 Task: Add a signature Christina Ramirez containing Best wishes for the new year, Christina Ramirez to email address softage.4@softage.net and add a label Employee files
Action: Mouse moved to (1141, 91)
Screenshot: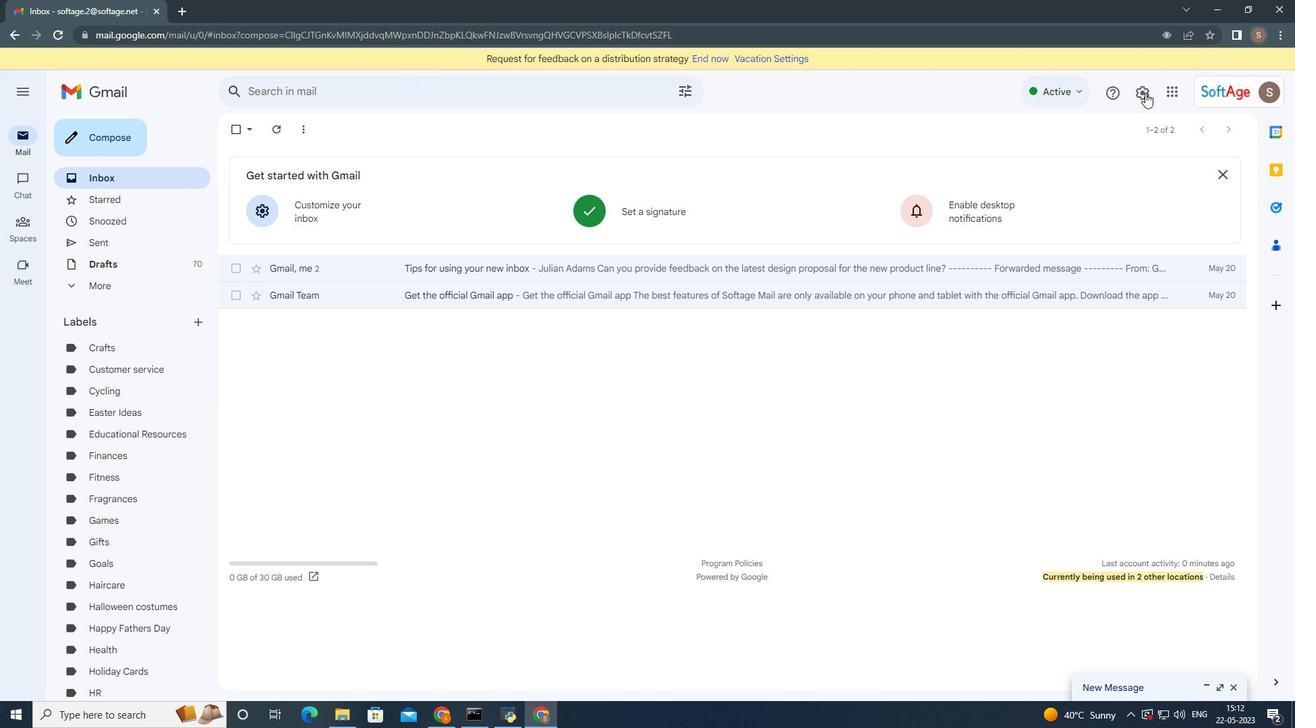 
Action: Mouse pressed left at (1141, 91)
Screenshot: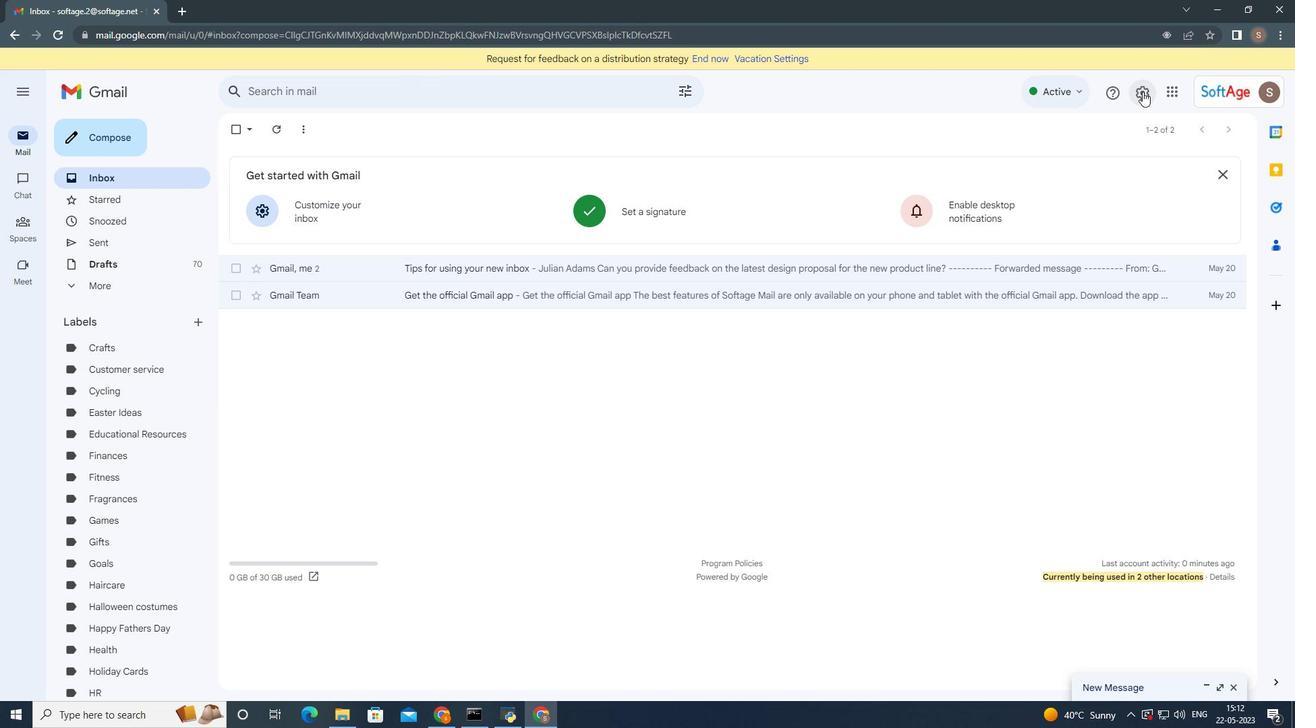 
Action: Mouse moved to (1162, 164)
Screenshot: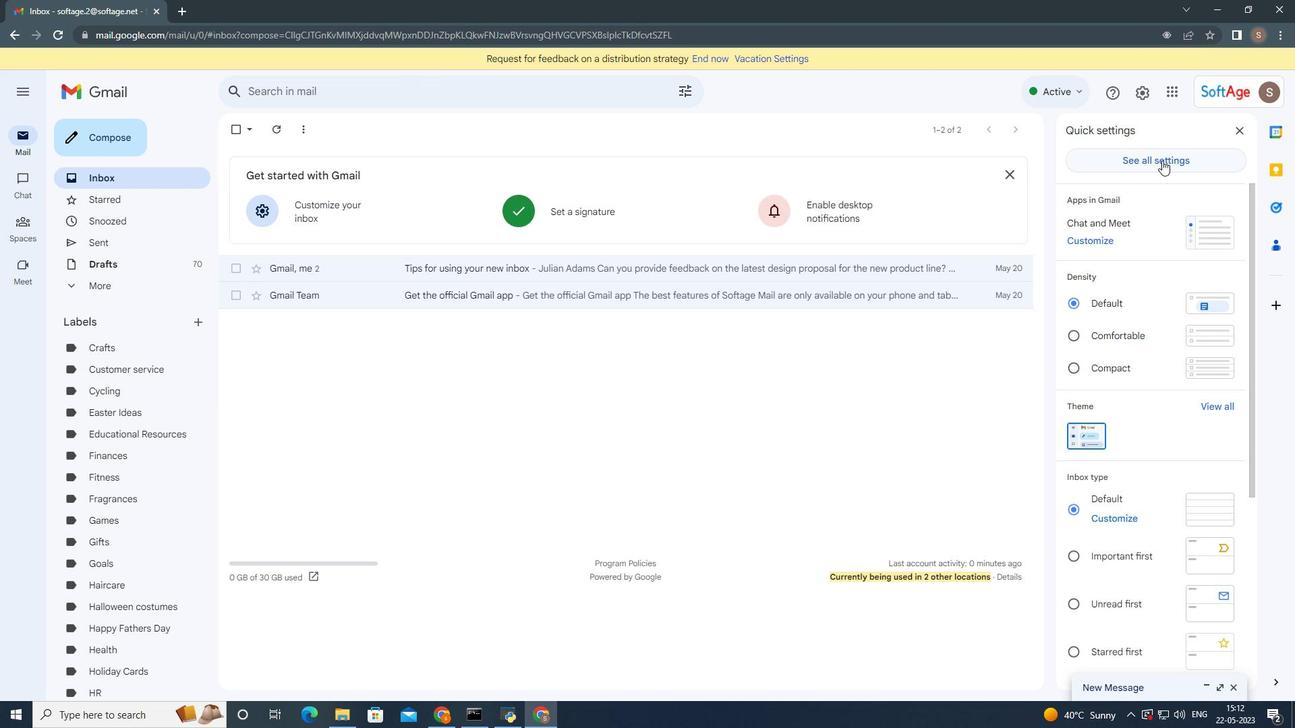 
Action: Mouse pressed left at (1162, 164)
Screenshot: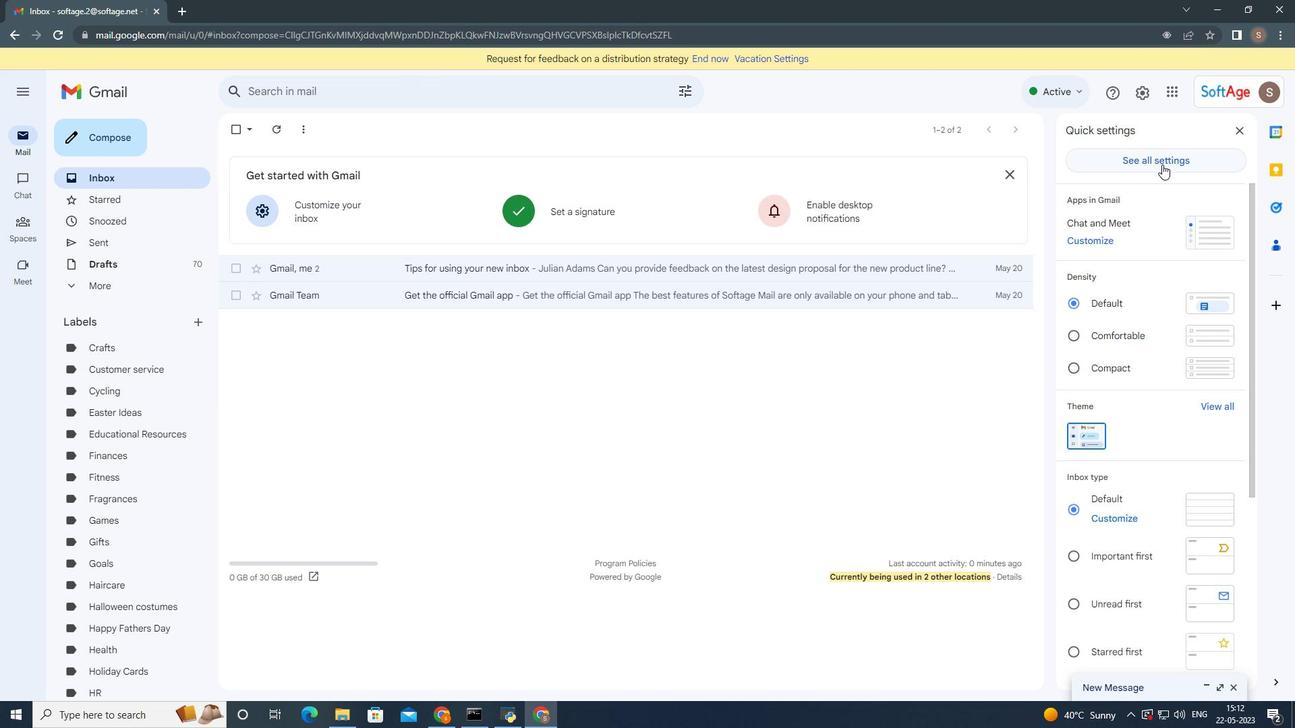 
Action: Mouse moved to (501, 471)
Screenshot: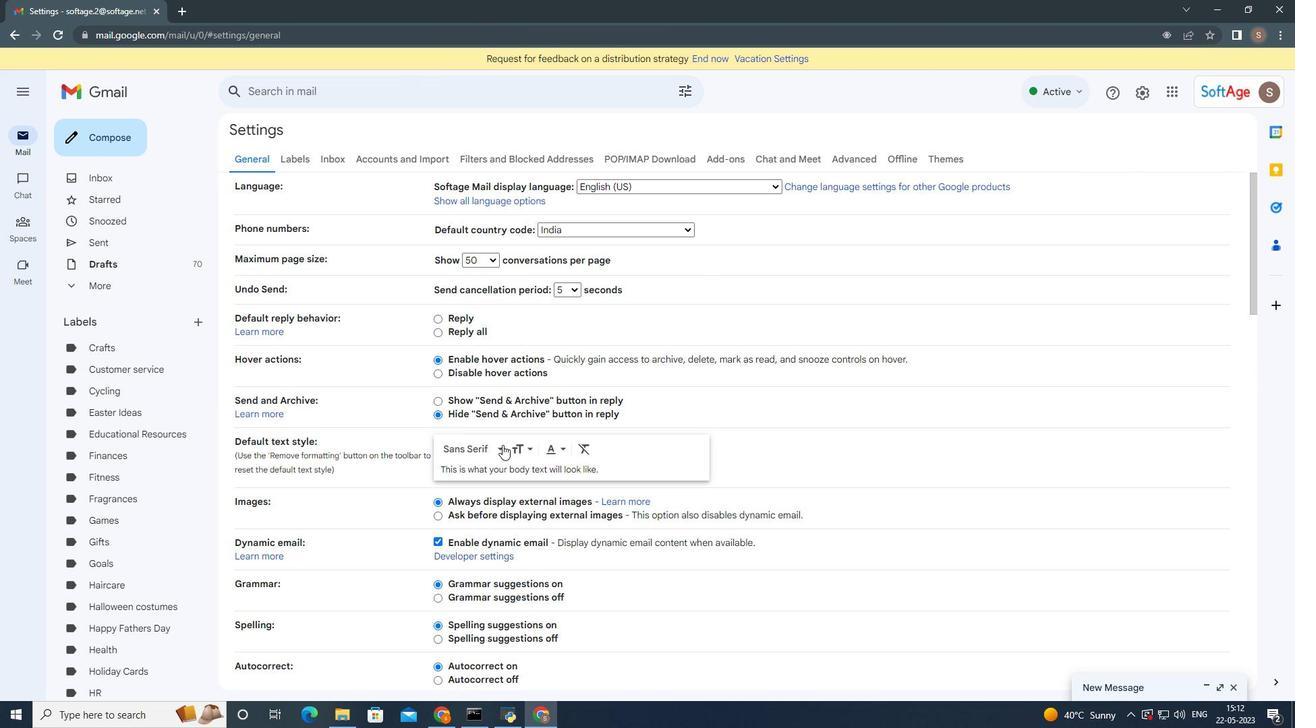 
Action: Mouse scrolled (501, 470) with delta (0, 0)
Screenshot: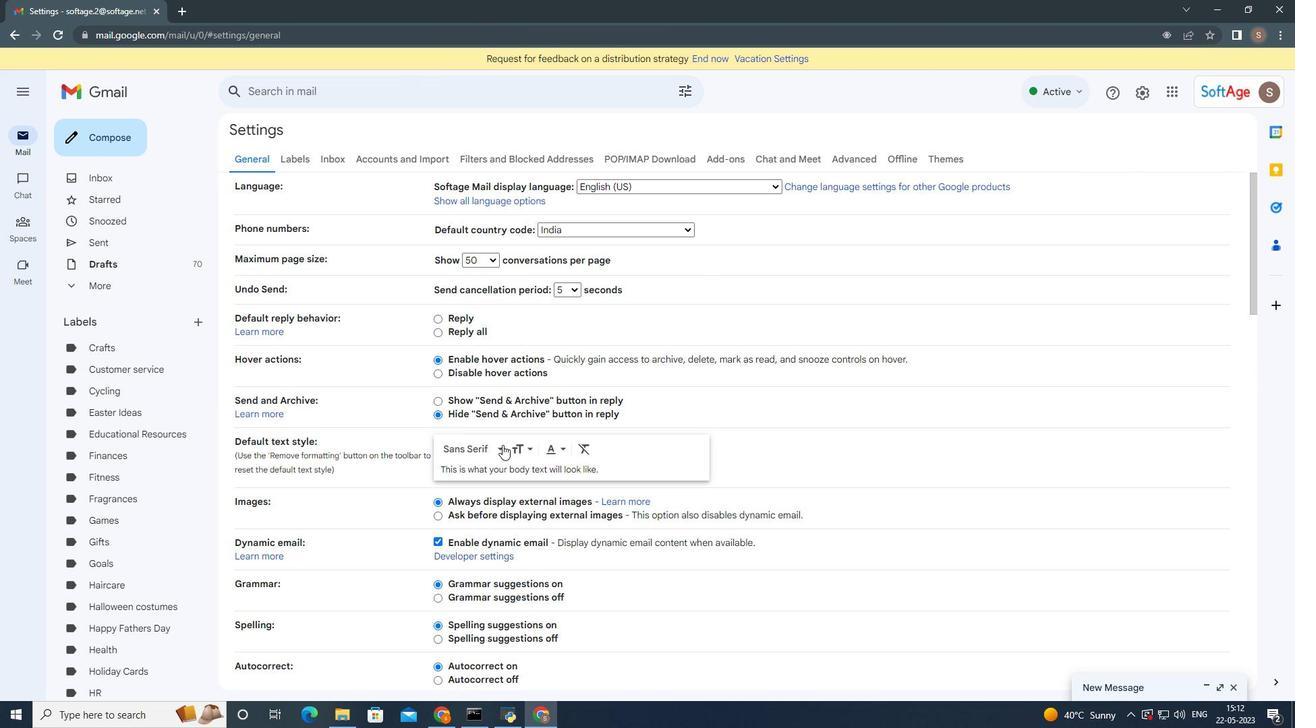 
Action: Mouse moved to (501, 483)
Screenshot: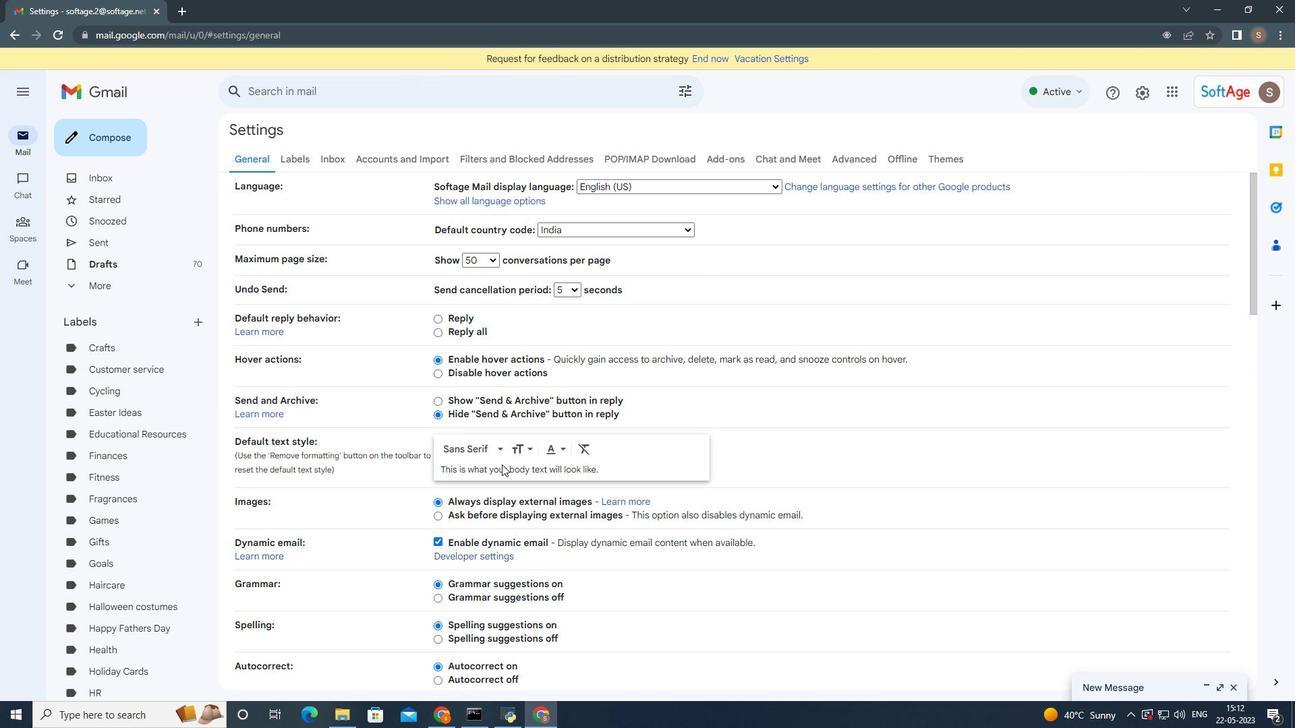 
Action: Mouse scrolled (501, 483) with delta (0, 0)
Screenshot: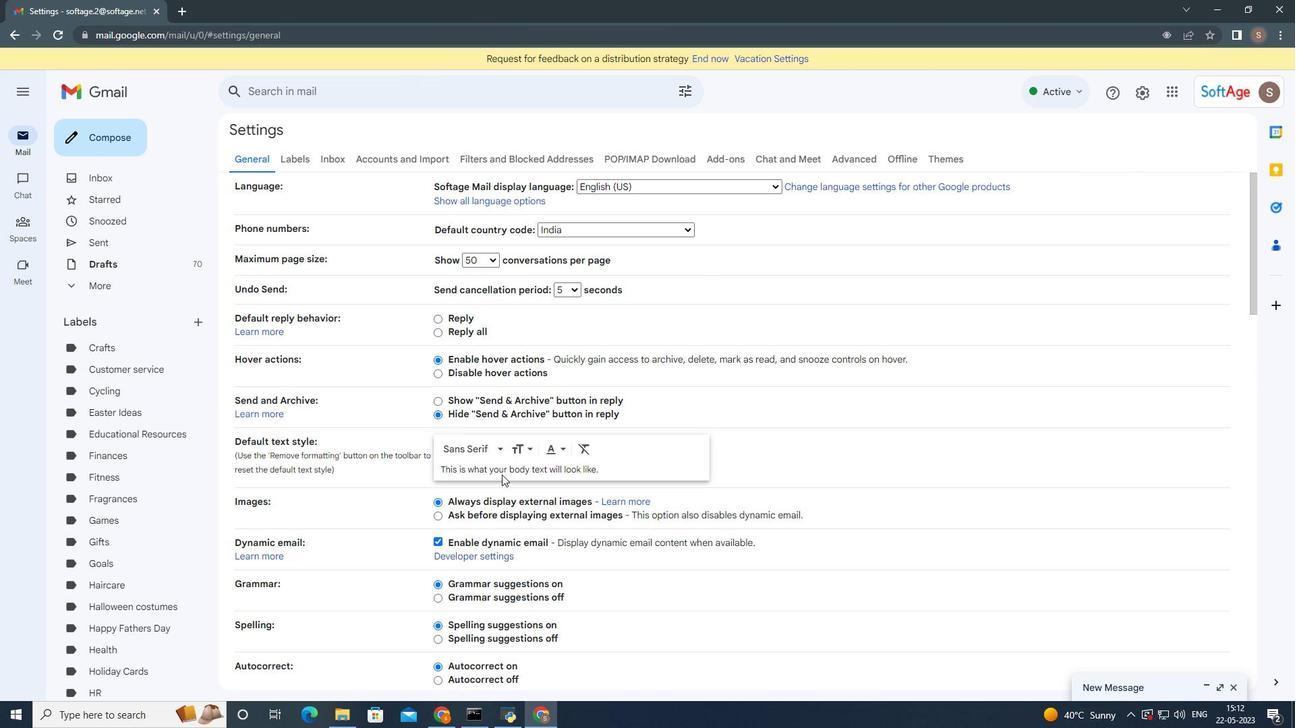 
Action: Mouse moved to (502, 489)
Screenshot: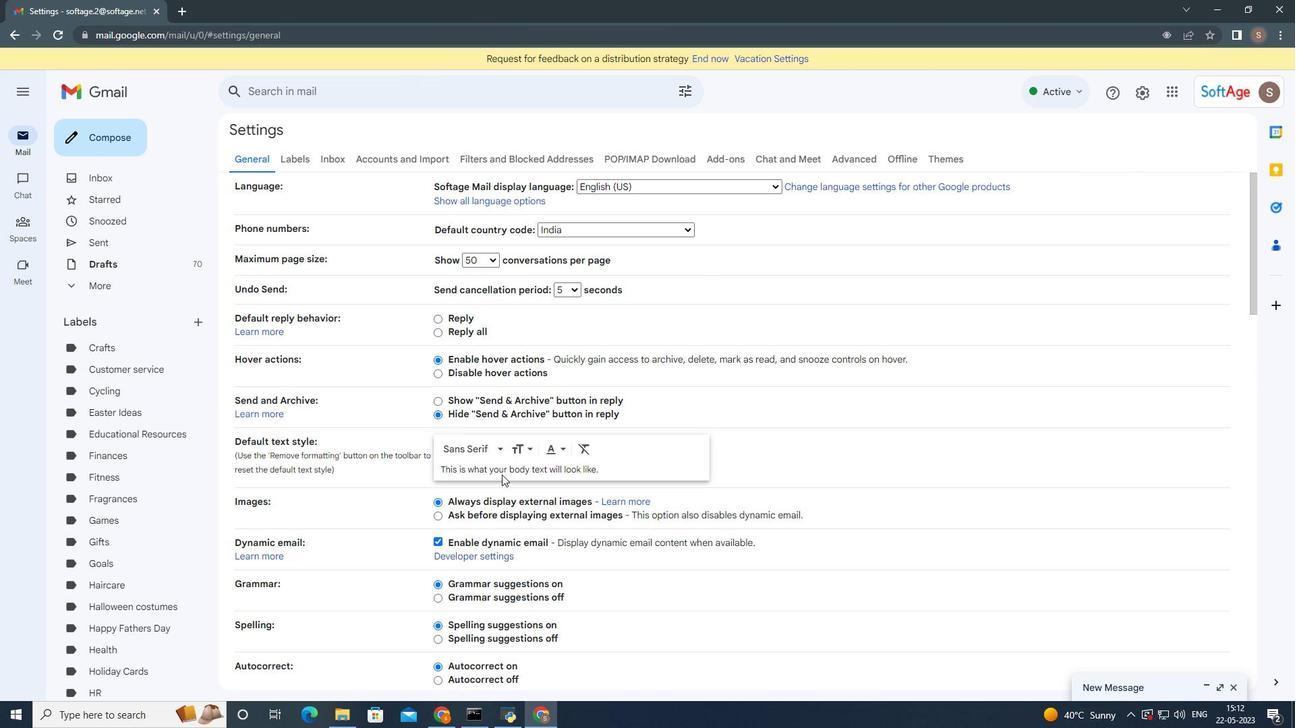 
Action: Mouse scrolled (502, 489) with delta (0, 0)
Screenshot: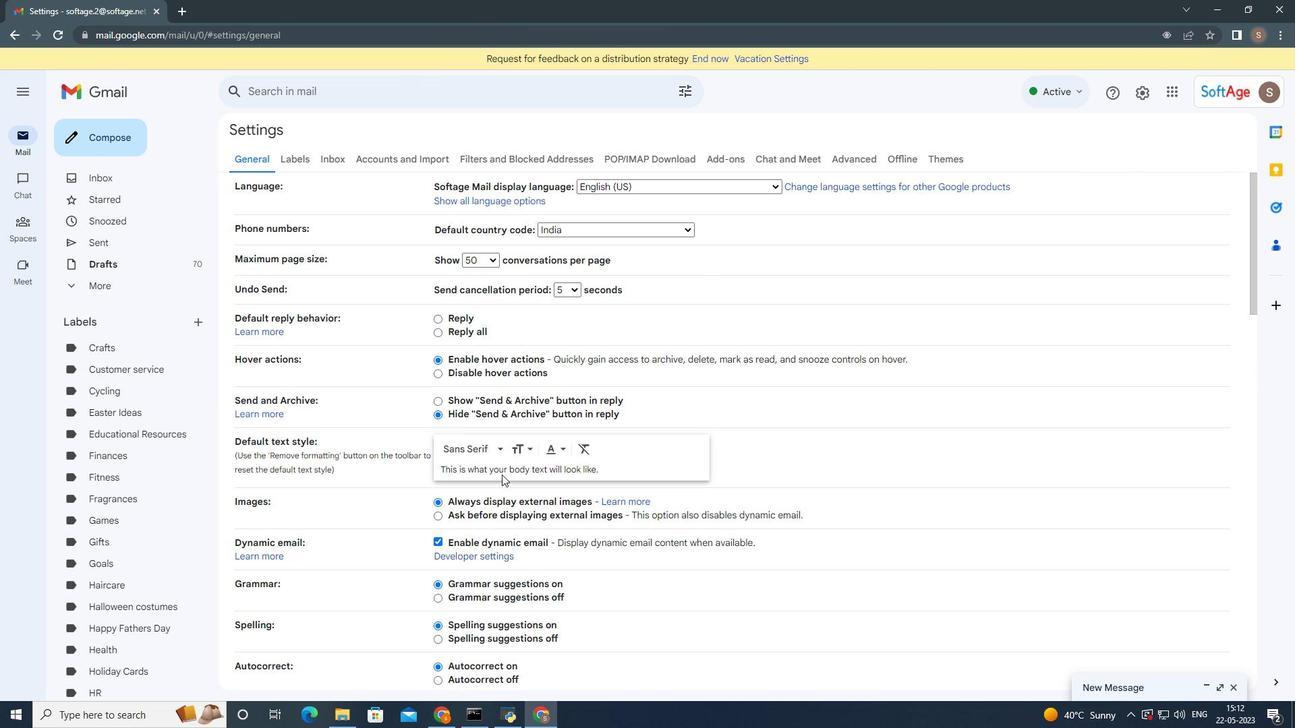 
Action: Mouse moved to (503, 492)
Screenshot: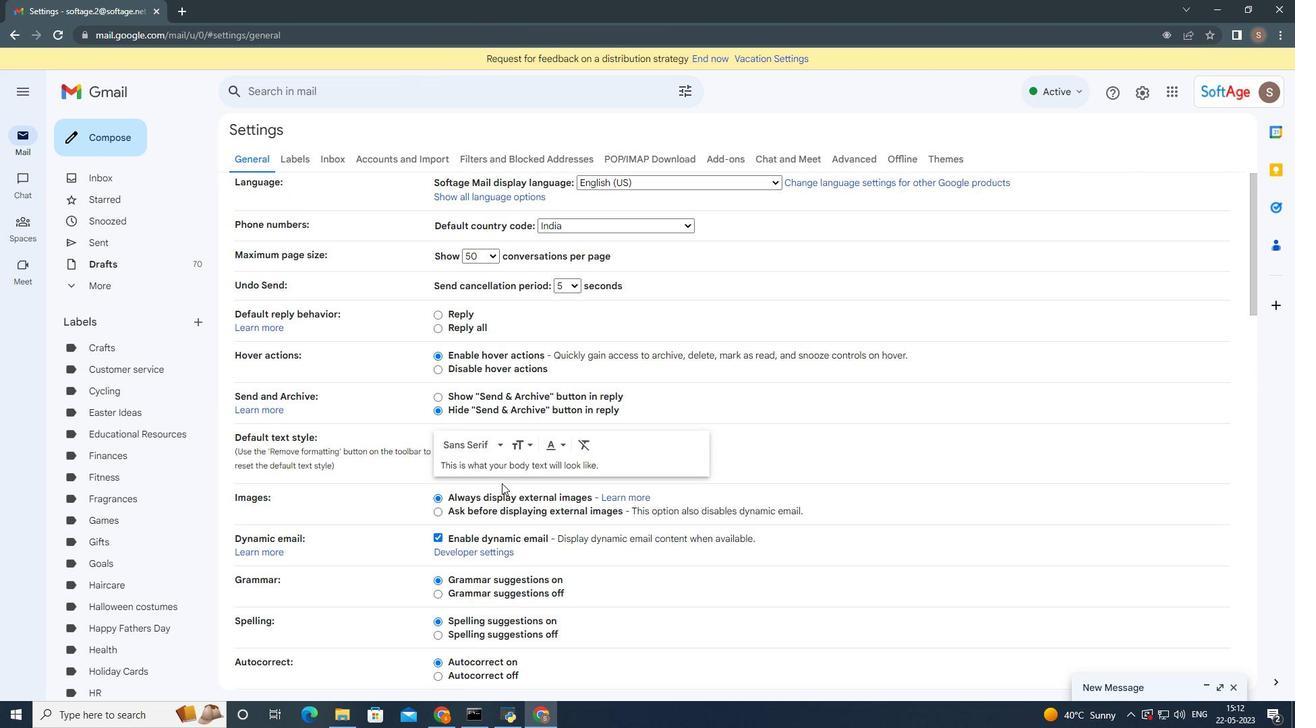 
Action: Mouse scrolled (503, 491) with delta (0, 0)
Screenshot: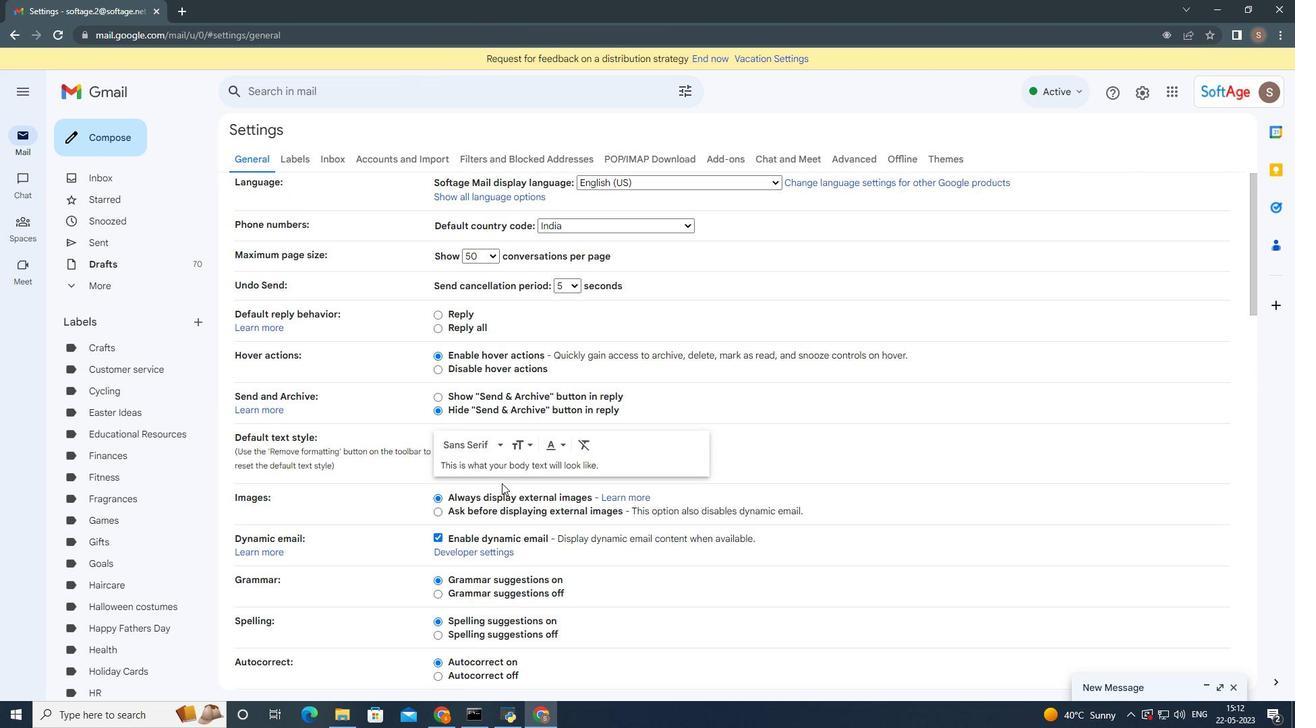 
Action: Mouse moved to (504, 494)
Screenshot: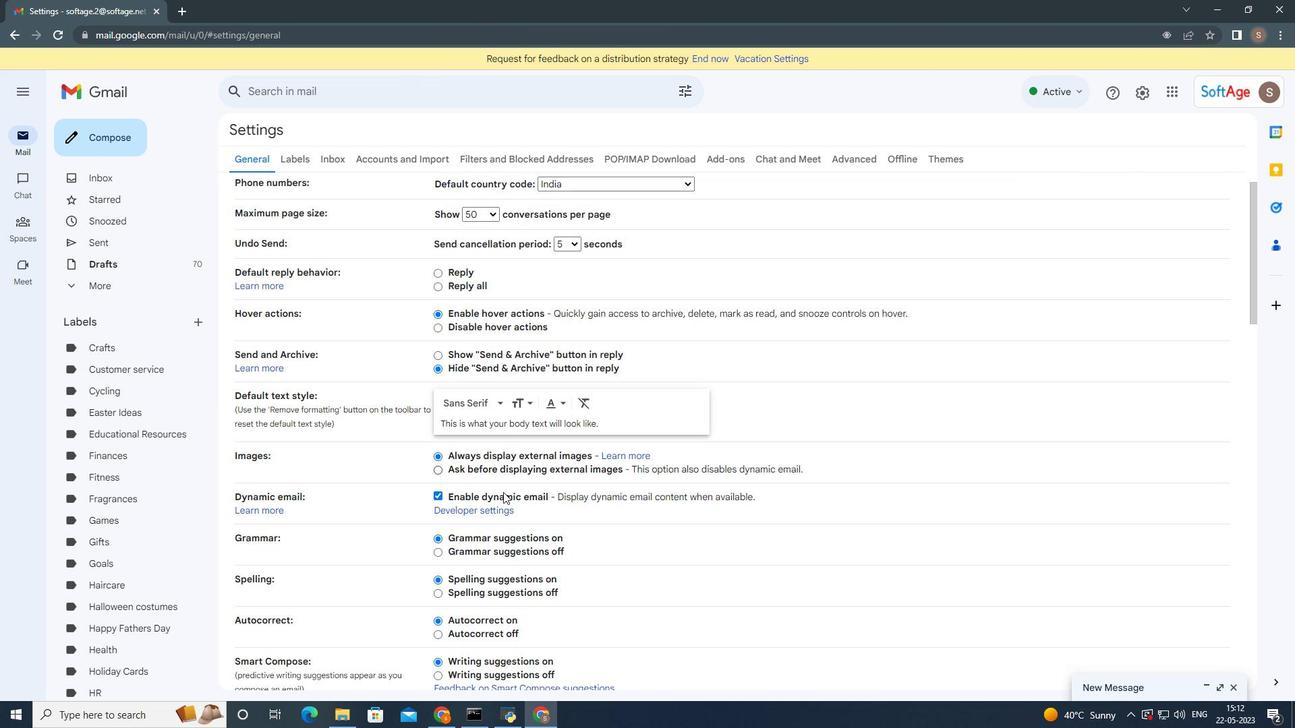 
Action: Mouse scrolled (504, 493) with delta (0, 0)
Screenshot: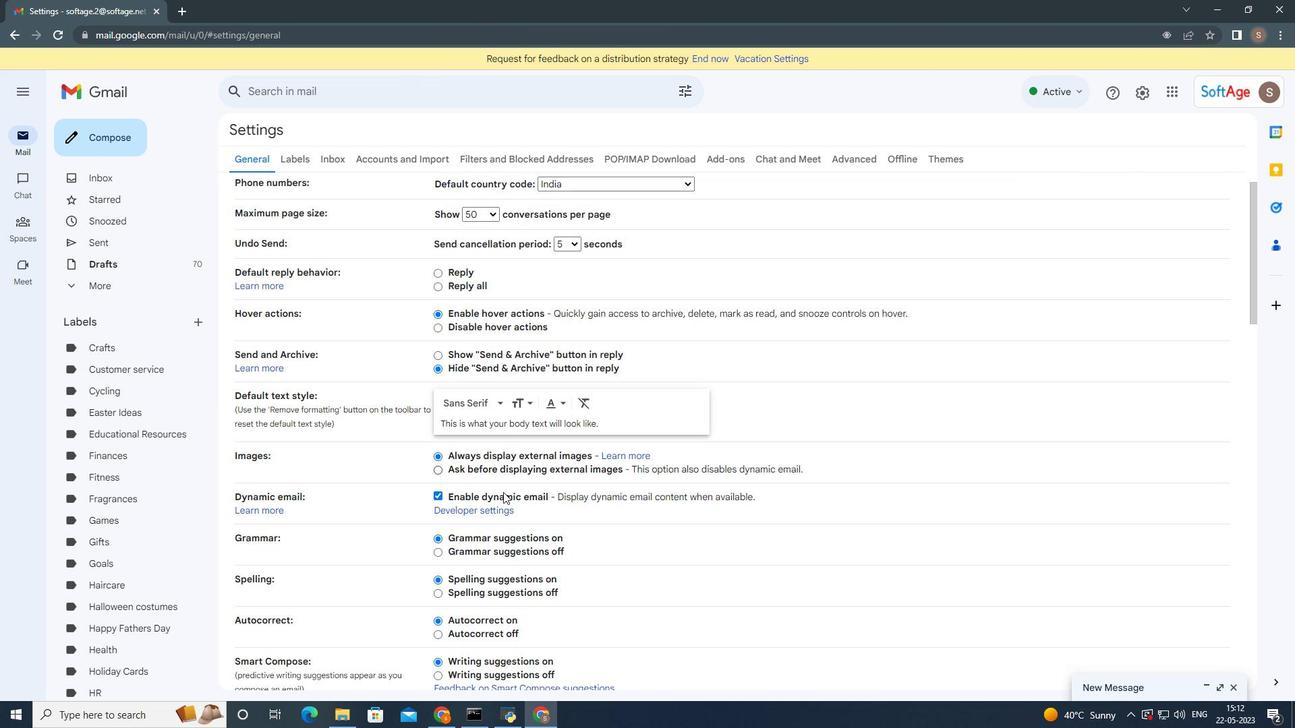 
Action: Mouse moved to (518, 551)
Screenshot: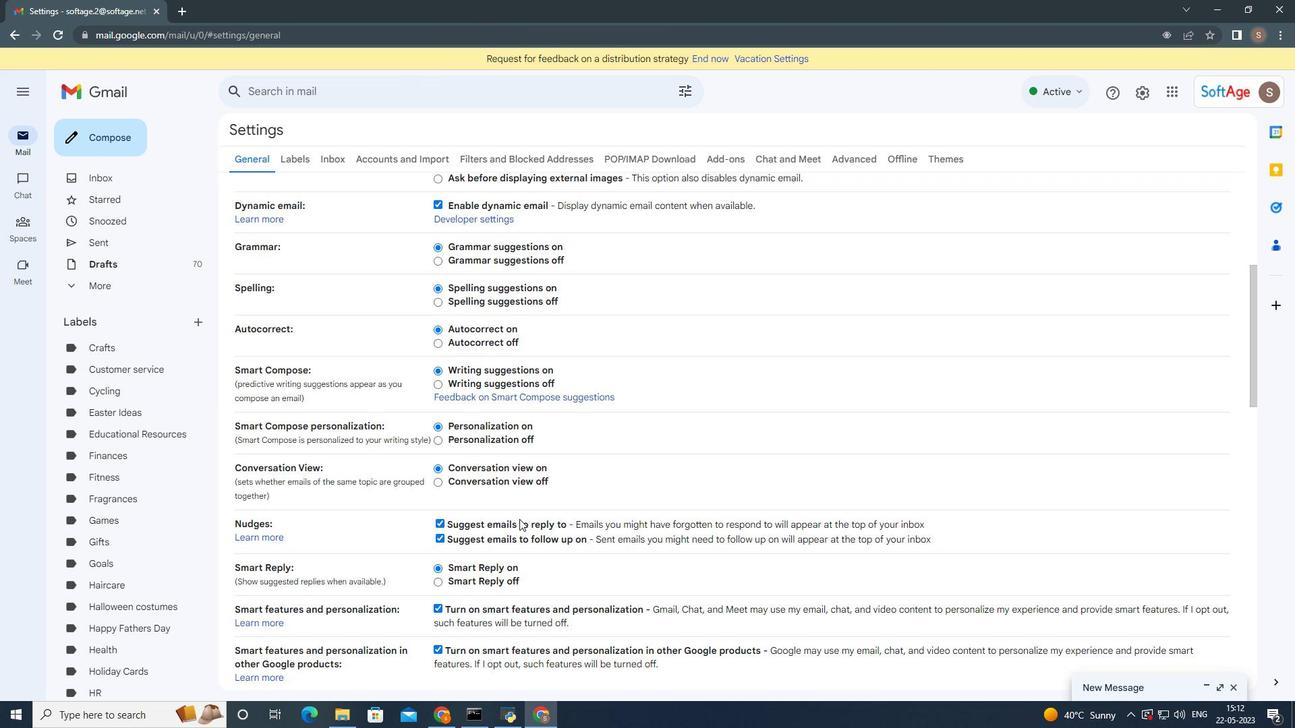 
Action: Mouse scrolled (518, 550) with delta (0, 0)
Screenshot: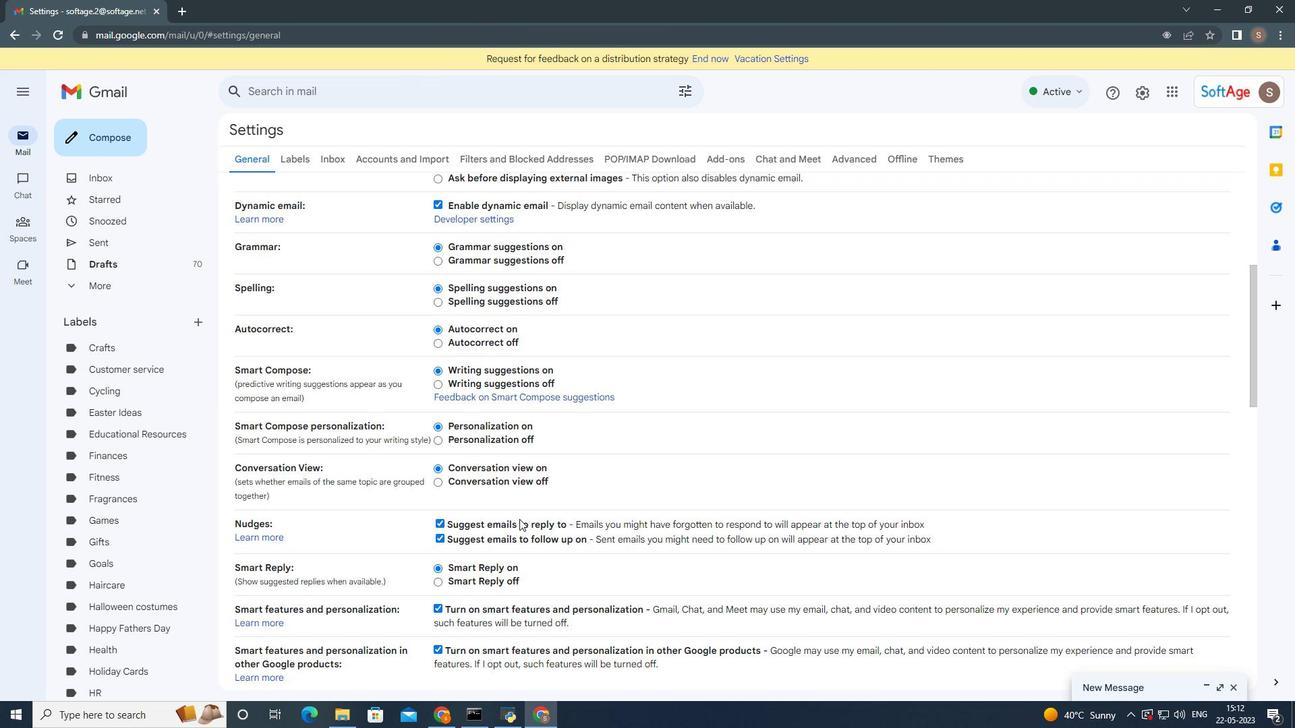 
Action: Mouse moved to (518, 555)
Screenshot: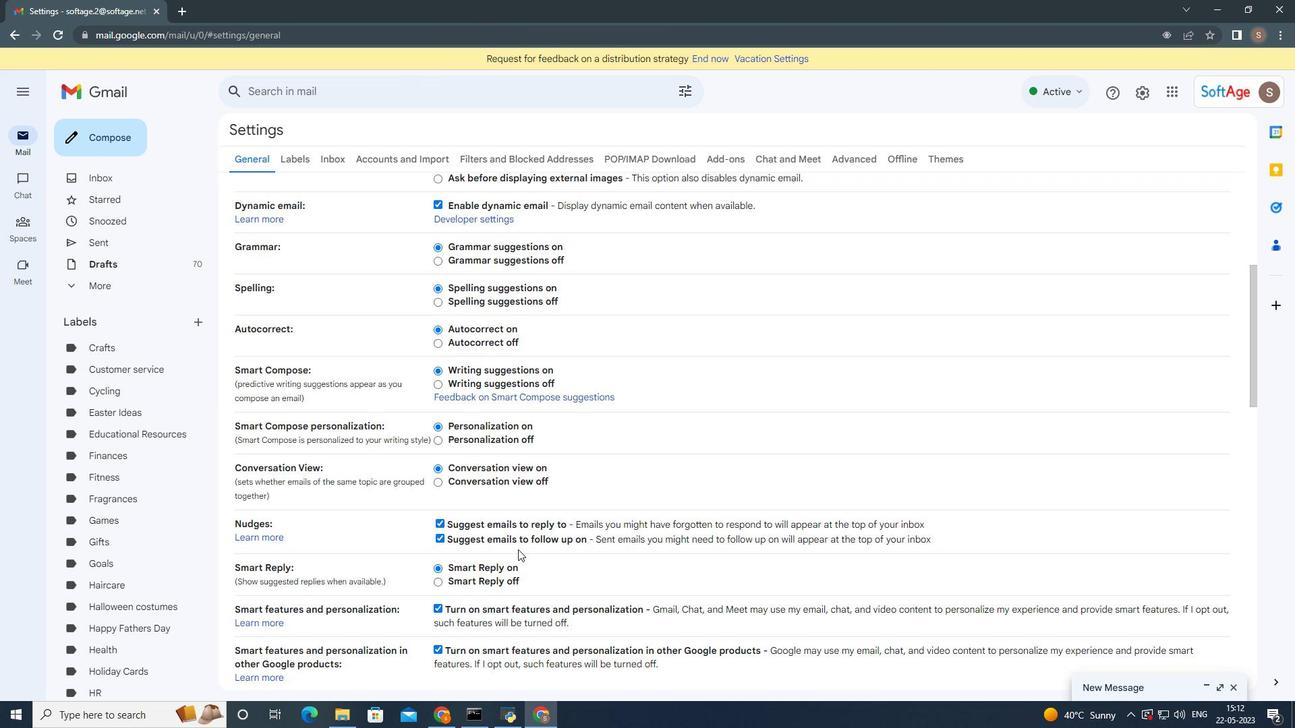 
Action: Mouse scrolled (518, 554) with delta (0, 0)
Screenshot: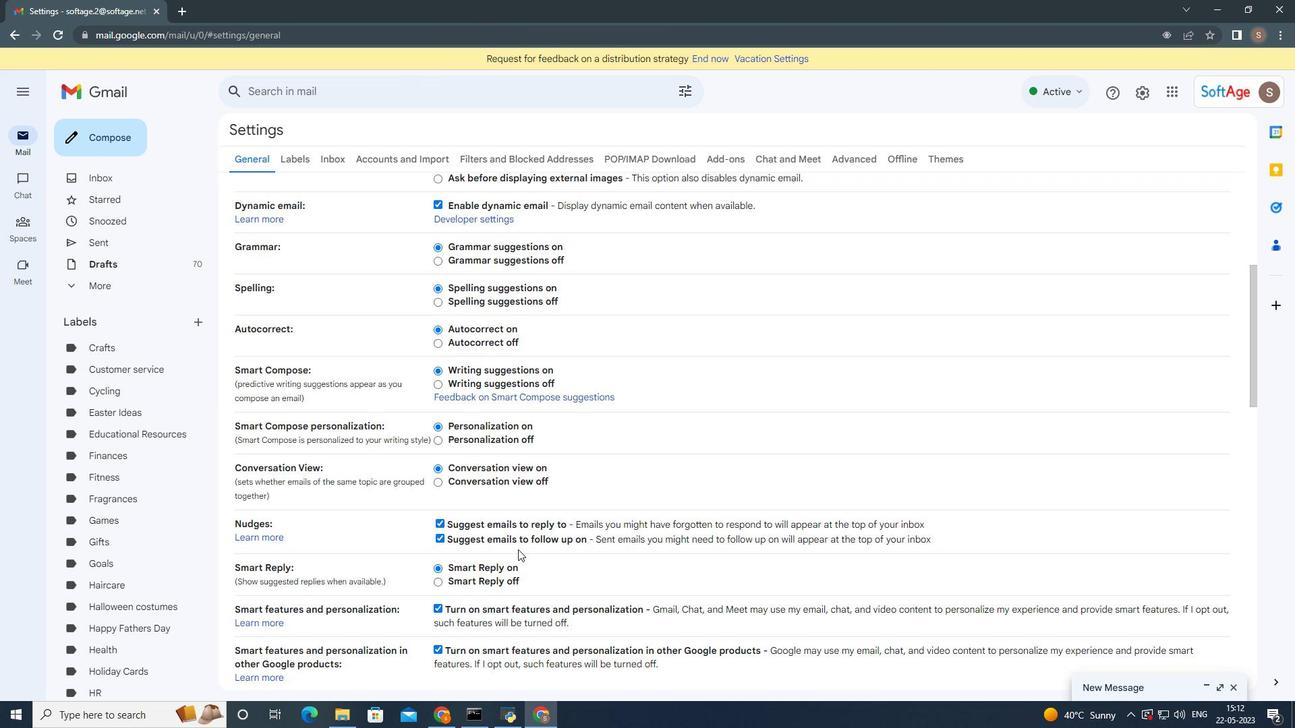 
Action: Mouse moved to (519, 555)
Screenshot: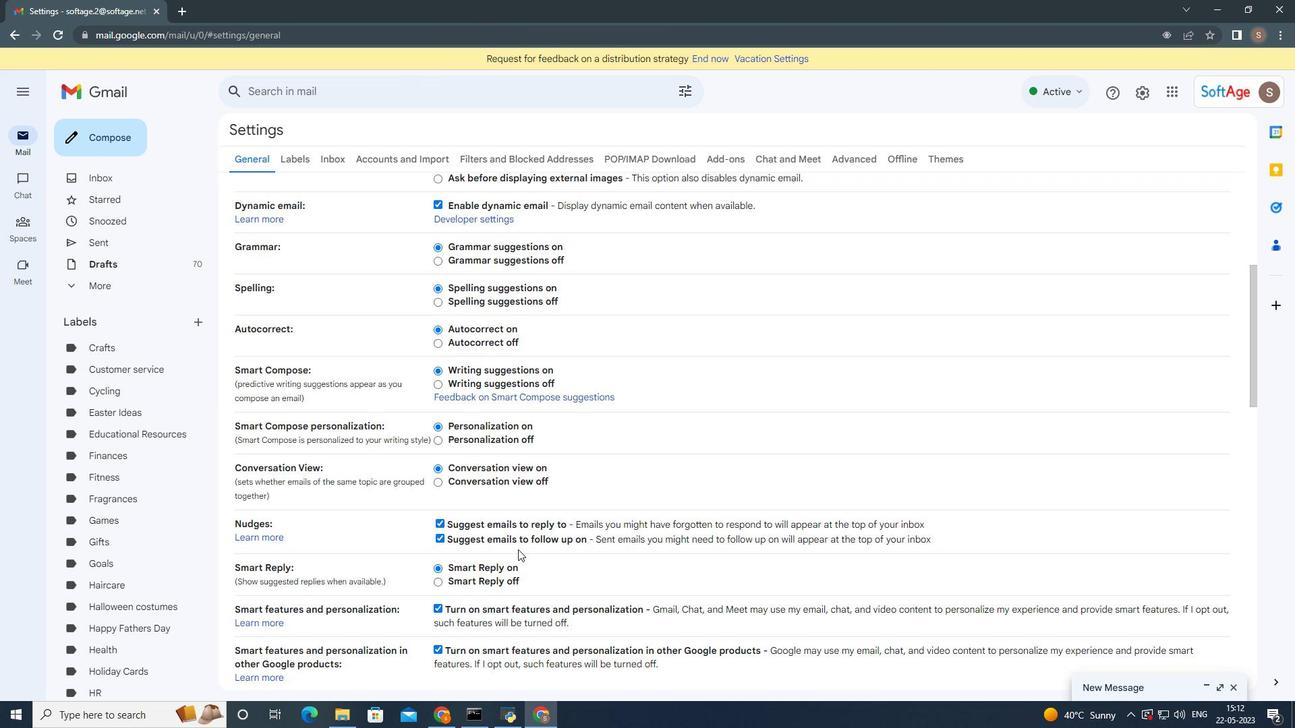 
Action: Mouse scrolled (519, 555) with delta (0, 0)
Screenshot: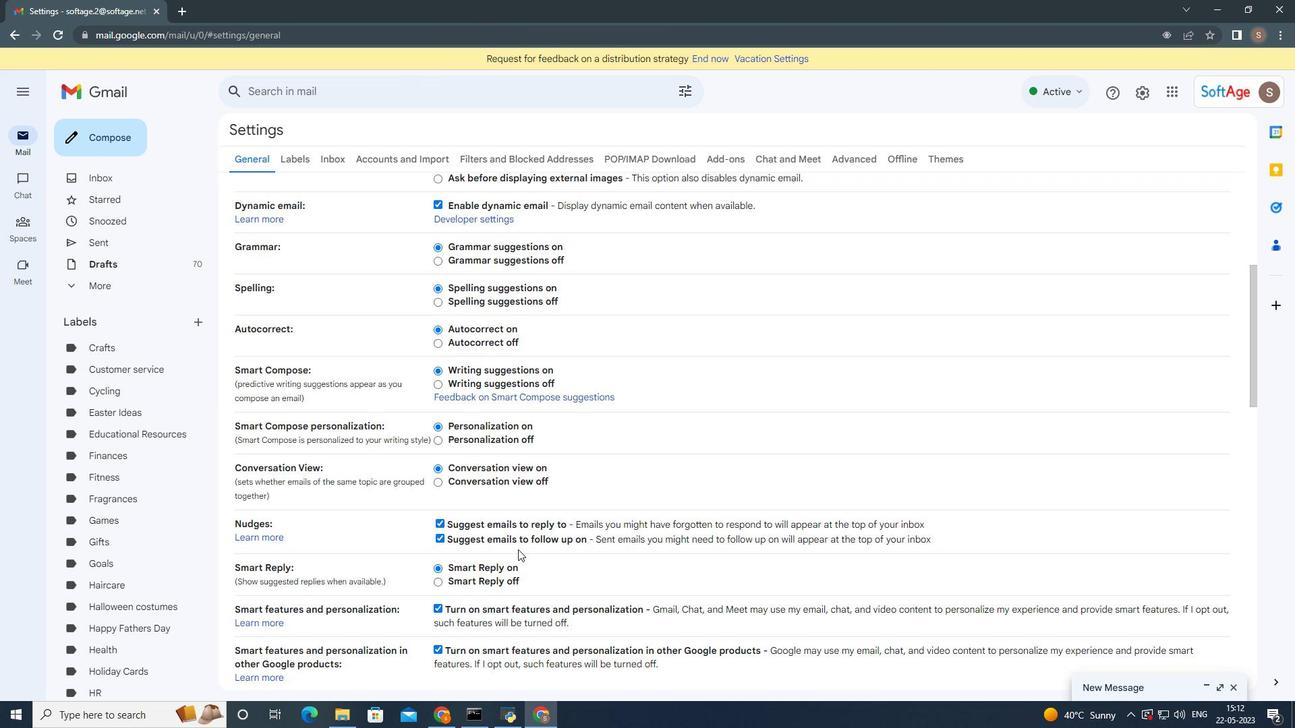
Action: Mouse moved to (519, 557)
Screenshot: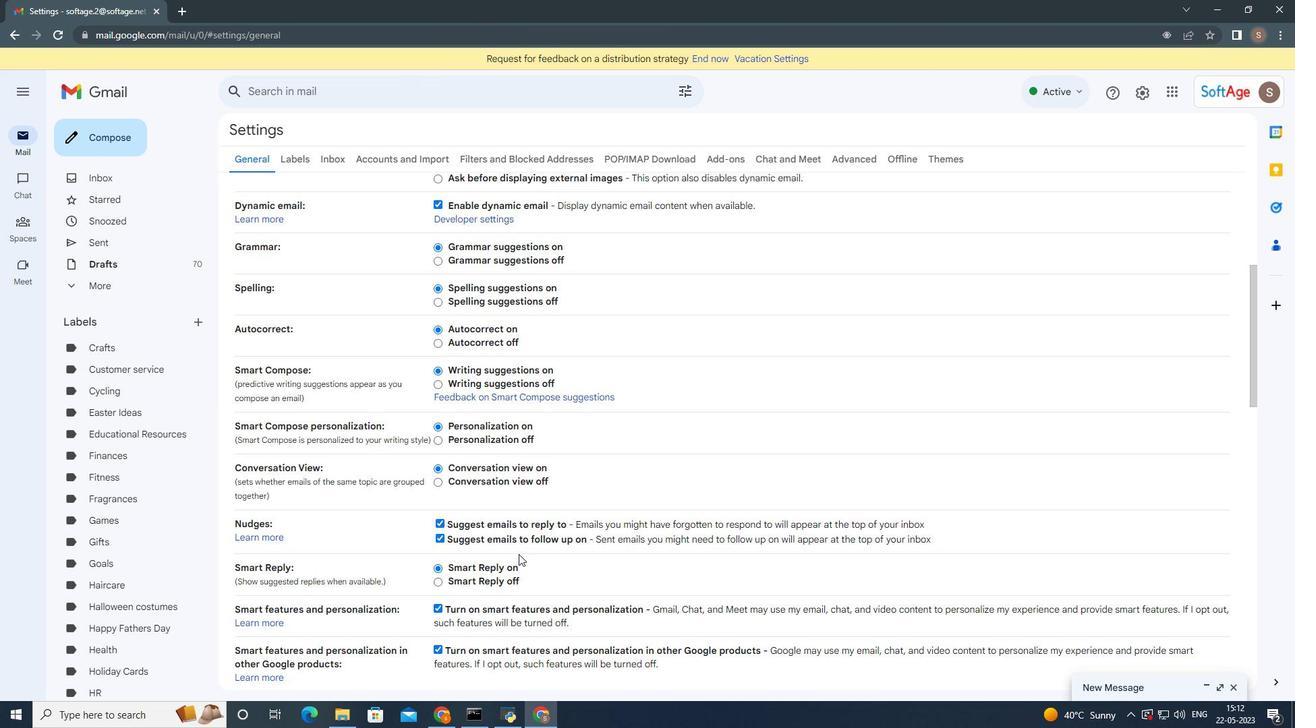 
Action: Mouse scrolled (519, 556) with delta (0, 0)
Screenshot: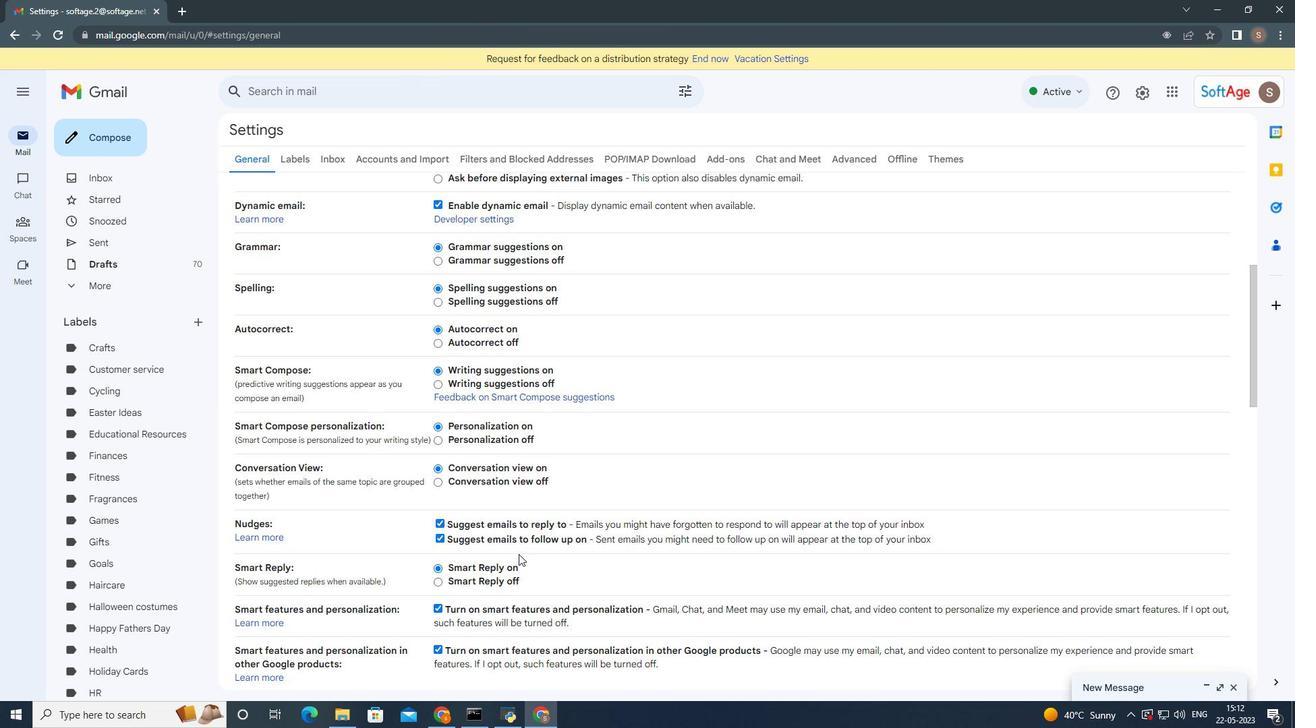 
Action: Mouse moved to (519, 552)
Screenshot: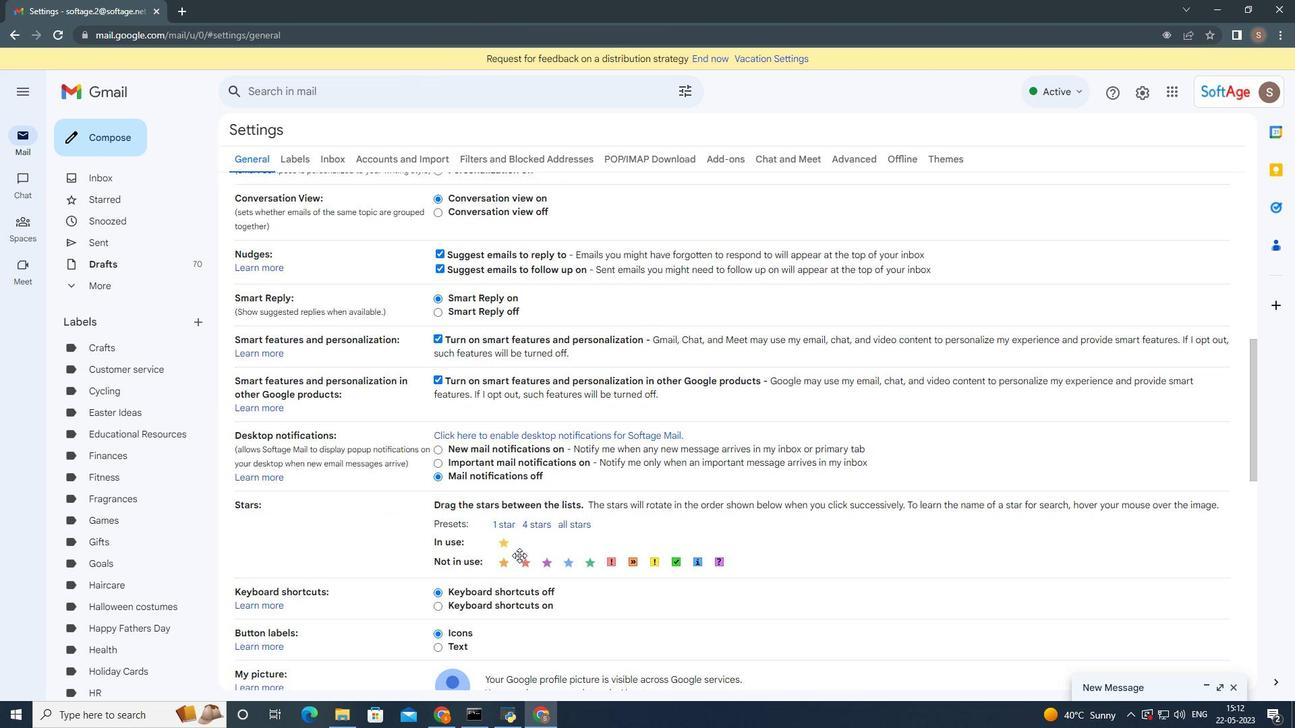 
Action: Mouse scrolled (519, 551) with delta (0, 0)
Screenshot: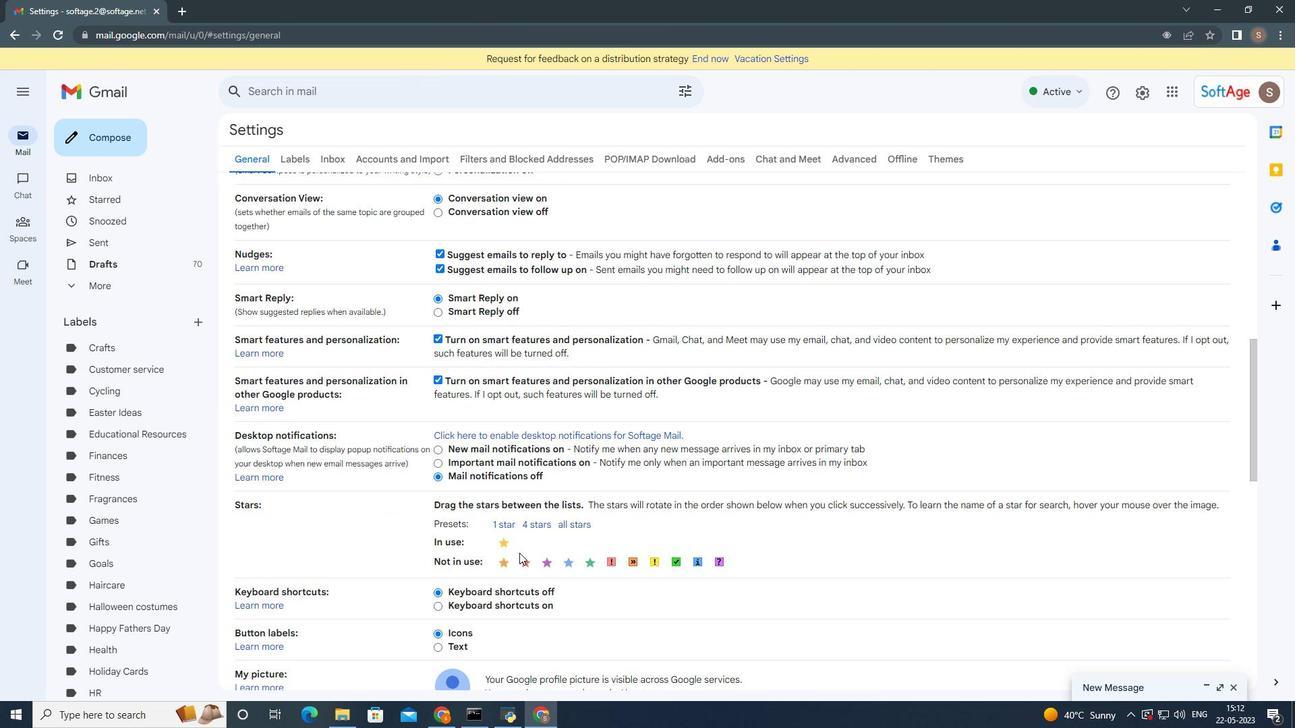 
Action: Mouse moved to (519, 552)
Screenshot: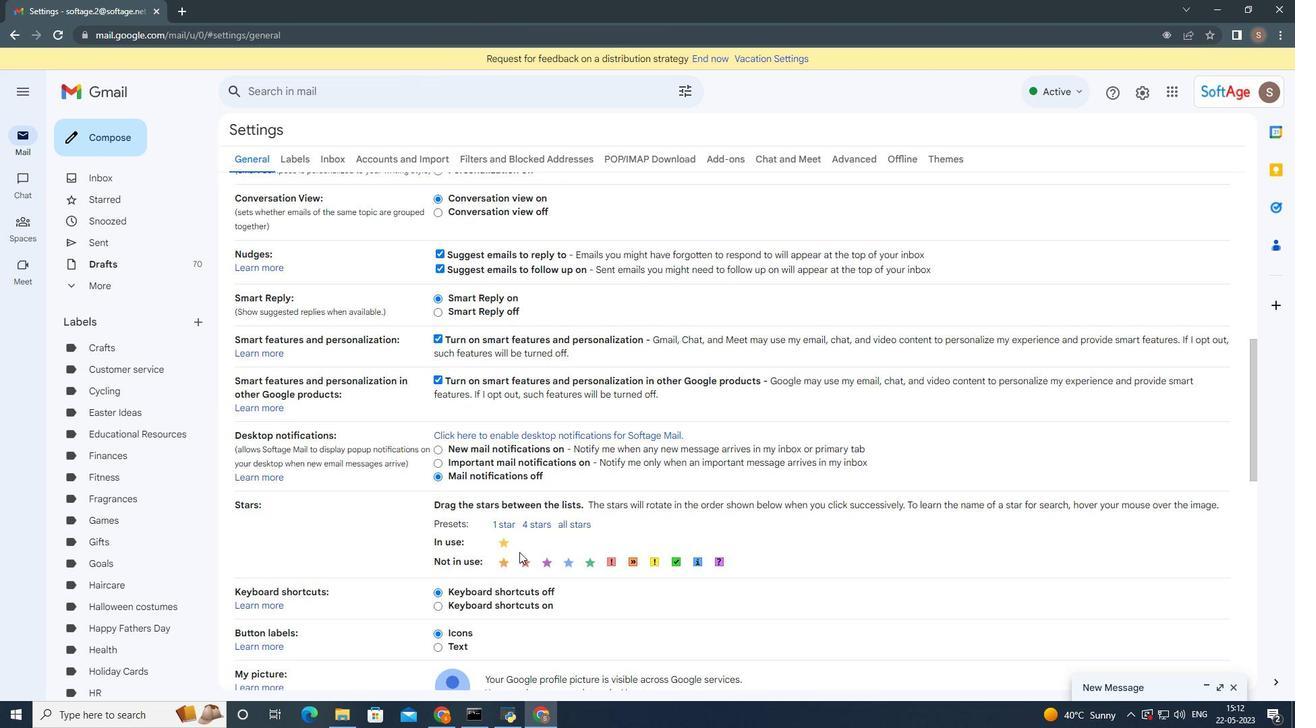 
Action: Mouse scrolled (519, 551) with delta (0, 0)
Screenshot: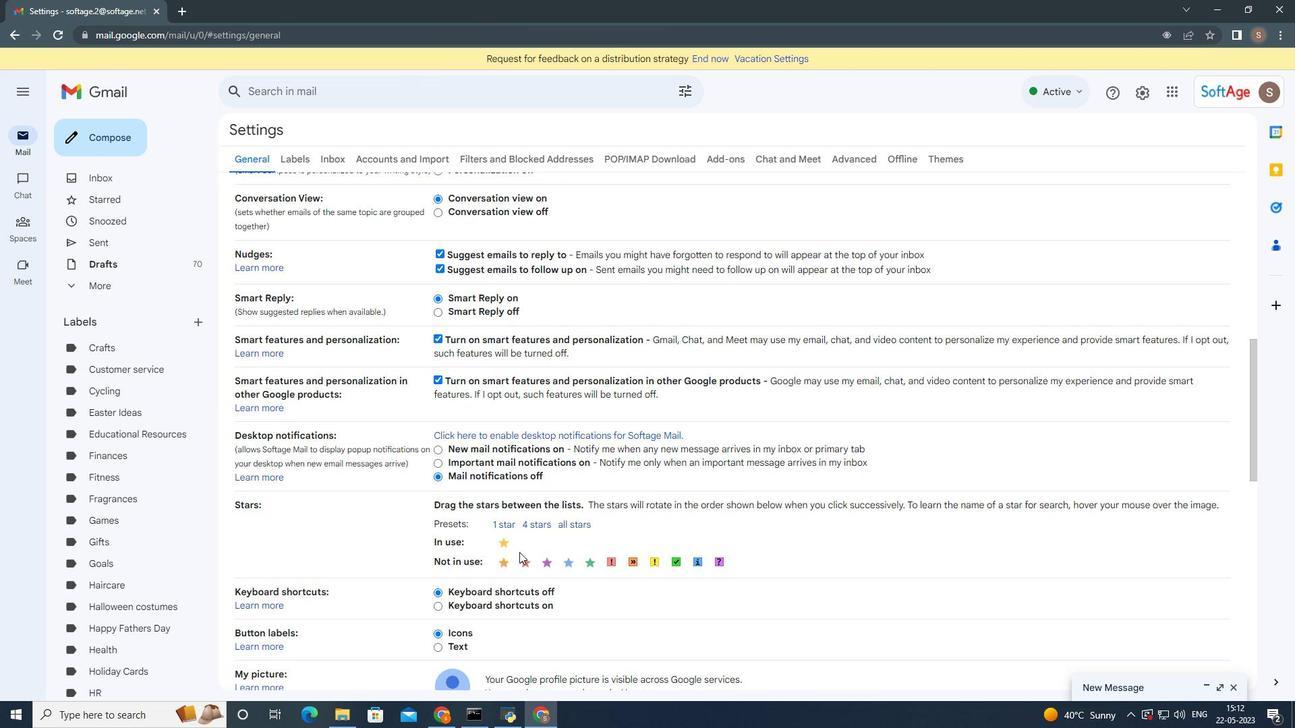 
Action: Mouse moved to (501, 573)
Screenshot: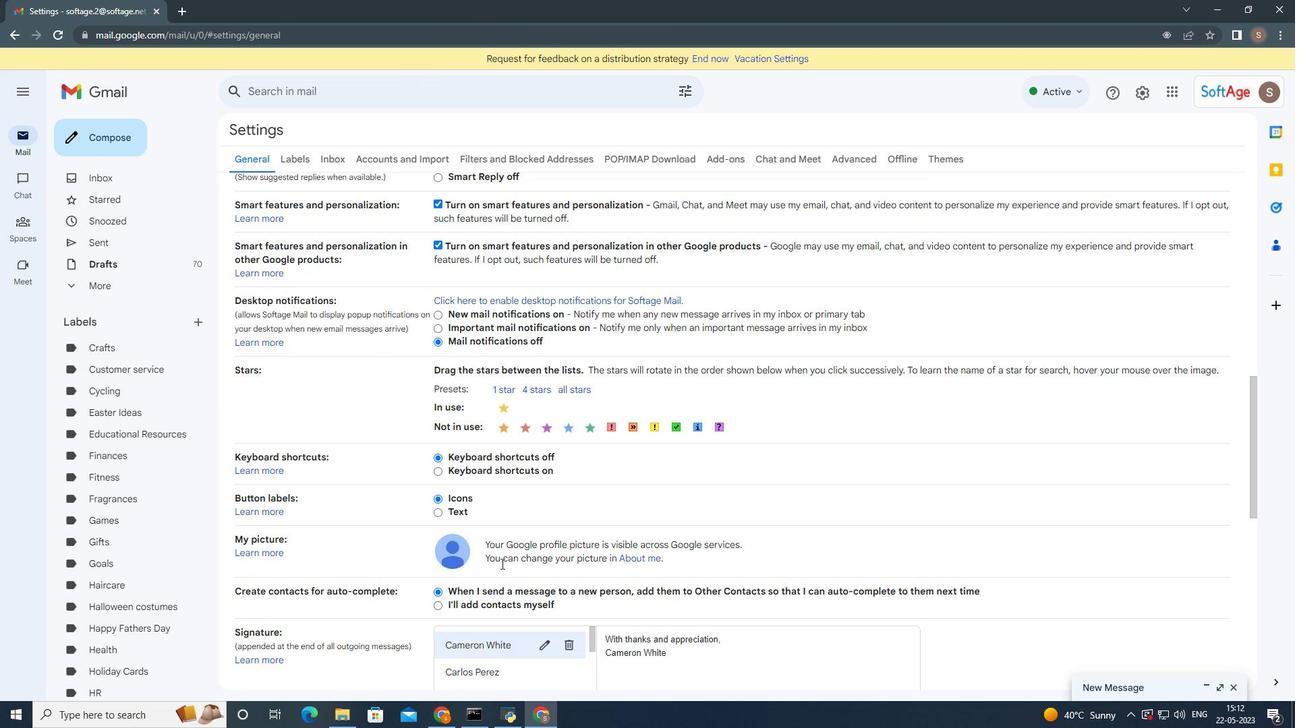 
Action: Mouse scrolled (501, 572) with delta (0, 0)
Screenshot: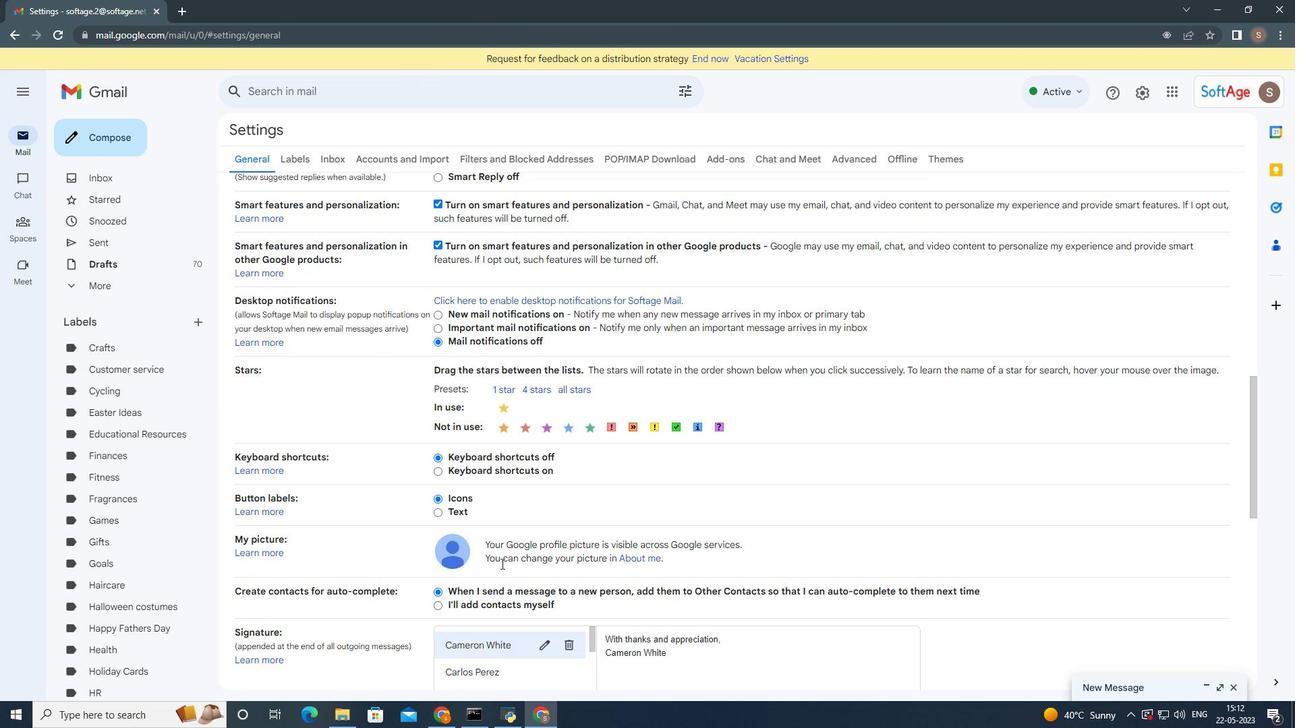 
Action: Mouse moved to (501, 574)
Screenshot: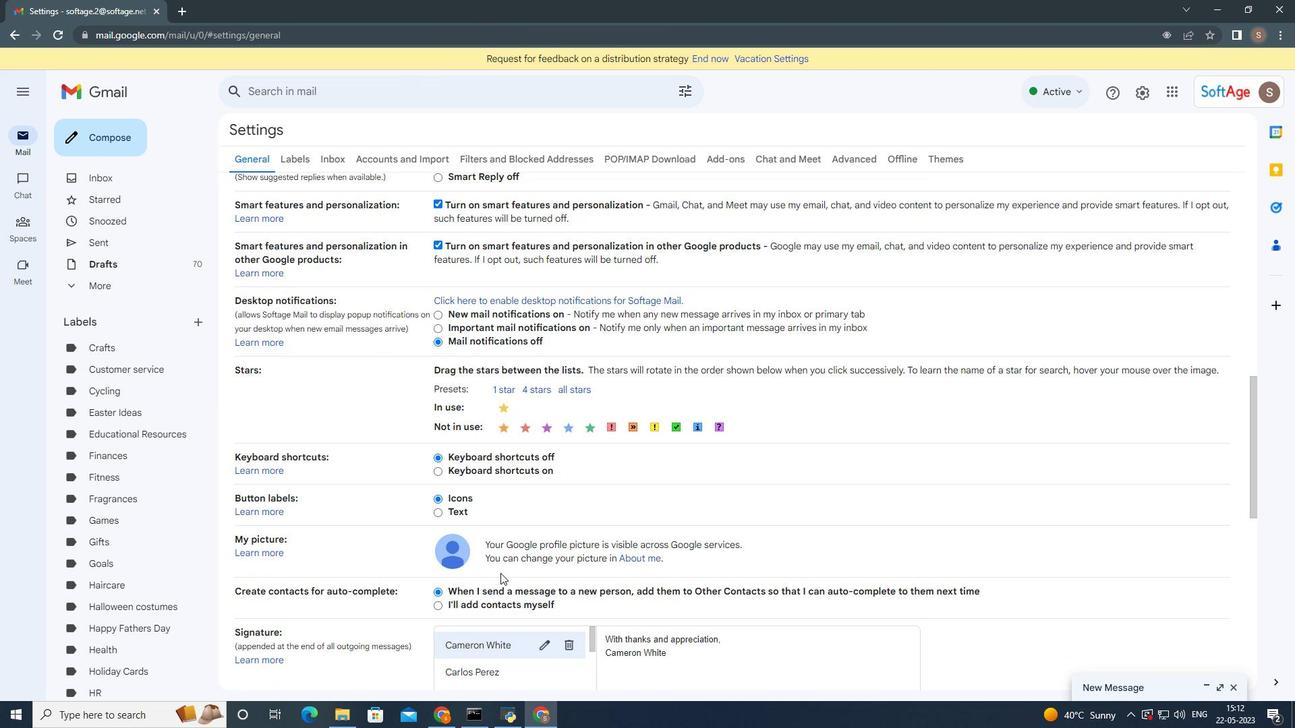 
Action: Mouse scrolled (501, 573) with delta (0, 0)
Screenshot: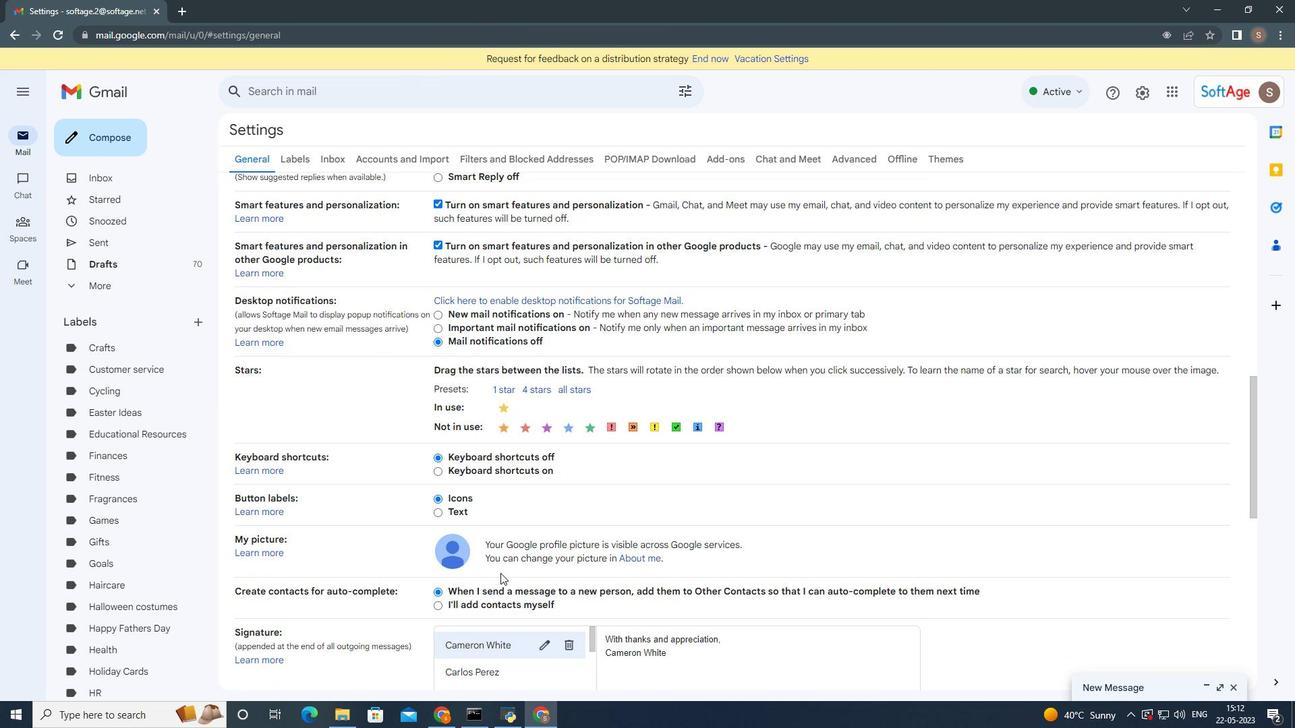 
Action: Mouse moved to (499, 622)
Screenshot: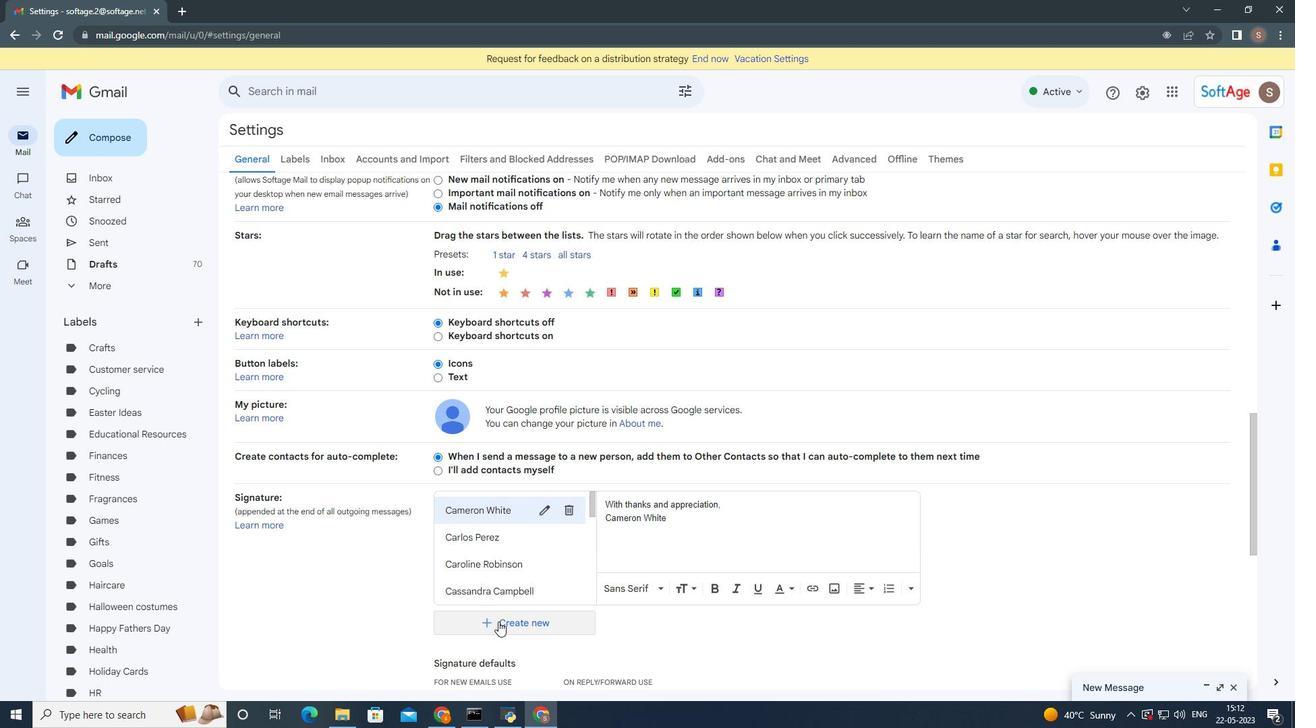 
Action: Mouse pressed left at (499, 622)
Screenshot: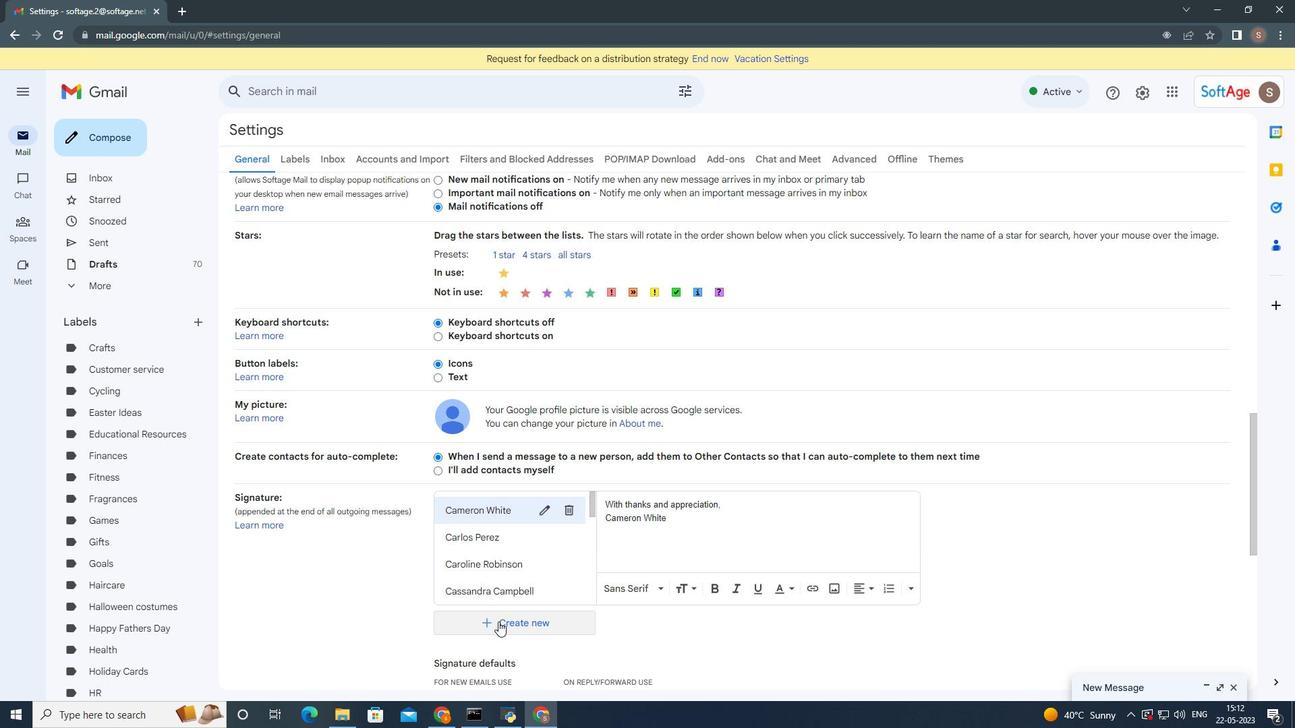 
Action: Mouse moved to (618, 368)
Screenshot: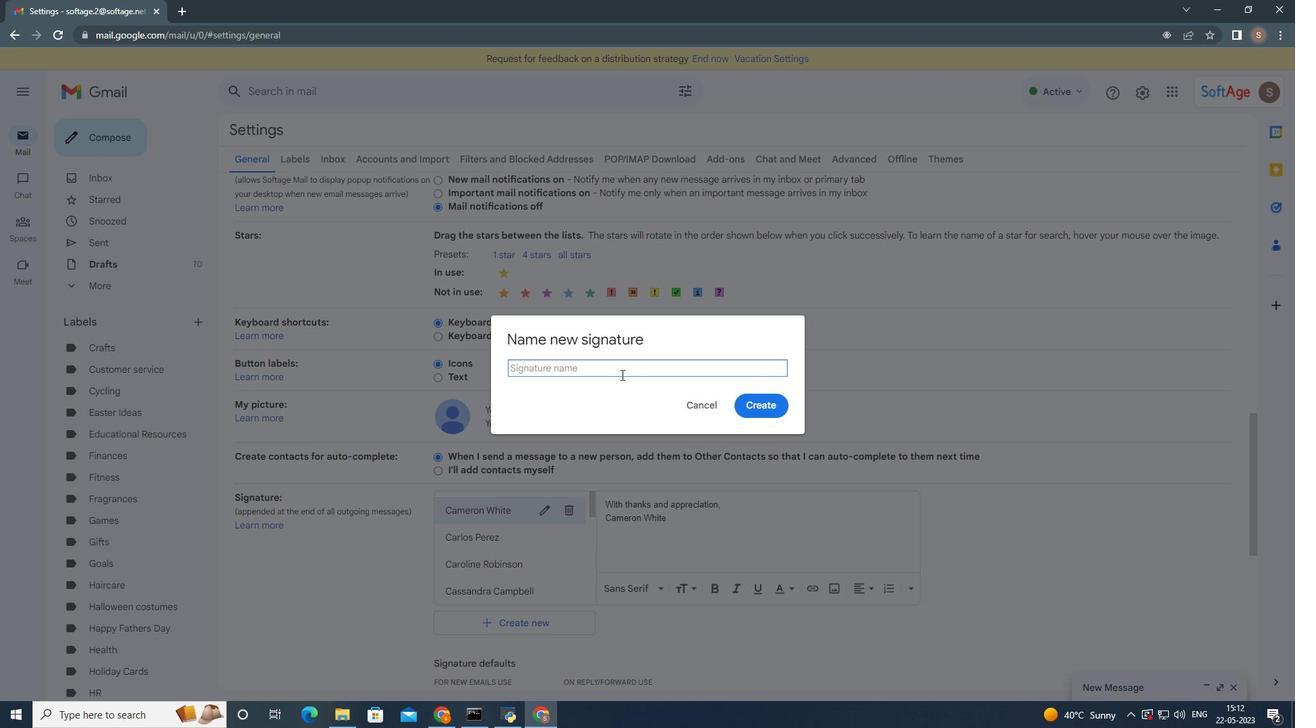 
Action: Mouse pressed left at (618, 368)
Screenshot: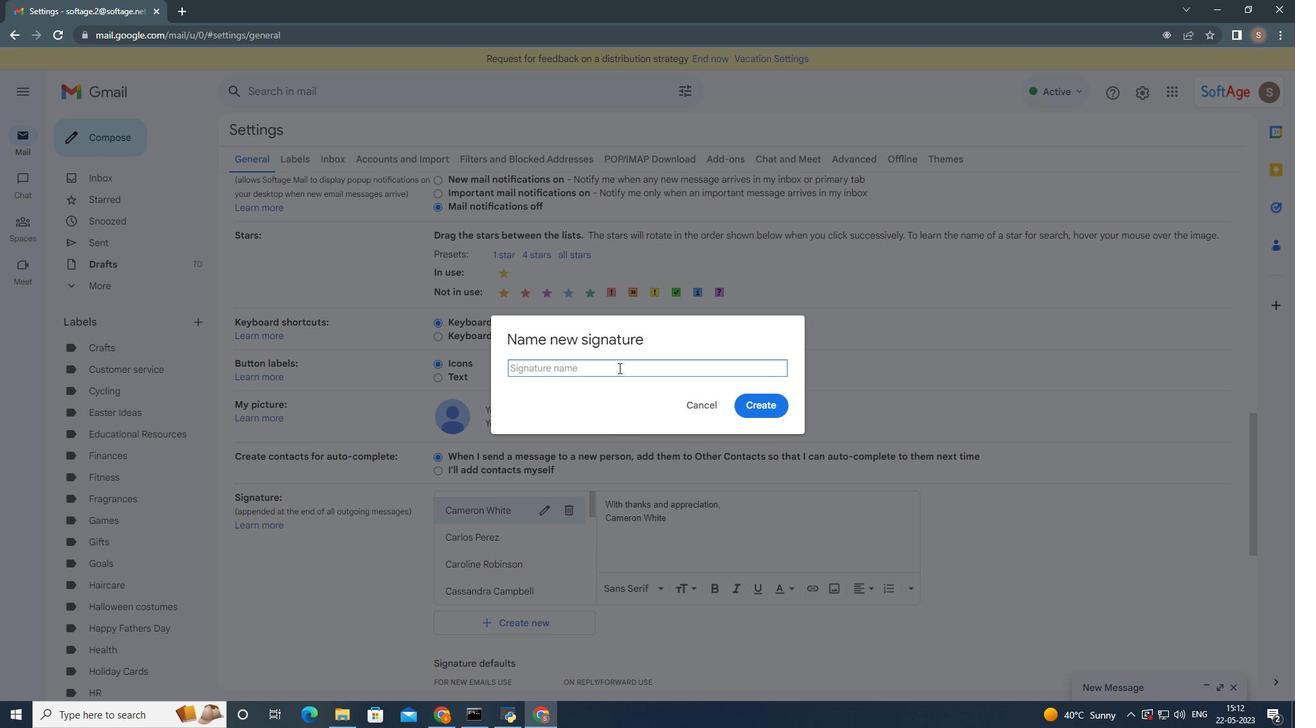 
Action: Mouse moved to (618, 367)
Screenshot: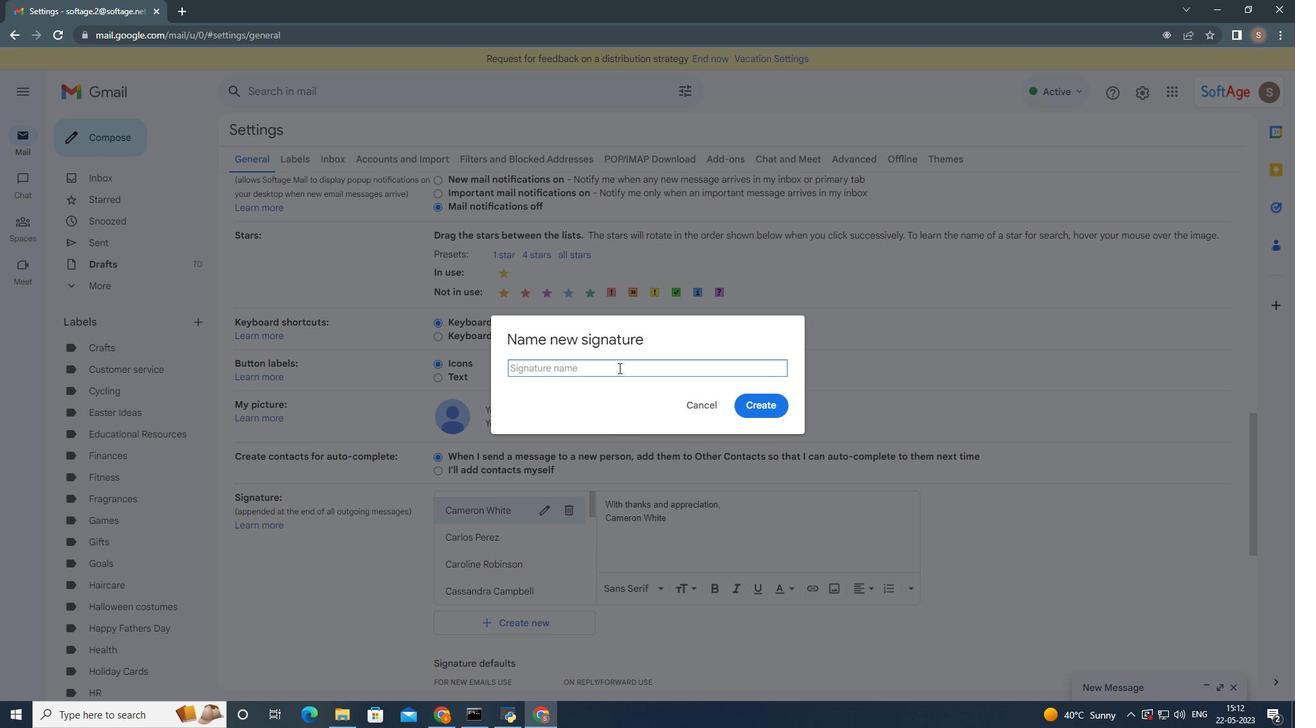 
Action: Key pressed <Key.shift><Key.shift><Key.shift>Christina<Key.space><Key.shift><Key.shift><Key.shift>Ramirez
Screenshot: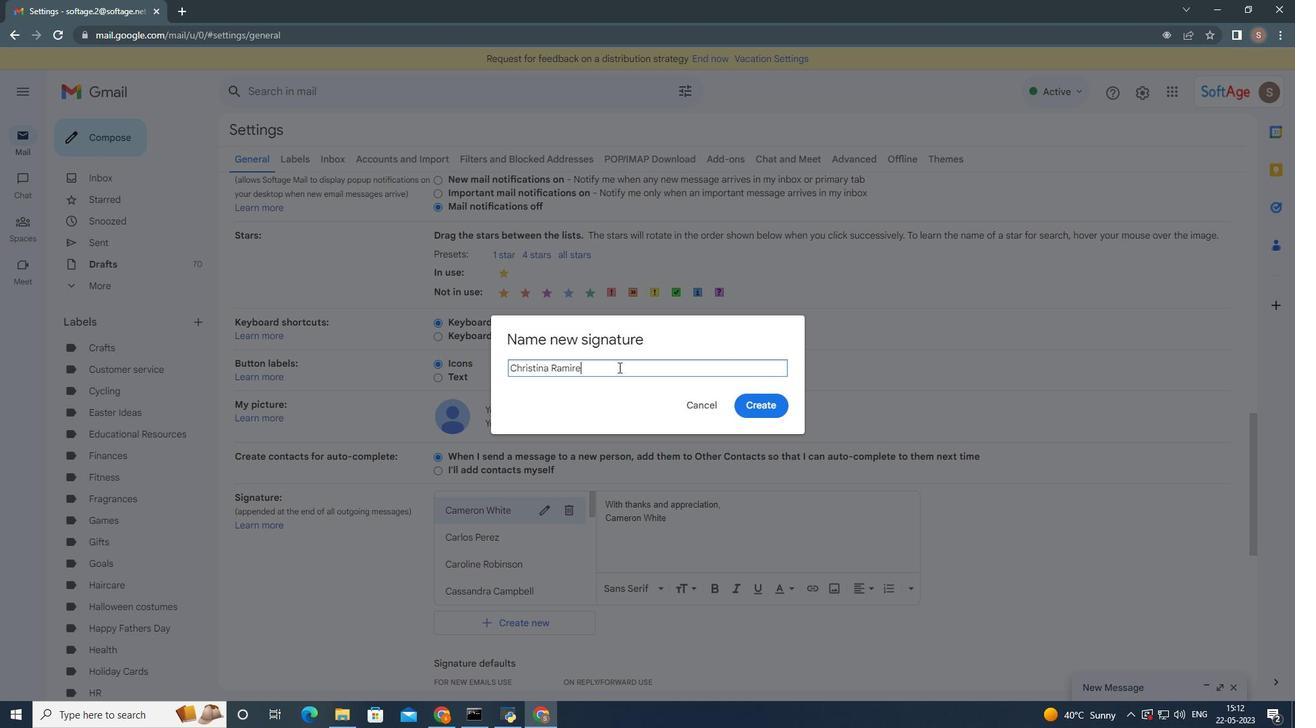 
Action: Mouse moved to (767, 412)
Screenshot: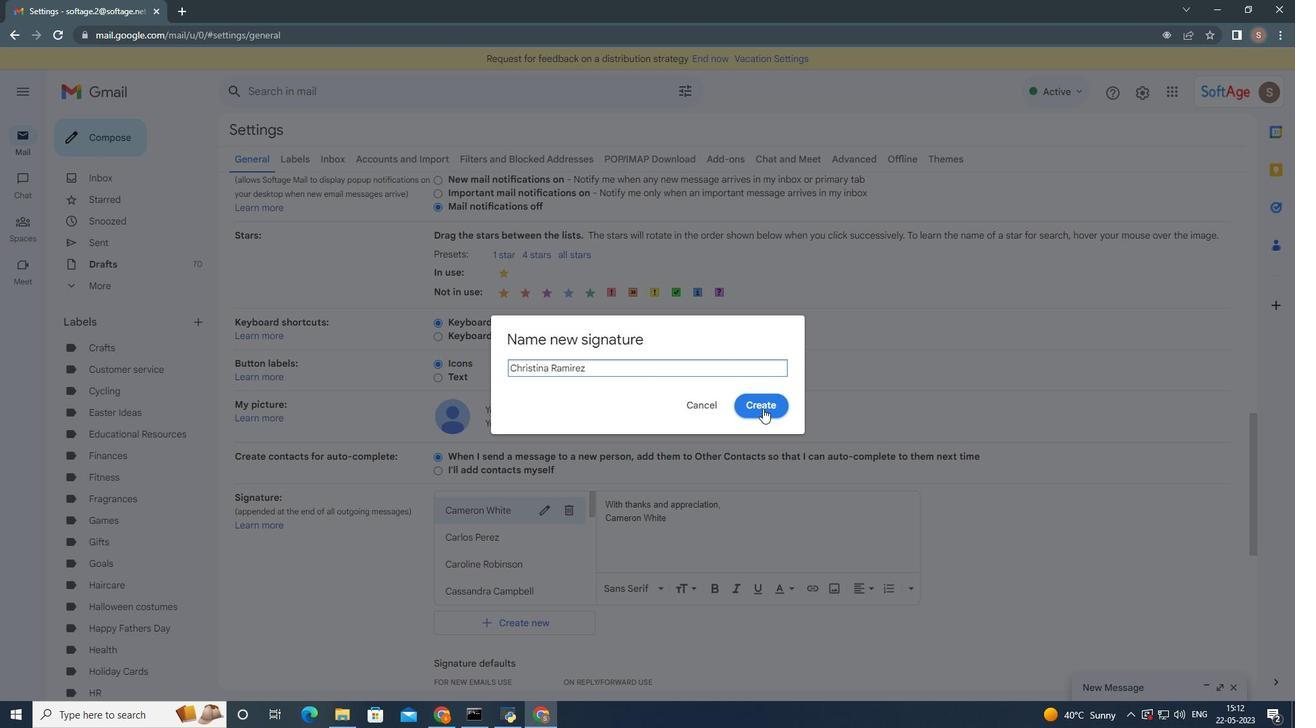 
Action: Mouse pressed left at (767, 412)
Screenshot: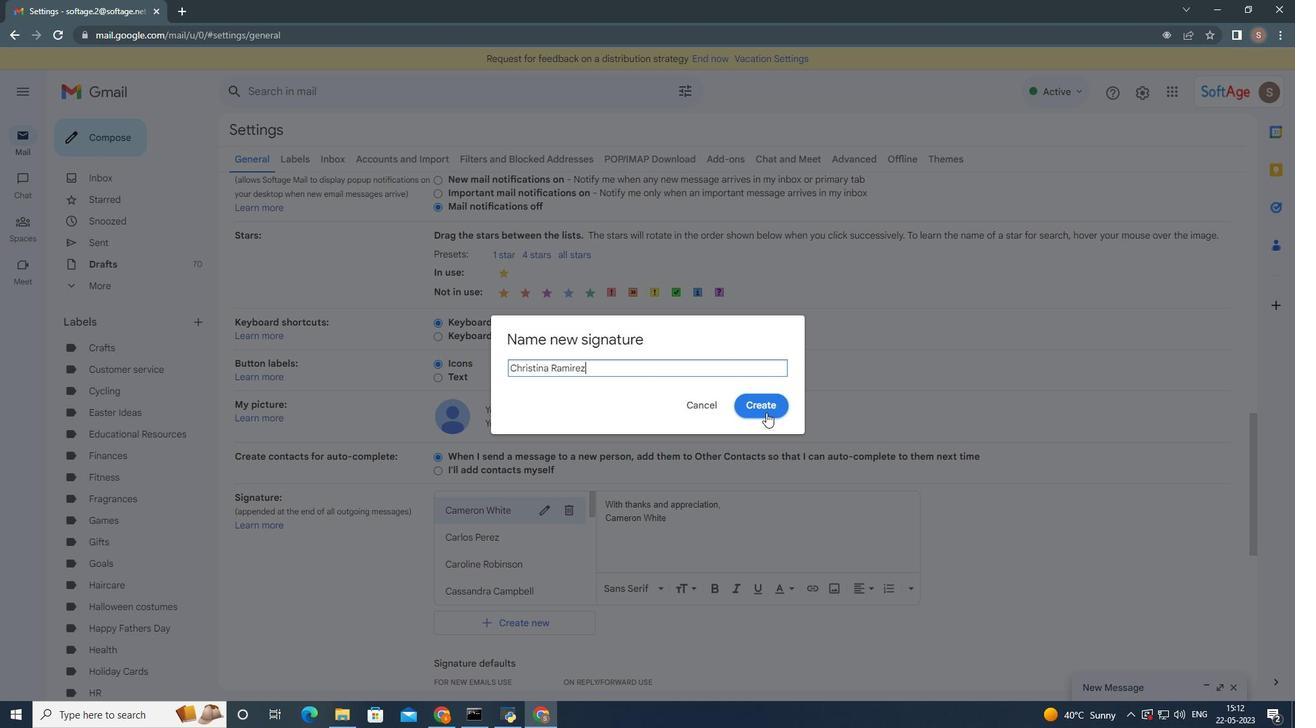 
Action: Mouse moved to (649, 382)
Screenshot: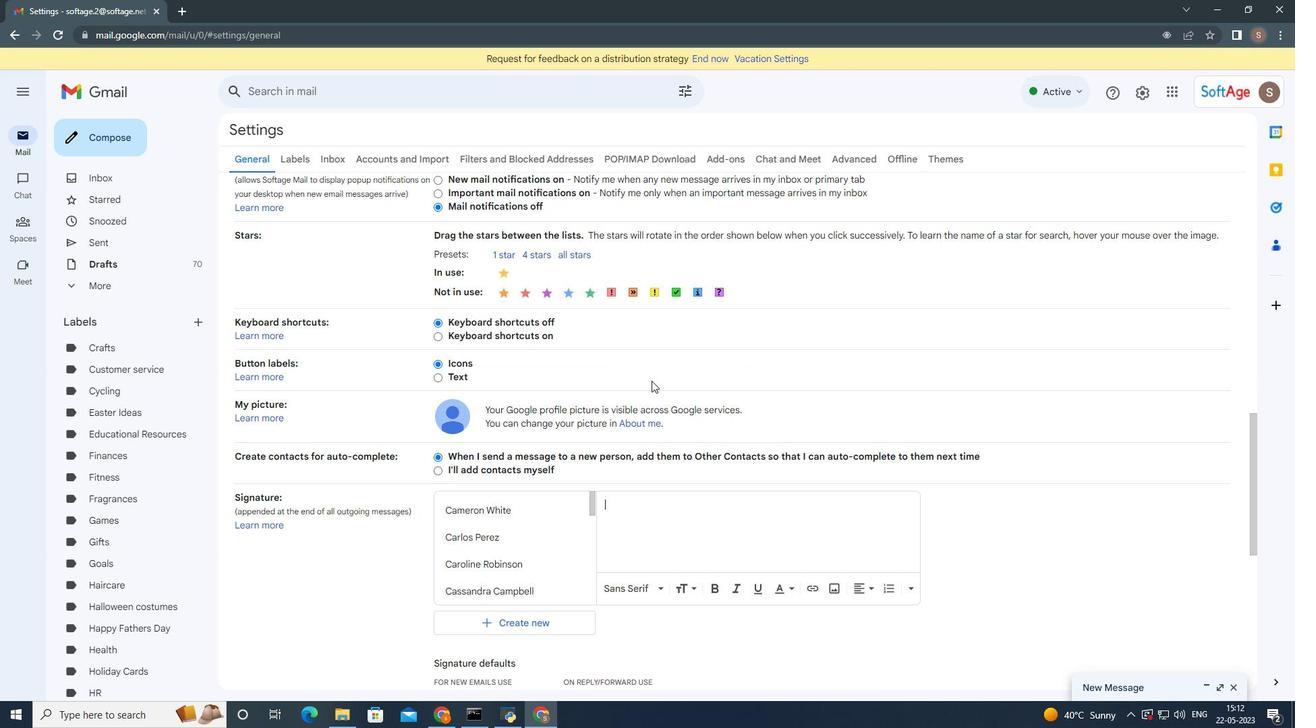 
Action: Mouse scrolled (649, 381) with delta (0, 0)
Screenshot: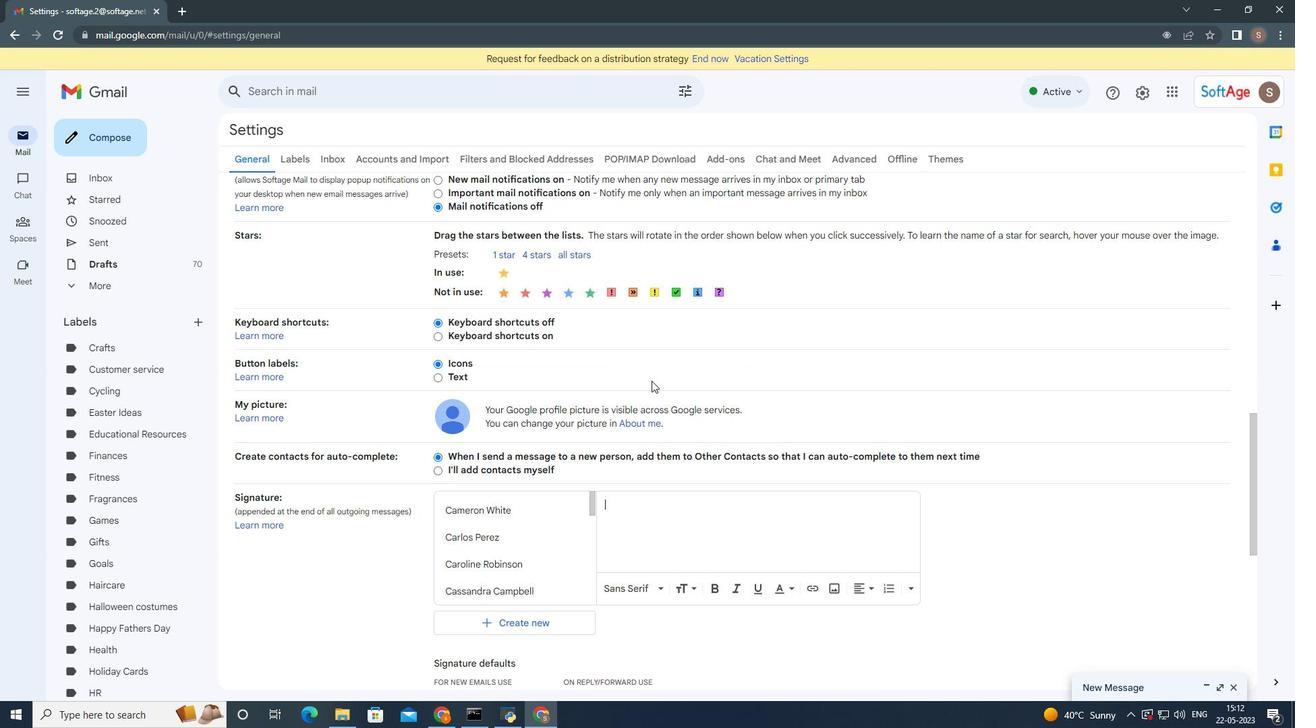 
Action: Mouse moved to (649, 383)
Screenshot: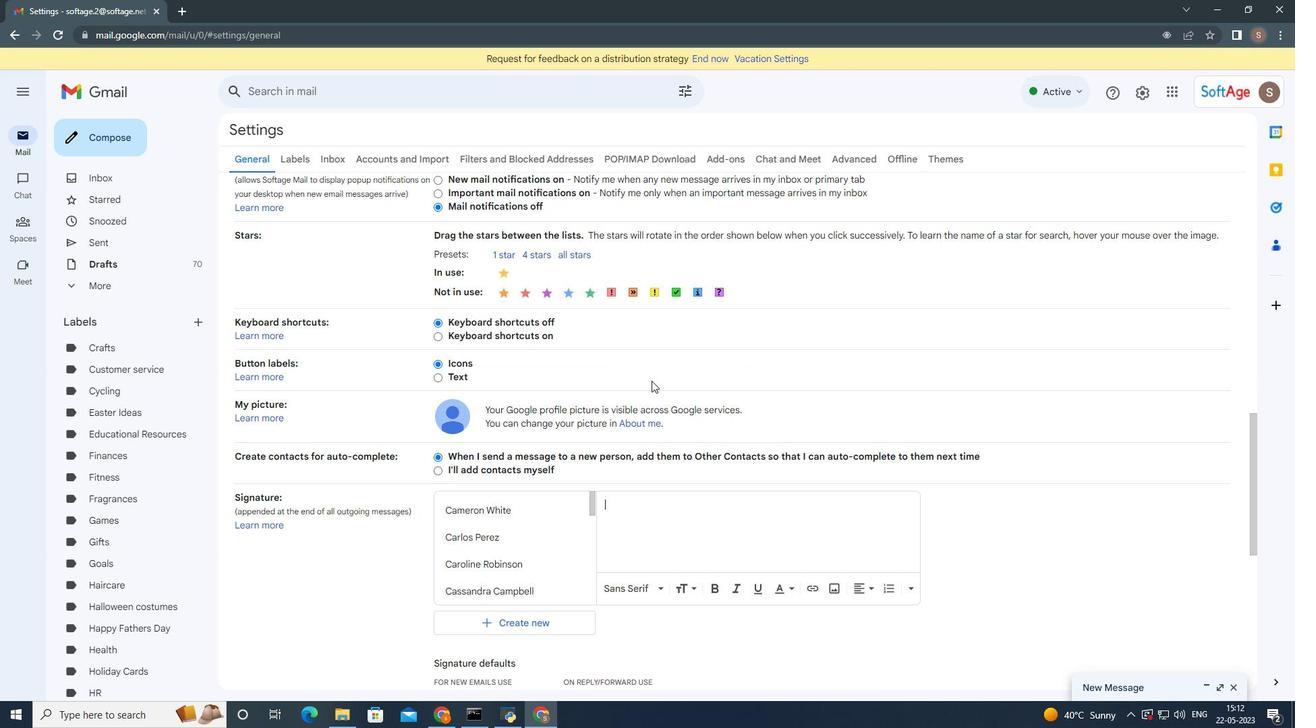 
Action: Mouse scrolled (649, 382) with delta (0, 0)
Screenshot: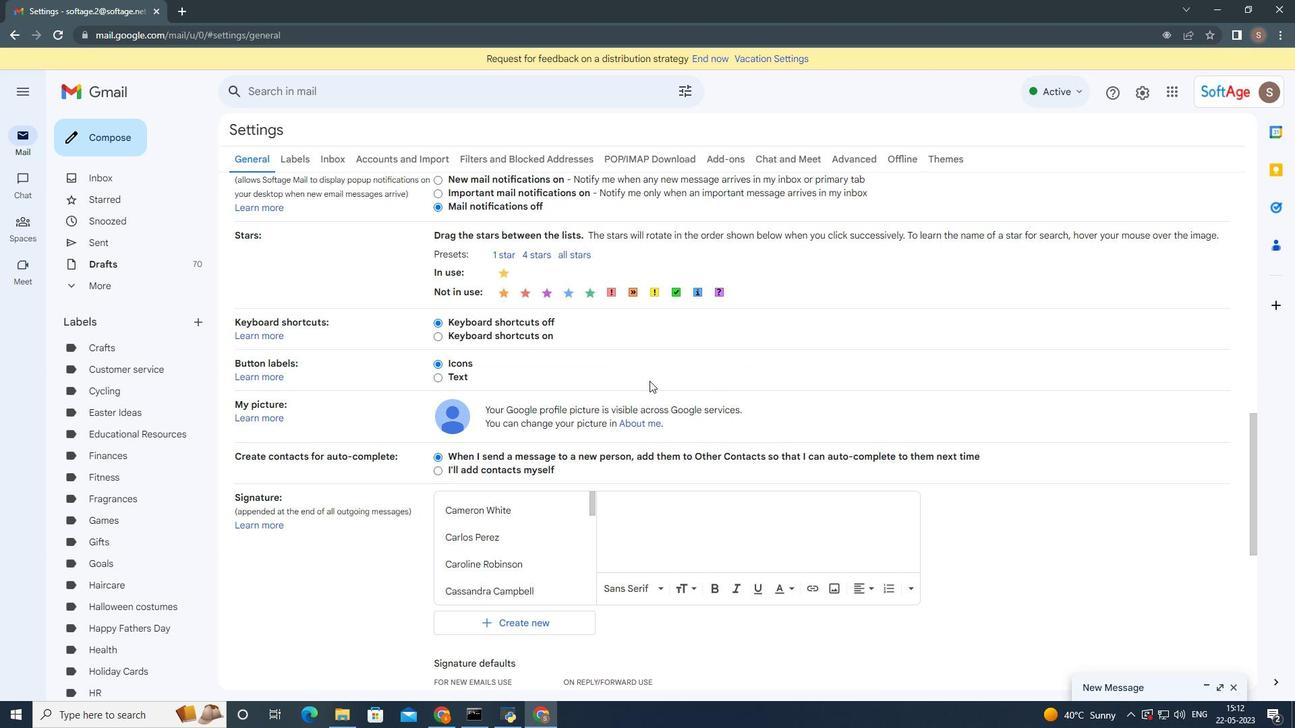 
Action: Mouse scrolled (649, 382) with delta (0, 0)
Screenshot: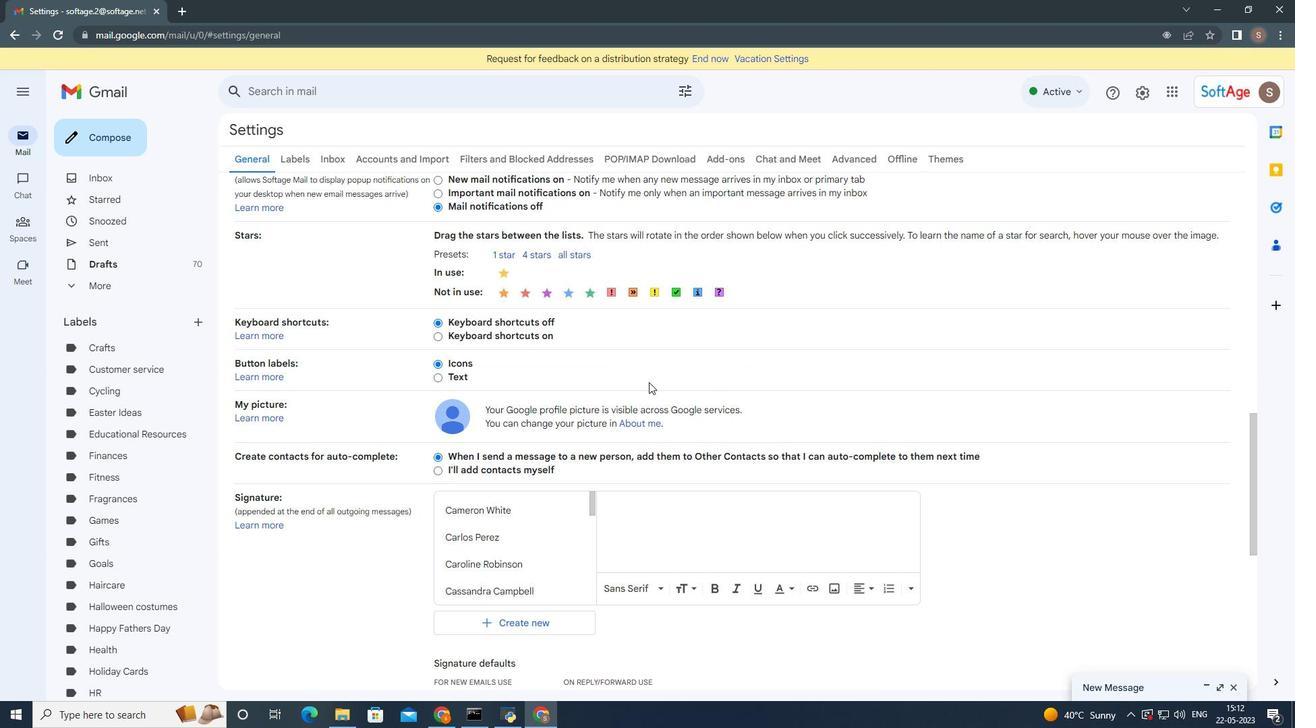 
Action: Mouse scrolled (649, 382) with delta (0, 0)
Screenshot: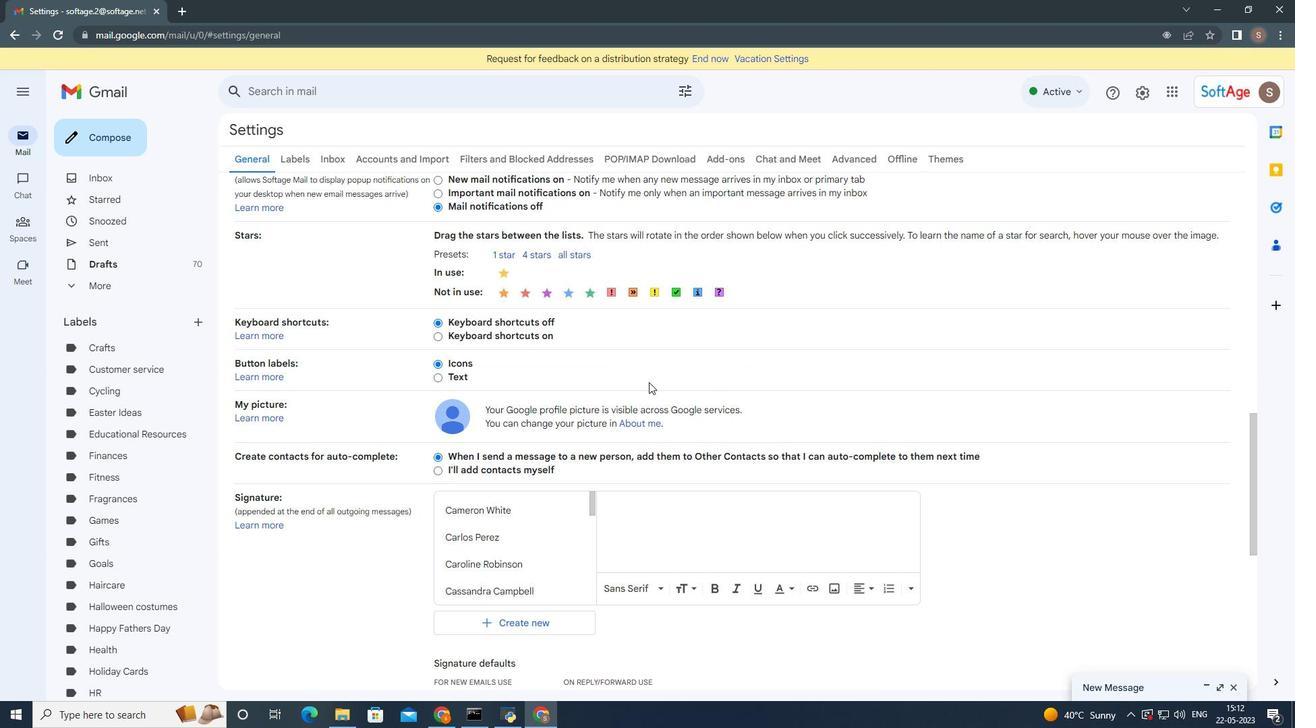 
Action: Mouse moved to (628, 234)
Screenshot: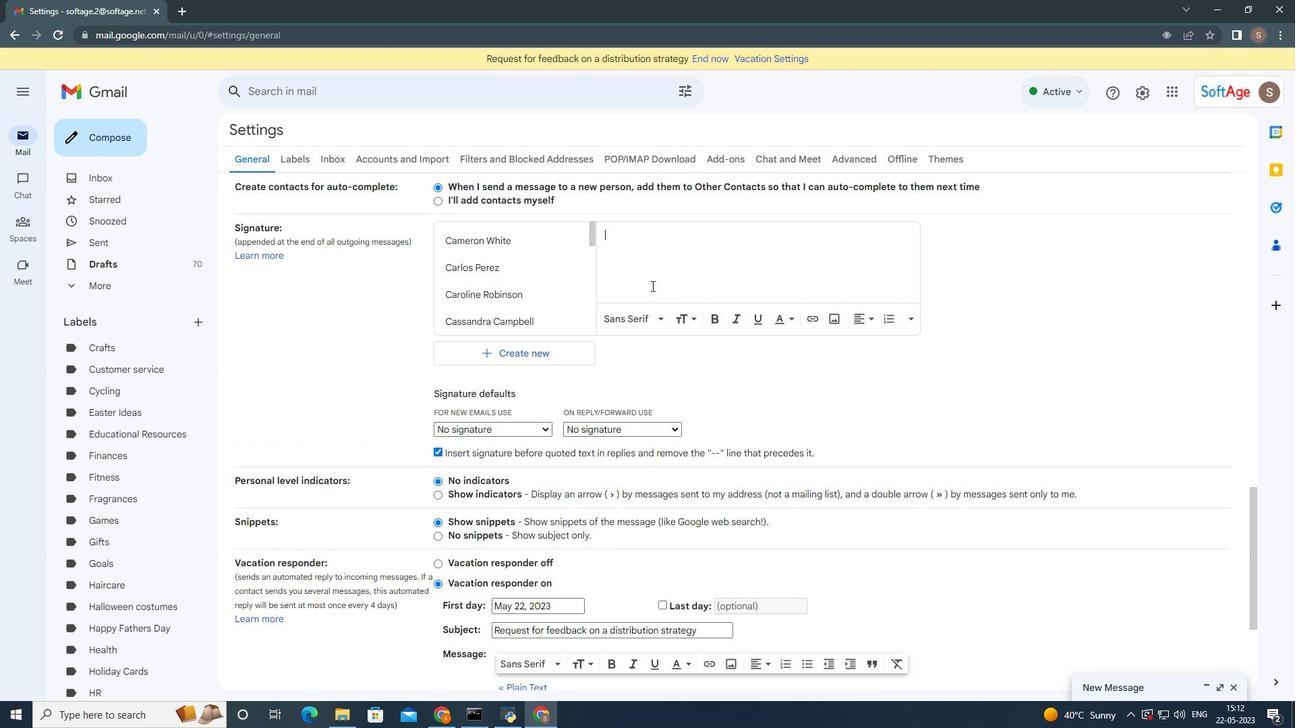 
Action: Key pressed <Key.shift>Best<Key.space>wishes<Key.space>for<Key.space>the<Key.space>new<Key.space>year
Screenshot: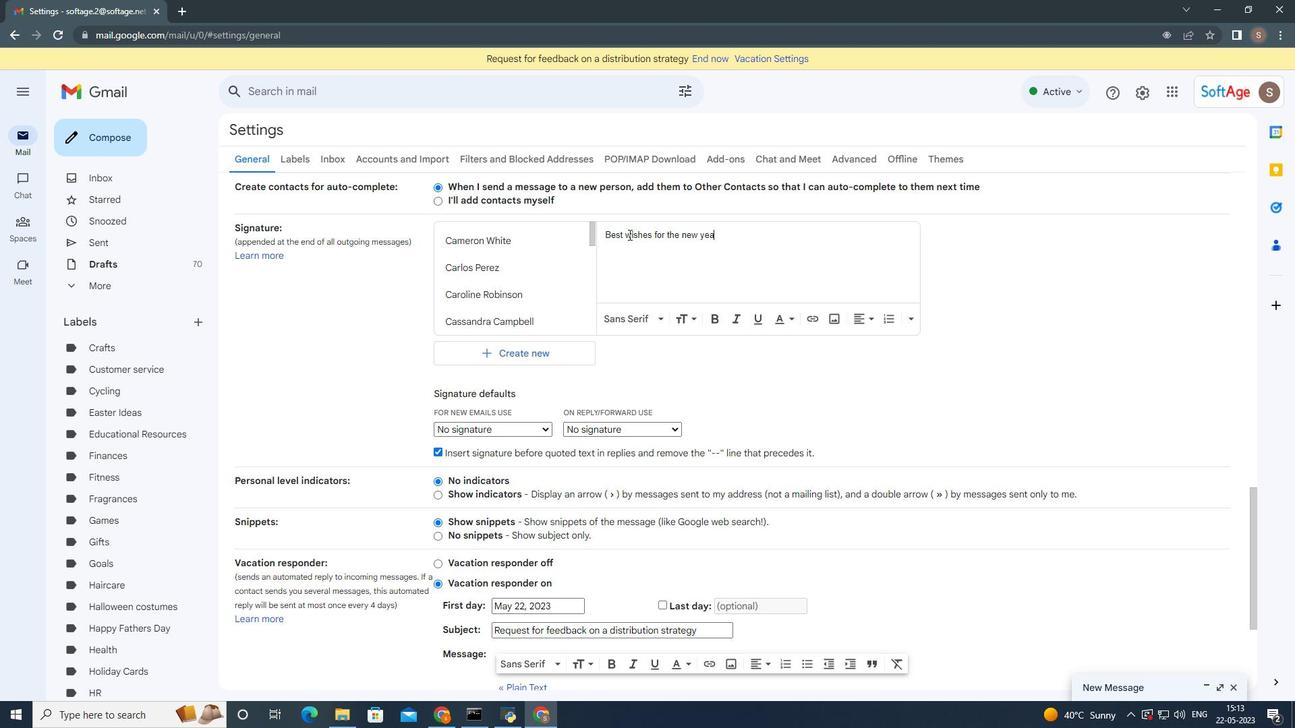
Action: Mouse moved to (628, 234)
Screenshot: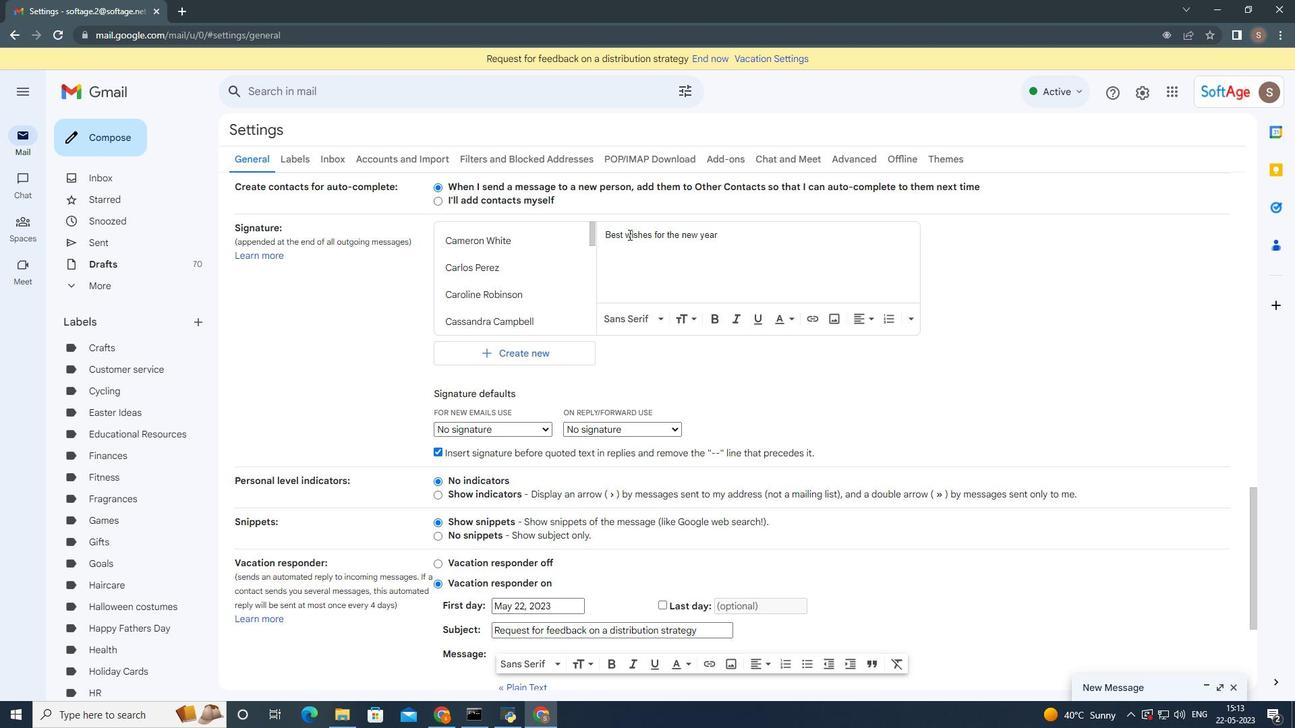 
Action: Key pressed ,
Screenshot: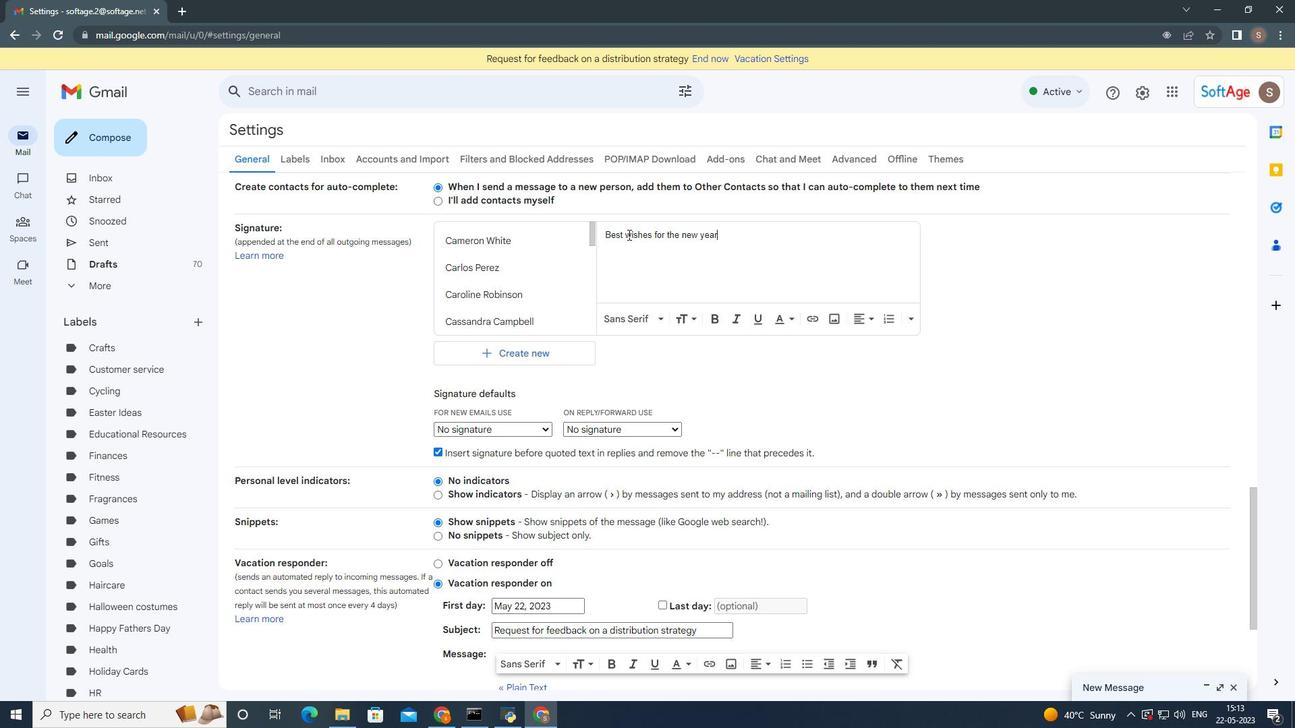
Action: Mouse moved to (640, 240)
Screenshot: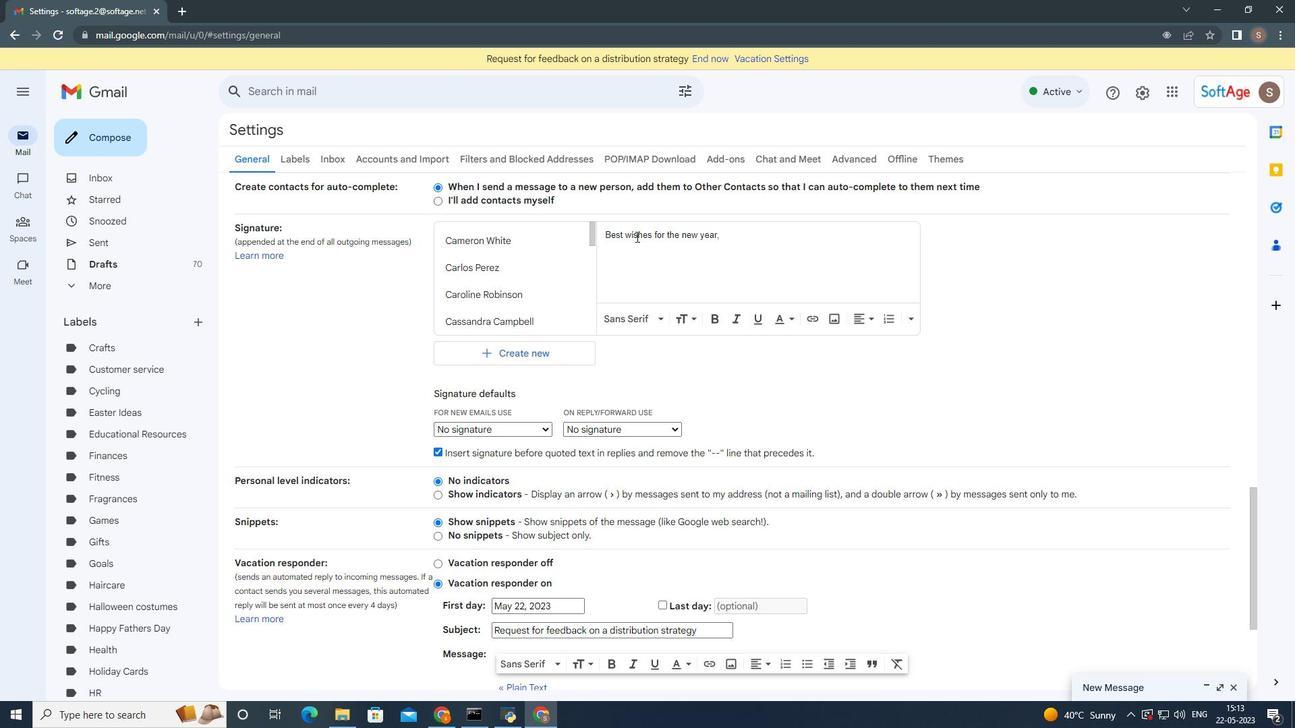
Action: Key pressed <Key.enter><Key.shift>Christins<Key.backspace>a<Key.space><Key.shift><Key.shift>Ramie<Key.backspace>rez
Screenshot: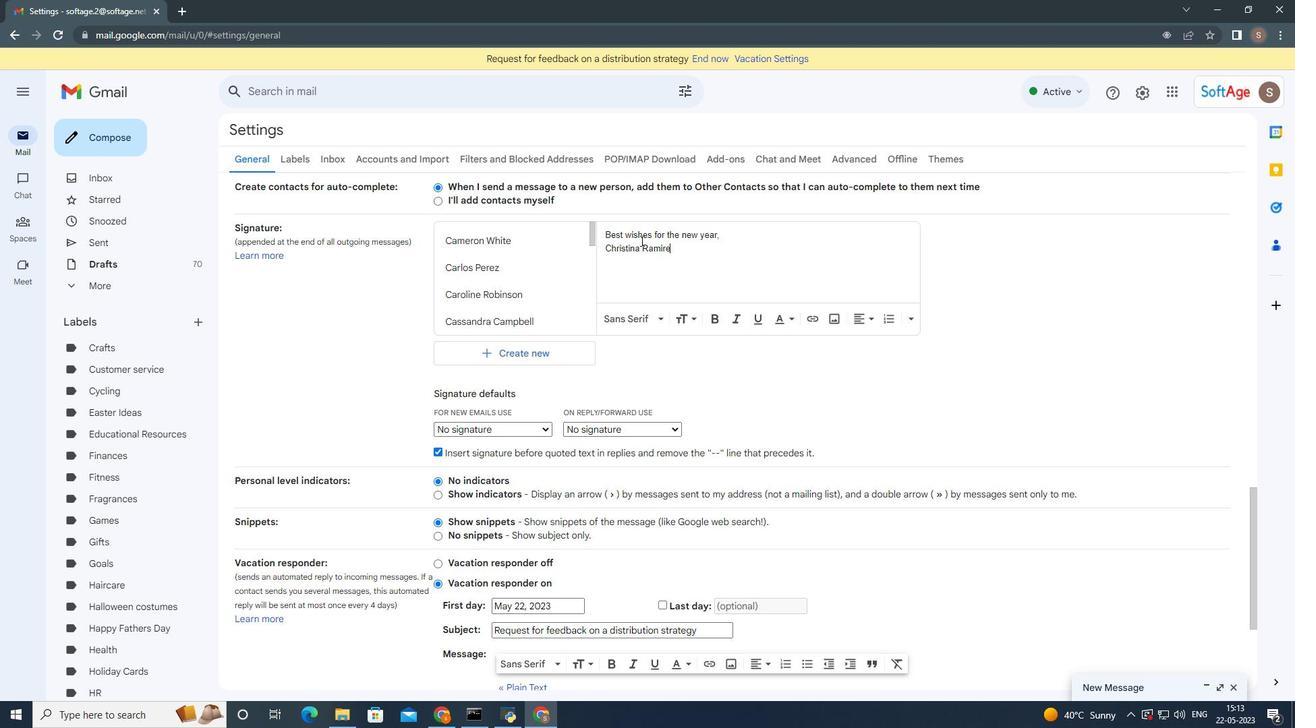 
Action: Mouse moved to (639, 266)
Screenshot: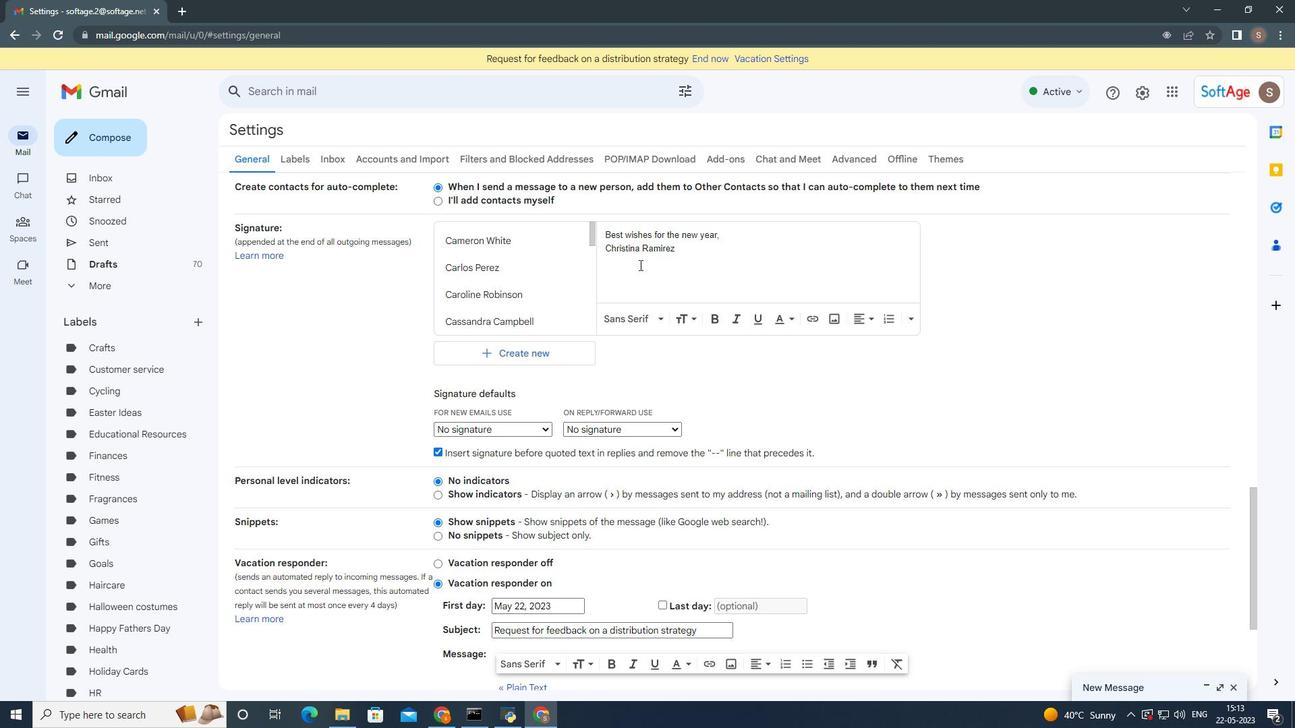 
Action: Mouse scrolled (639, 265) with delta (0, 0)
Screenshot: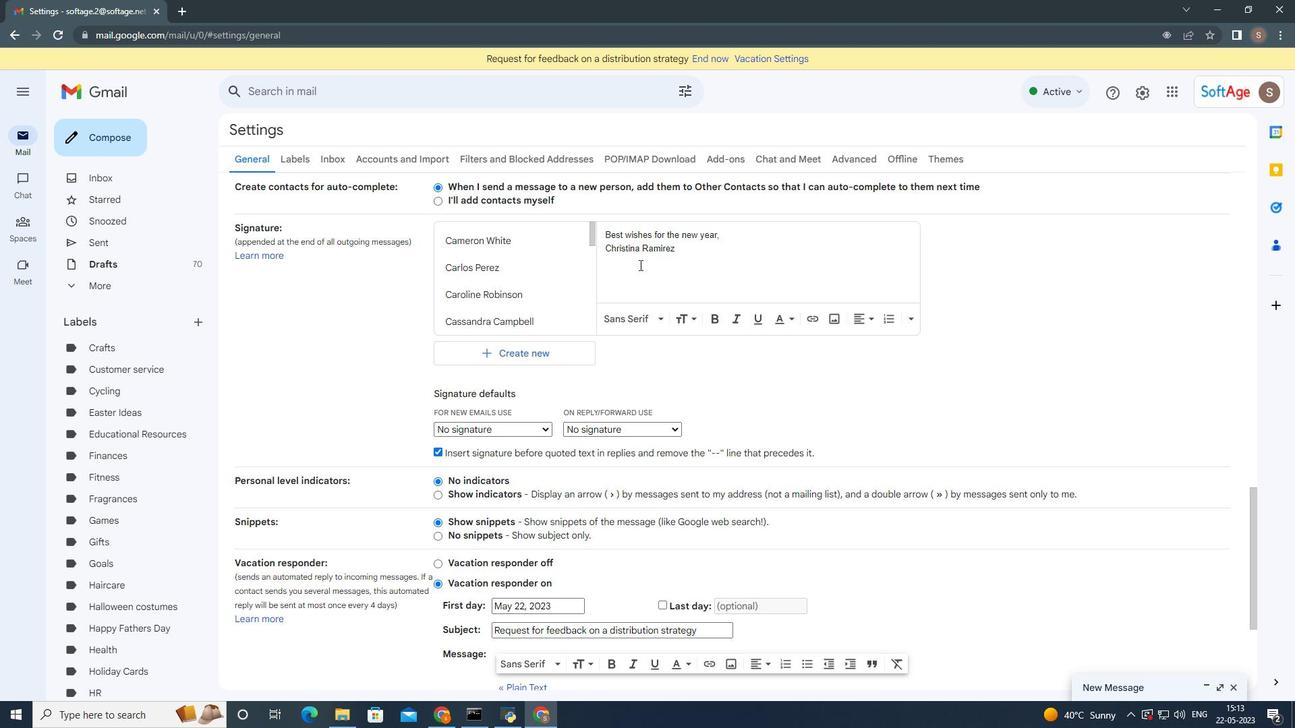 
Action: Mouse moved to (639, 270)
Screenshot: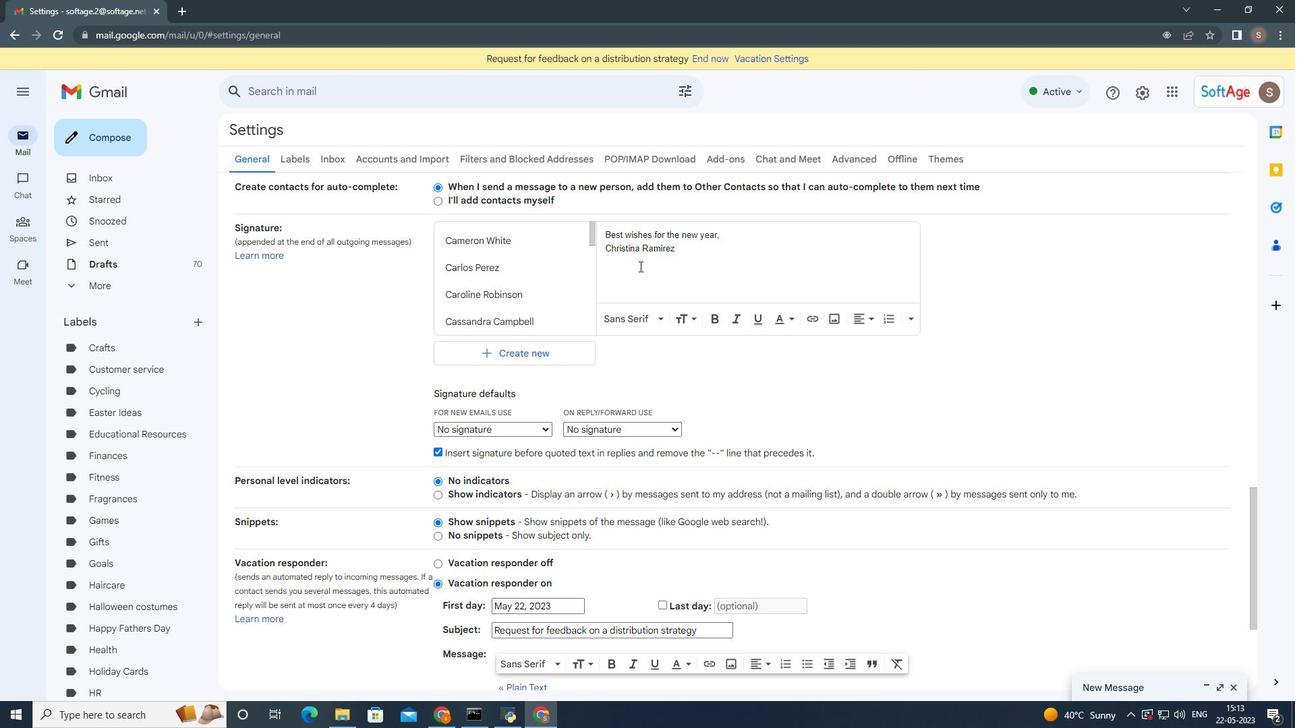
Action: Mouse scrolled (639, 269) with delta (0, 0)
Screenshot: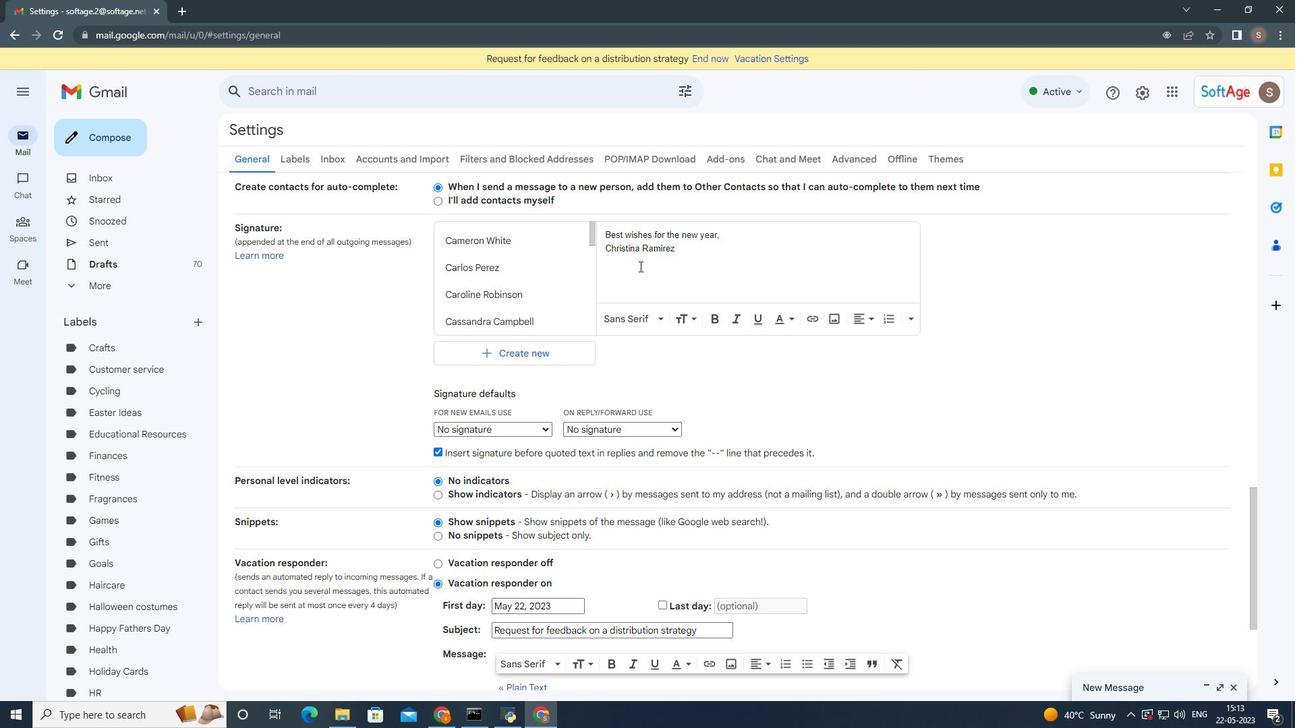 
Action: Mouse moved to (639, 273)
Screenshot: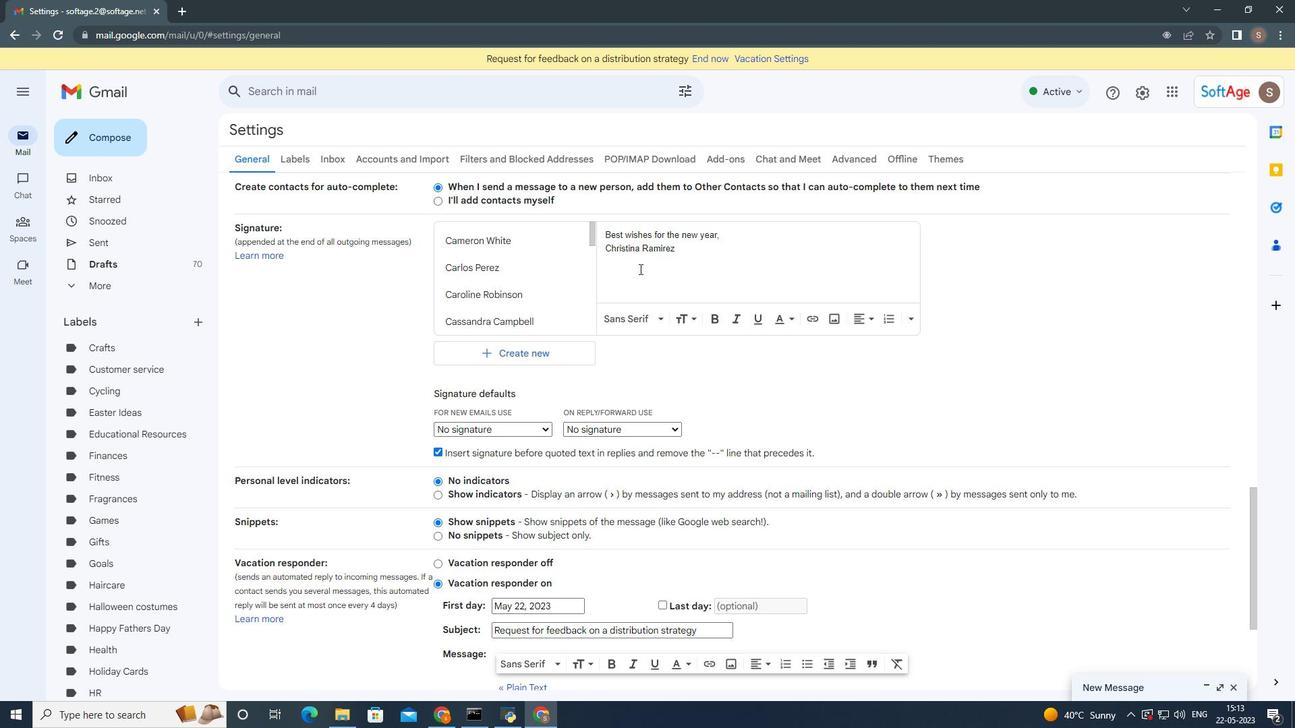 
Action: Mouse scrolled (639, 272) with delta (0, 0)
Screenshot: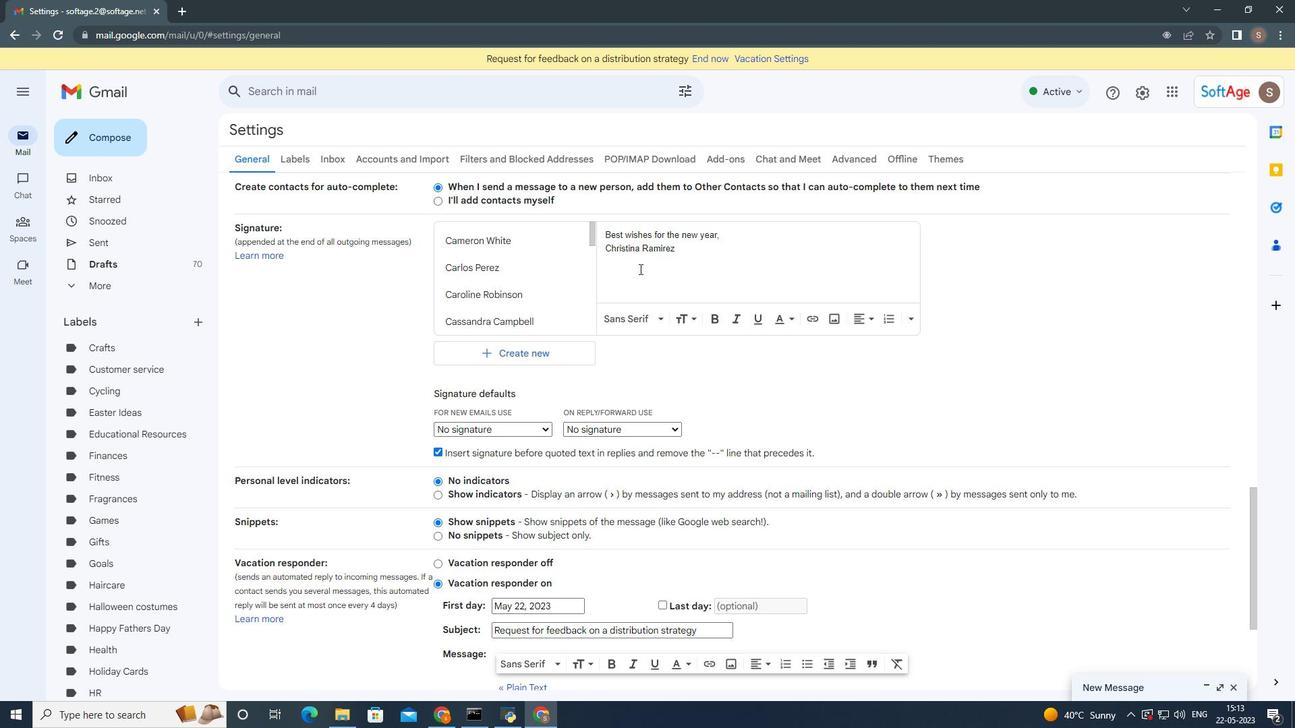 
Action: Mouse moved to (638, 281)
Screenshot: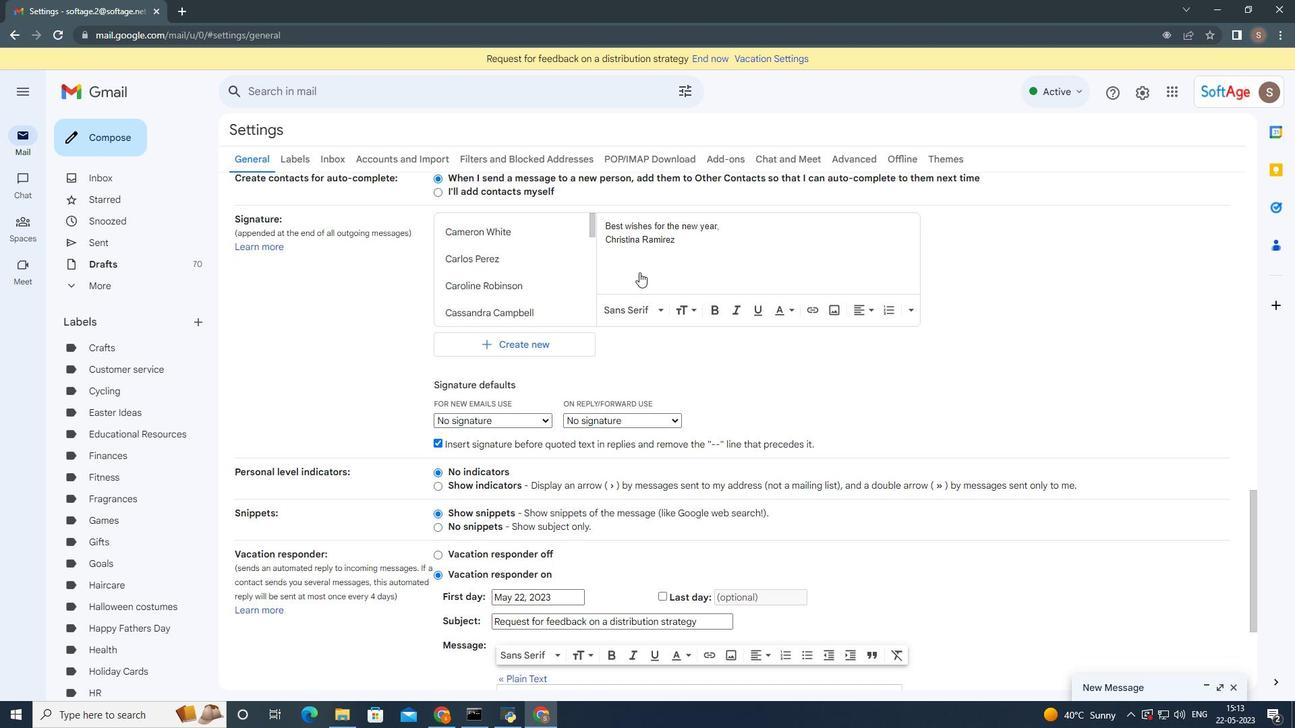 
Action: Mouse scrolled (638, 280) with delta (0, 0)
Screenshot: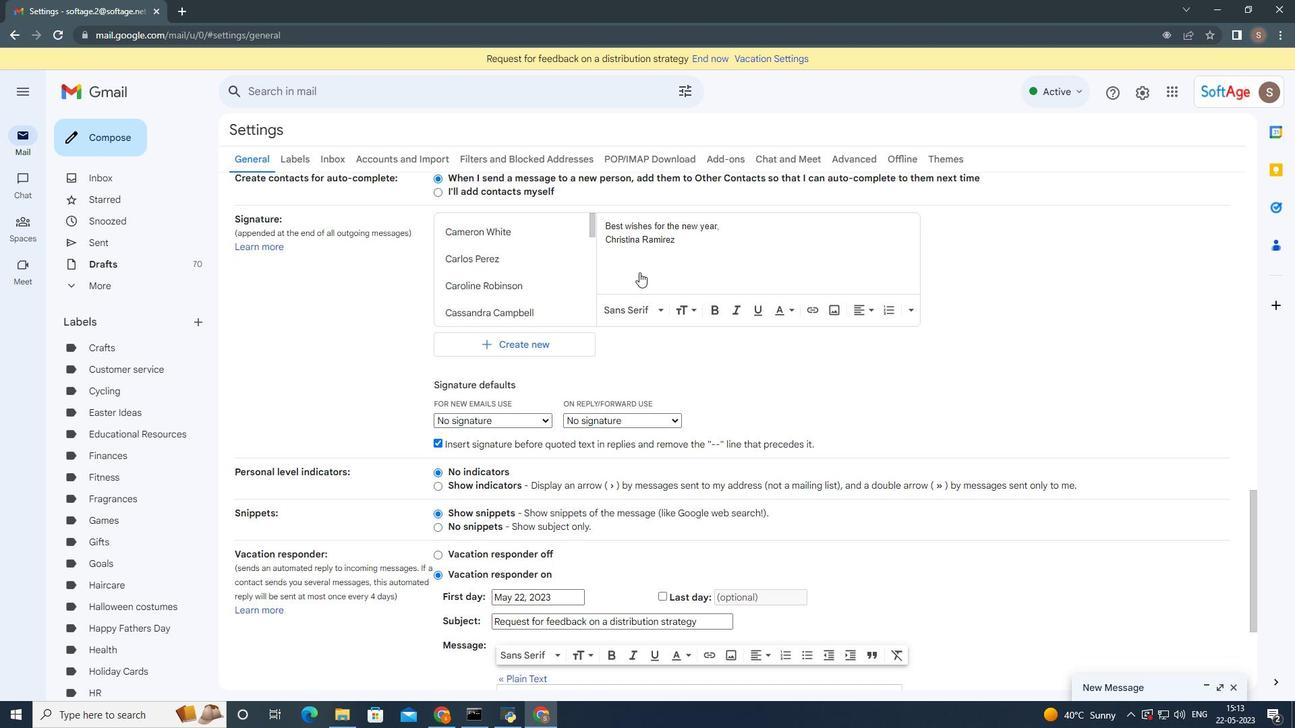 
Action: Mouse moved to (630, 325)
Screenshot: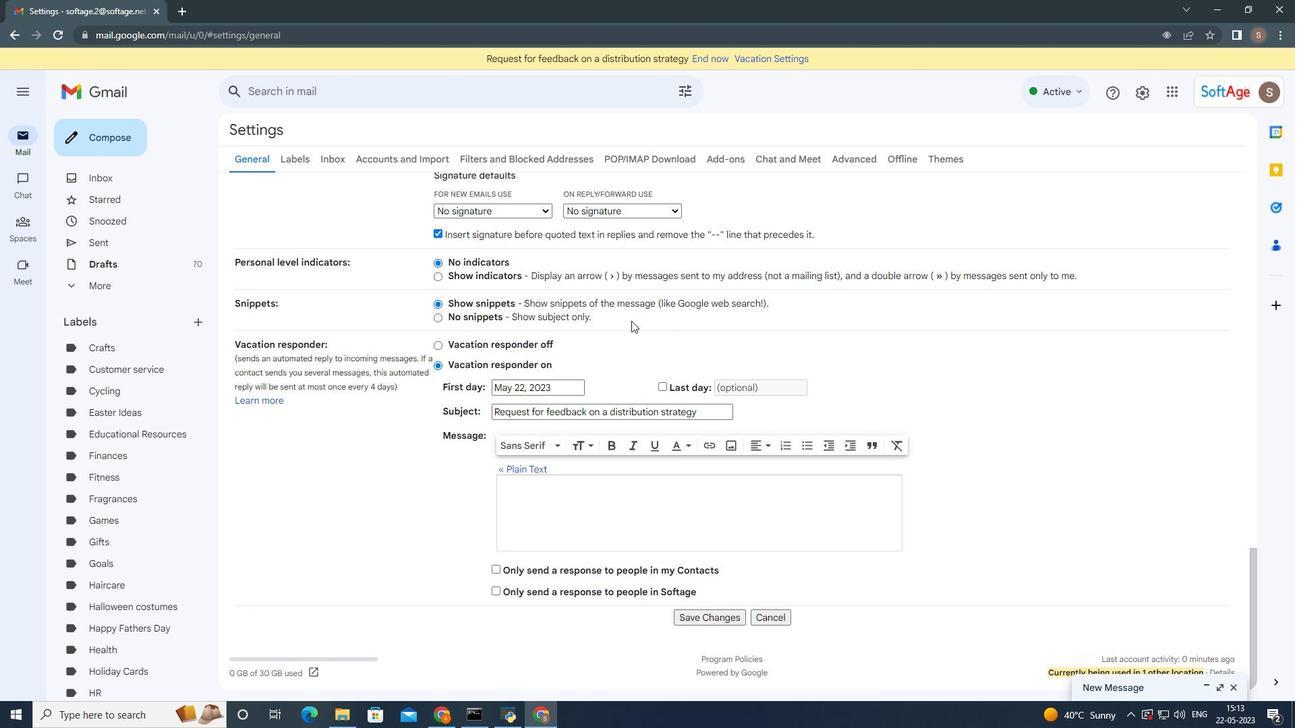 
Action: Mouse scrolled (630, 324) with delta (0, 0)
Screenshot: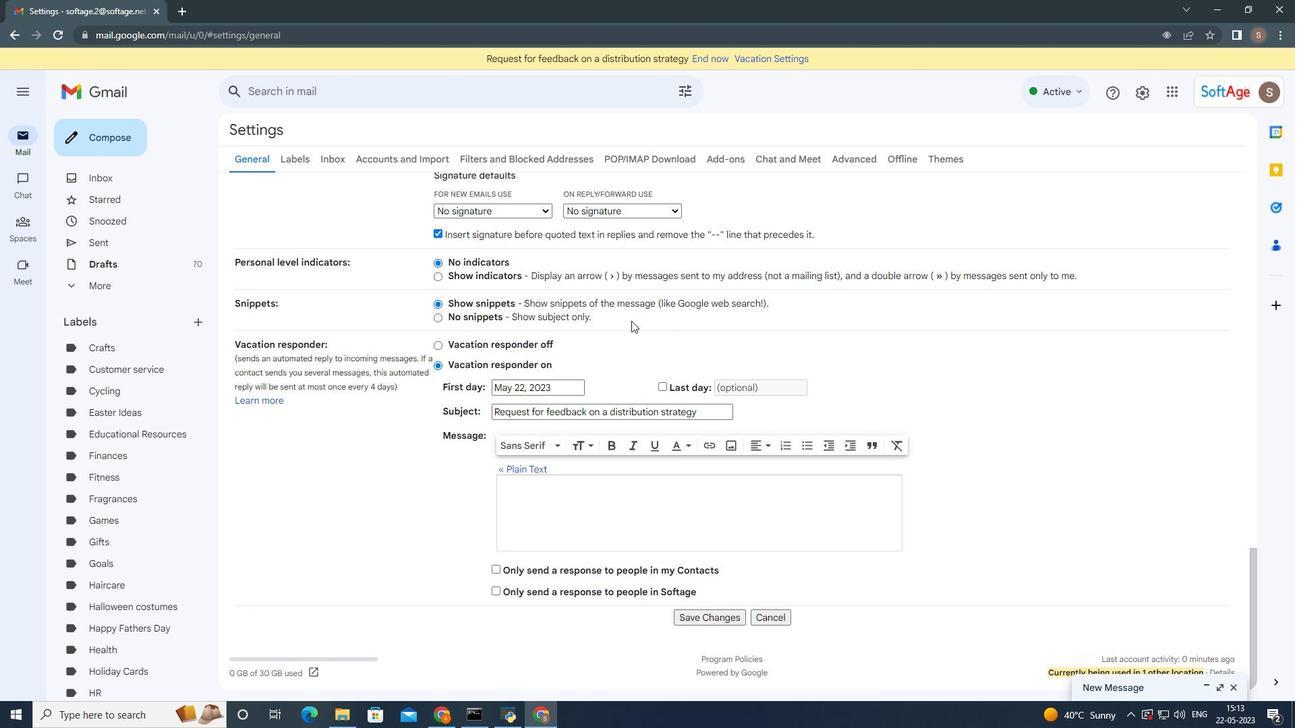 
Action: Mouse moved to (630, 329)
Screenshot: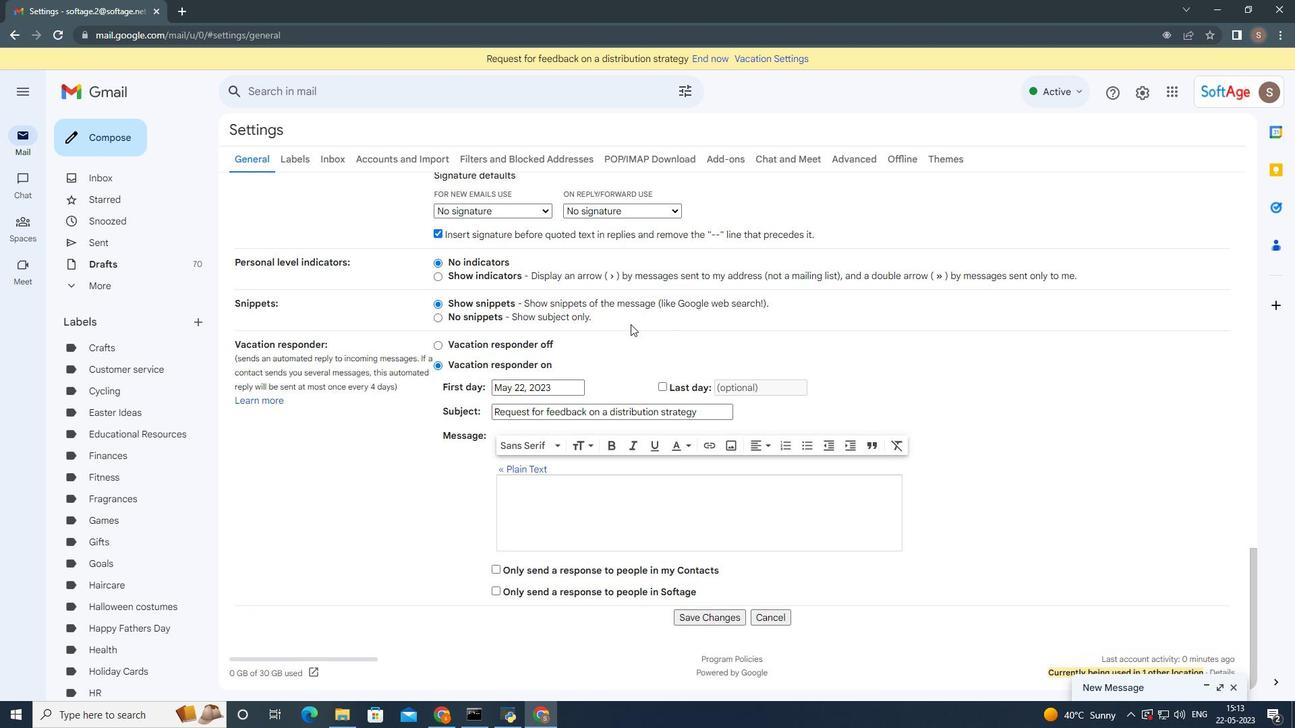 
Action: Mouse scrolled (630, 328) with delta (0, 0)
Screenshot: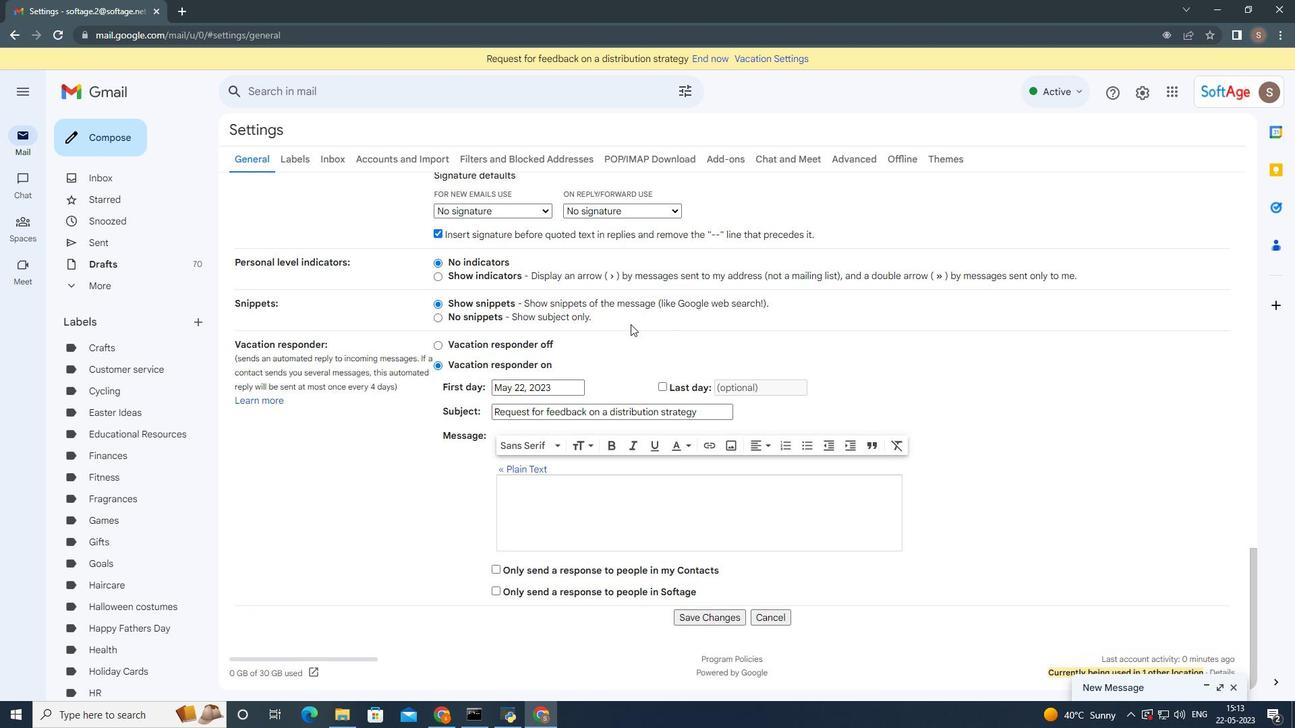 
Action: Mouse moved to (629, 332)
Screenshot: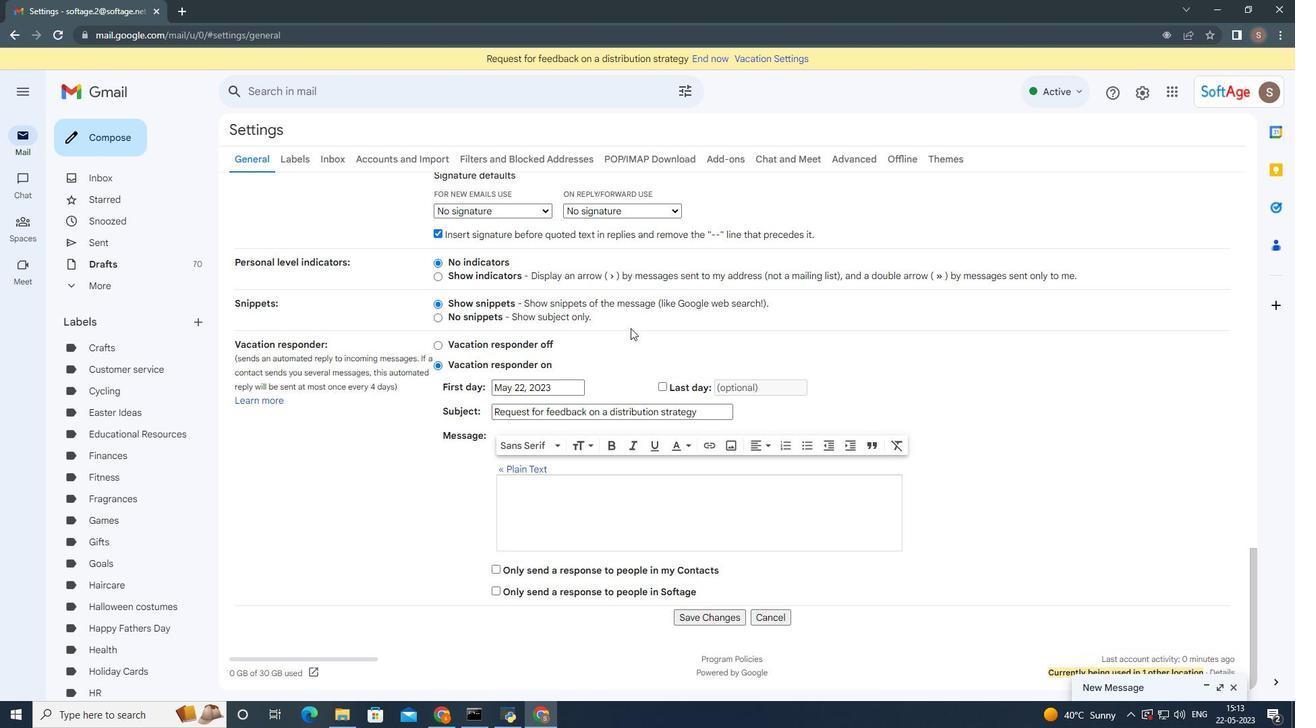 
Action: Mouse scrolled (629, 331) with delta (0, 0)
Screenshot: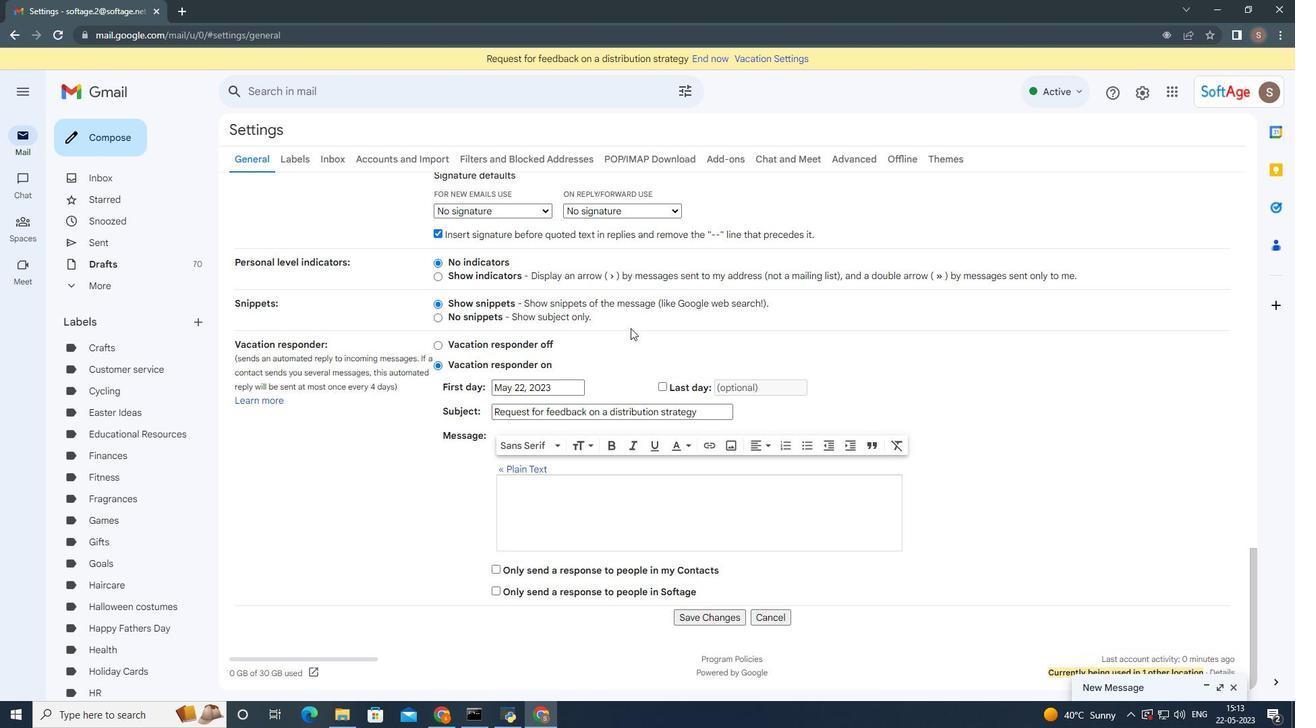 
Action: Mouse moved to (628, 336)
Screenshot: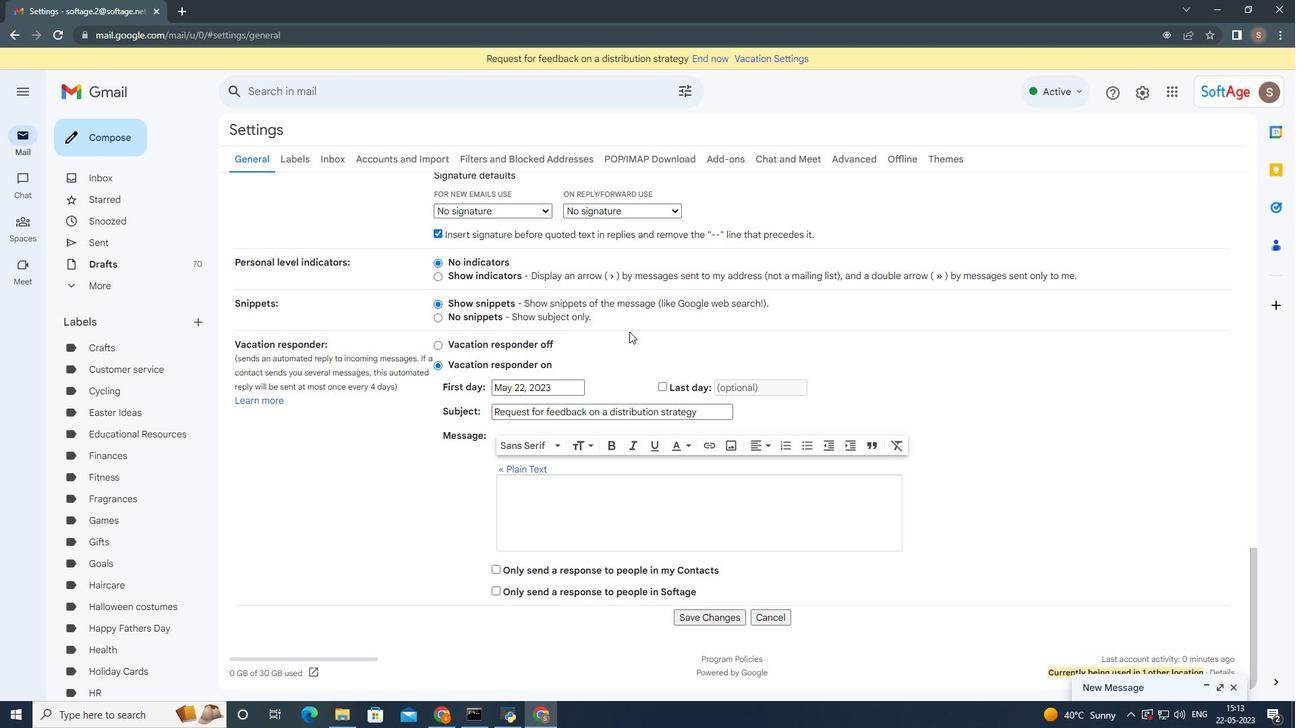 
Action: Mouse scrolled (628, 335) with delta (0, 0)
Screenshot: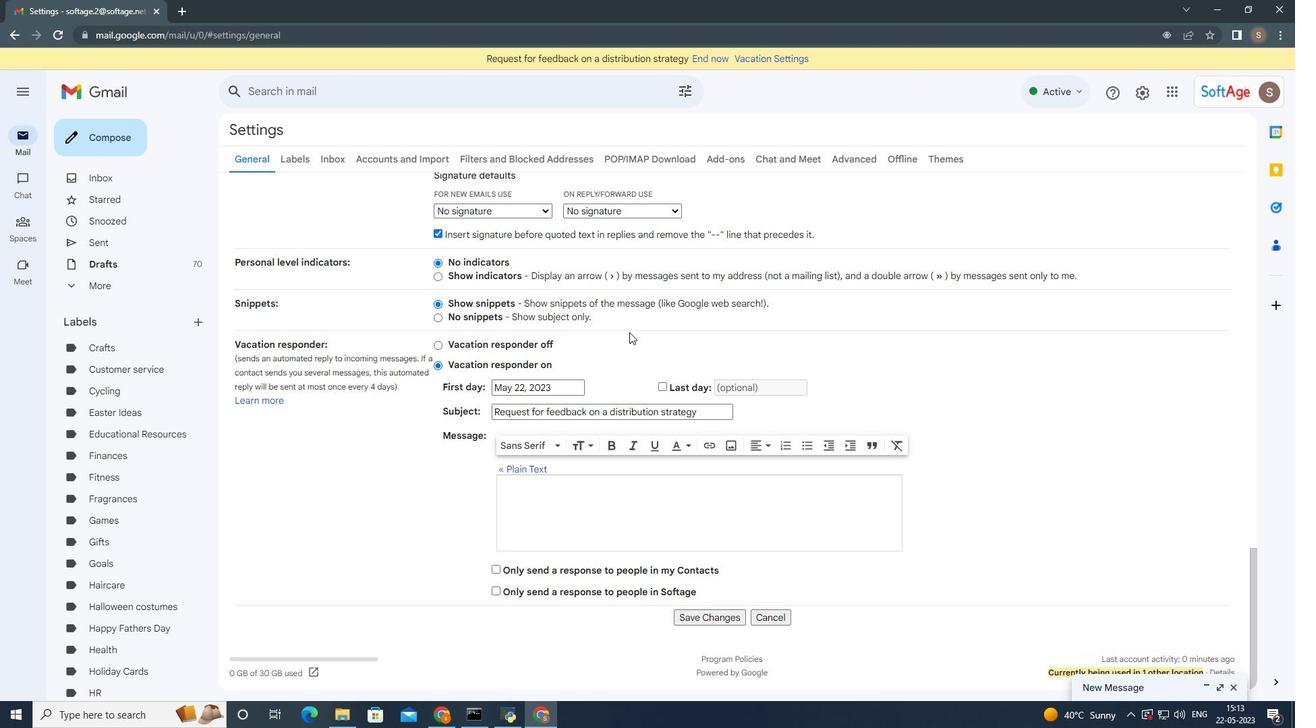 
Action: Mouse moved to (711, 621)
Screenshot: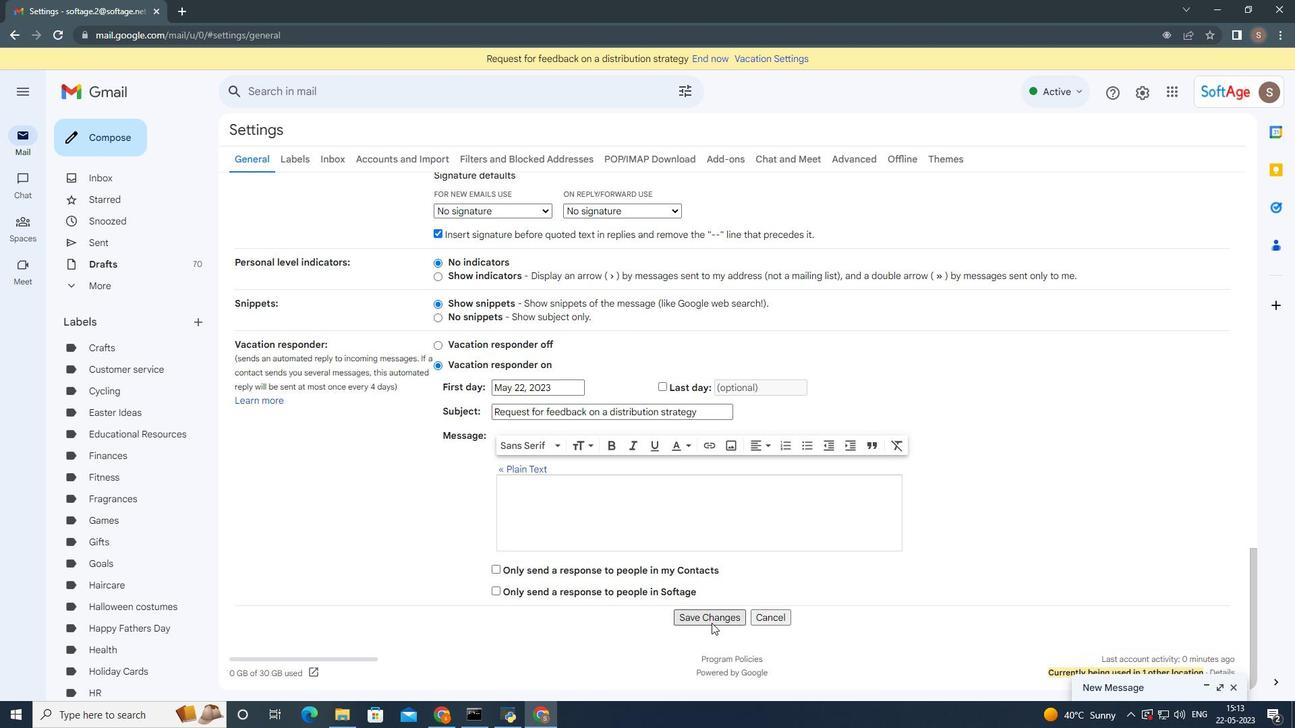 
Action: Mouse pressed left at (711, 621)
Screenshot: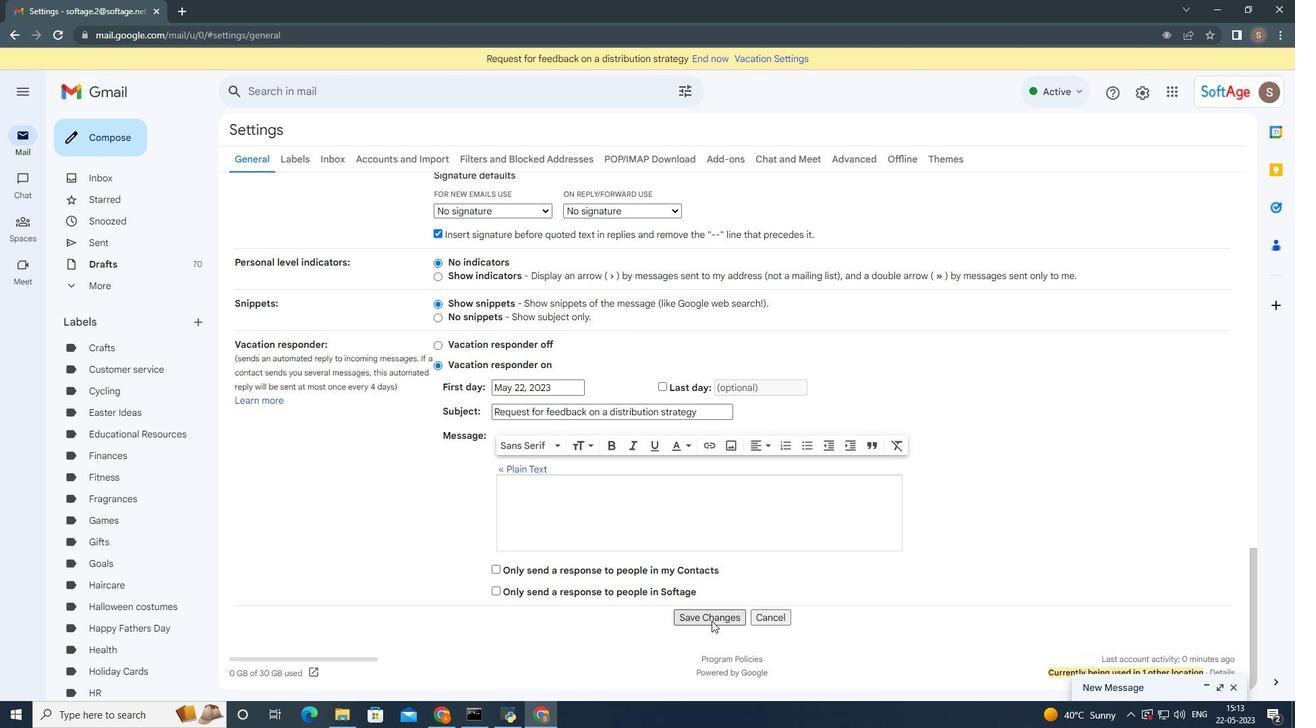 
Action: Mouse moved to (103, 146)
Screenshot: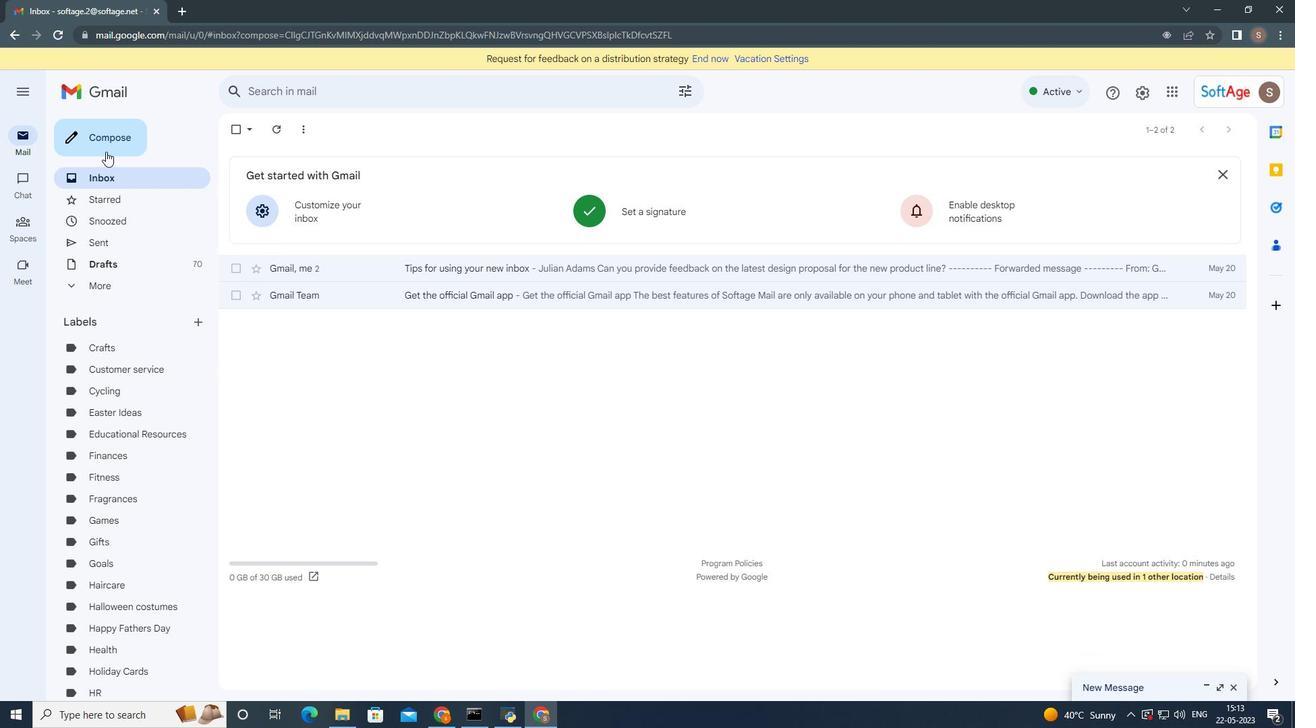 
Action: Mouse pressed left at (103, 146)
Screenshot: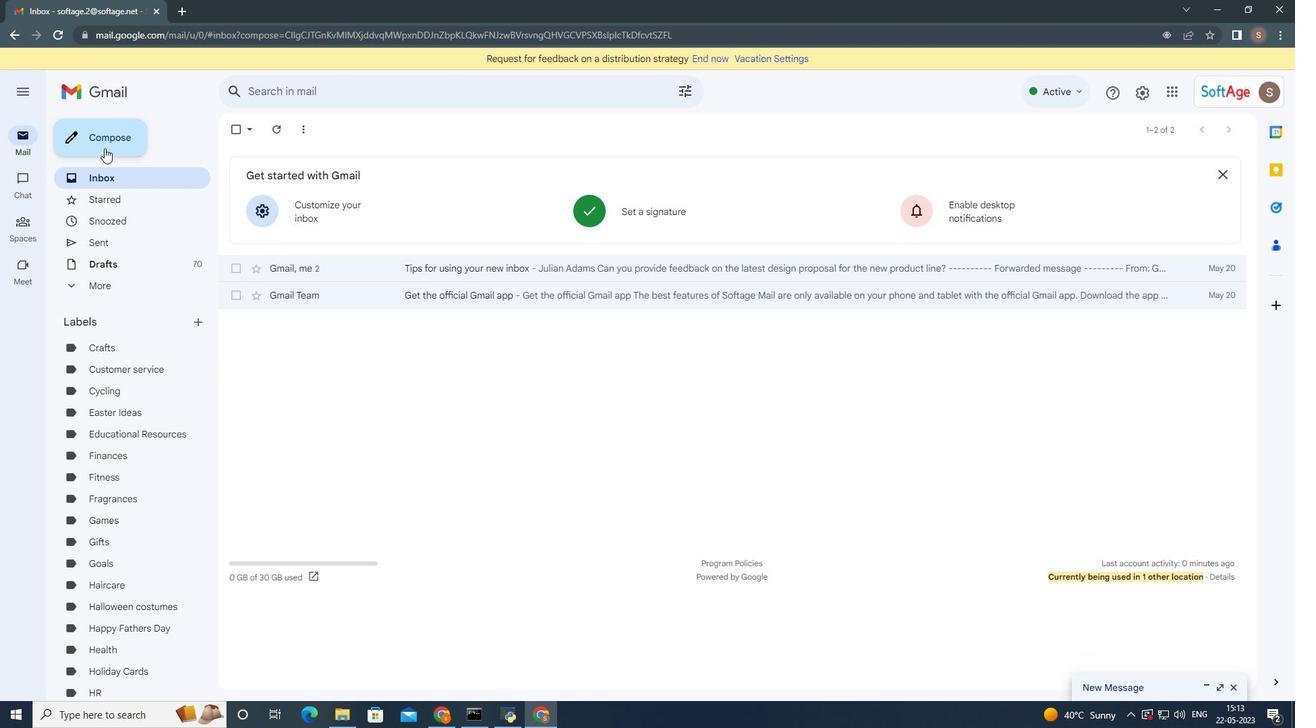 
Action: Mouse moved to (805, 327)
Screenshot: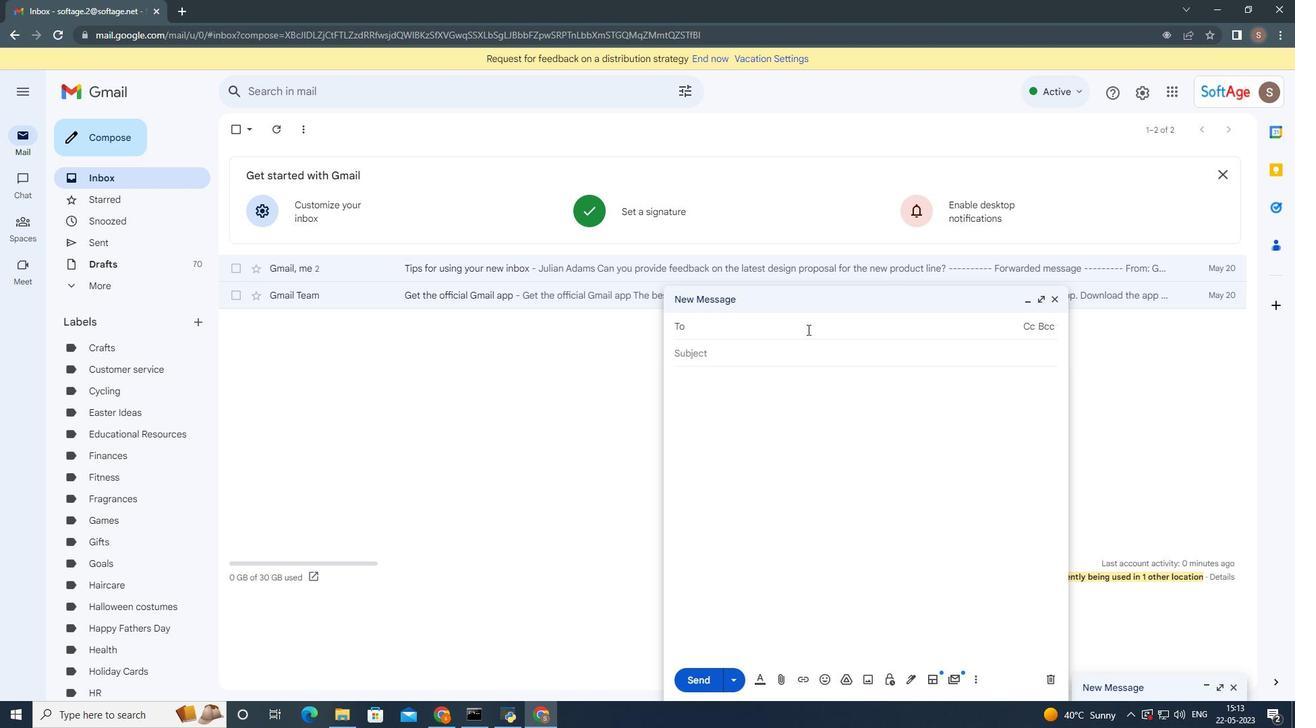 
Action: Key pressed softage<Key.space><Key.backspace>.4<Key.enter>
Screenshot: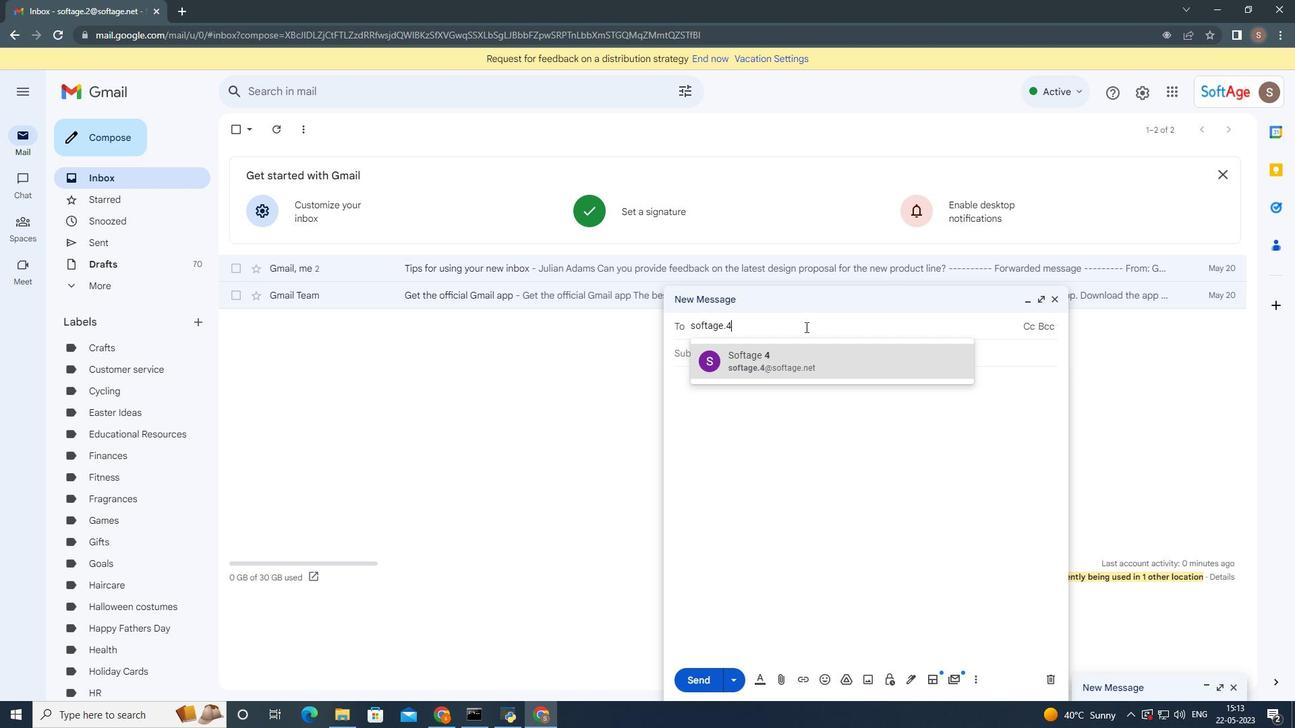 
Action: Mouse moved to (929, 551)
Screenshot: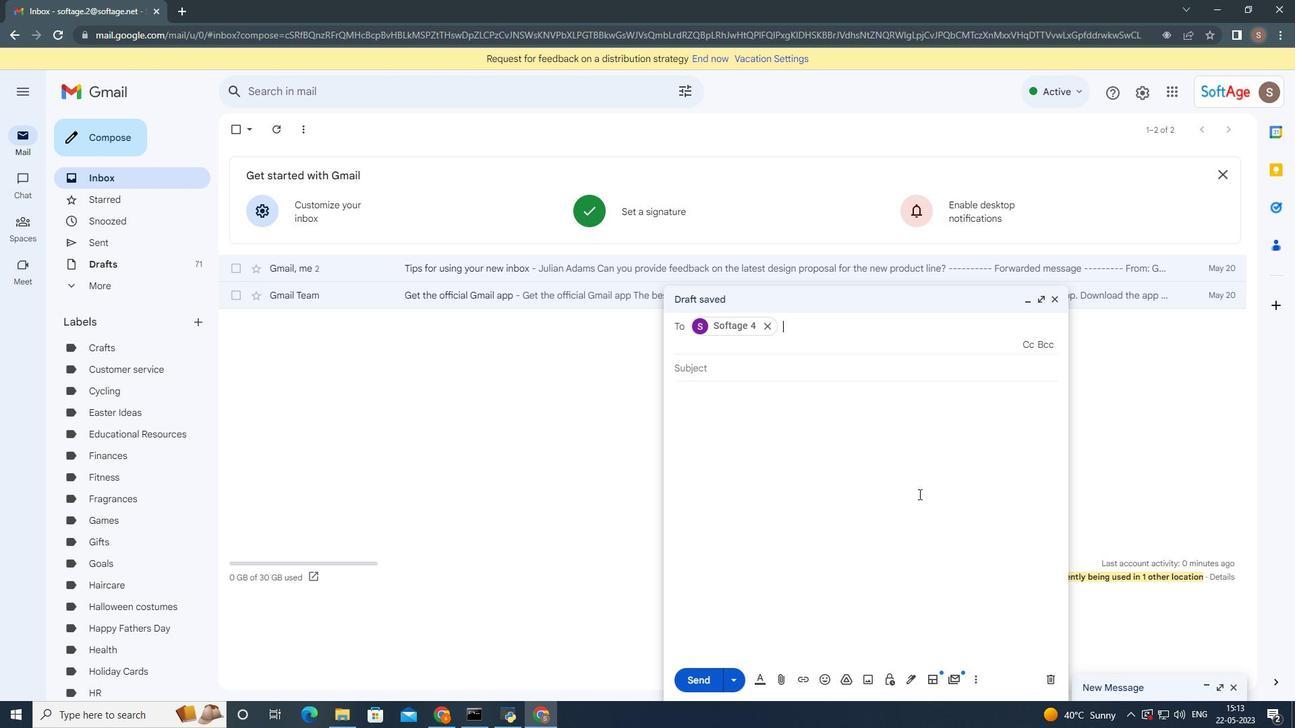 
Action: Mouse scrolled (929, 550) with delta (0, 0)
Screenshot: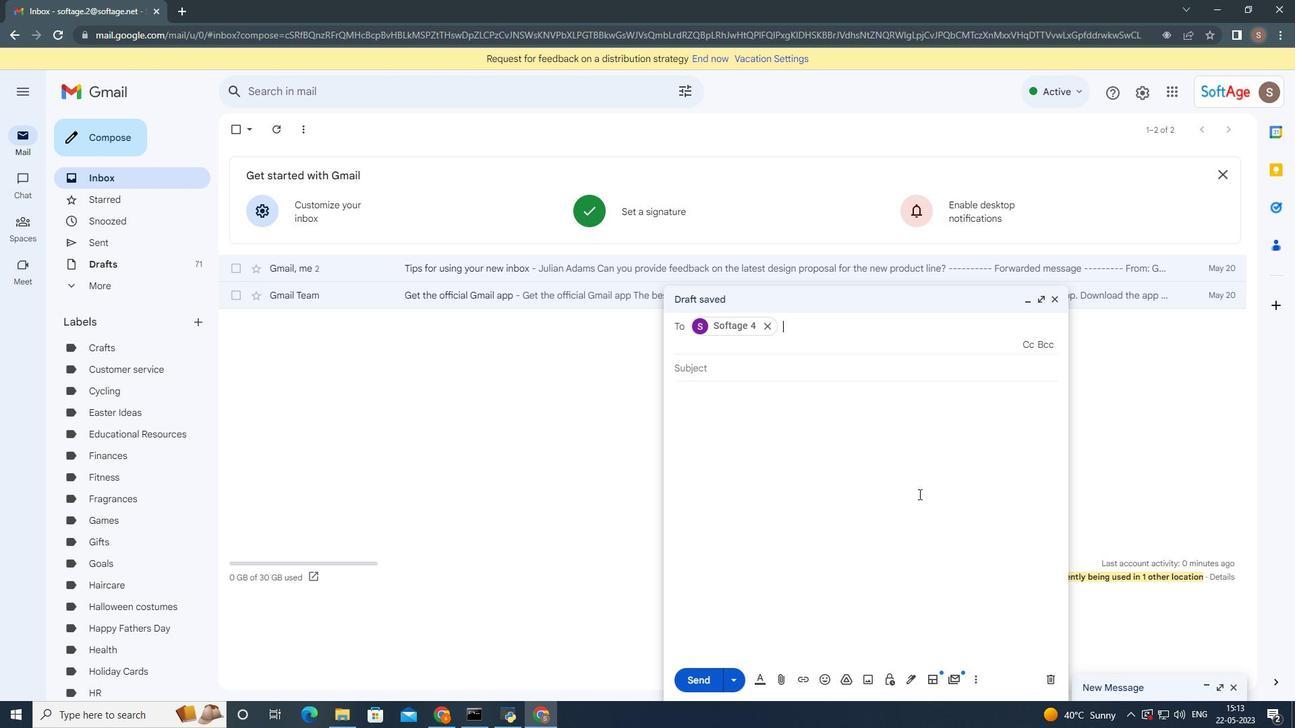 
Action: Mouse moved to (914, 684)
Screenshot: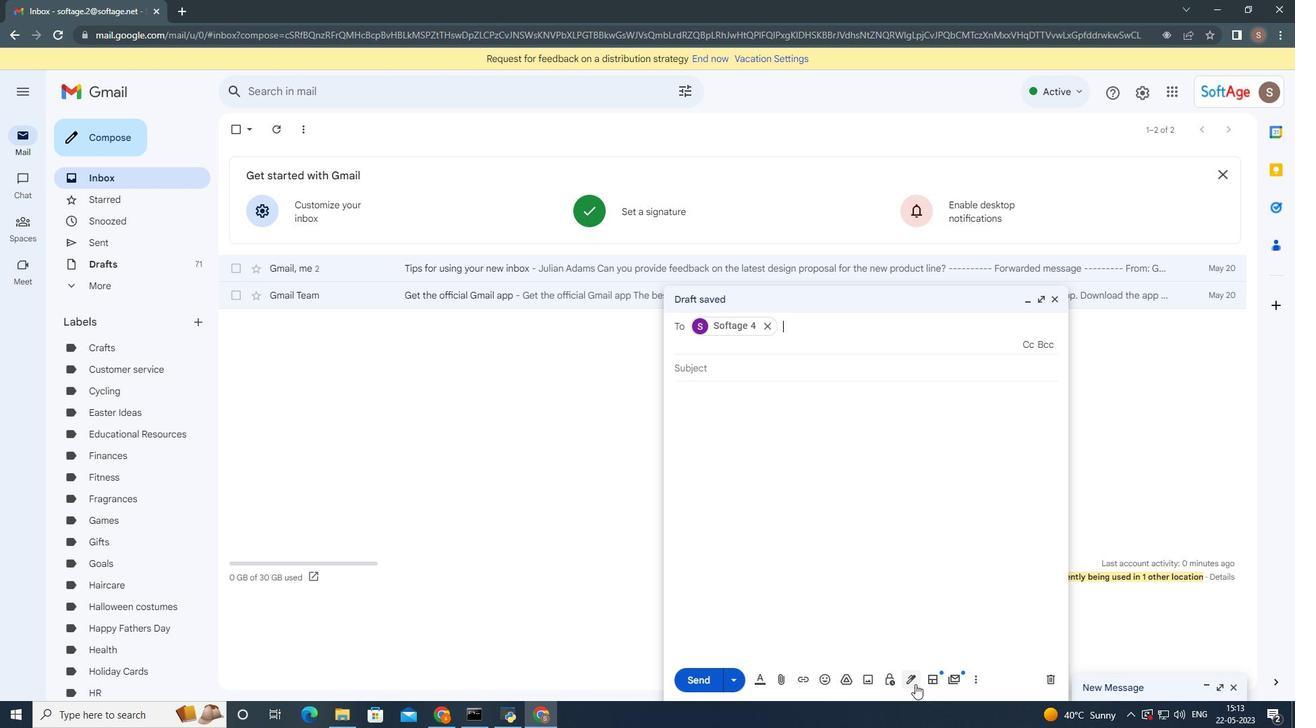 
Action: Mouse pressed left at (914, 684)
Screenshot: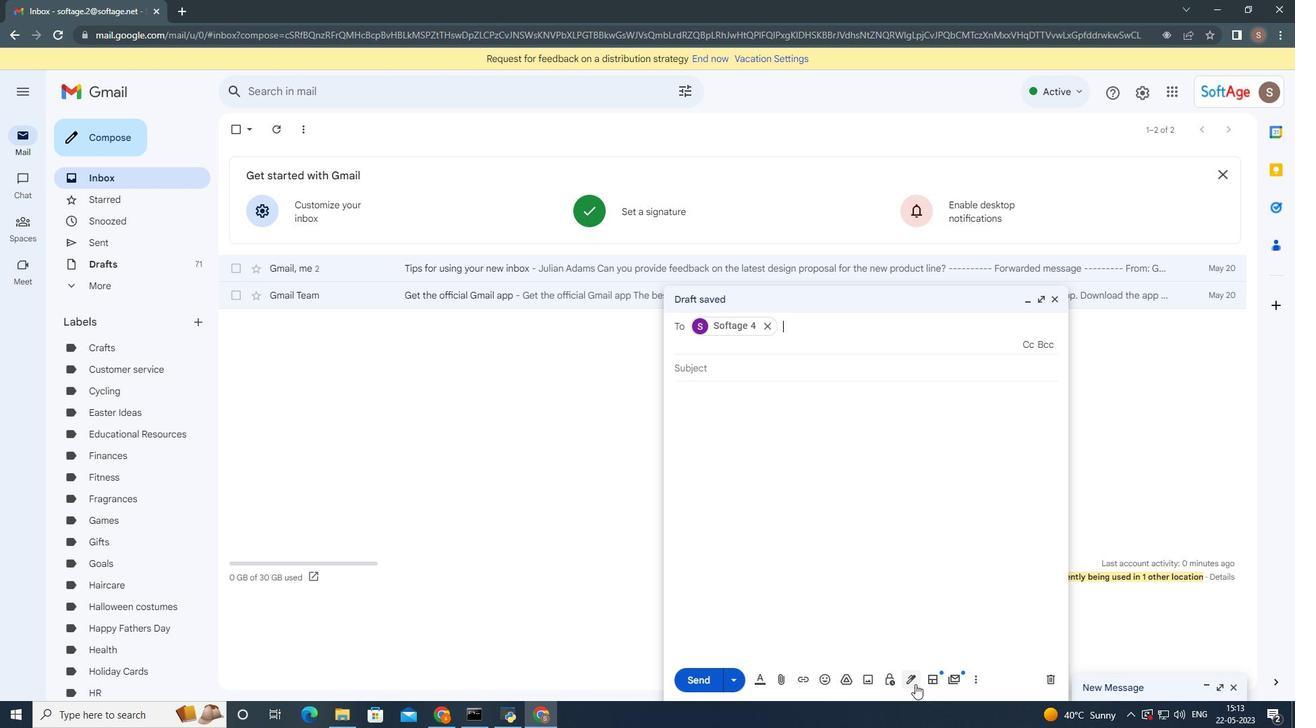 
Action: Mouse moved to (984, 539)
Screenshot: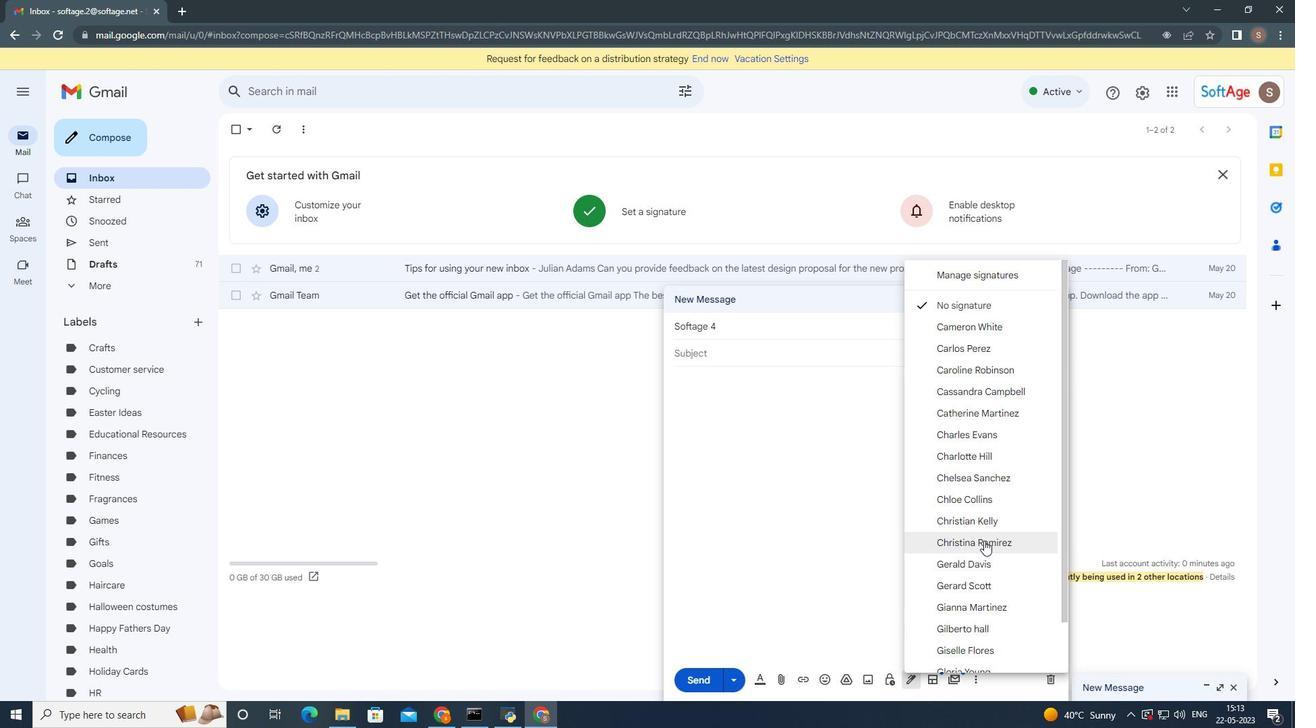 
Action: Mouse pressed left at (984, 539)
Screenshot: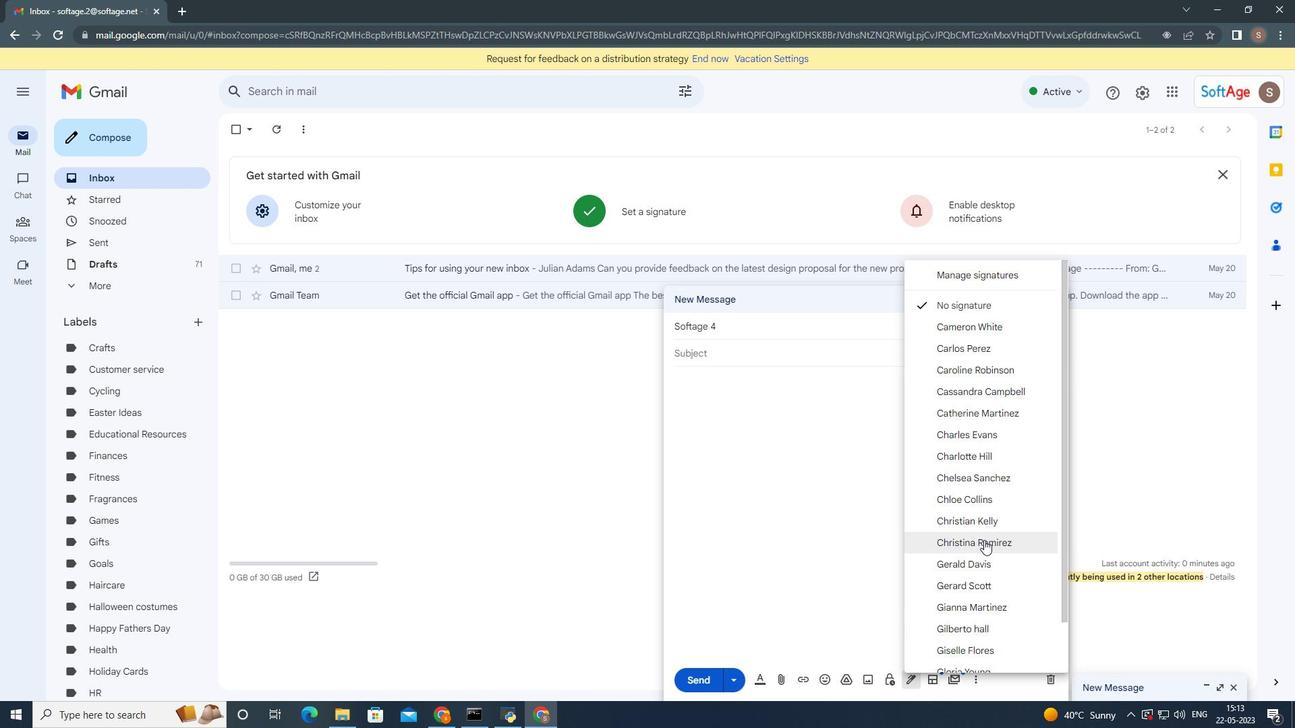 
Action: Mouse moved to (973, 680)
Screenshot: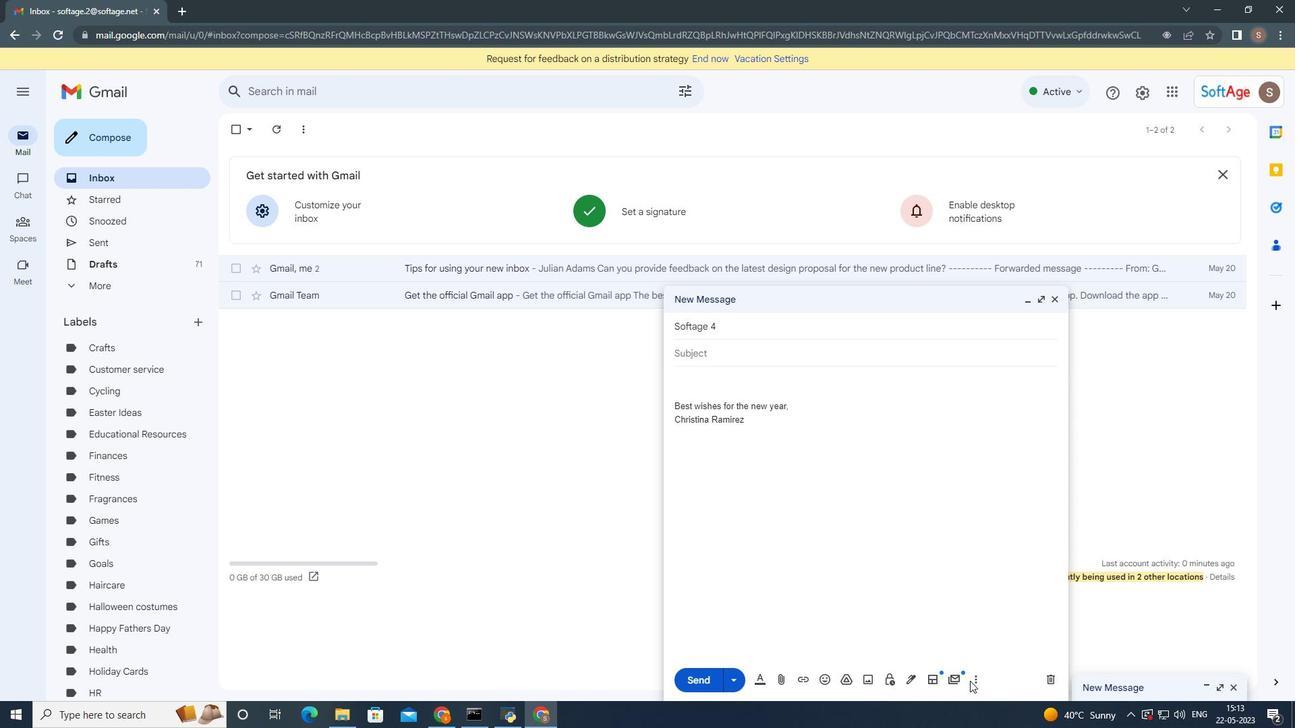 
Action: Mouse pressed left at (973, 680)
Screenshot: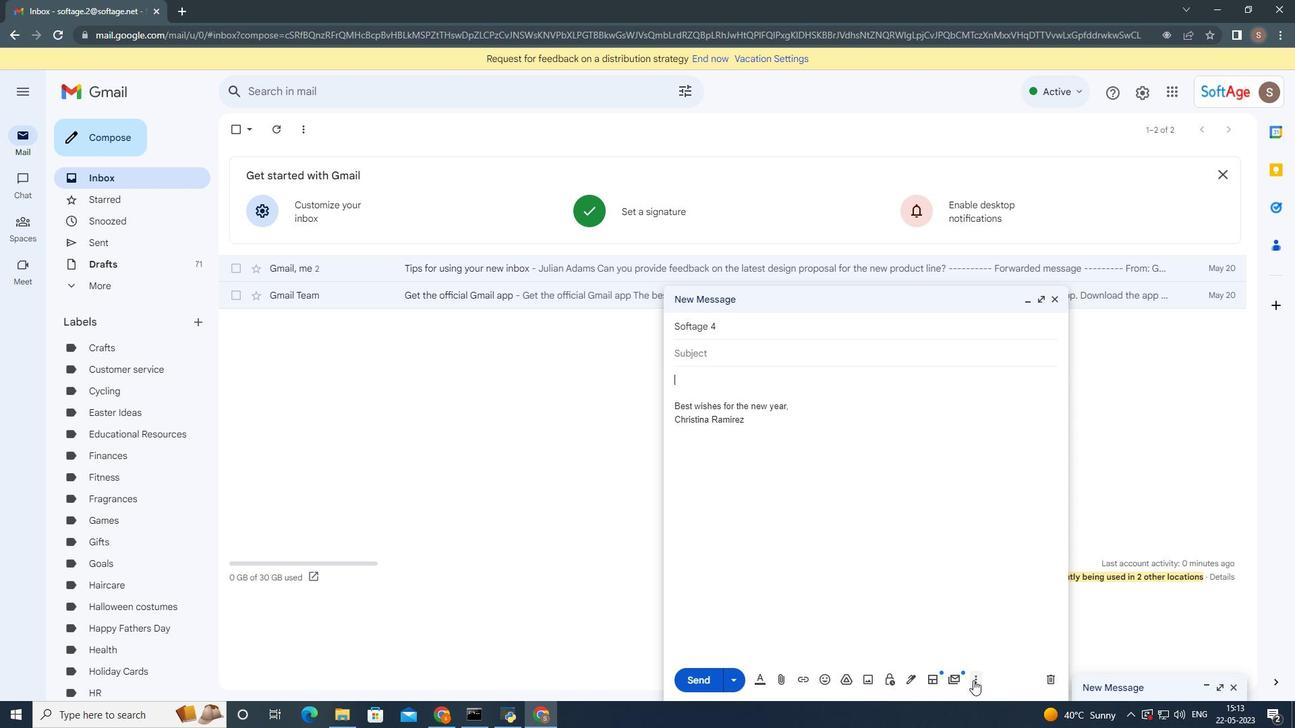 
Action: Mouse moved to (1014, 549)
Screenshot: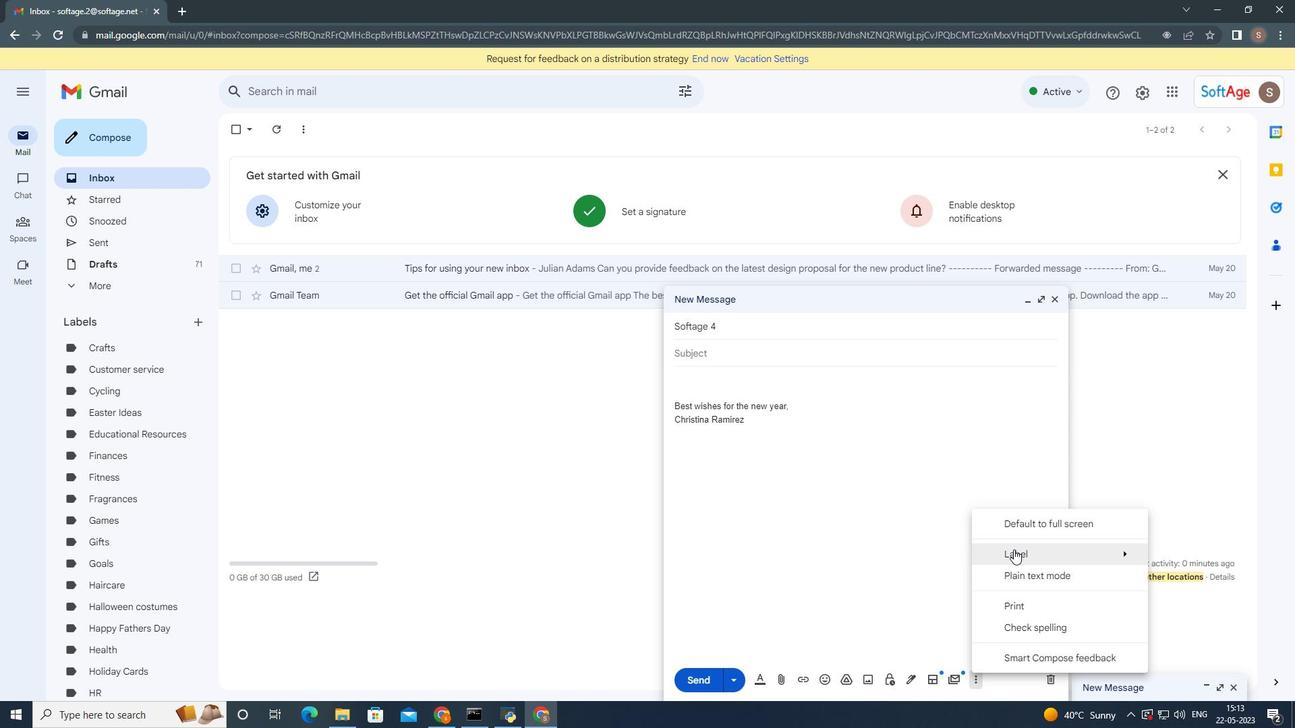 
Action: Mouse pressed left at (1014, 549)
Screenshot: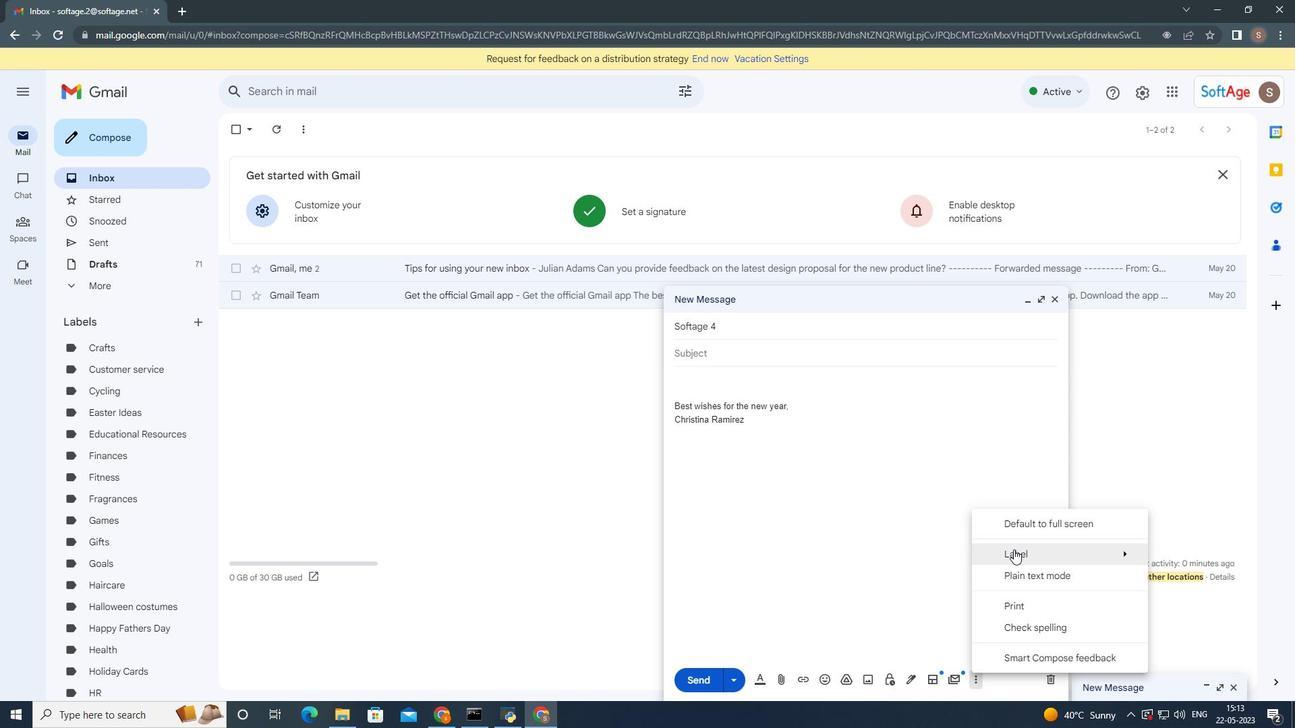 
Action: Mouse moved to (777, 406)
Screenshot: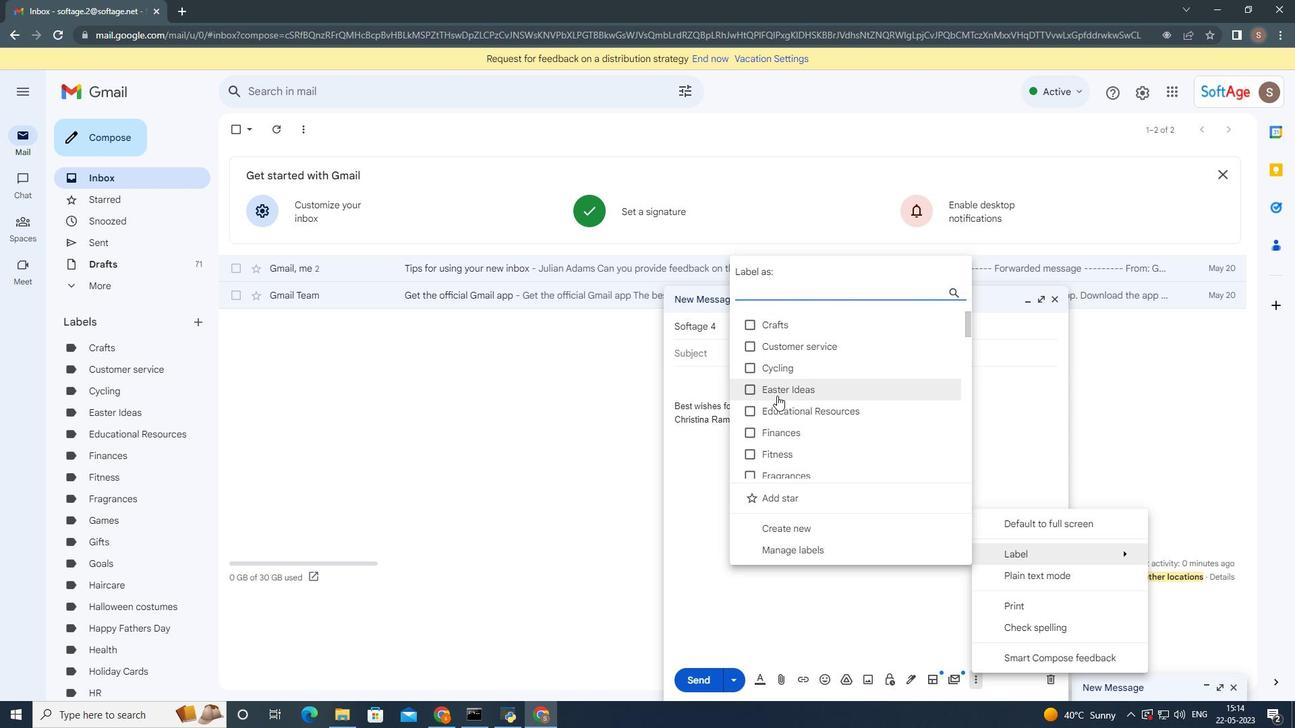 
Action: Mouse scrolled (777, 405) with delta (0, 0)
Screenshot: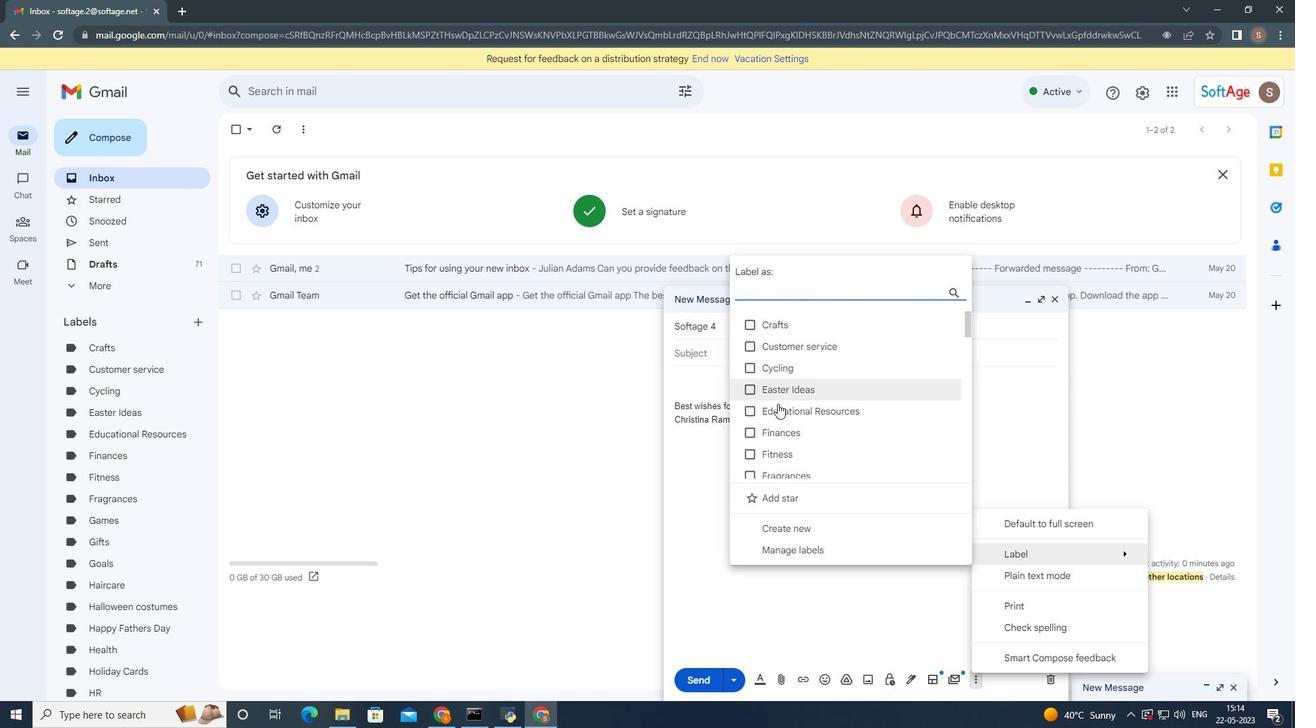 
Action: Mouse moved to (777, 409)
Screenshot: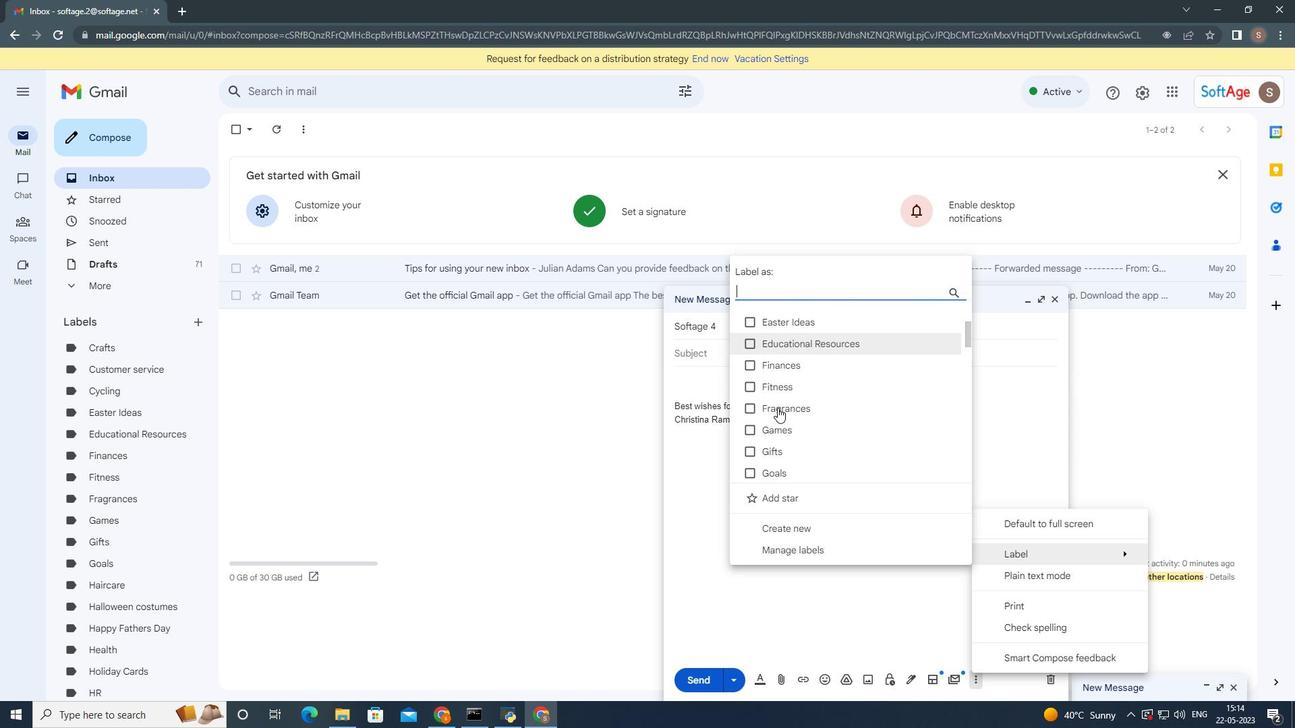 
Action: Mouse scrolled (777, 408) with delta (0, 0)
Screenshot: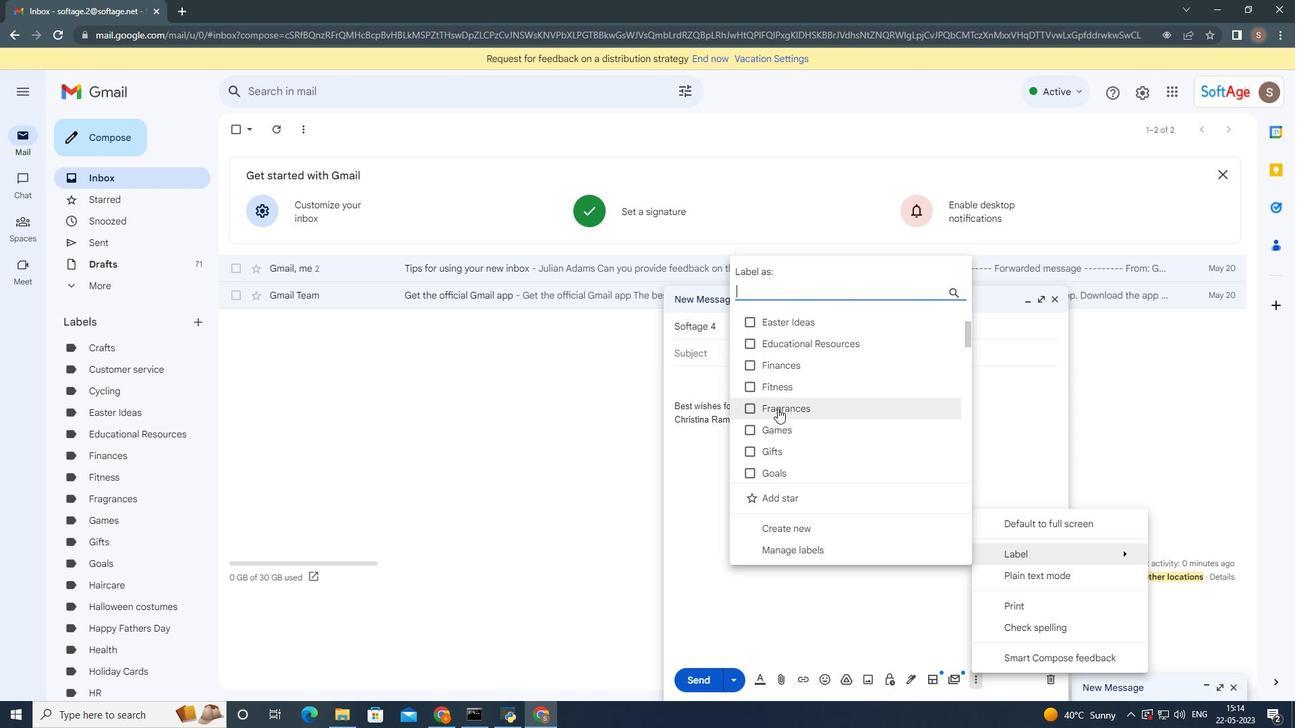 
Action: Mouse moved to (777, 412)
Screenshot: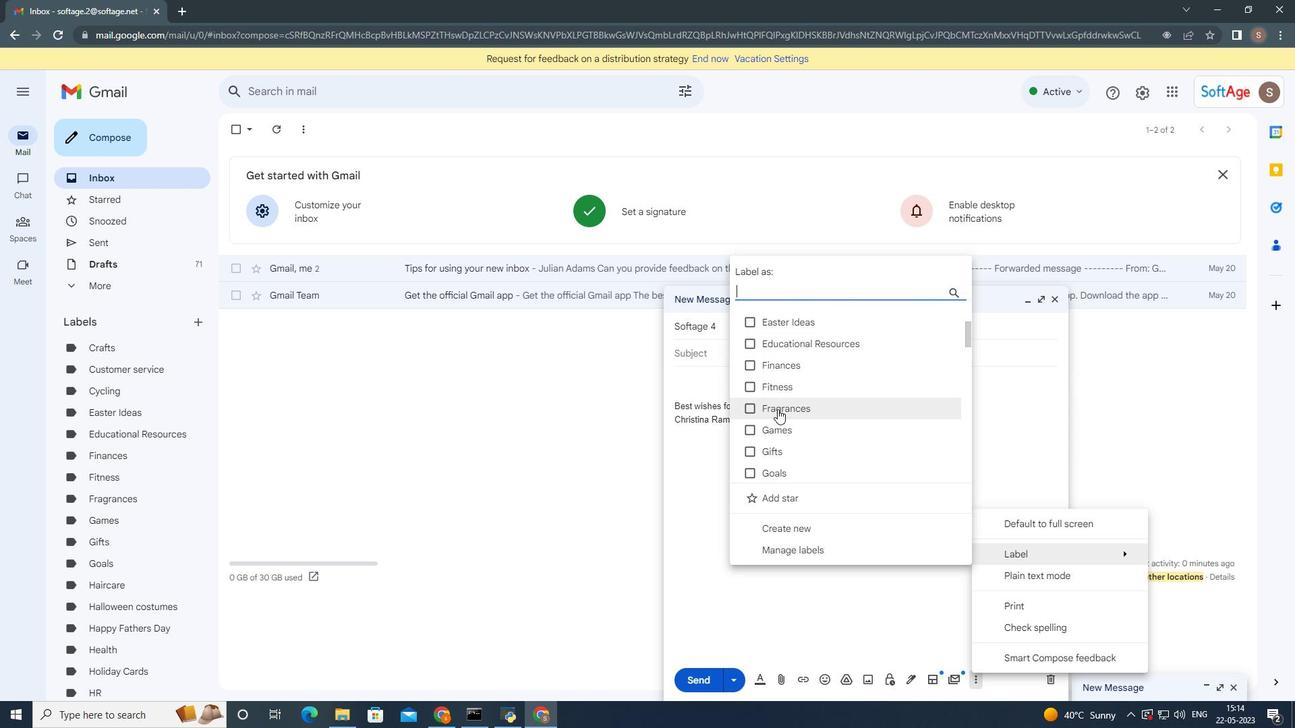 
Action: Mouse scrolled (777, 411) with delta (0, 0)
Screenshot: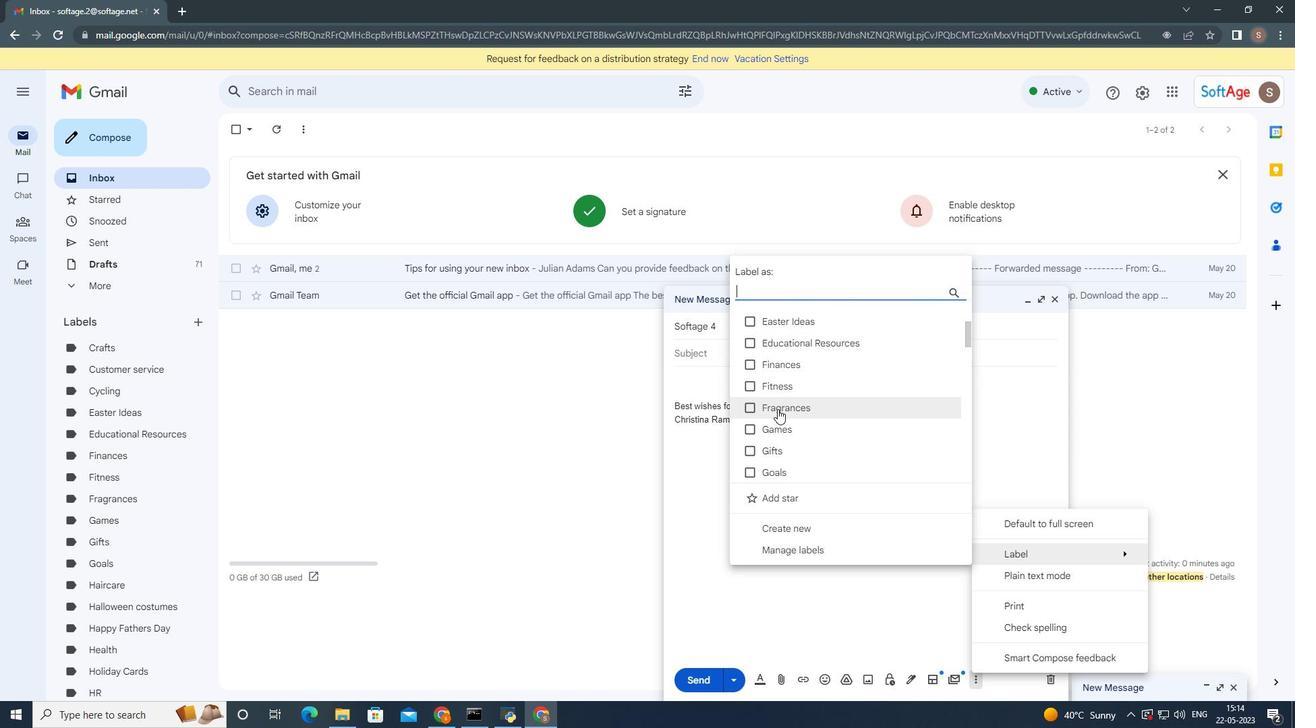 
Action: Mouse moved to (777, 414)
Screenshot: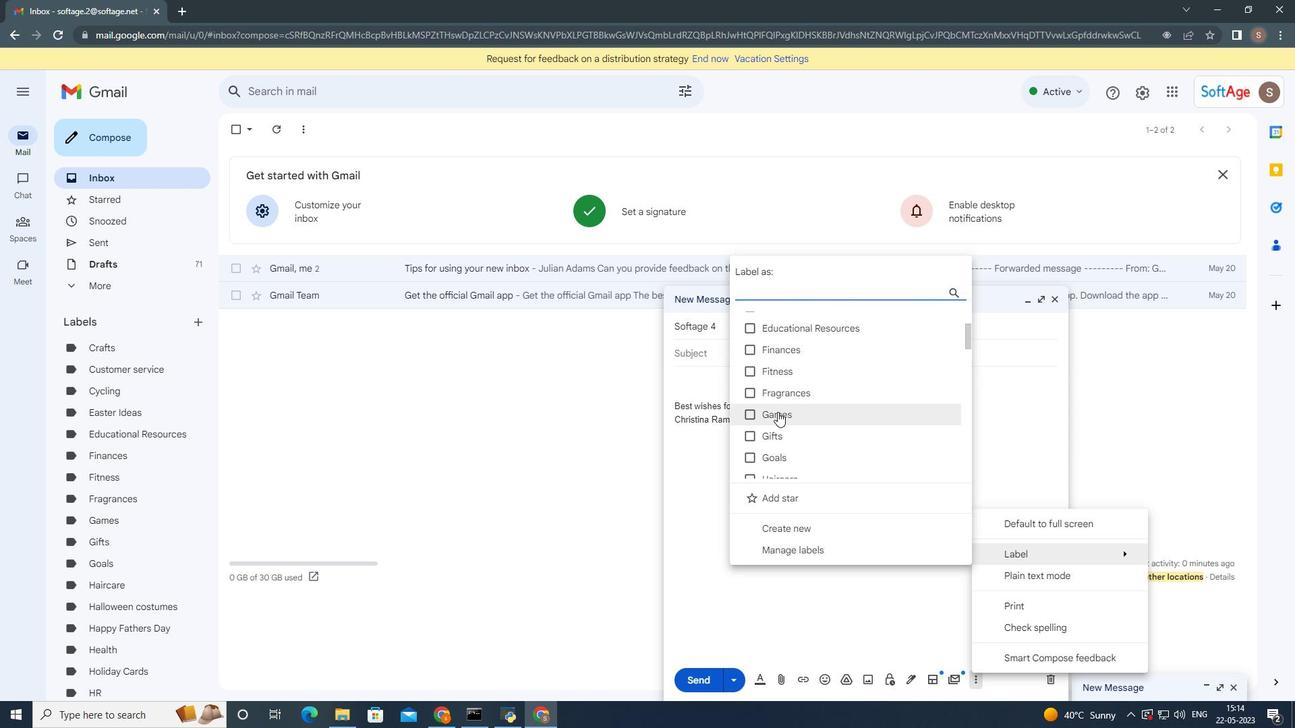
Action: Mouse scrolled (777, 414) with delta (0, 0)
Screenshot: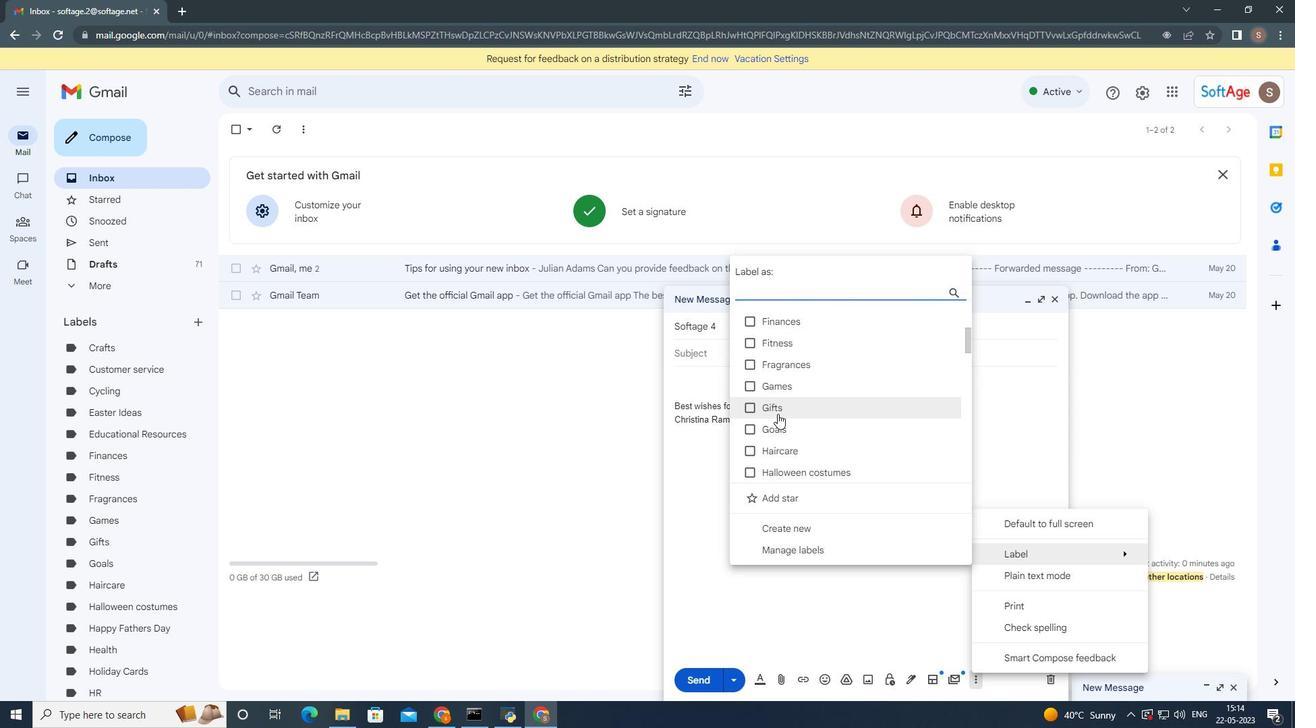 
Action: Mouse moved to (777, 416)
Screenshot: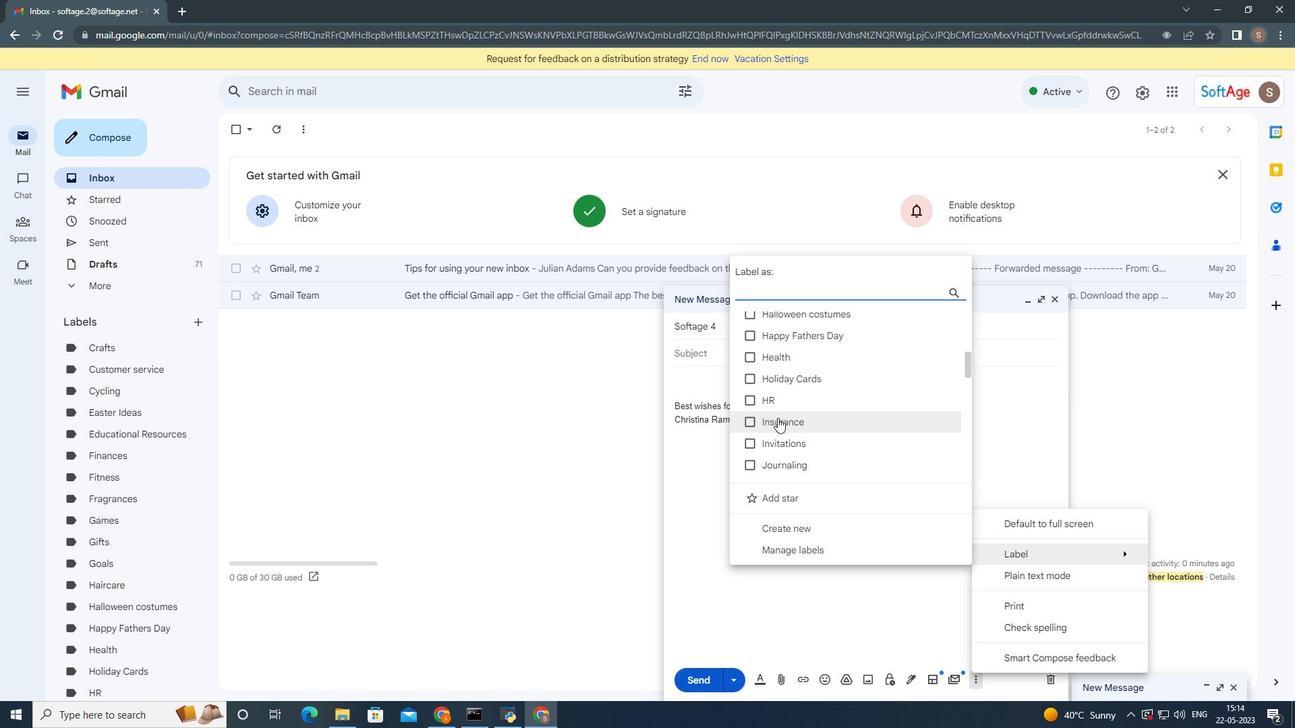 
Action: Mouse scrolled (777, 415) with delta (0, 0)
Screenshot: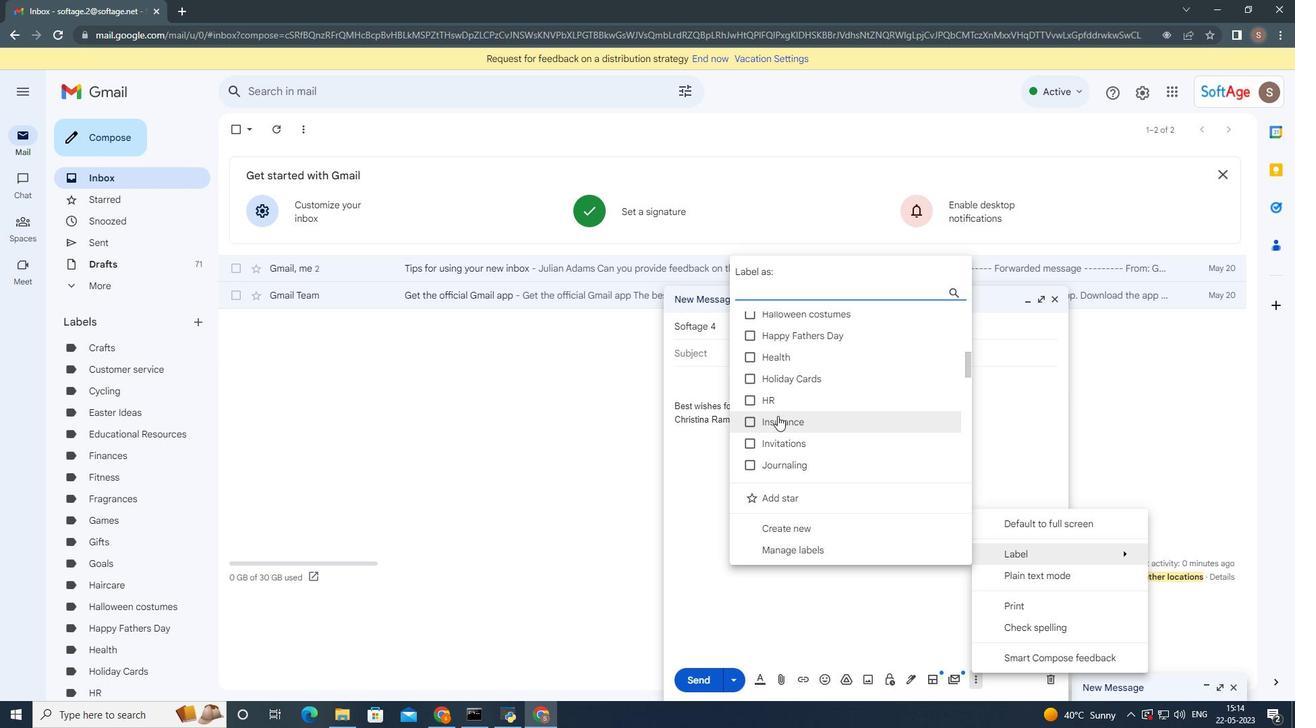 
Action: Mouse scrolled (777, 415) with delta (0, 0)
Screenshot: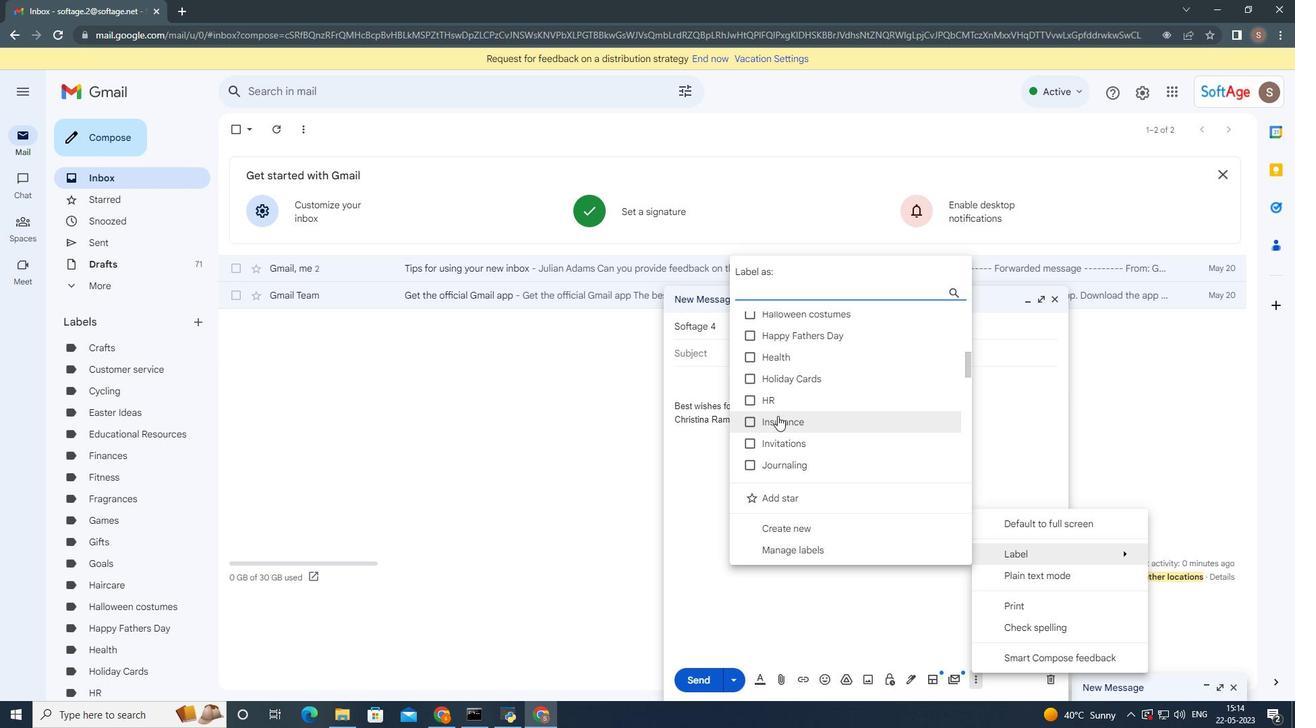 
Action: Mouse scrolled (777, 415) with delta (0, 0)
Screenshot: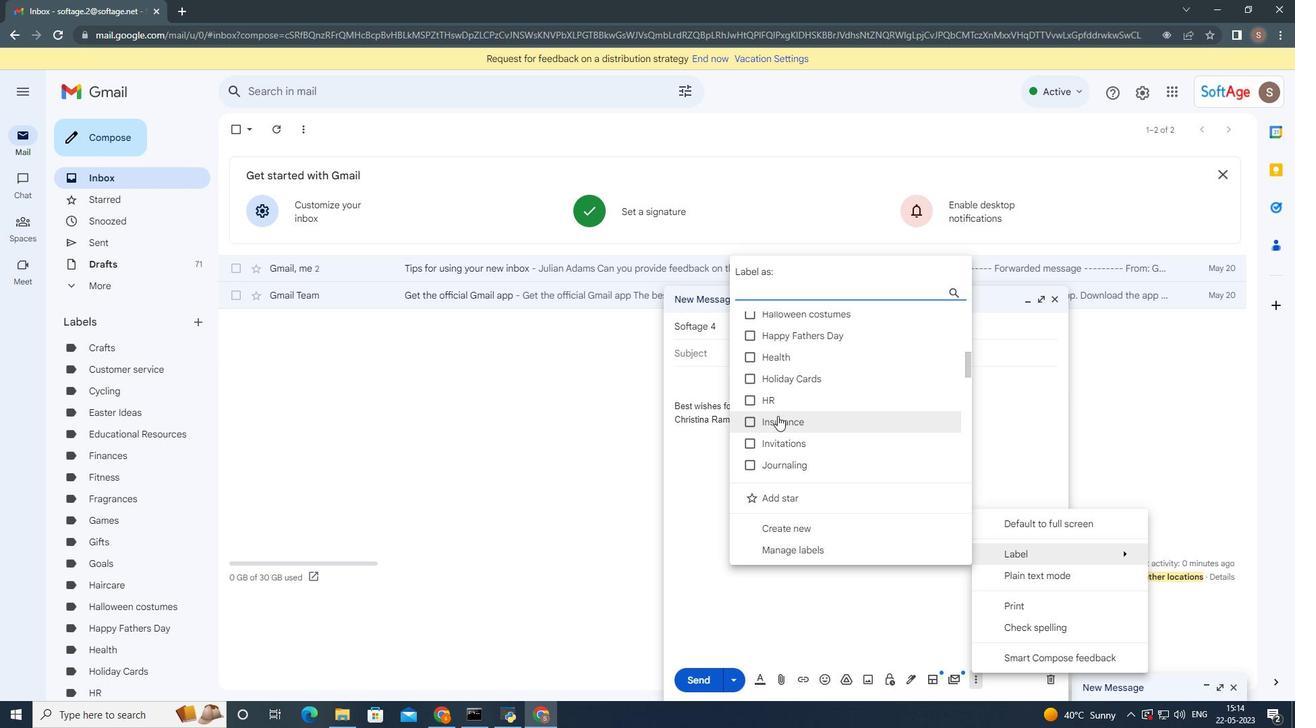 
Action: Mouse moved to (778, 421)
Screenshot: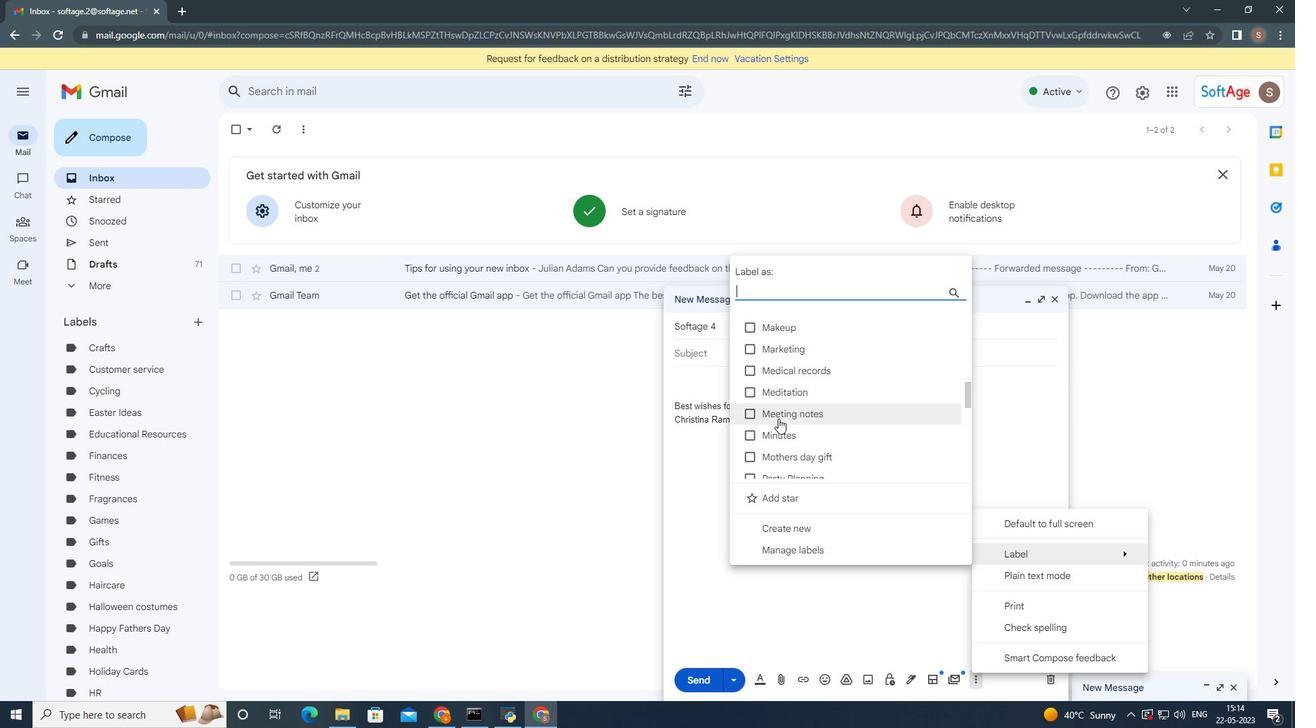 
Action: Mouse scrolled (778, 422) with delta (0, 0)
Screenshot: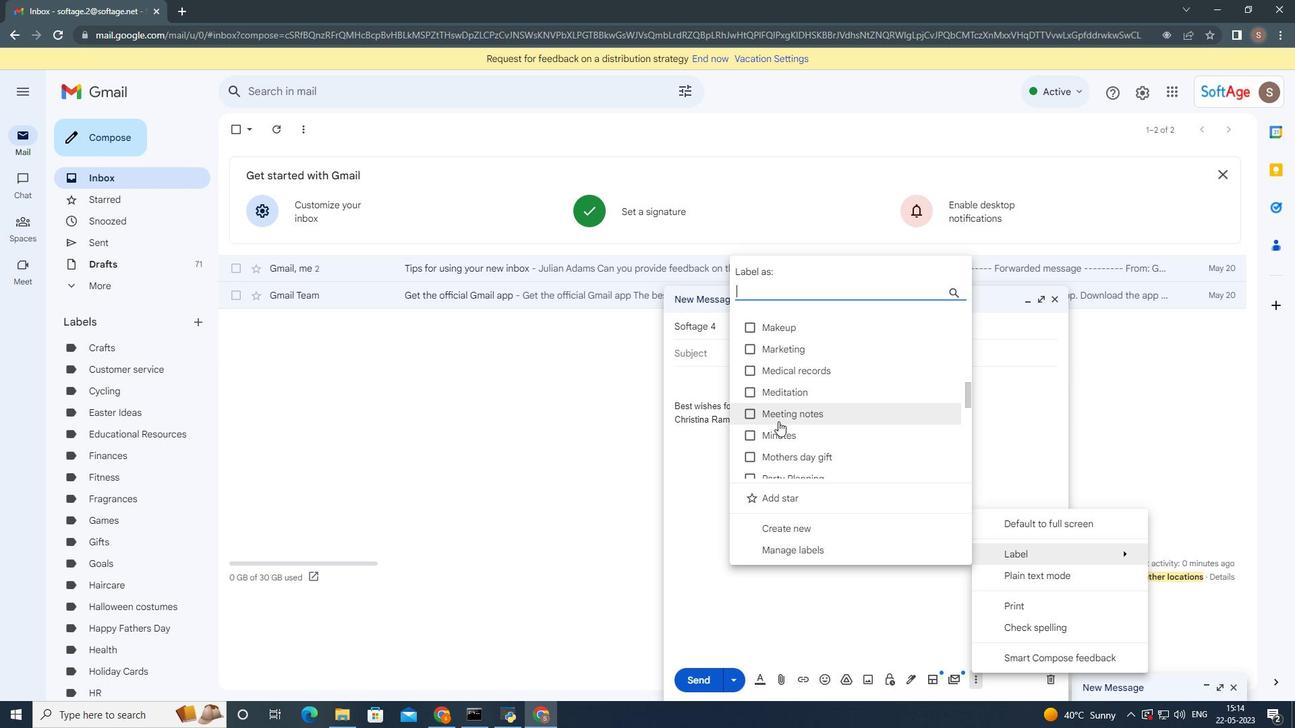 
Action: Mouse scrolled (778, 422) with delta (0, 0)
Screenshot: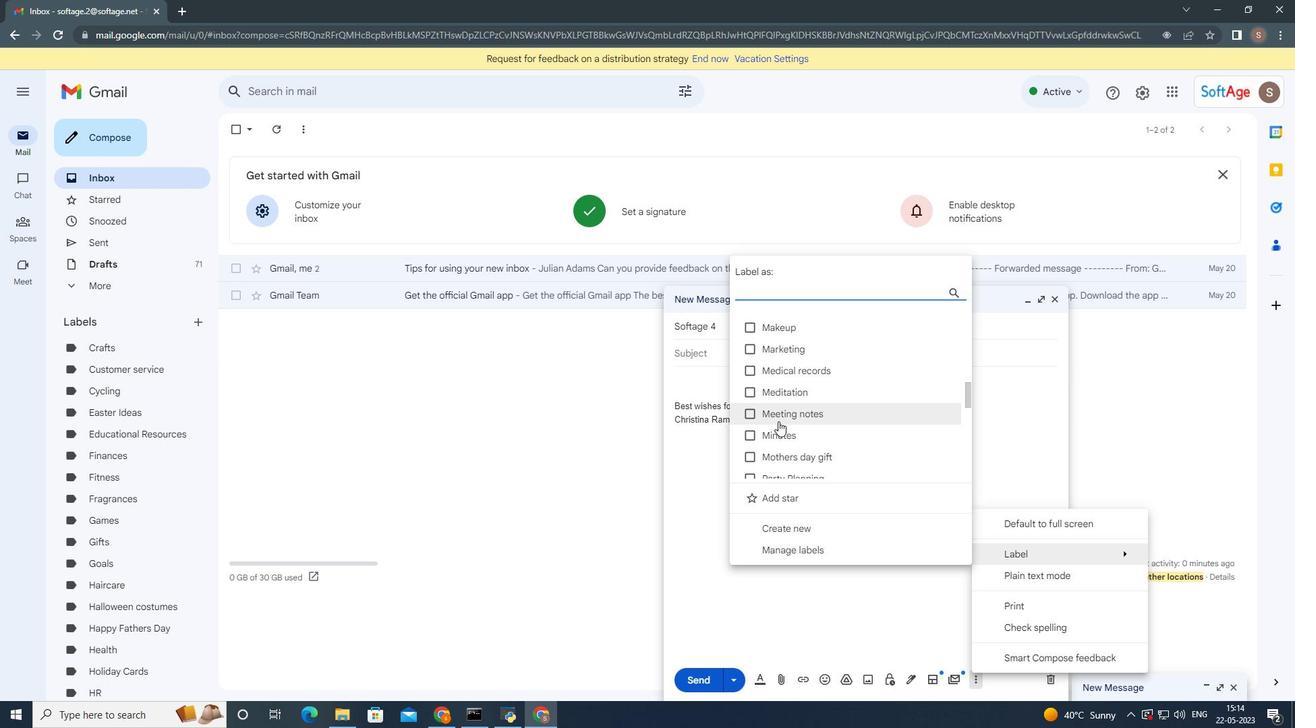 
Action: Mouse scrolled (778, 422) with delta (0, 0)
Screenshot: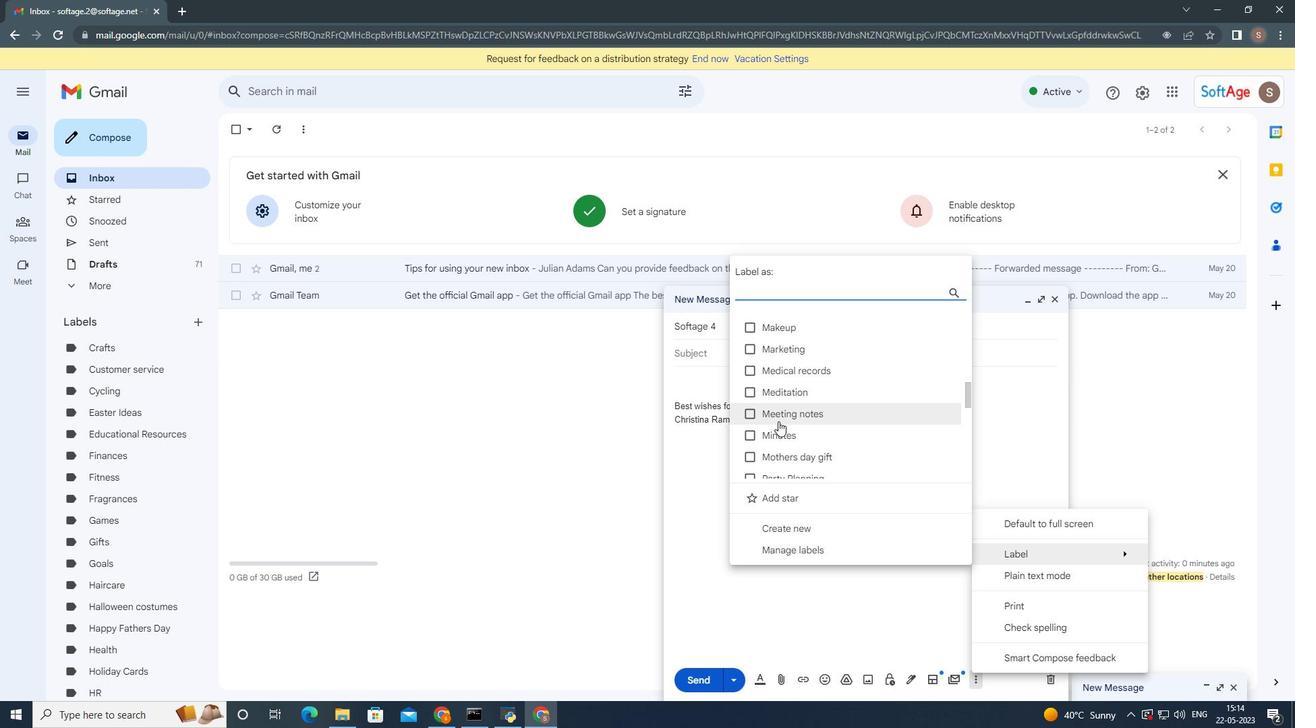 
Action: Mouse moved to (778, 421)
Screenshot: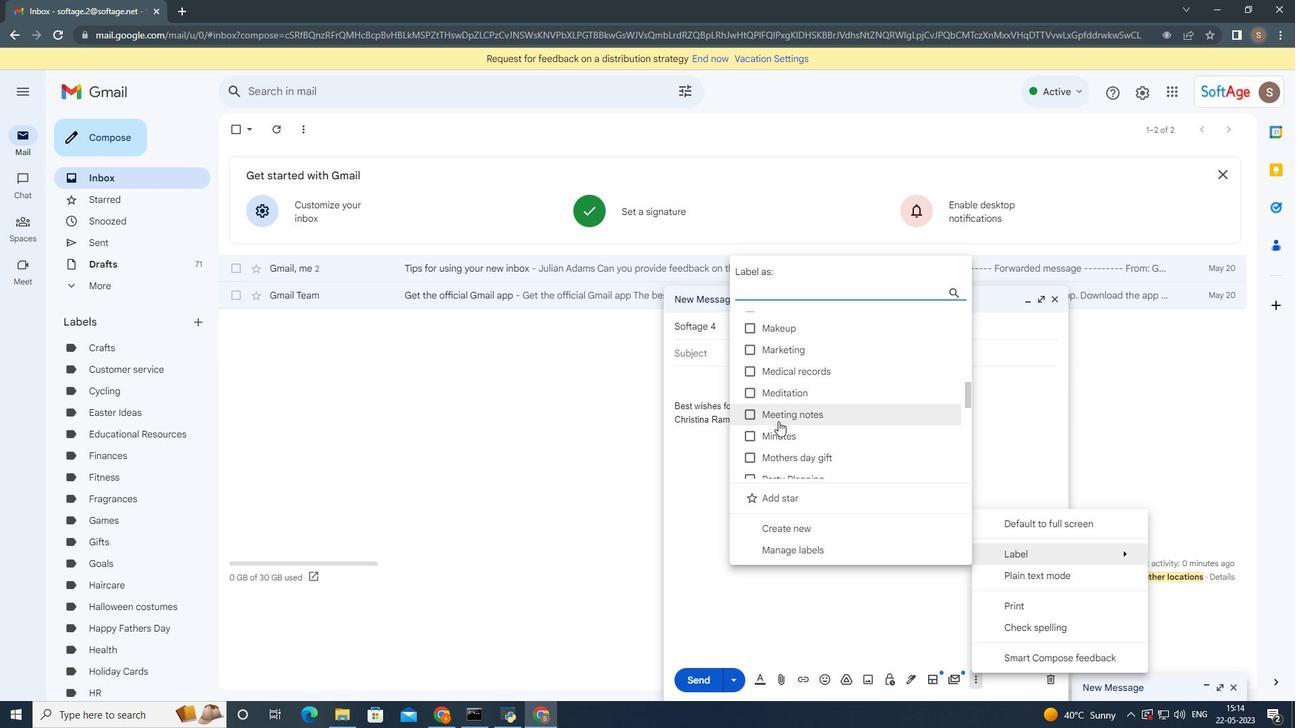 
Action: Mouse scrolled (778, 421) with delta (0, 0)
Screenshot: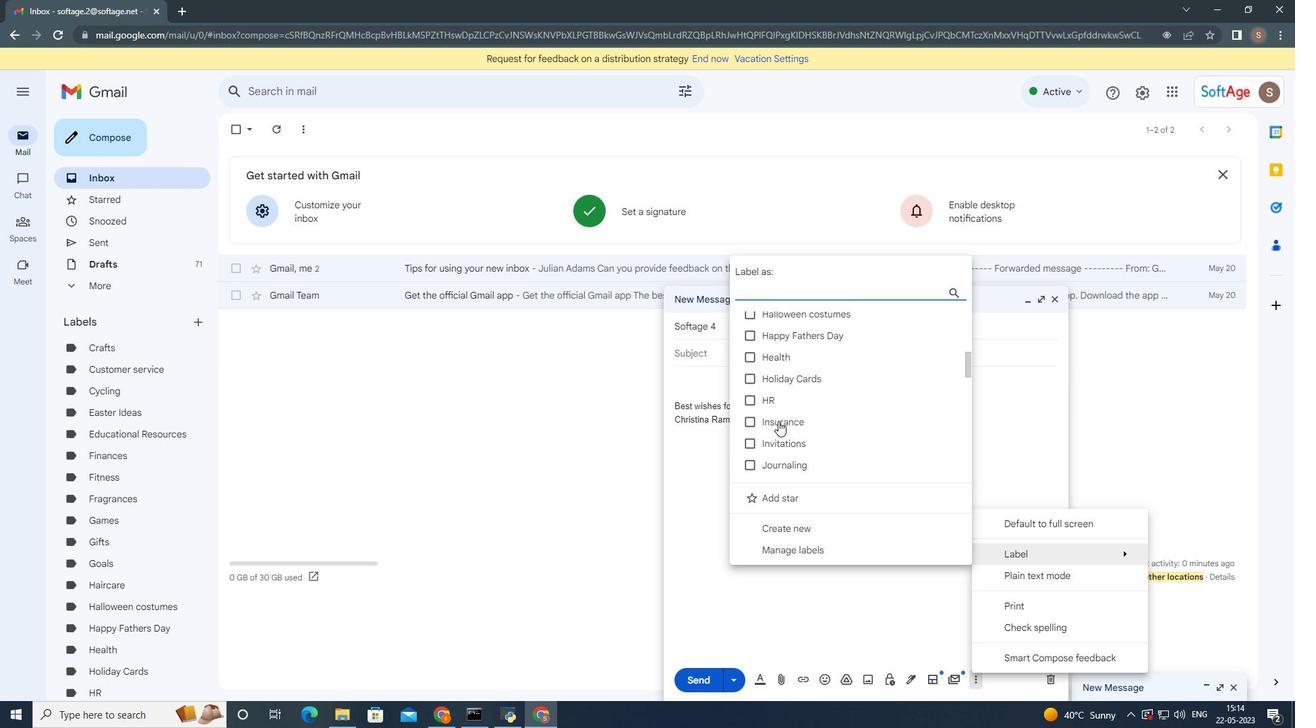 
Action: Mouse scrolled (778, 421) with delta (0, 0)
Screenshot: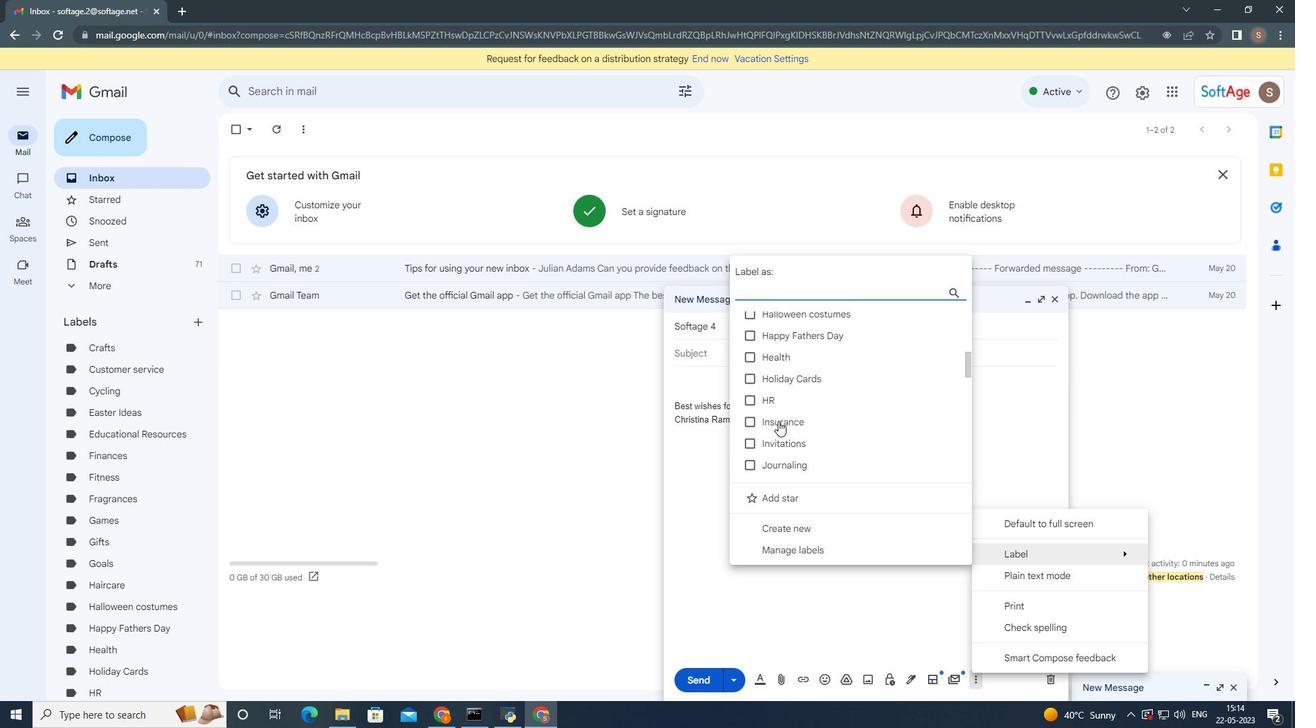 
Action: Mouse scrolled (778, 421) with delta (0, 0)
Screenshot: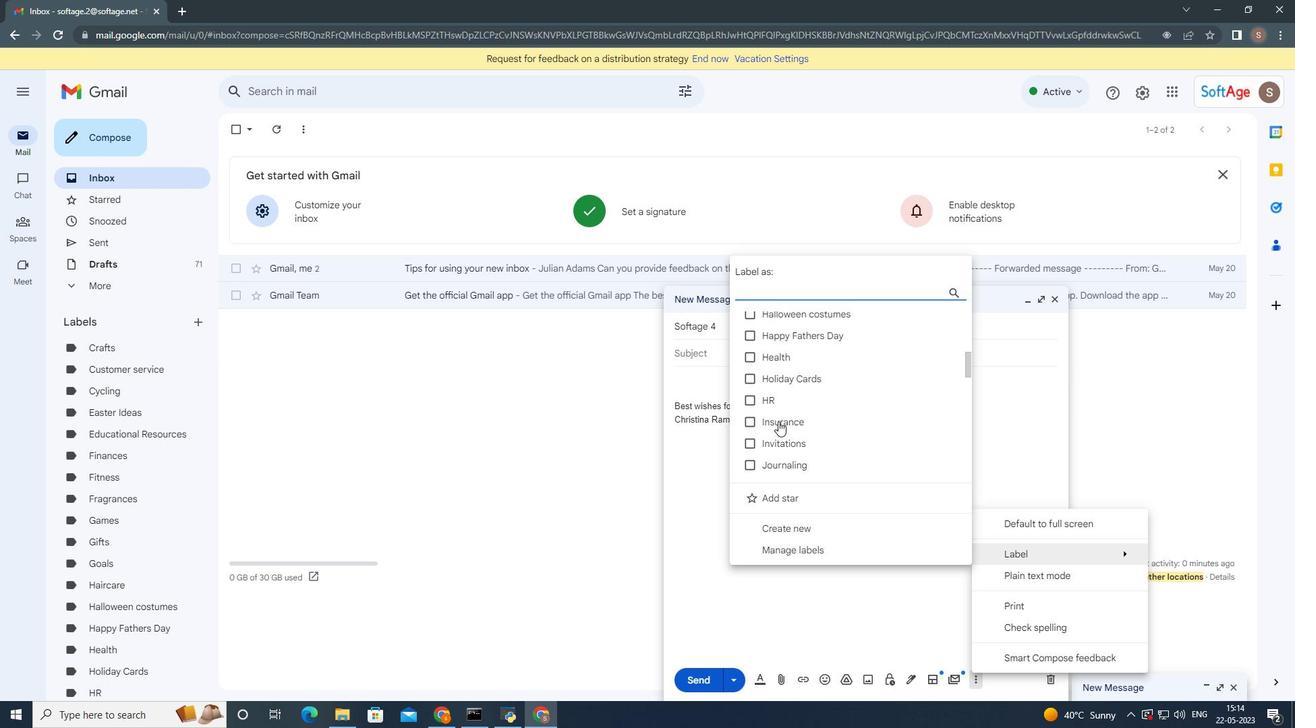 
Action: Mouse scrolled (778, 421) with delta (0, 0)
Screenshot: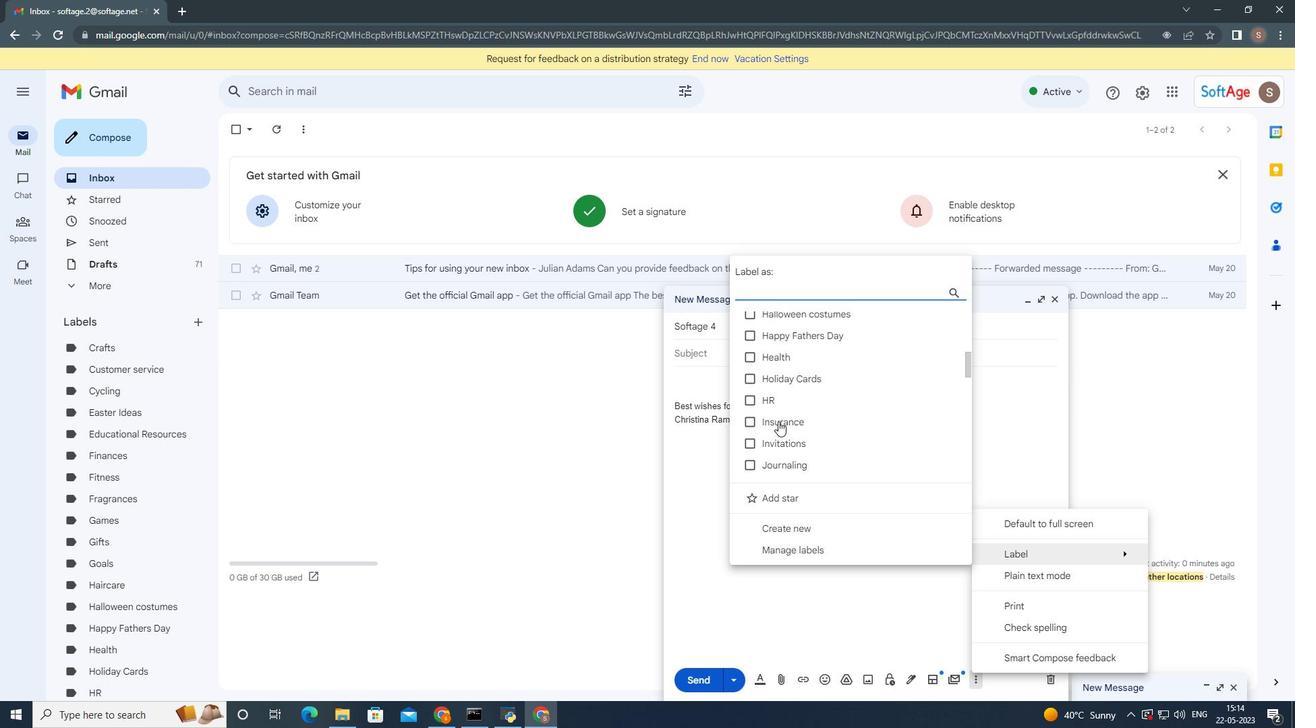 
Action: Mouse moved to (780, 421)
Screenshot: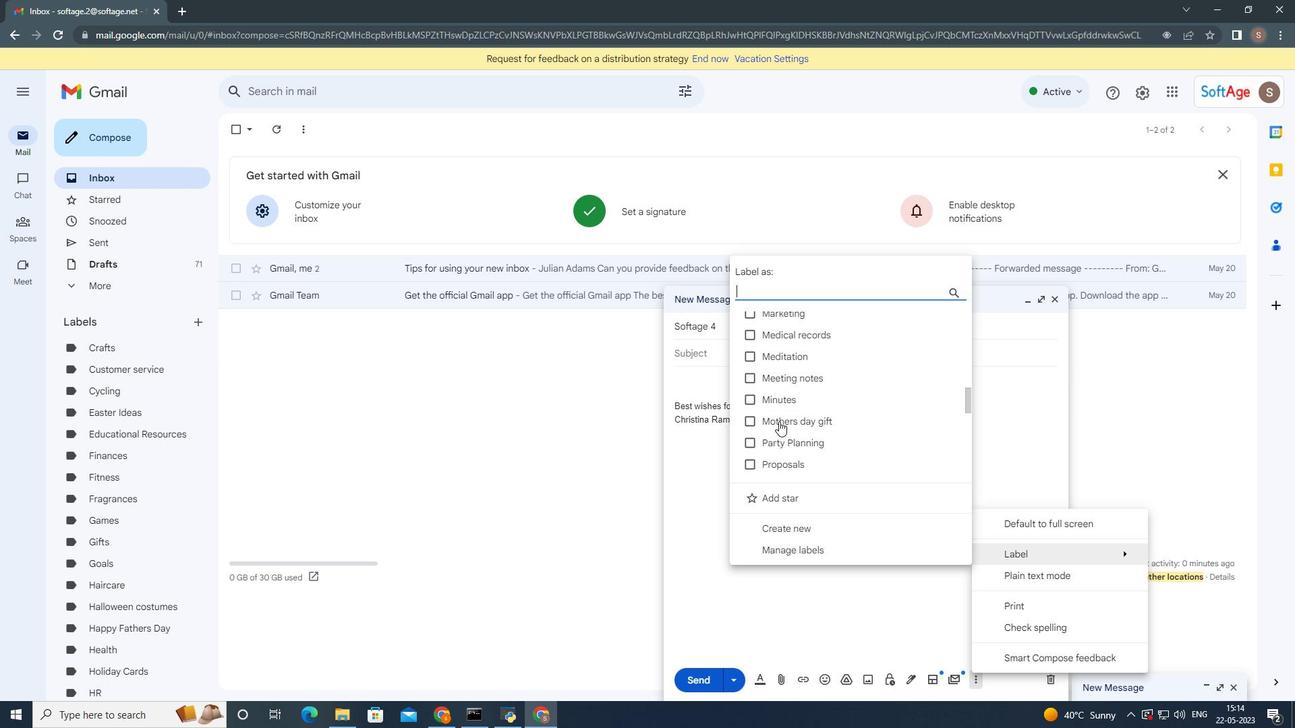 
Action: Mouse scrolled (780, 420) with delta (0, 0)
Screenshot: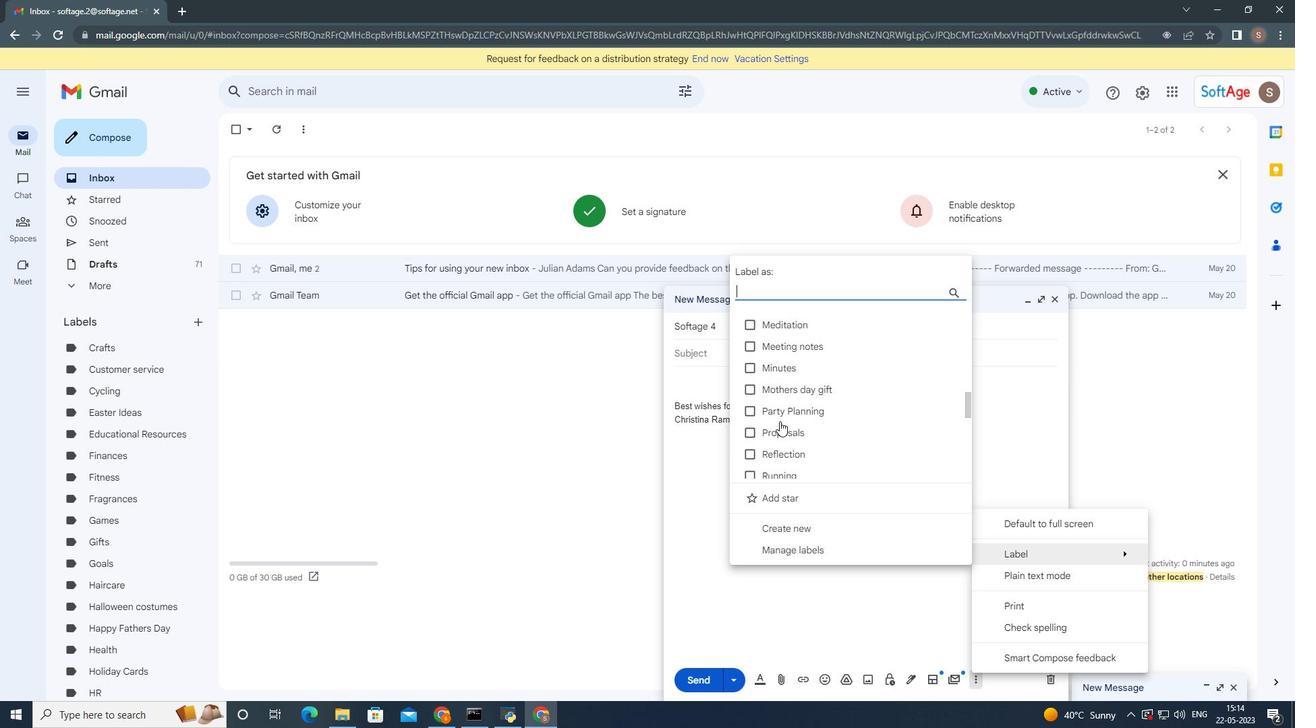 
Action: Mouse scrolled (780, 420) with delta (0, 0)
Screenshot: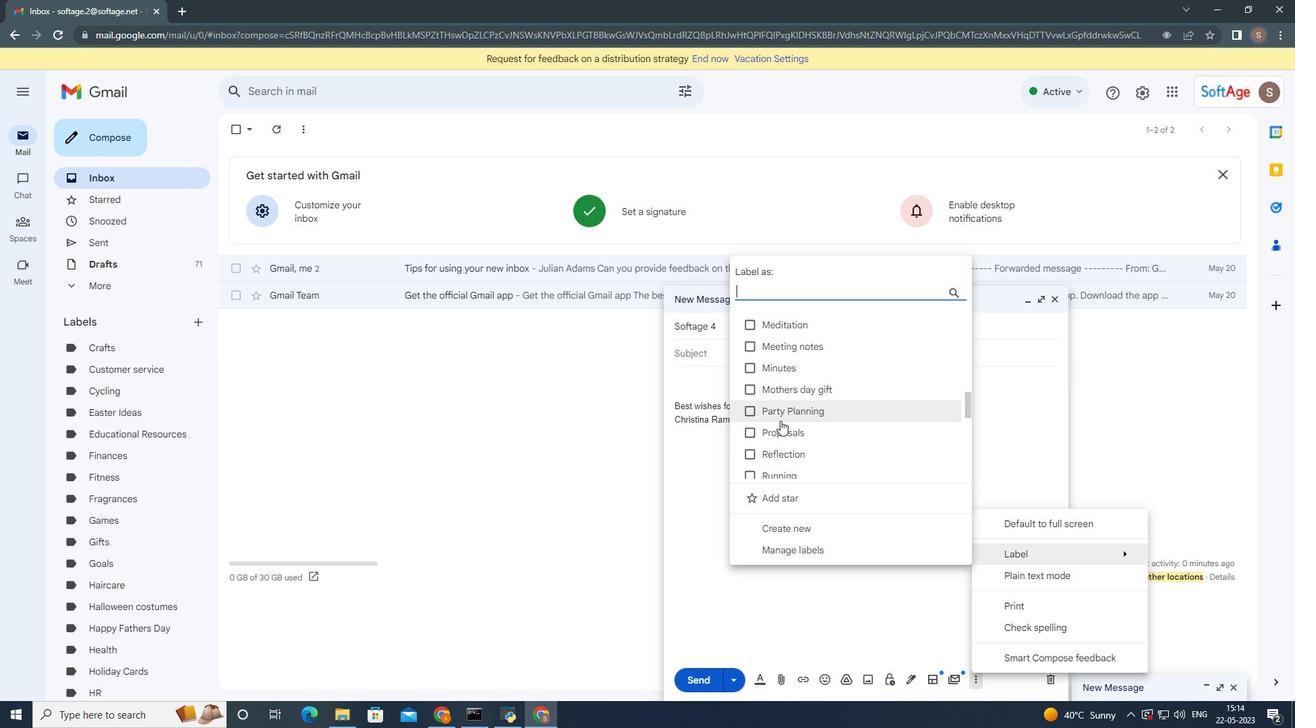 
Action: Mouse scrolled (780, 420) with delta (0, 0)
Screenshot: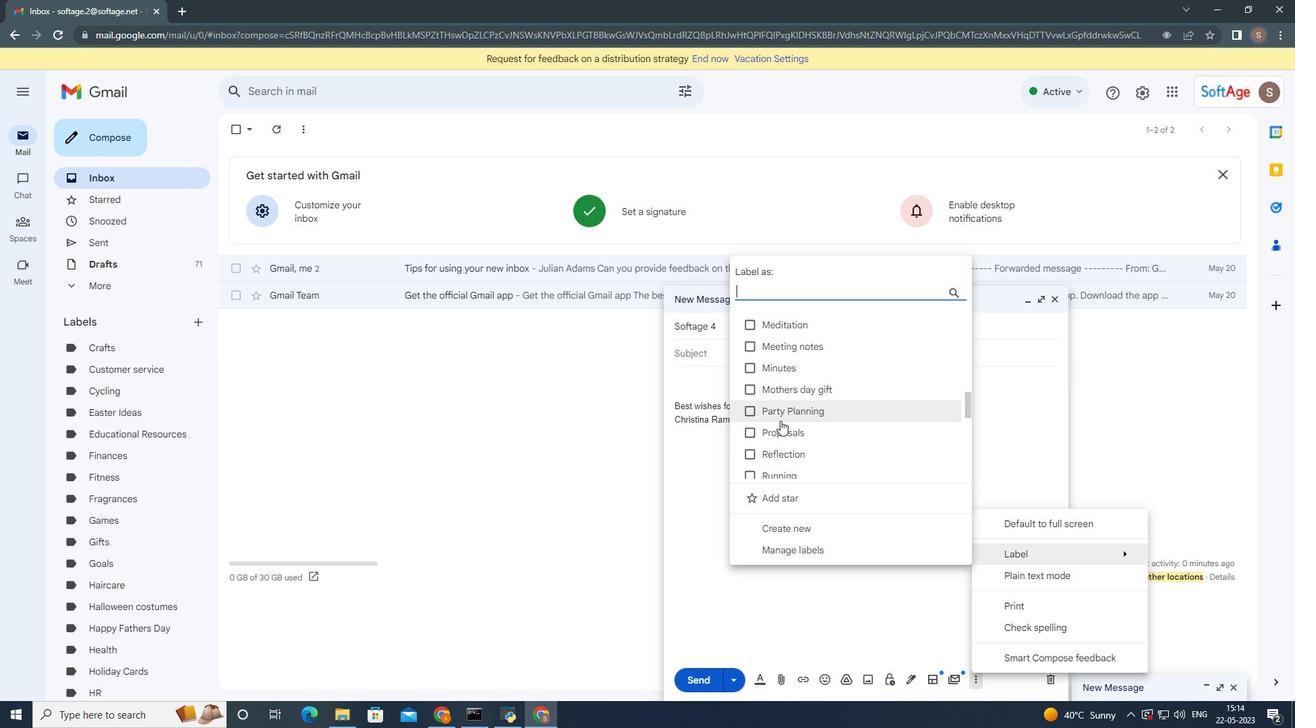 
Action: Mouse scrolled (780, 420) with delta (0, 0)
Screenshot: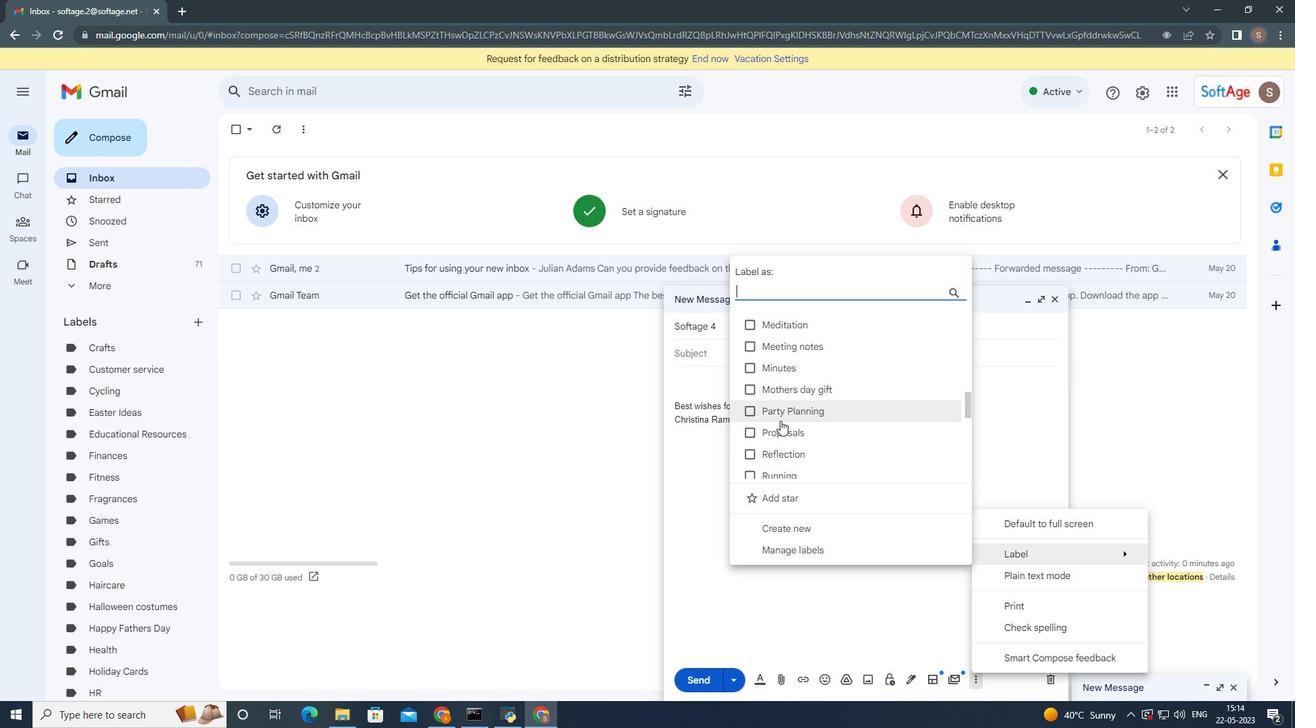 
Action: Mouse moved to (788, 431)
Screenshot: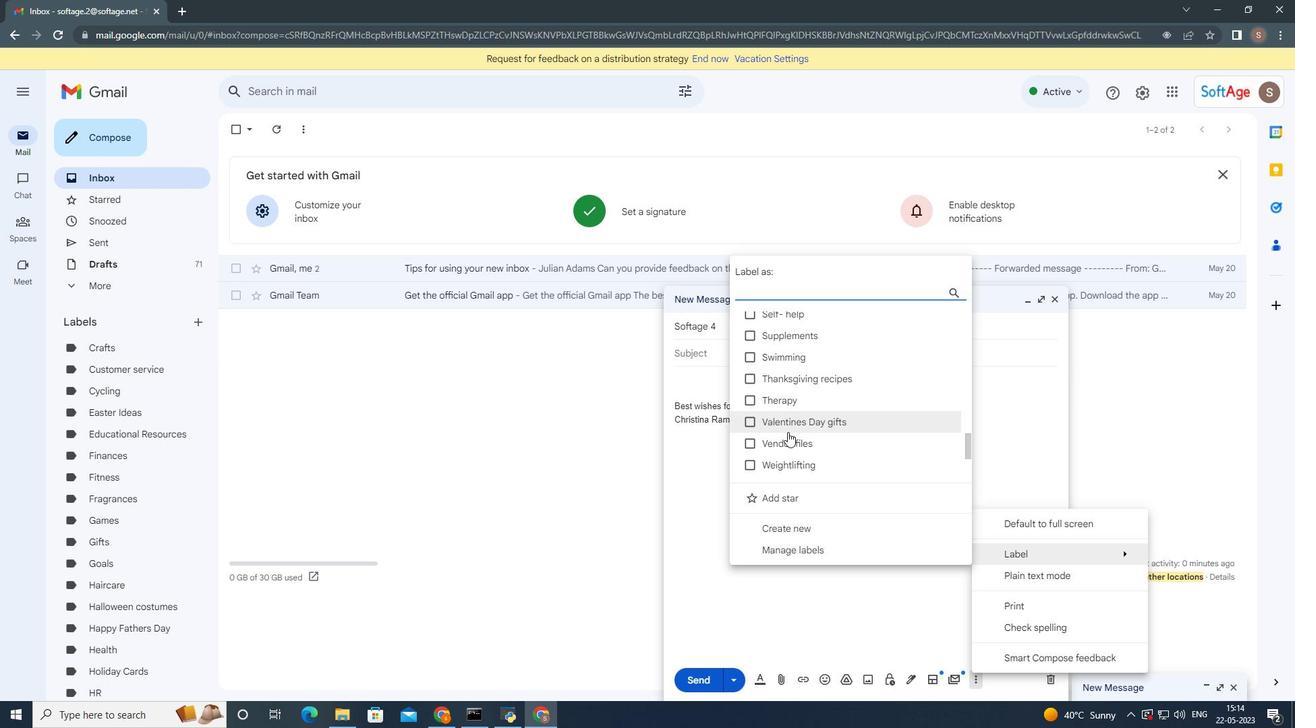 
Action: Mouse scrolled (788, 431) with delta (0, 0)
Screenshot: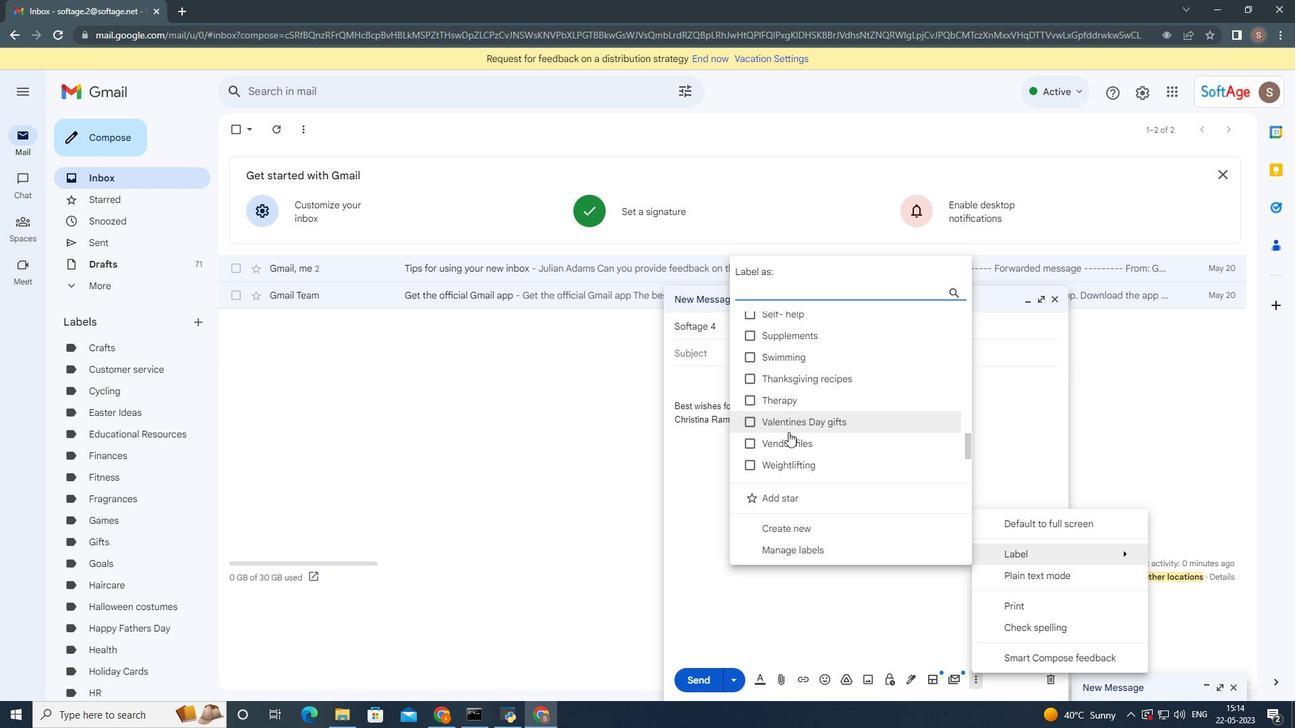 
Action: Mouse scrolled (788, 431) with delta (0, 0)
Screenshot: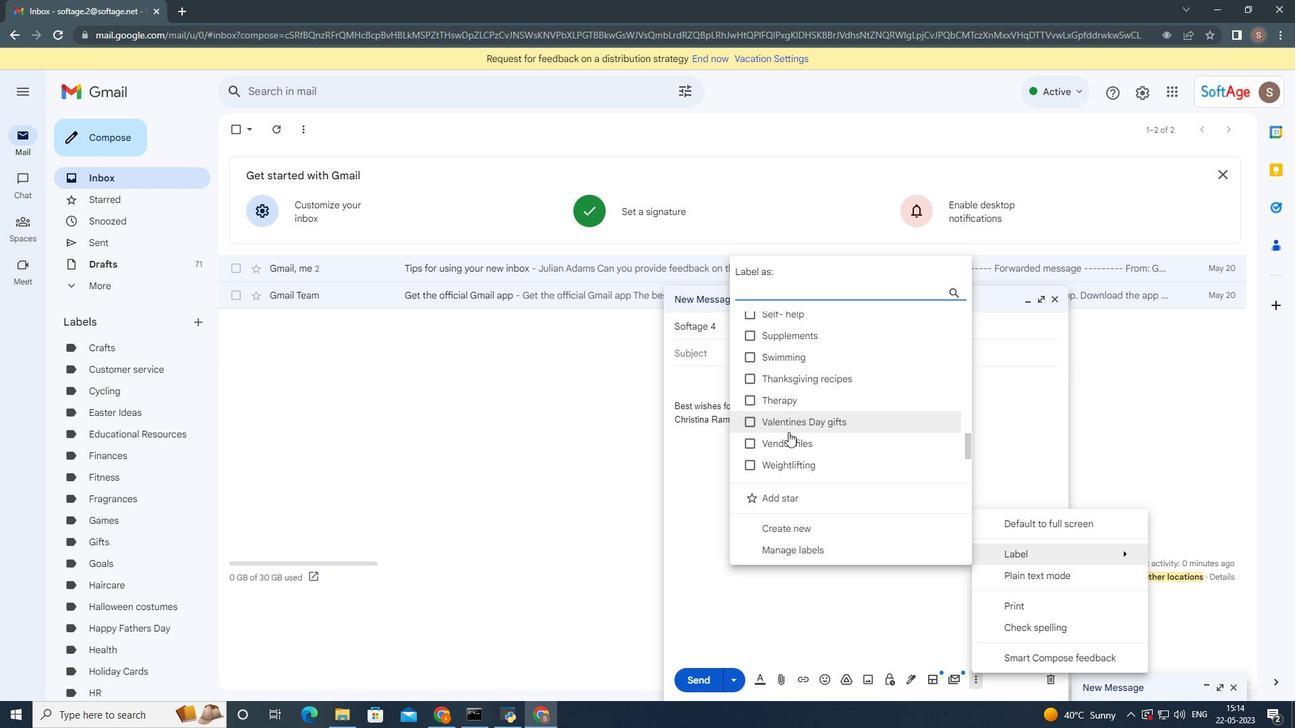 
Action: Mouse moved to (788, 431)
Screenshot: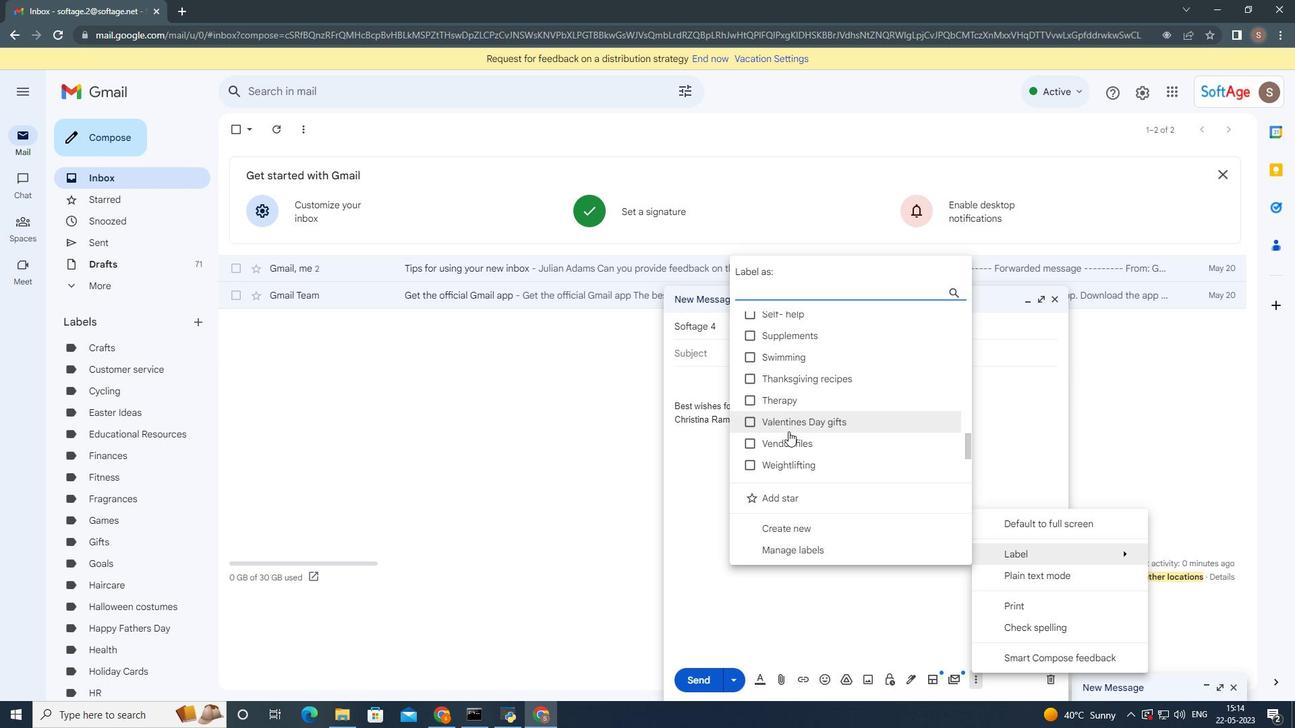
Action: Mouse scrolled (788, 431) with delta (0, 0)
Screenshot: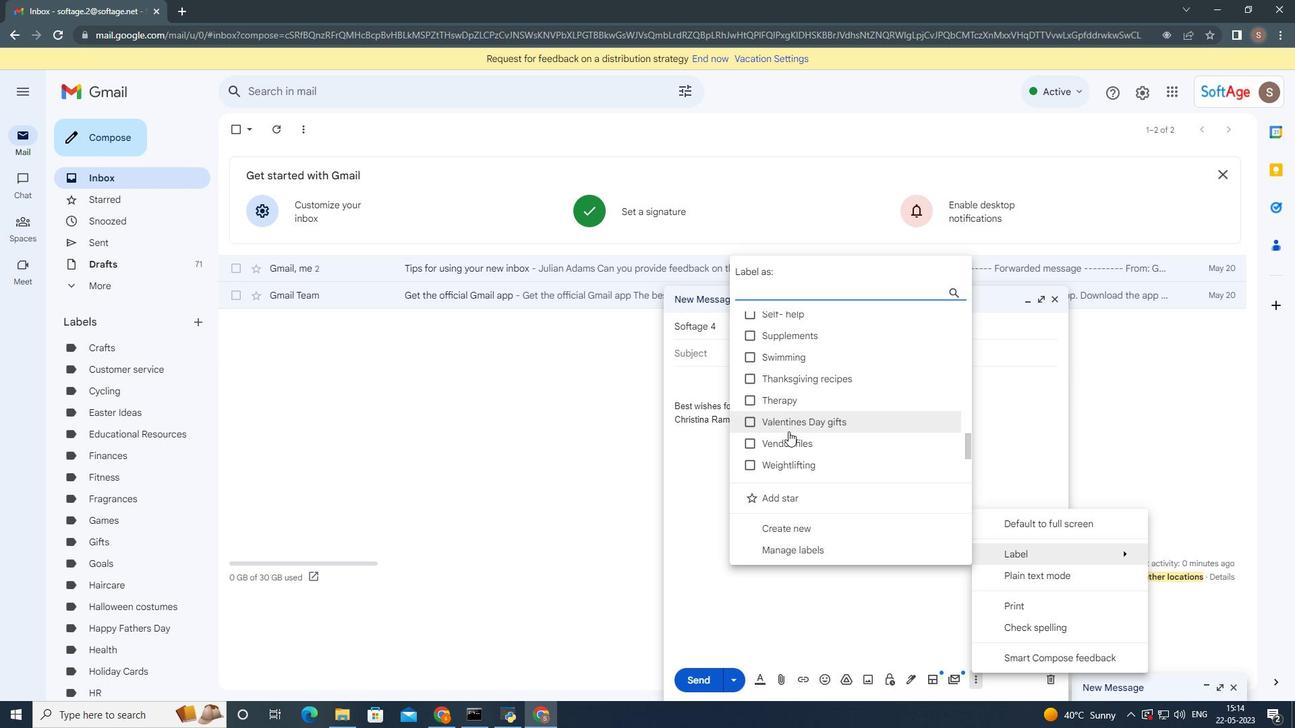 
Action: Mouse scrolled (788, 431) with delta (0, 0)
Screenshot: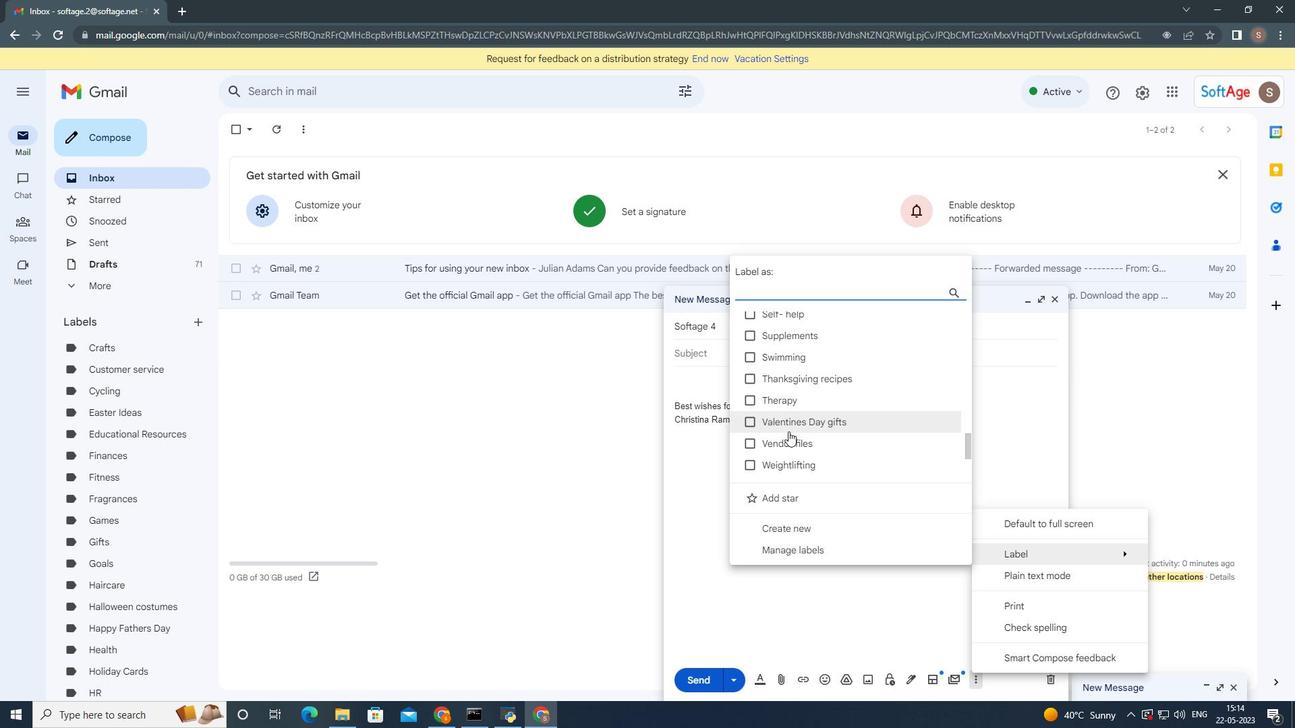 
Action: Mouse moved to (788, 428)
Screenshot: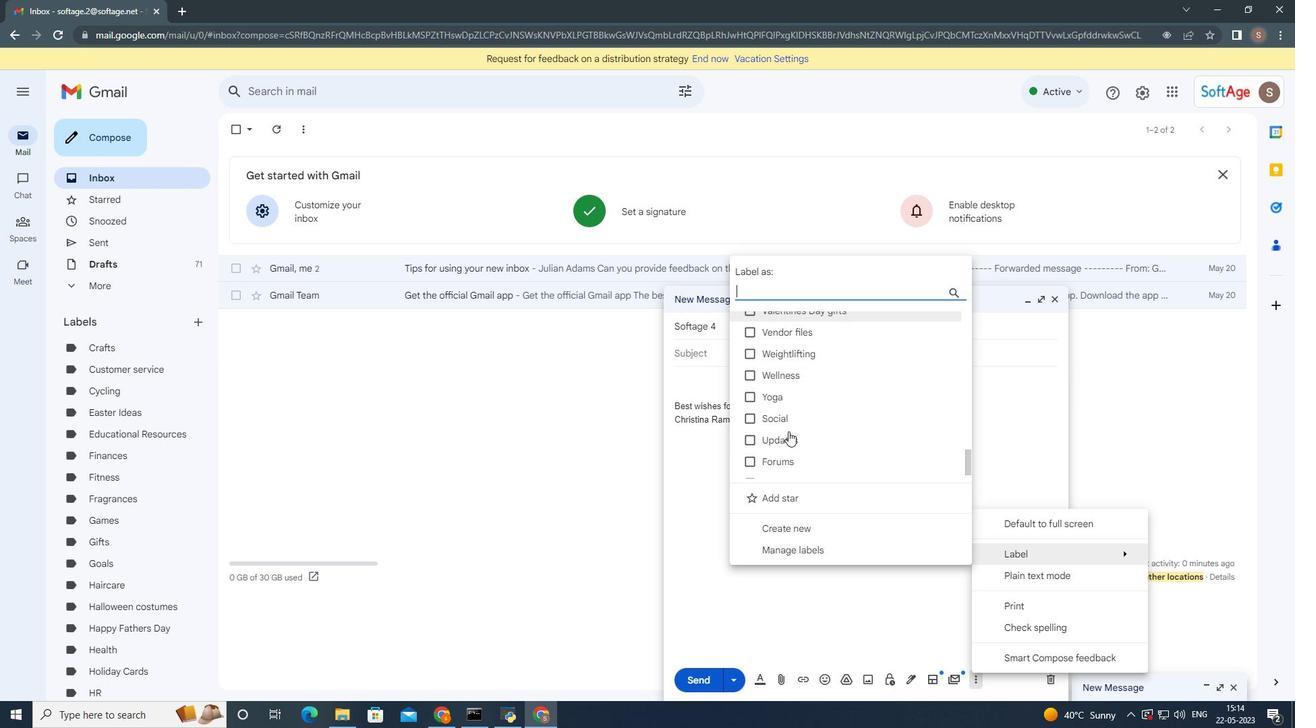 
Action: Mouse scrolled (788, 429) with delta (0, 0)
Screenshot: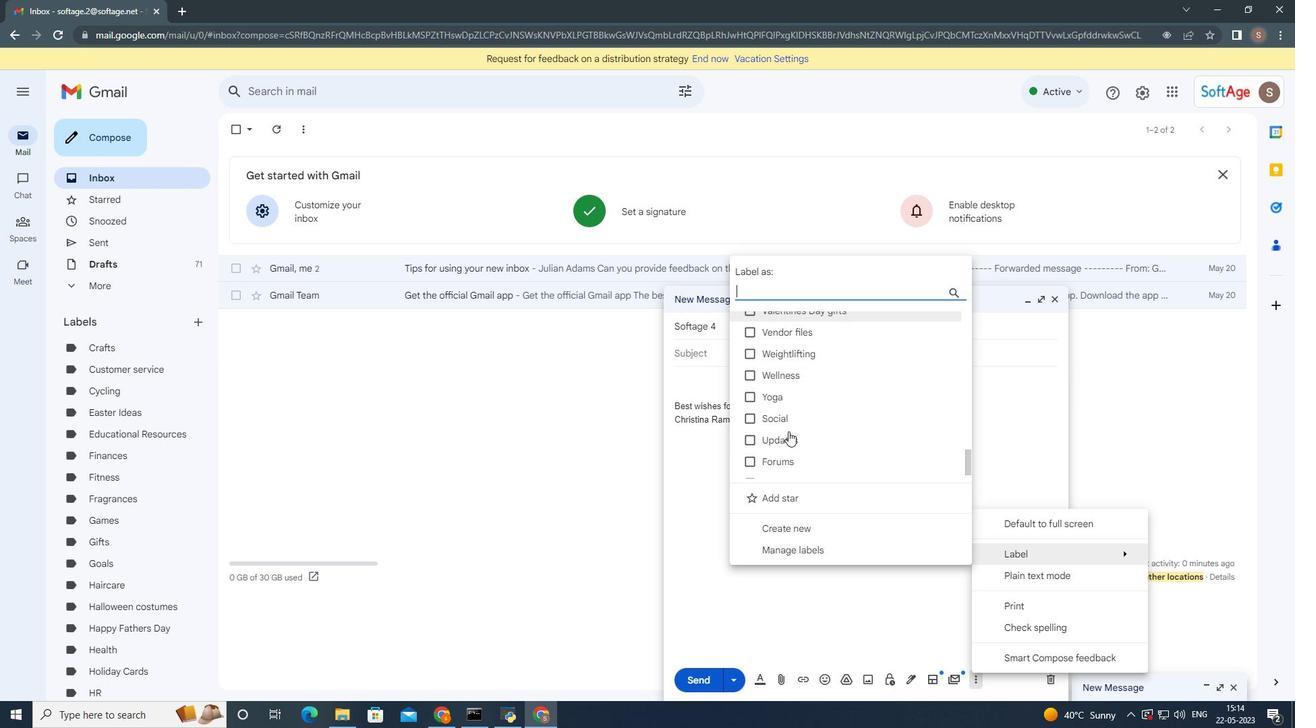 
Action: Mouse scrolled (788, 429) with delta (0, 0)
Screenshot: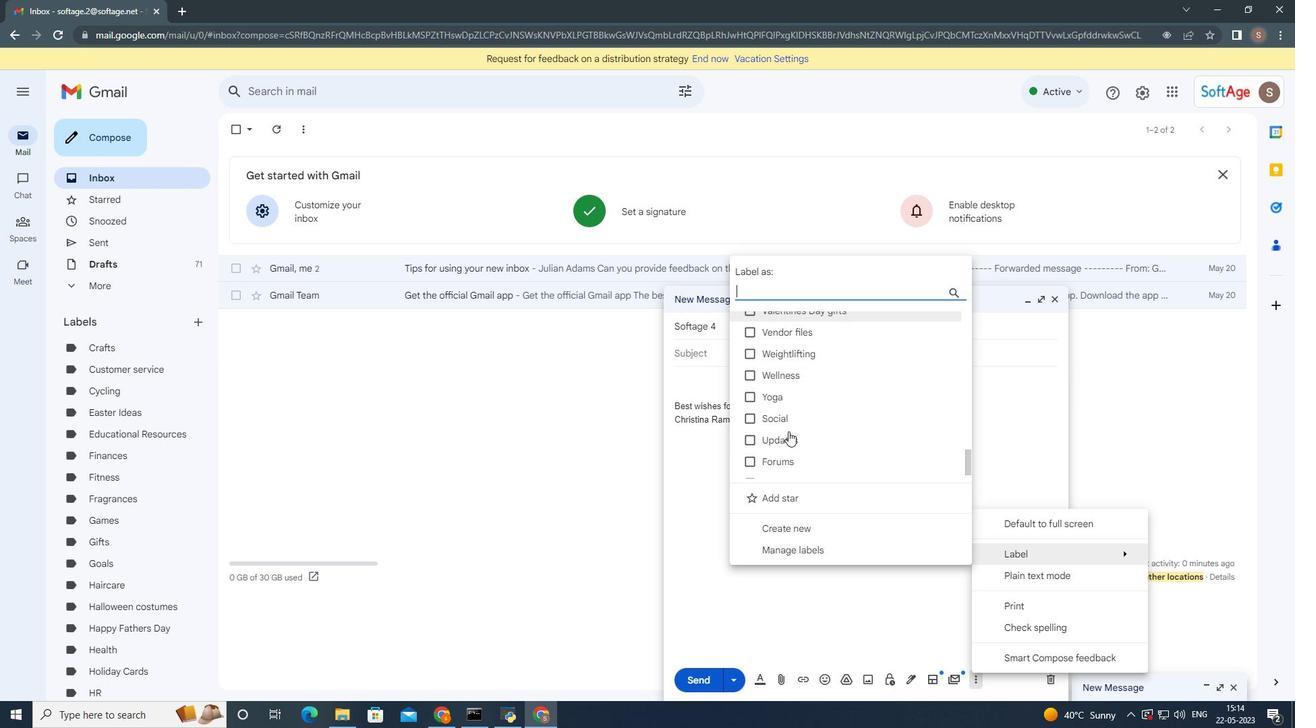 
Action: Mouse scrolled (788, 429) with delta (0, 0)
Screenshot: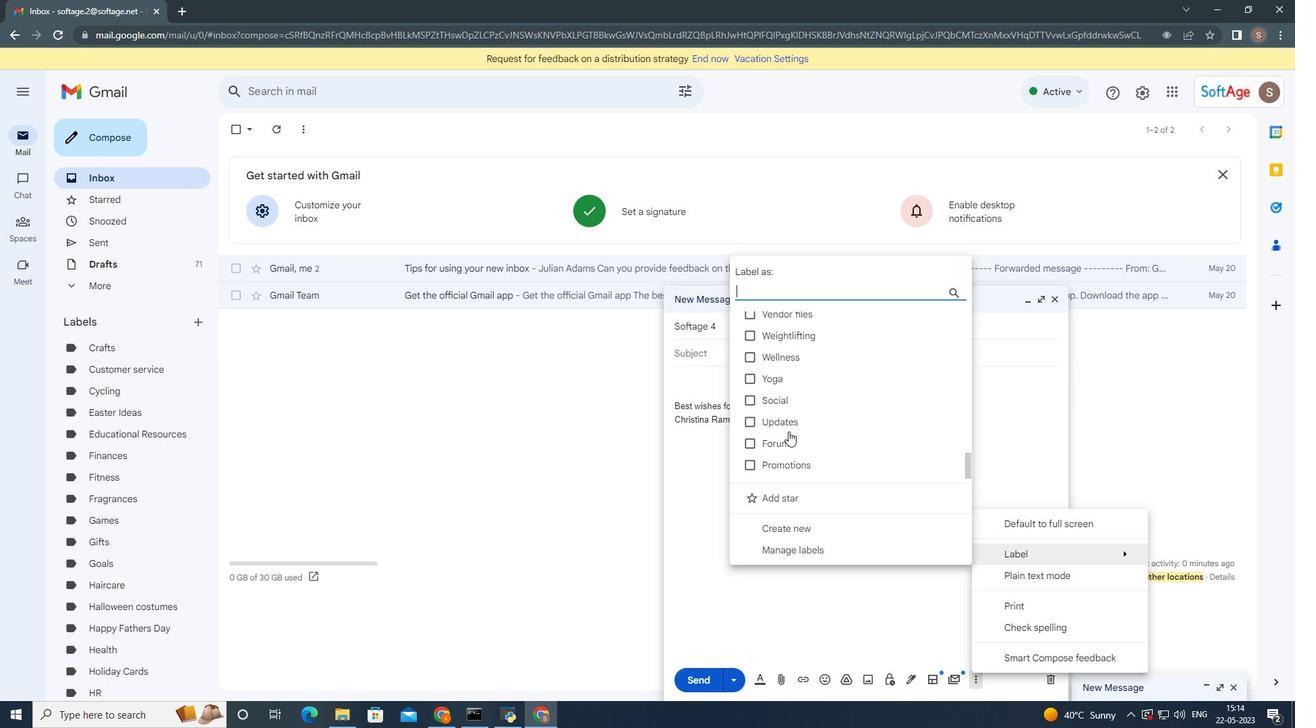 
Action: Mouse moved to (788, 427)
Screenshot: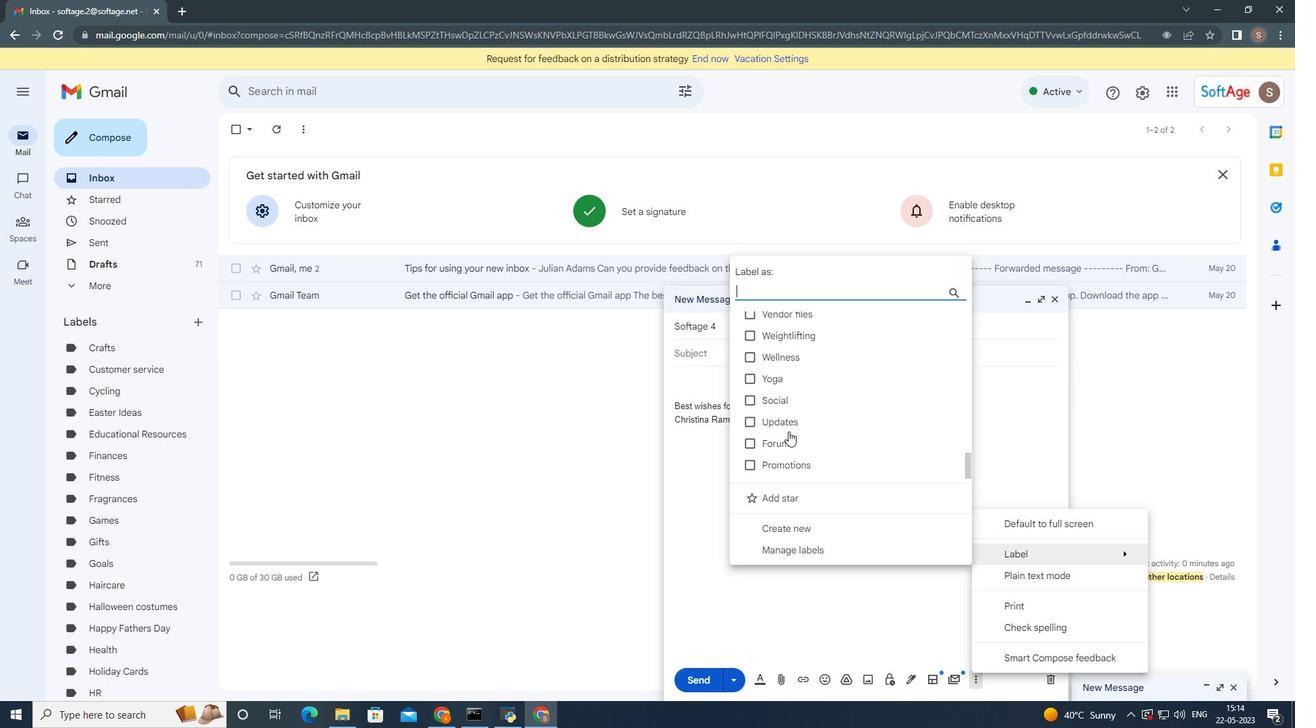 
Action: Mouse scrolled (788, 428) with delta (0, 0)
Screenshot: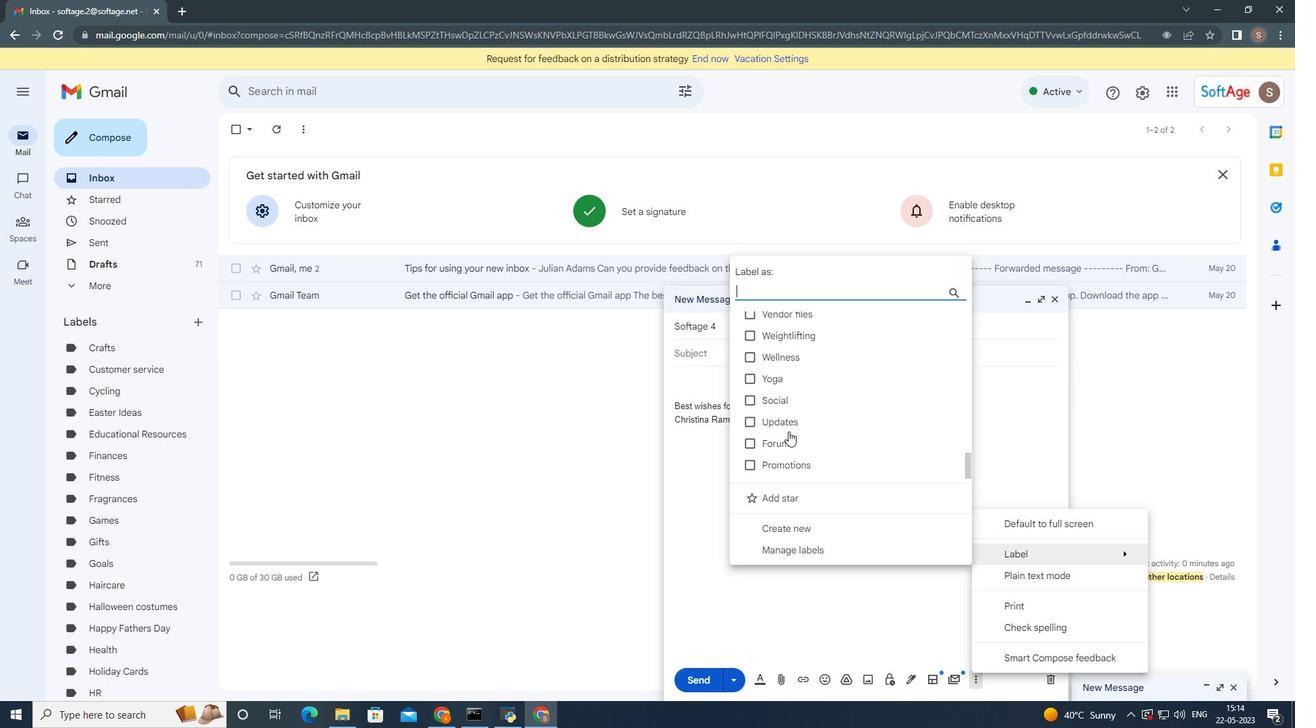 
Action: Mouse scrolled (788, 428) with delta (0, 0)
Screenshot: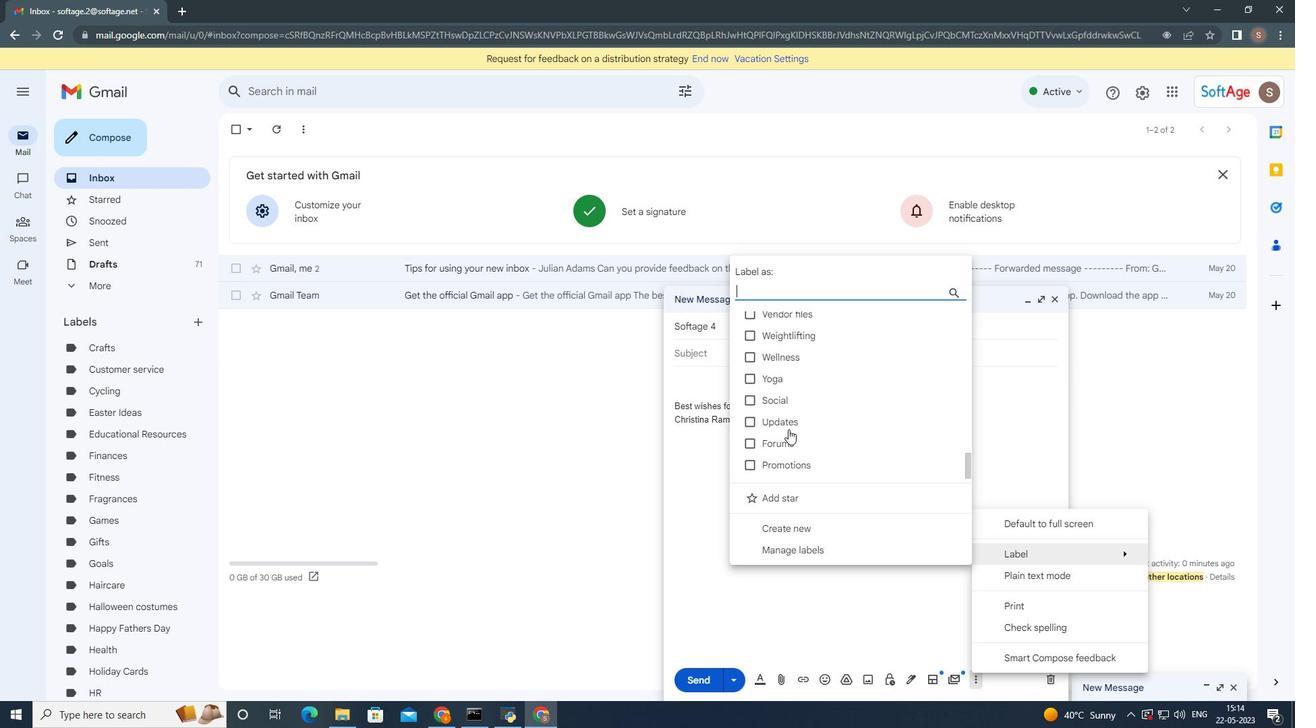 
Action: Mouse moved to (789, 423)
Screenshot: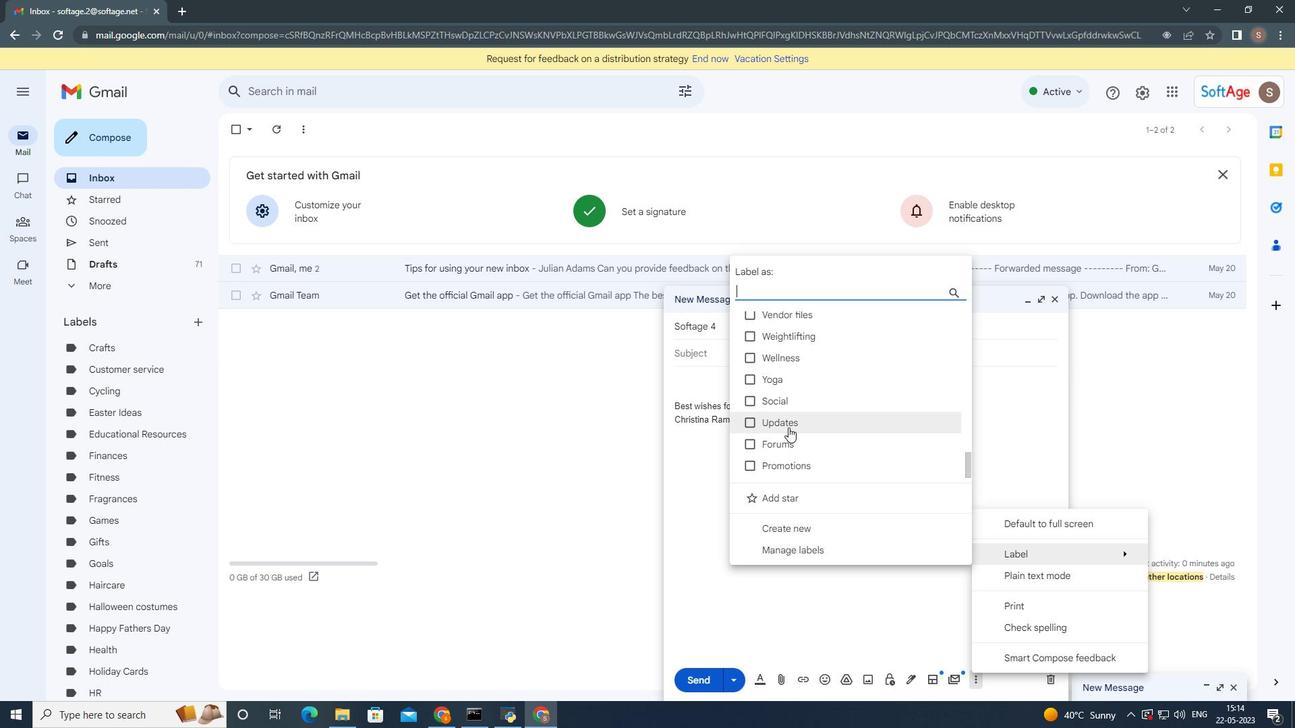 
Action: Mouse scrolled (789, 425) with delta (0, 0)
Screenshot: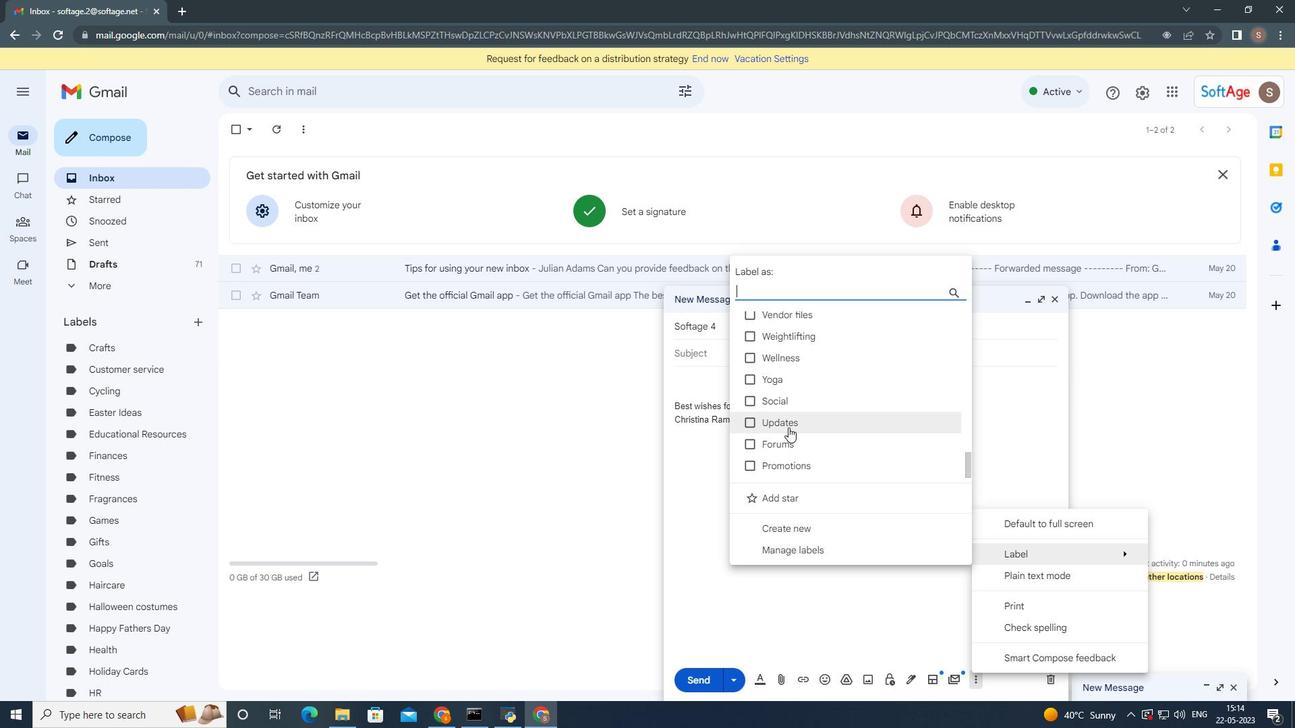 
Action: Mouse moved to (789, 423)
Screenshot: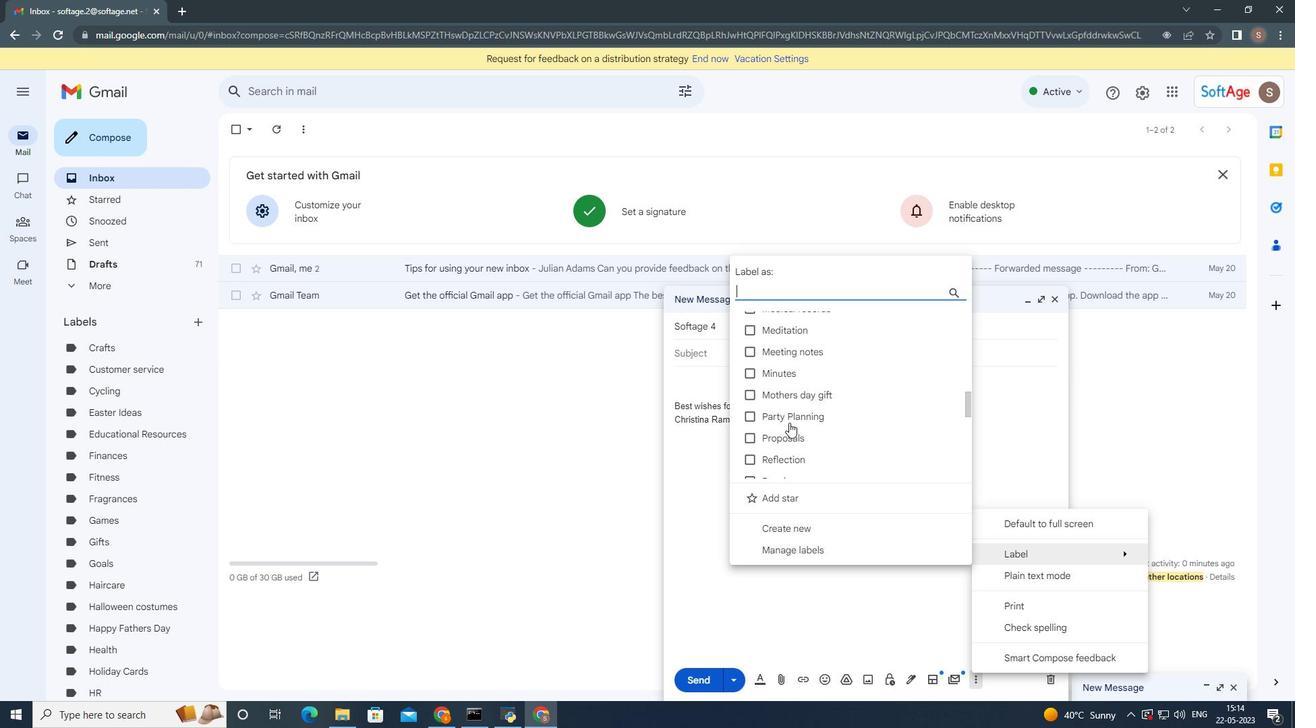 
Action: Mouse scrolled (789, 423) with delta (0, 0)
Screenshot: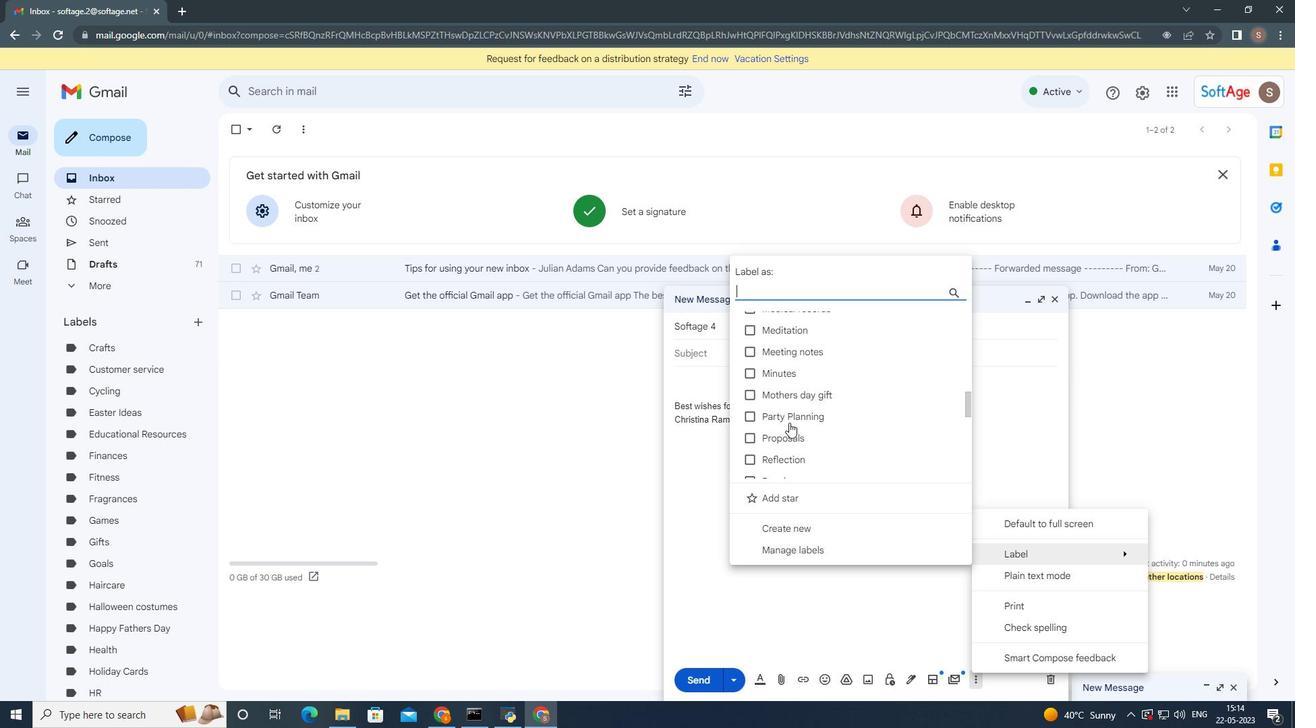 
Action: Mouse moved to (789, 422)
Screenshot: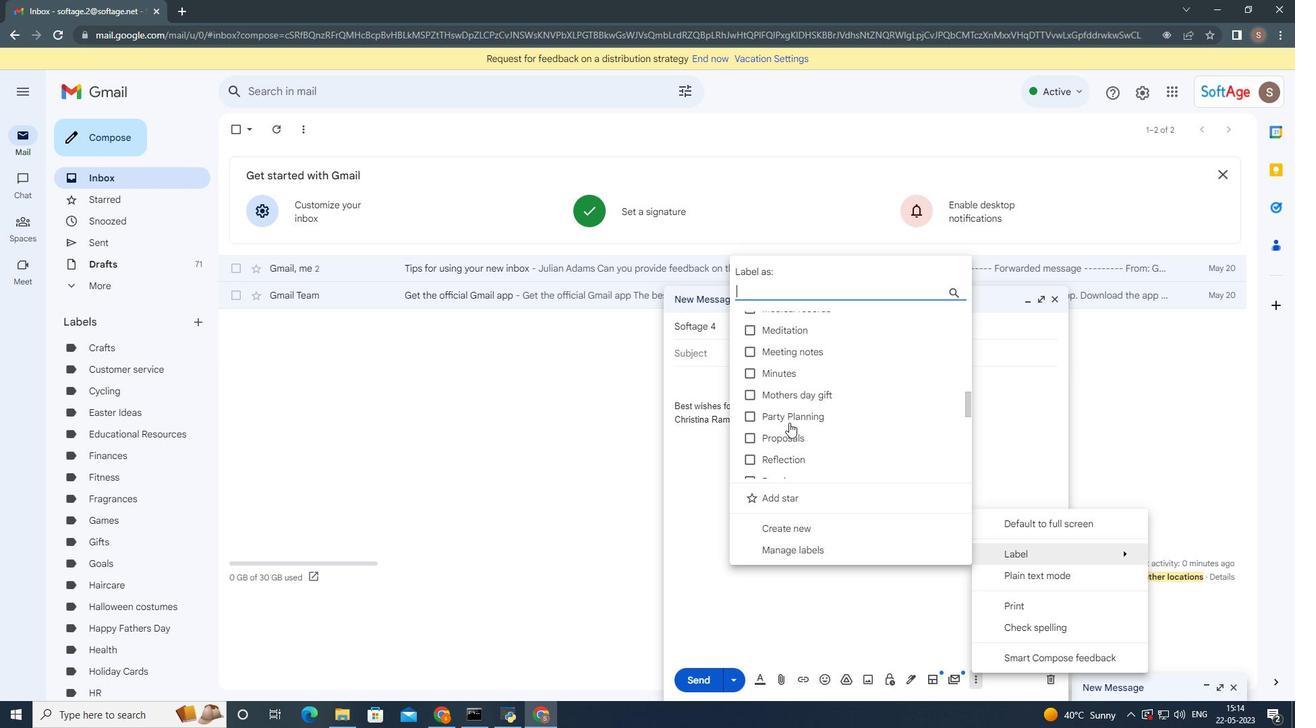 
Action: Mouse scrolled (789, 423) with delta (0, 0)
Screenshot: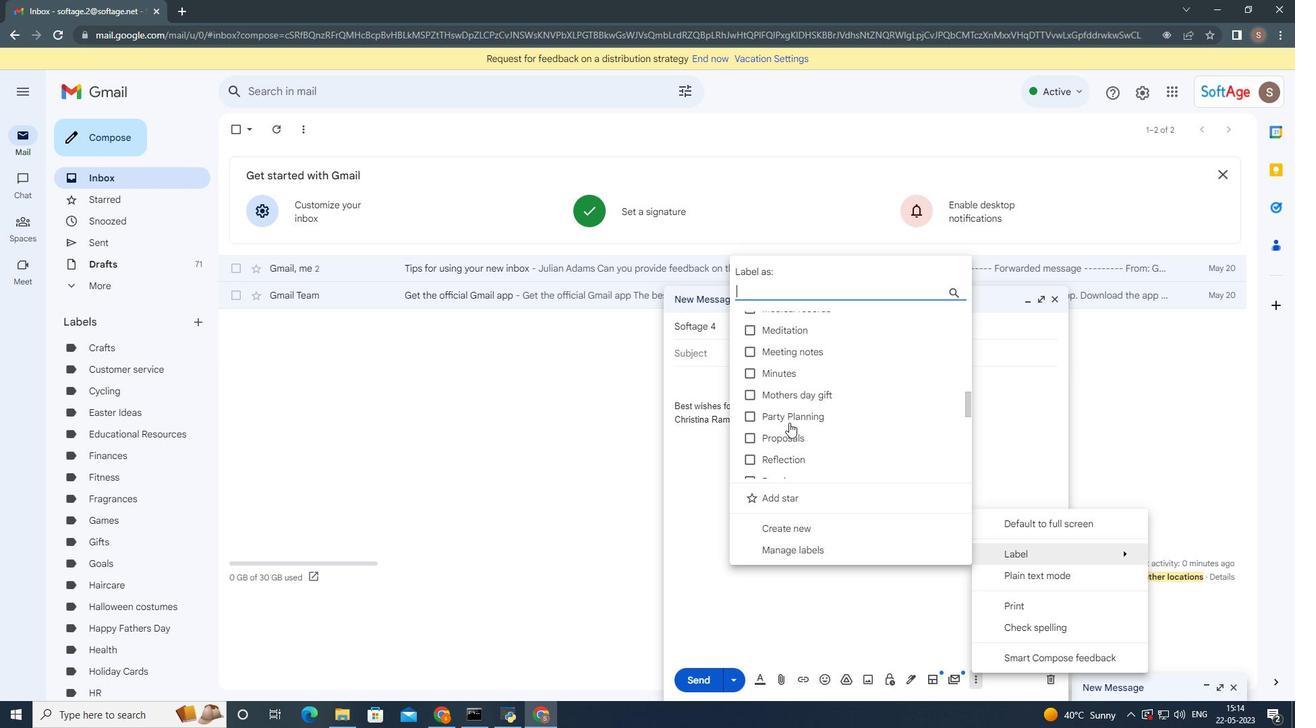 
Action: Mouse scrolled (789, 423) with delta (0, 0)
Screenshot: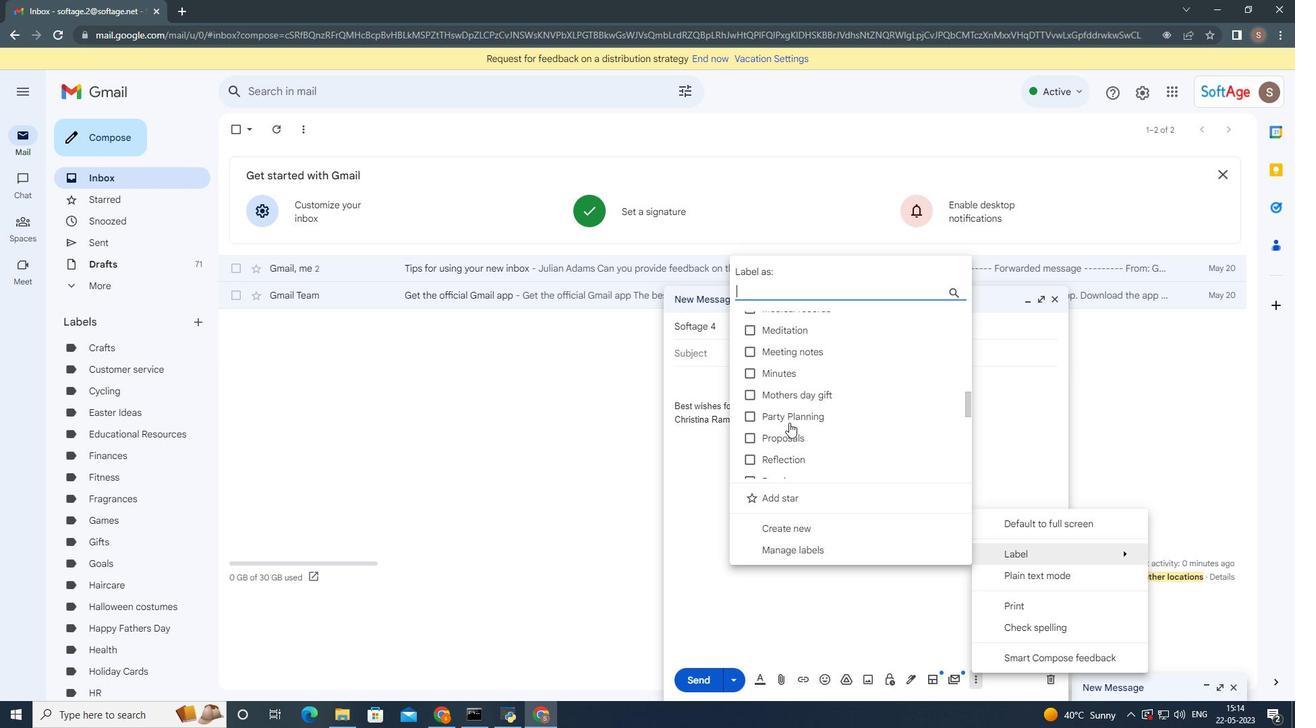 
Action: Mouse scrolled (789, 423) with delta (0, 0)
Screenshot: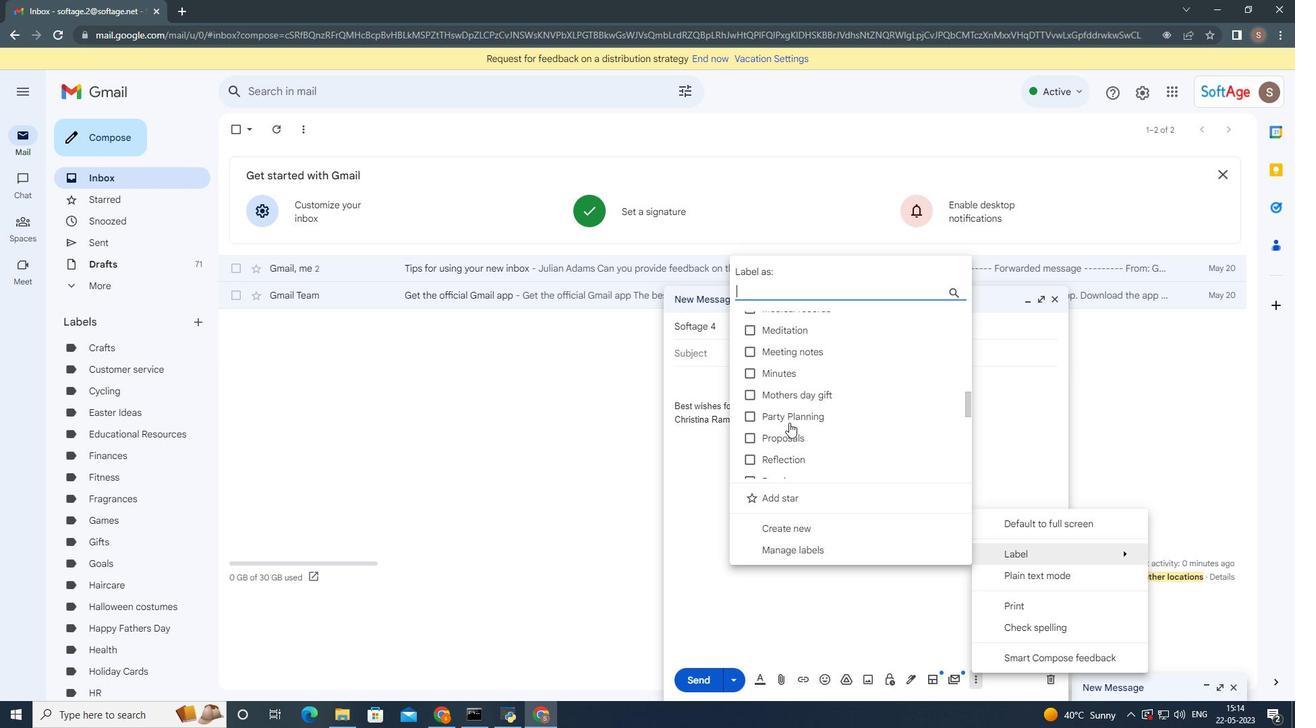 
Action: Mouse moved to (789, 421)
Screenshot: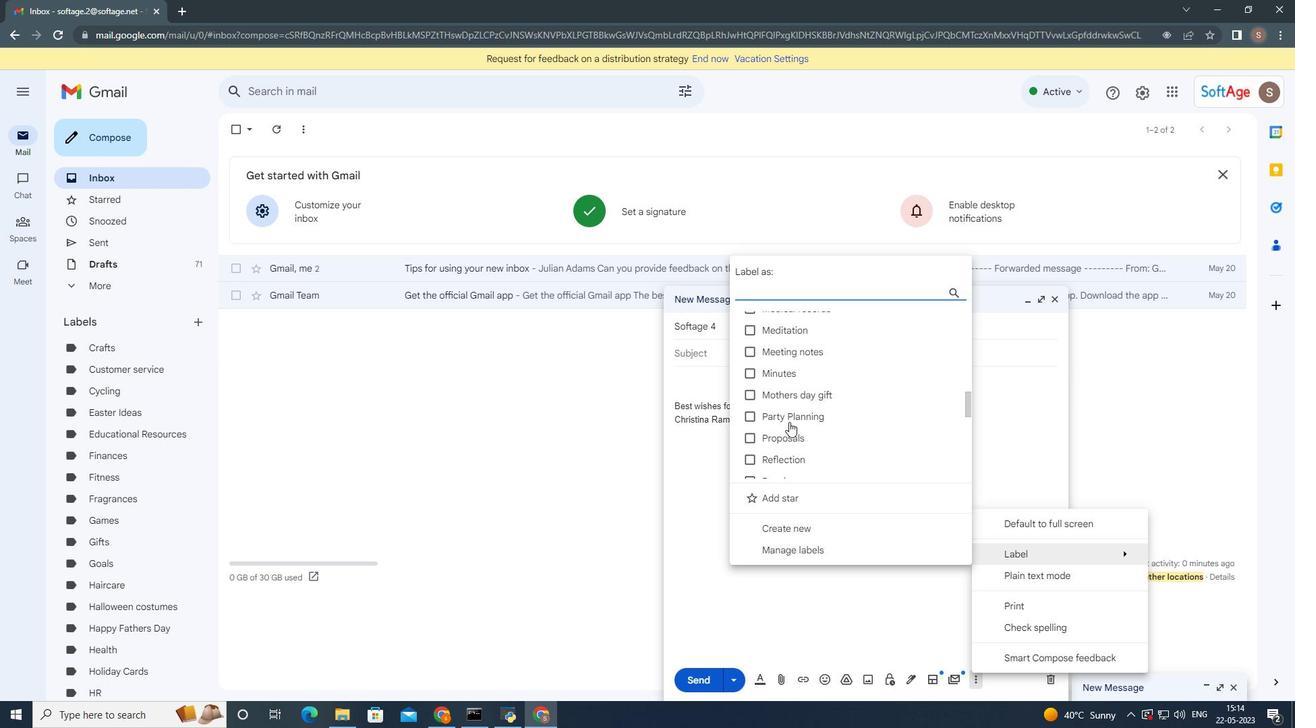 
Action: Mouse scrolled (789, 422) with delta (0, 0)
Screenshot: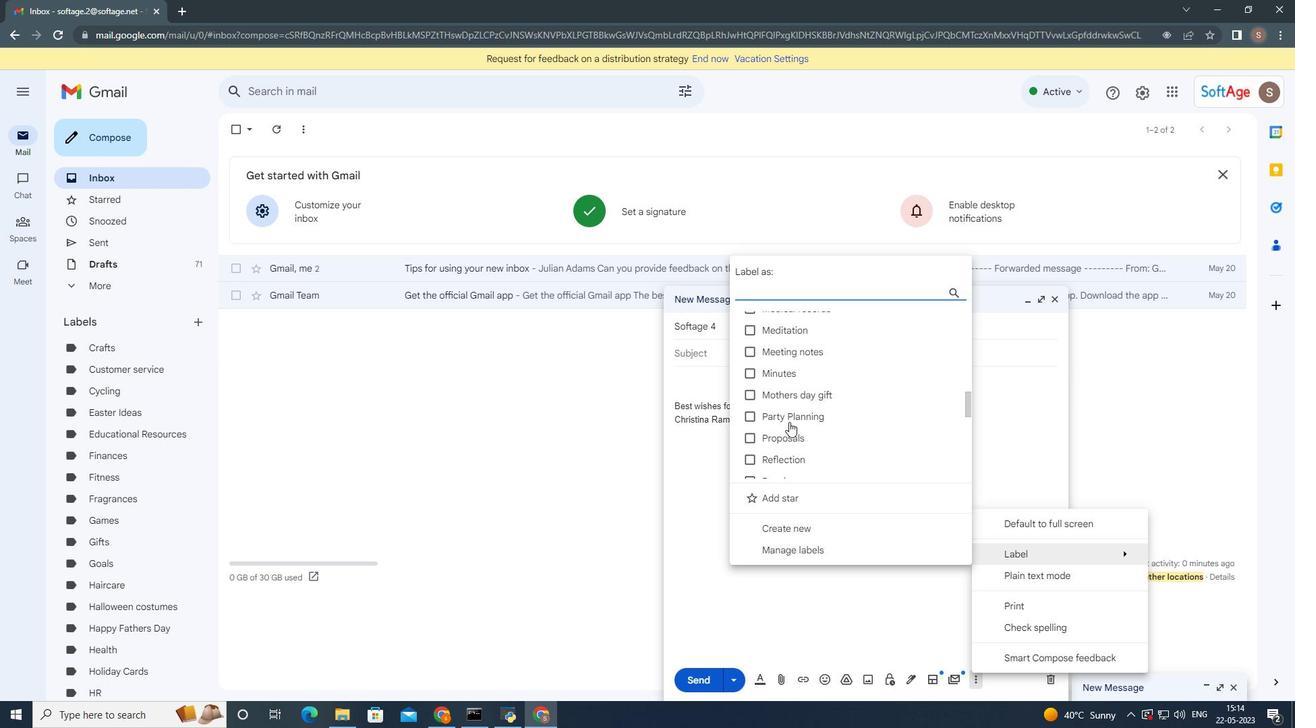 
Action: Mouse moved to (790, 421)
Screenshot: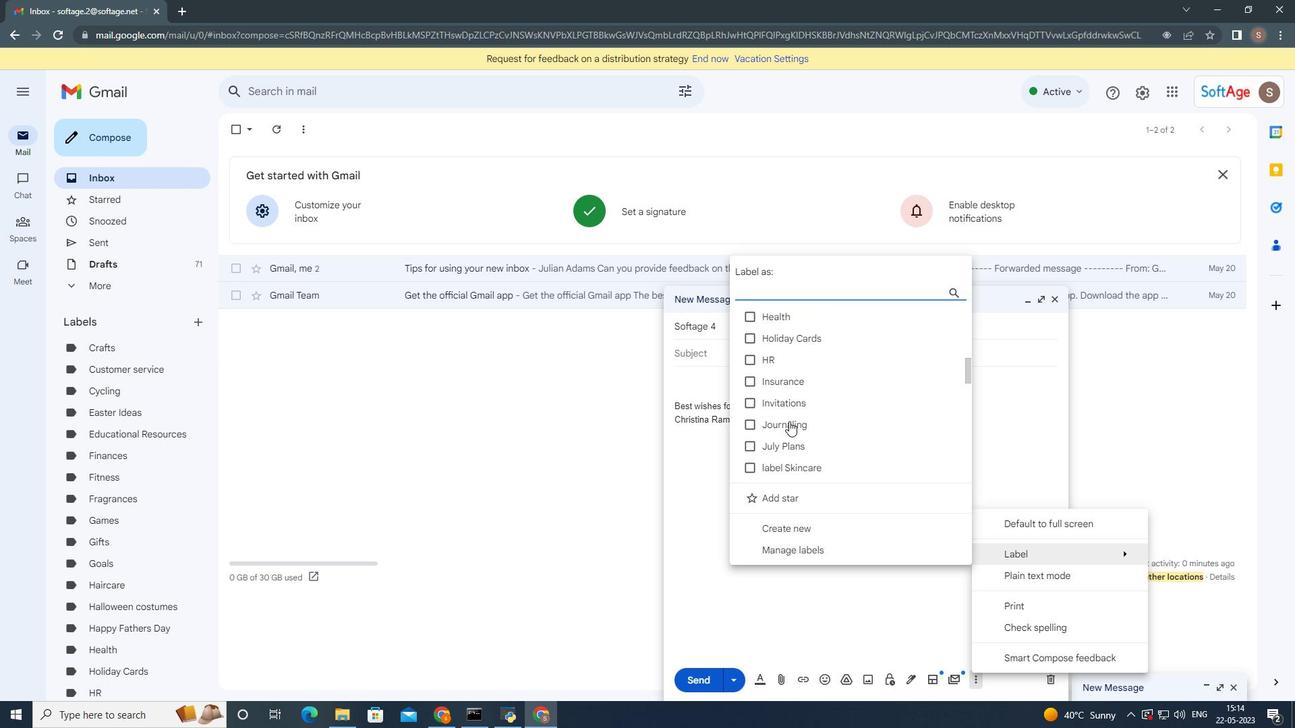 
Action: Mouse scrolled (790, 421) with delta (0, 0)
Screenshot: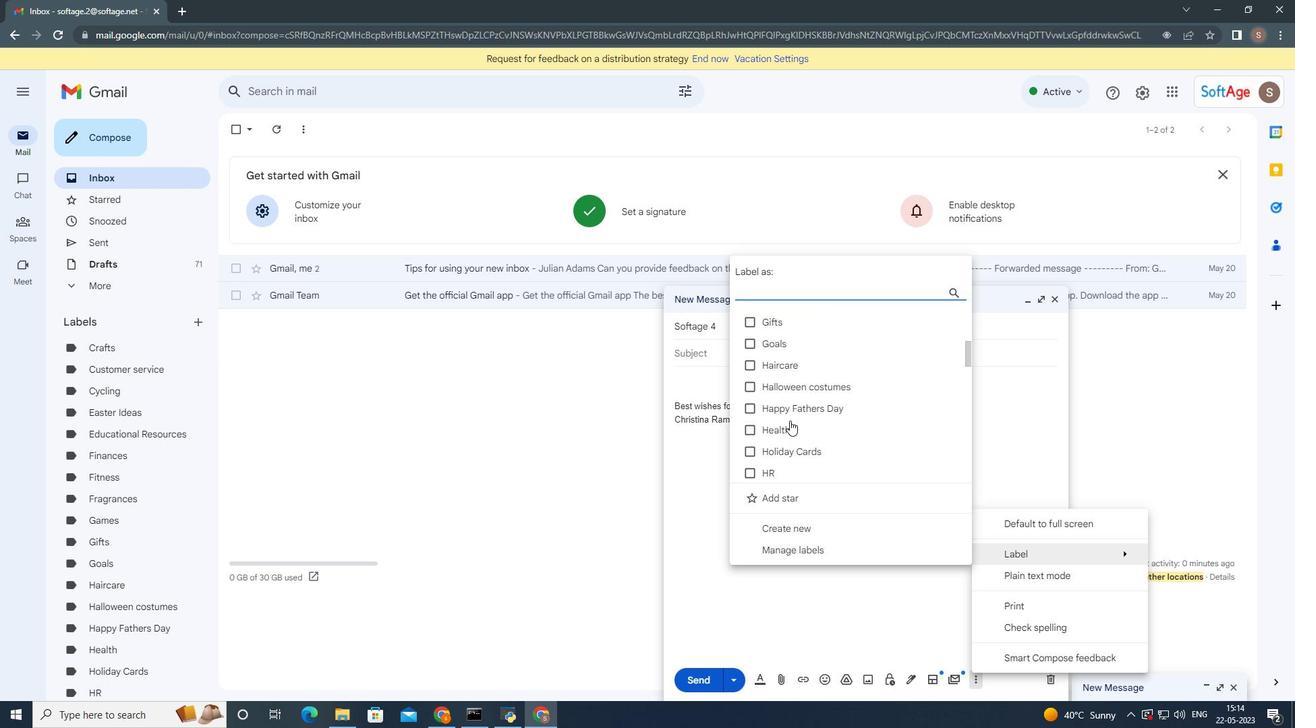 
Action: Mouse scrolled (790, 421) with delta (0, 0)
Screenshot: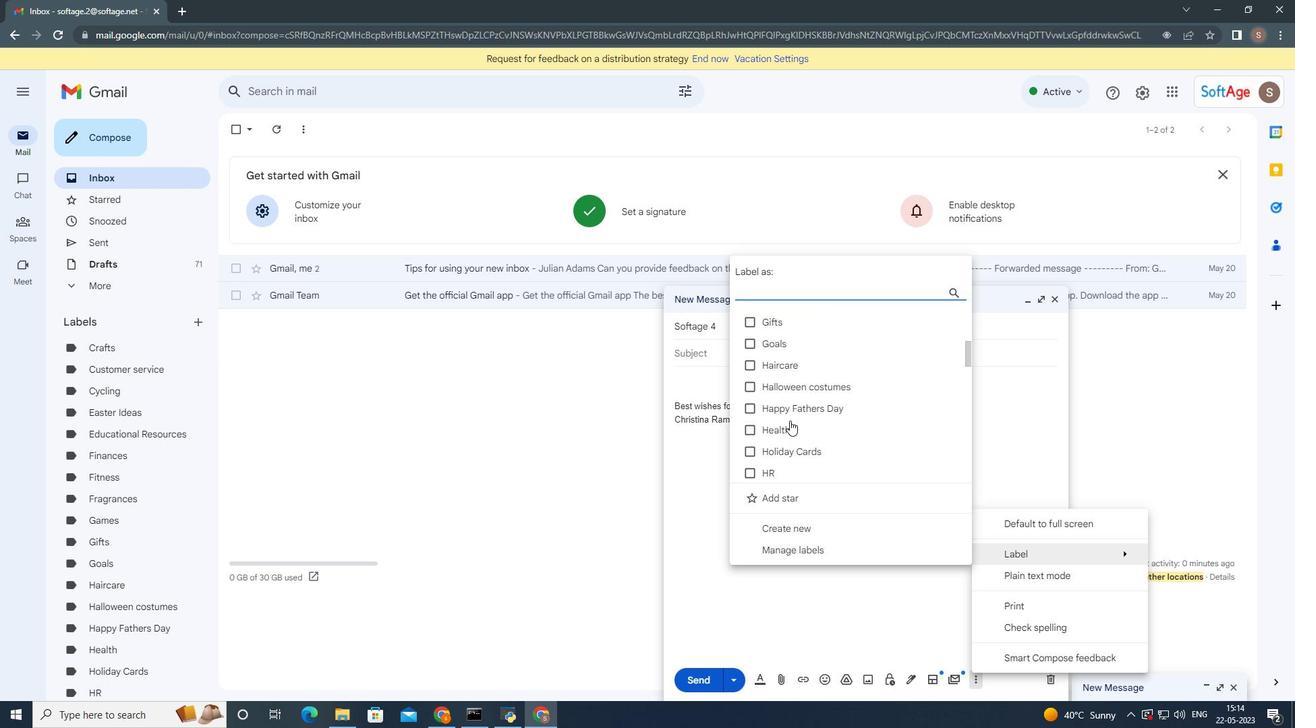 
Action: Mouse moved to (790, 420)
Screenshot: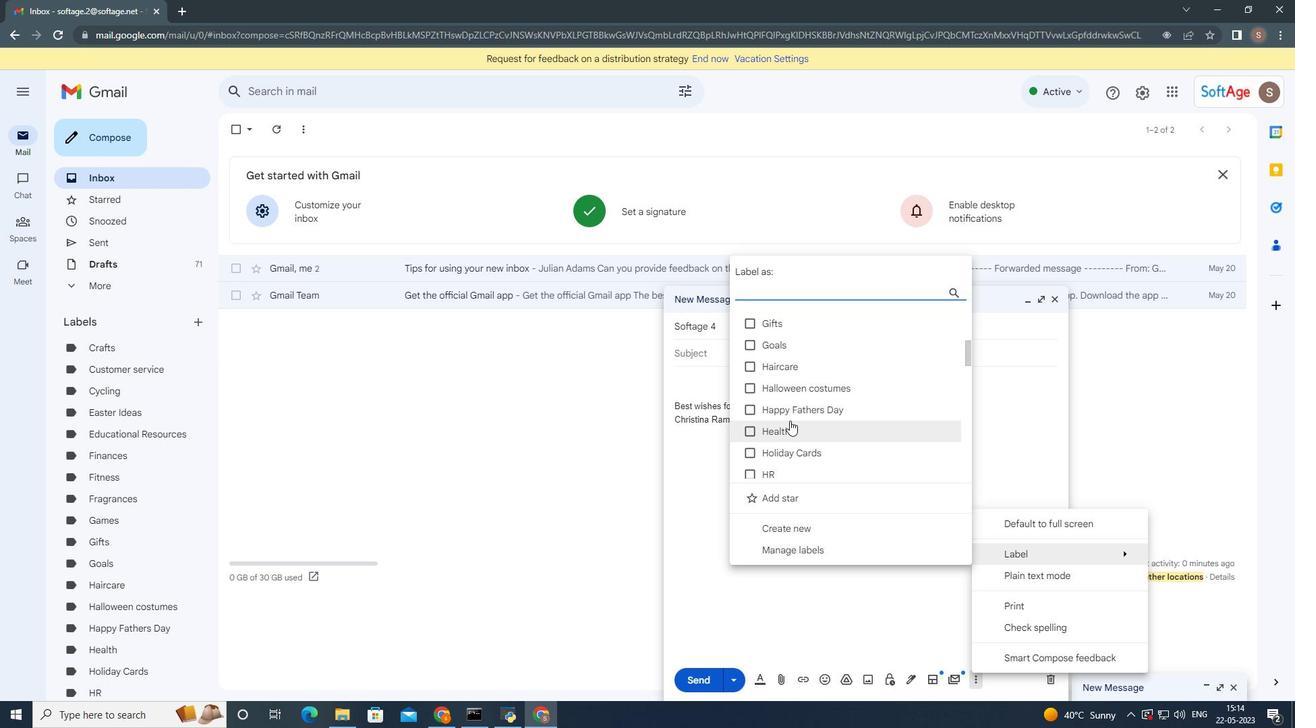
Action: Mouse scrolled (790, 421) with delta (0, 0)
Screenshot: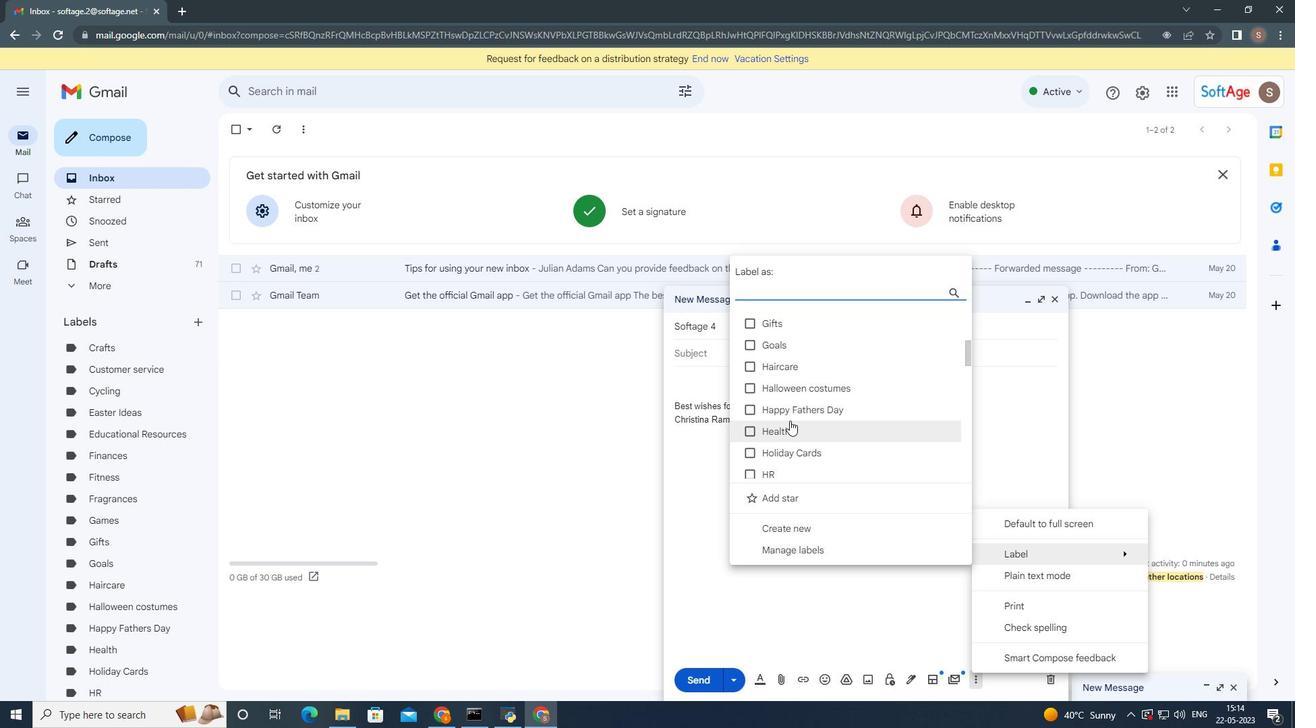 
Action: Mouse moved to (790, 419)
Screenshot: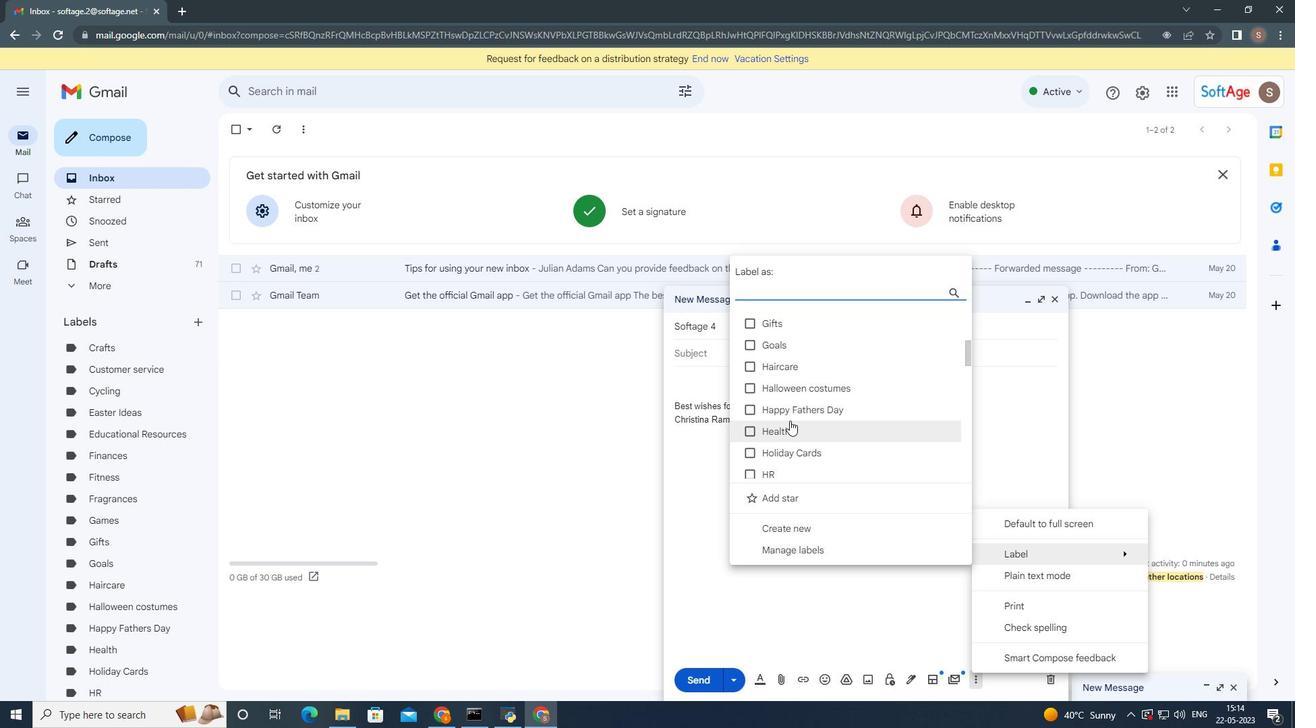 
Action: Mouse scrolled (790, 421) with delta (0, 0)
Screenshot: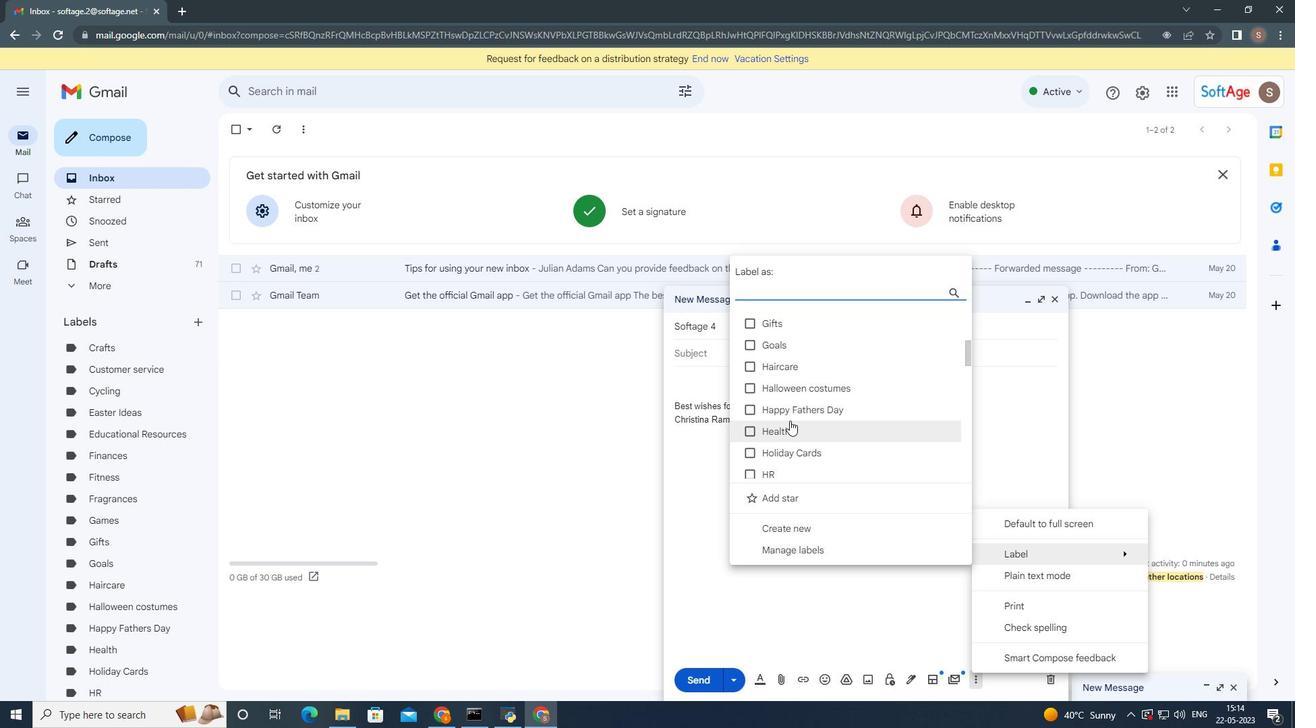 
Action: Mouse moved to (790, 419)
Screenshot: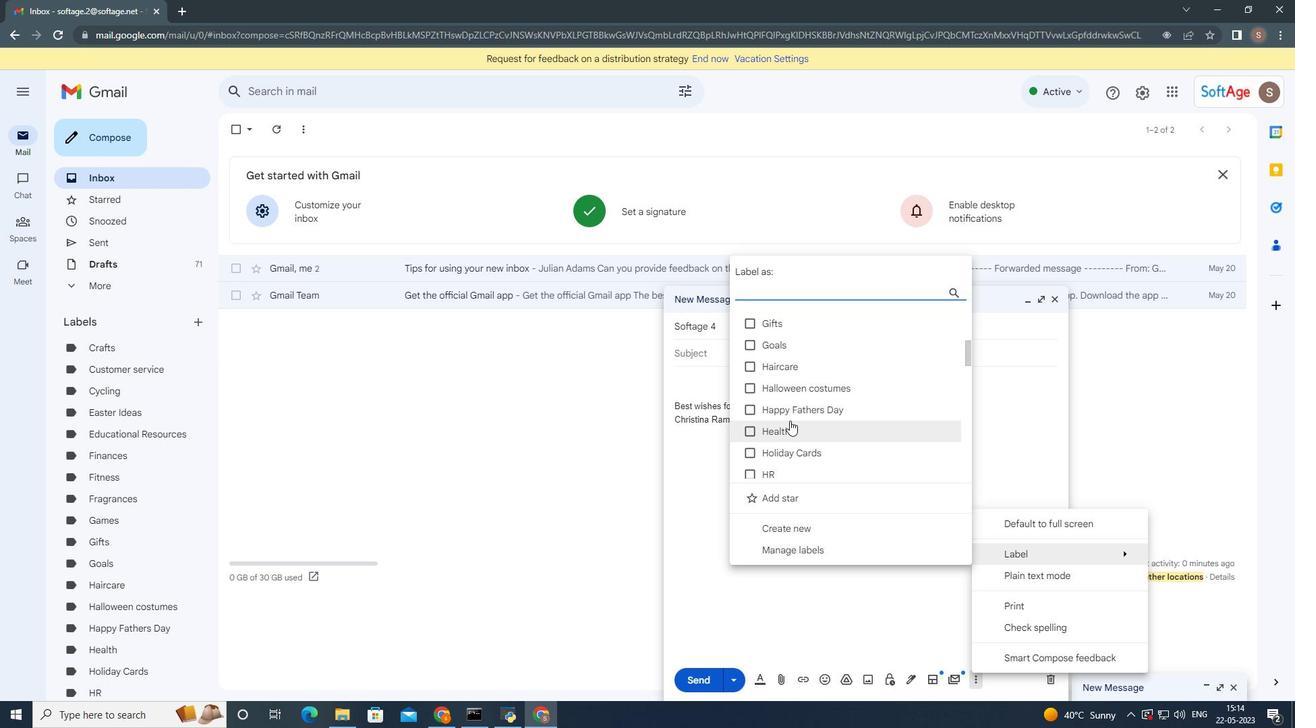 
Action: Mouse scrolled (790, 420) with delta (0, 0)
Screenshot: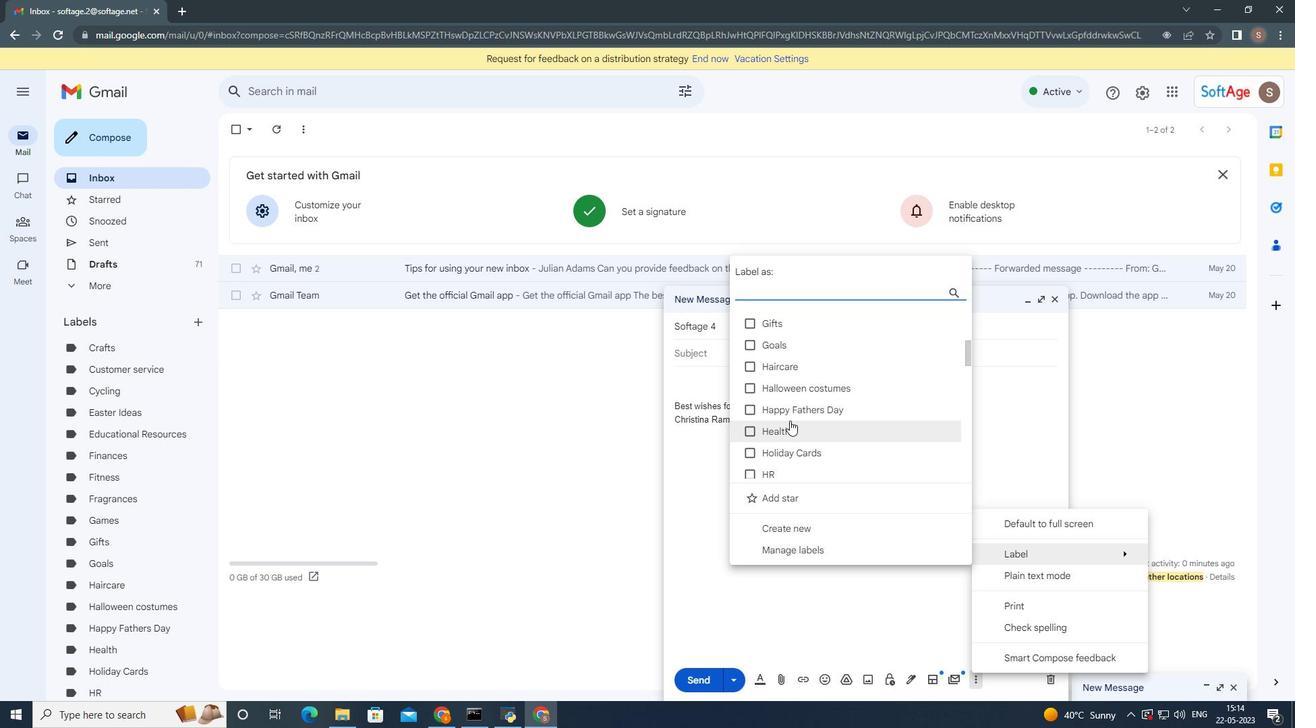 
Action: Mouse moved to (790, 407)
Screenshot: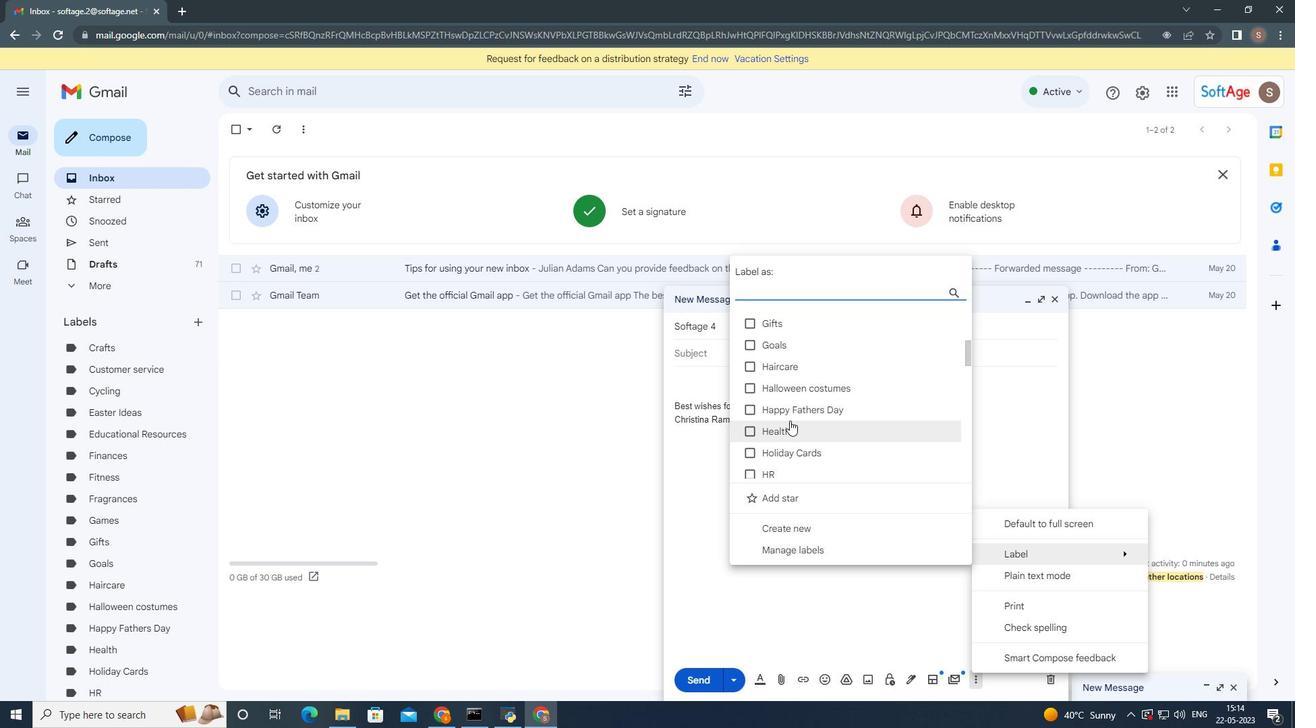 
Action: Mouse scrolled (790, 418) with delta (0, 0)
Screenshot: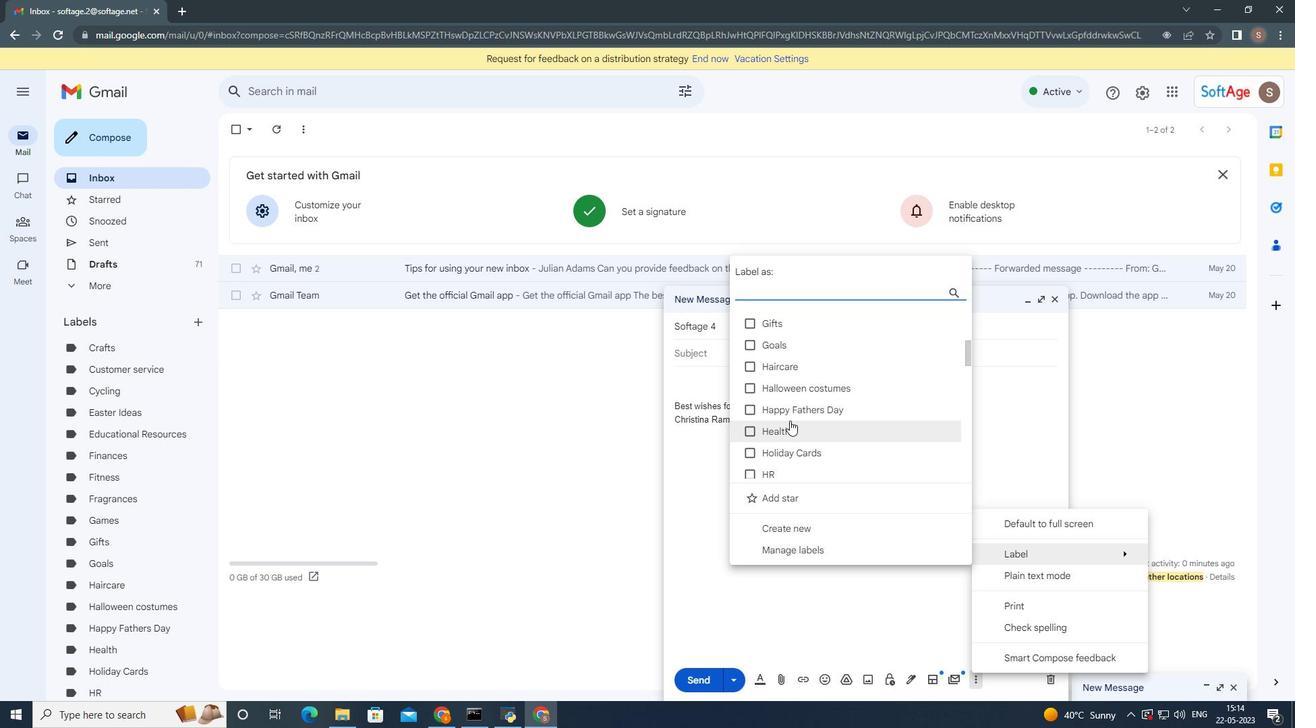 
Action: Mouse moved to (790, 298)
Screenshot: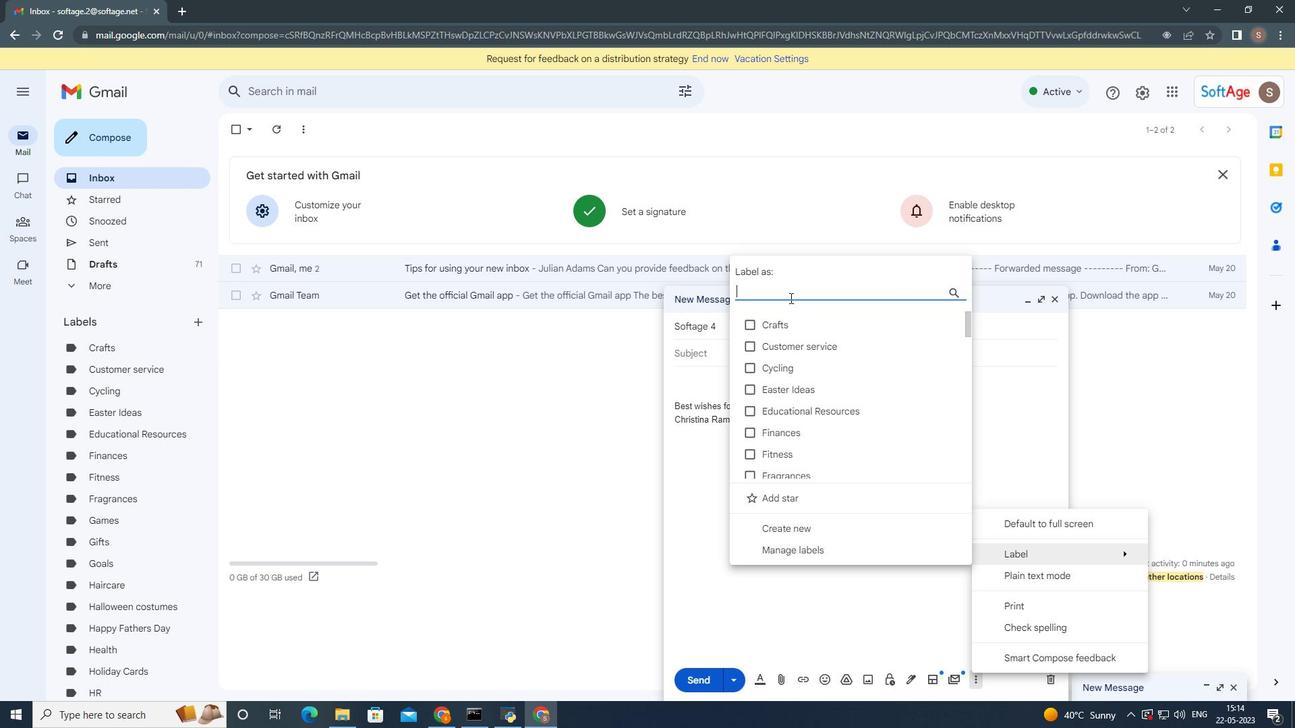 
Action: Mouse pressed left at (790, 298)
Screenshot: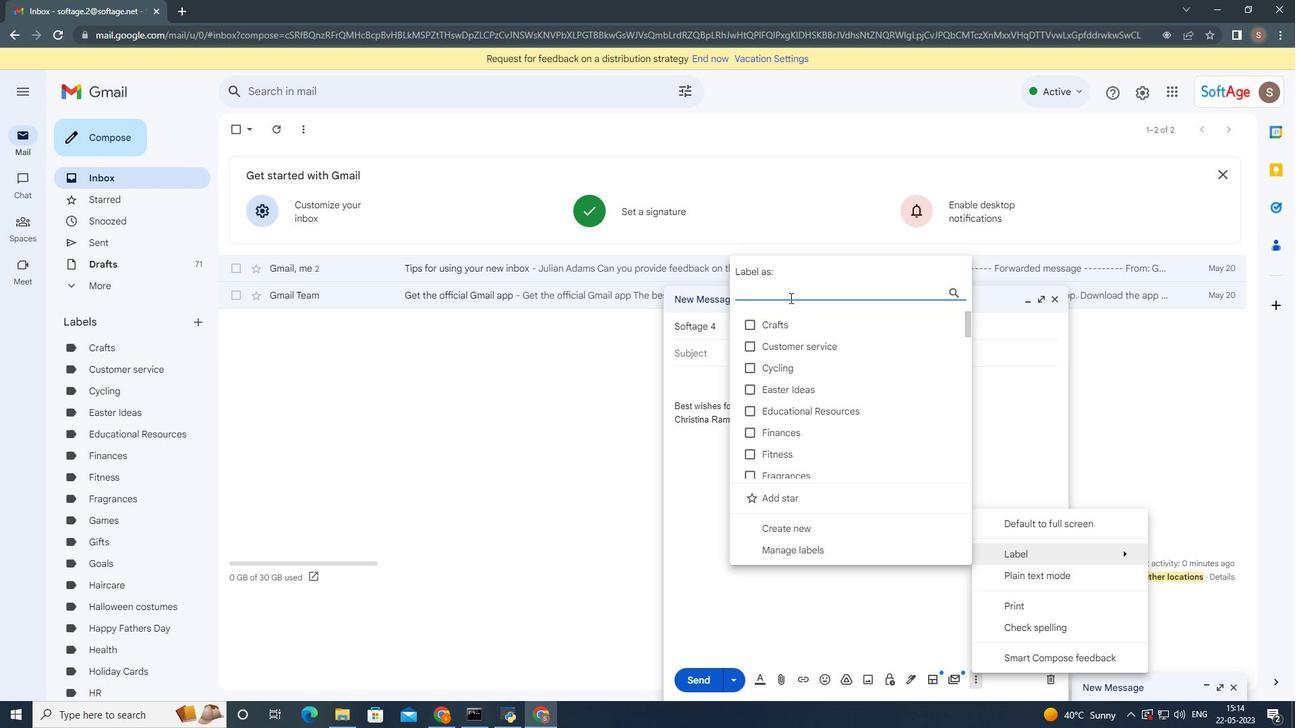 
Action: Mouse moved to (788, 298)
Screenshot: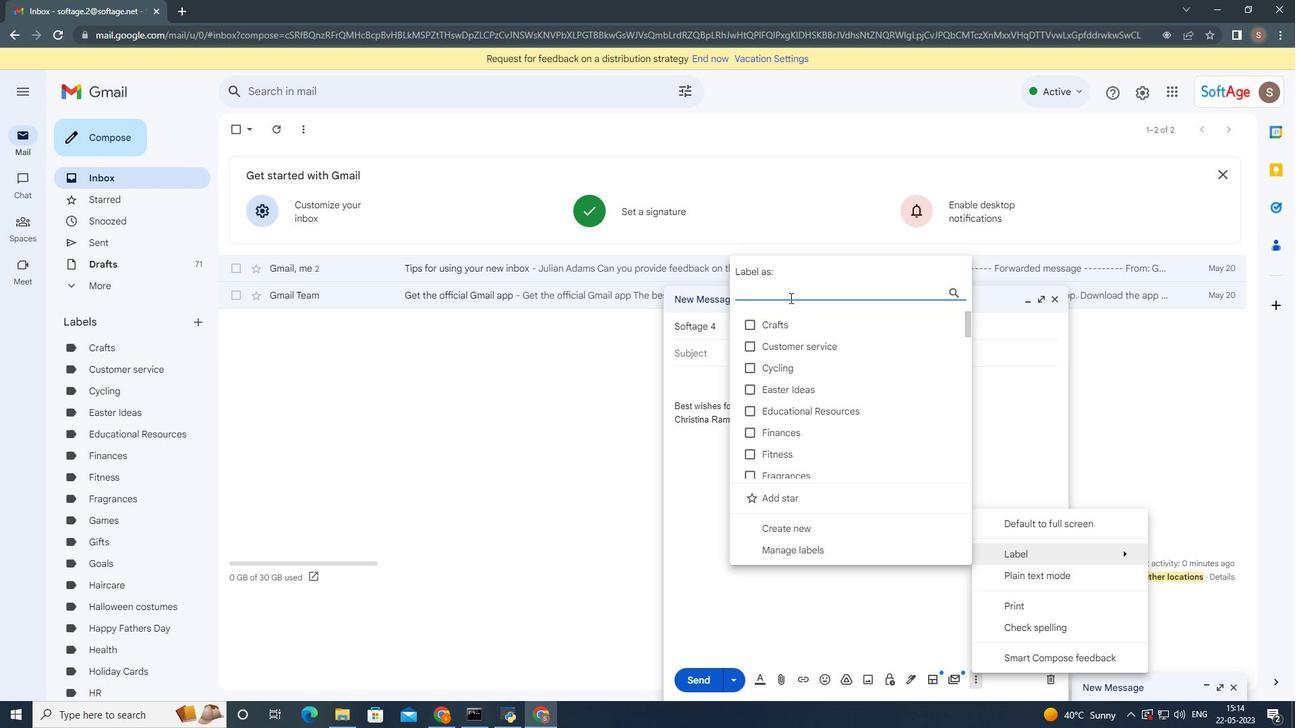 
Action: Key pressed <Key.shift>Em<Key.backspace><Key.backspace>
Screenshot: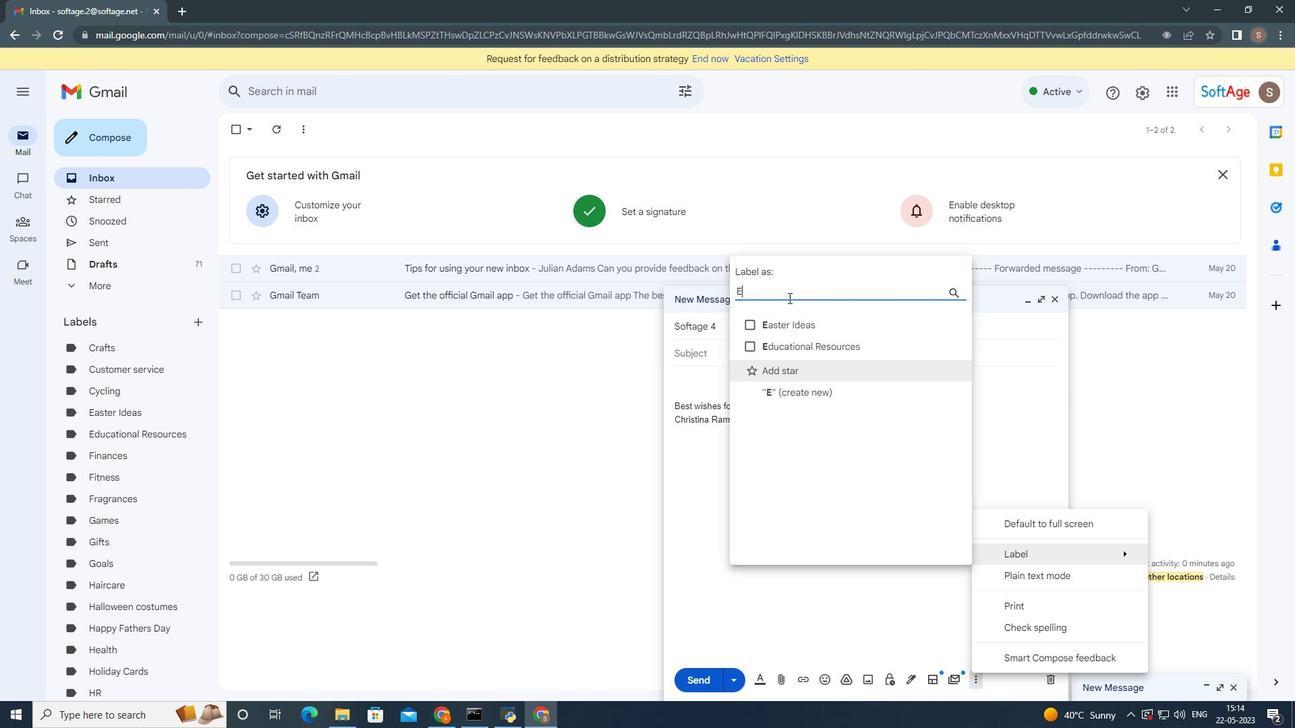 
Action: Mouse moved to (788, 525)
Screenshot: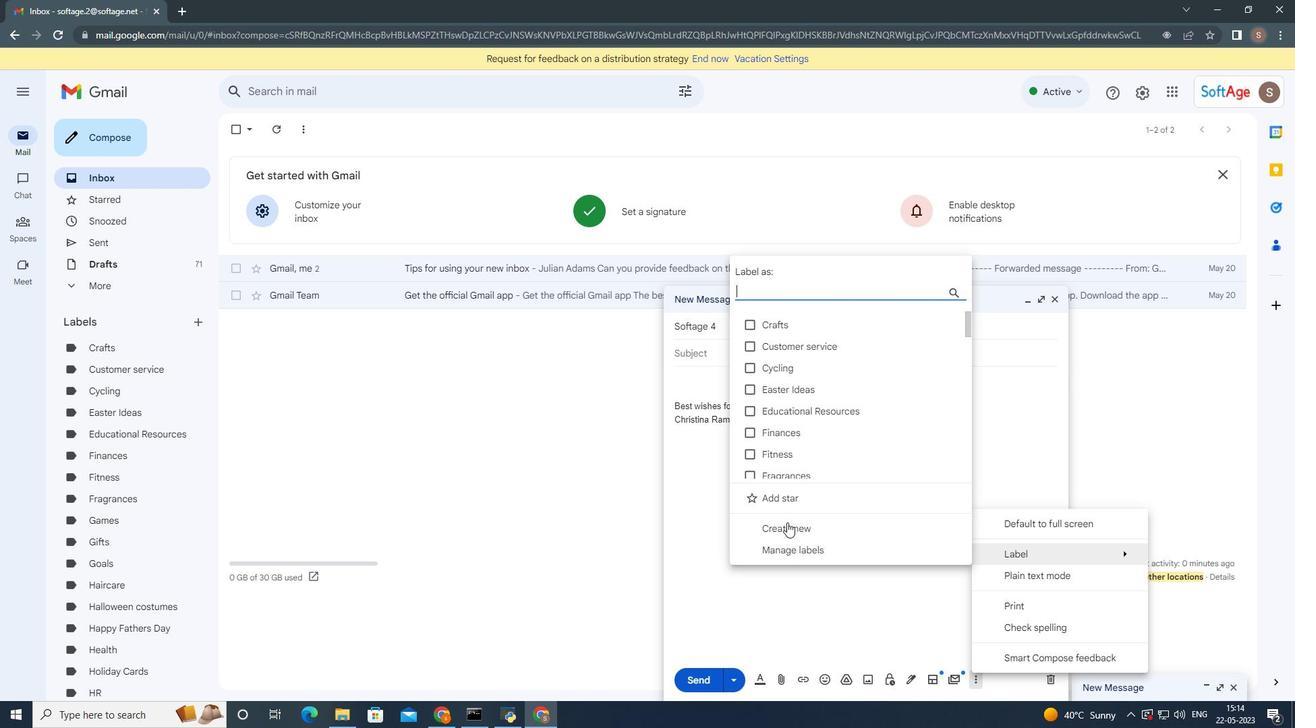 
Action: Mouse pressed left at (788, 525)
Screenshot: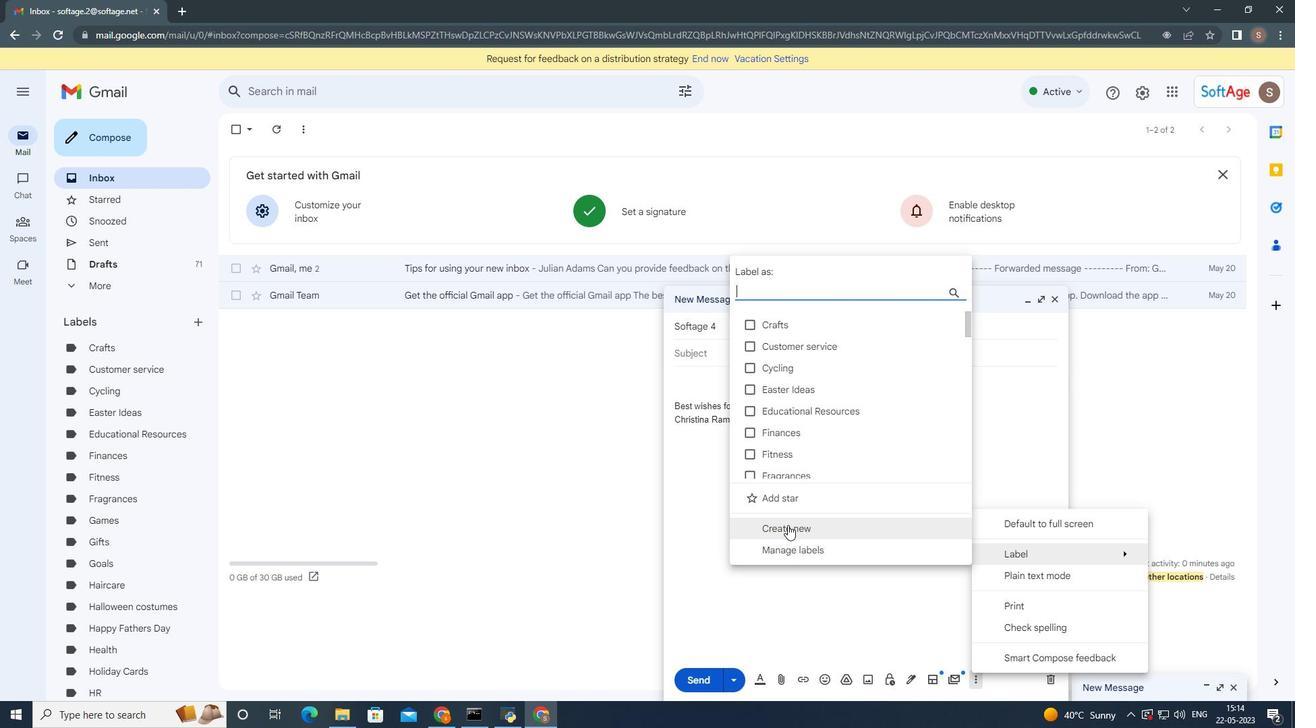 
Action: Mouse moved to (788, 522)
Screenshot: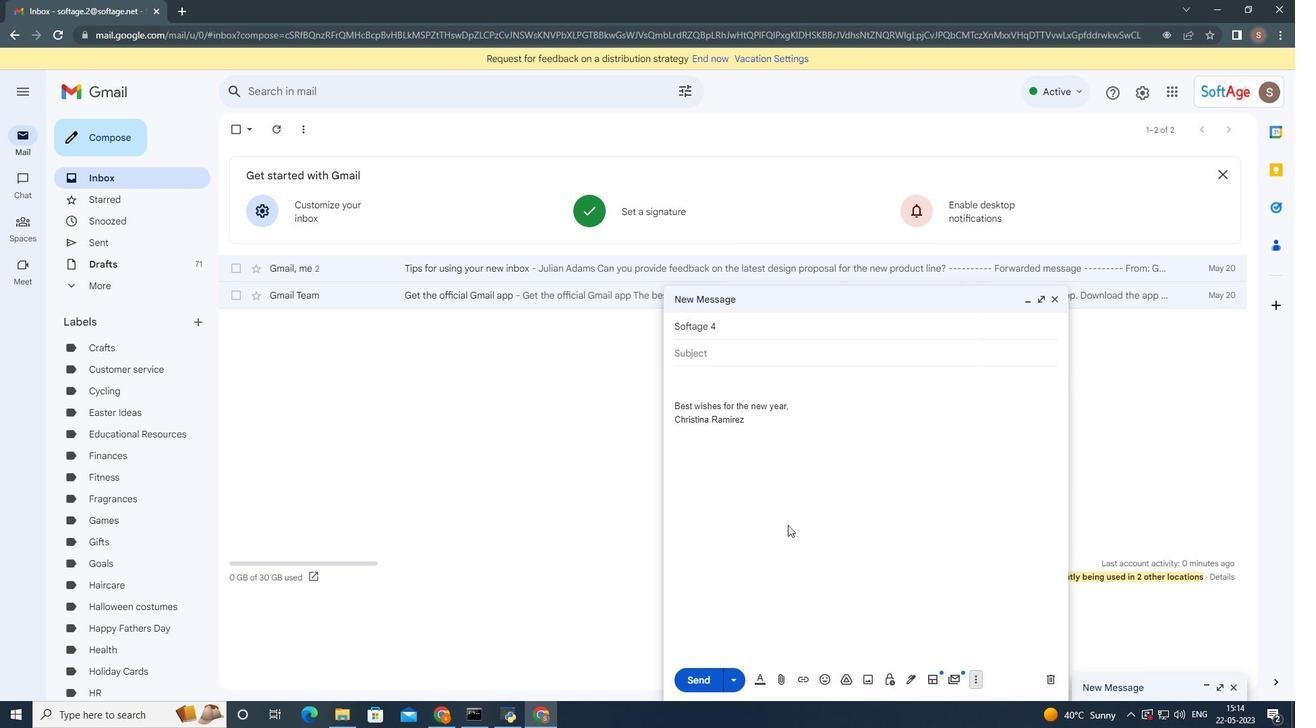 
Action: Key pressed <Key.shift>Employee<Key.space>files
Screenshot: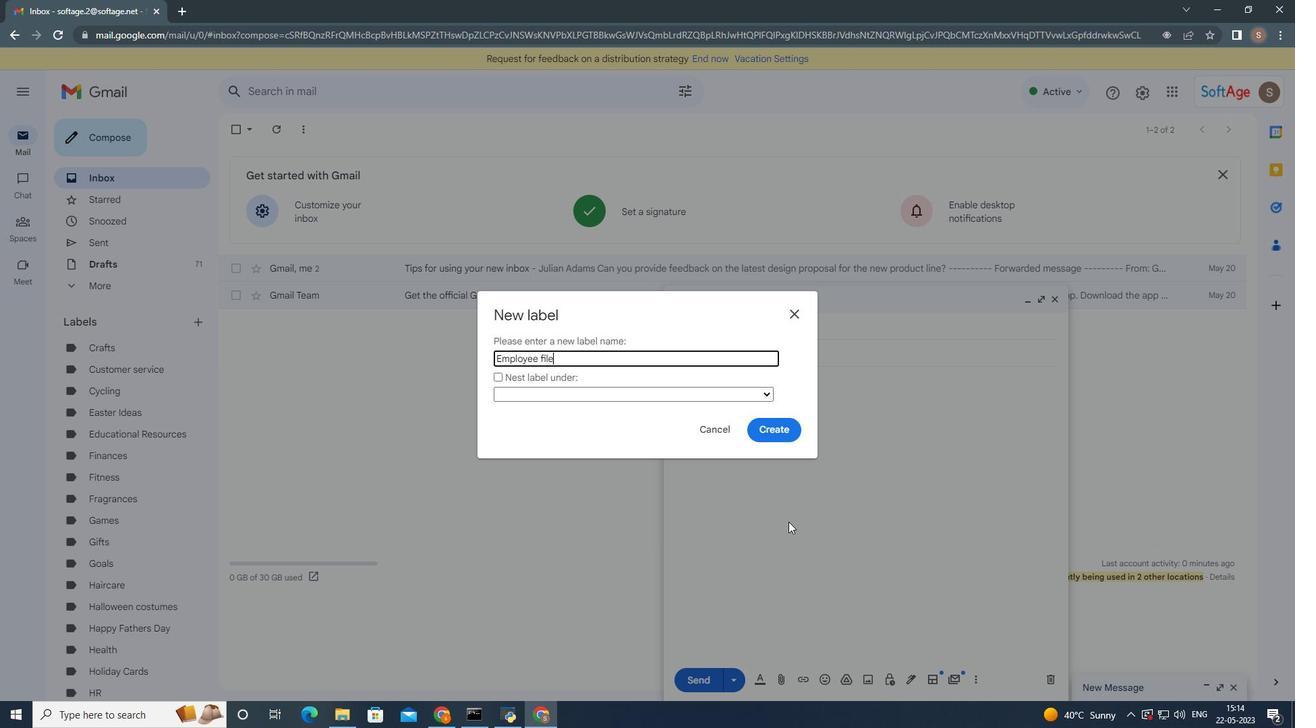 
Action: Mouse moved to (786, 425)
Screenshot: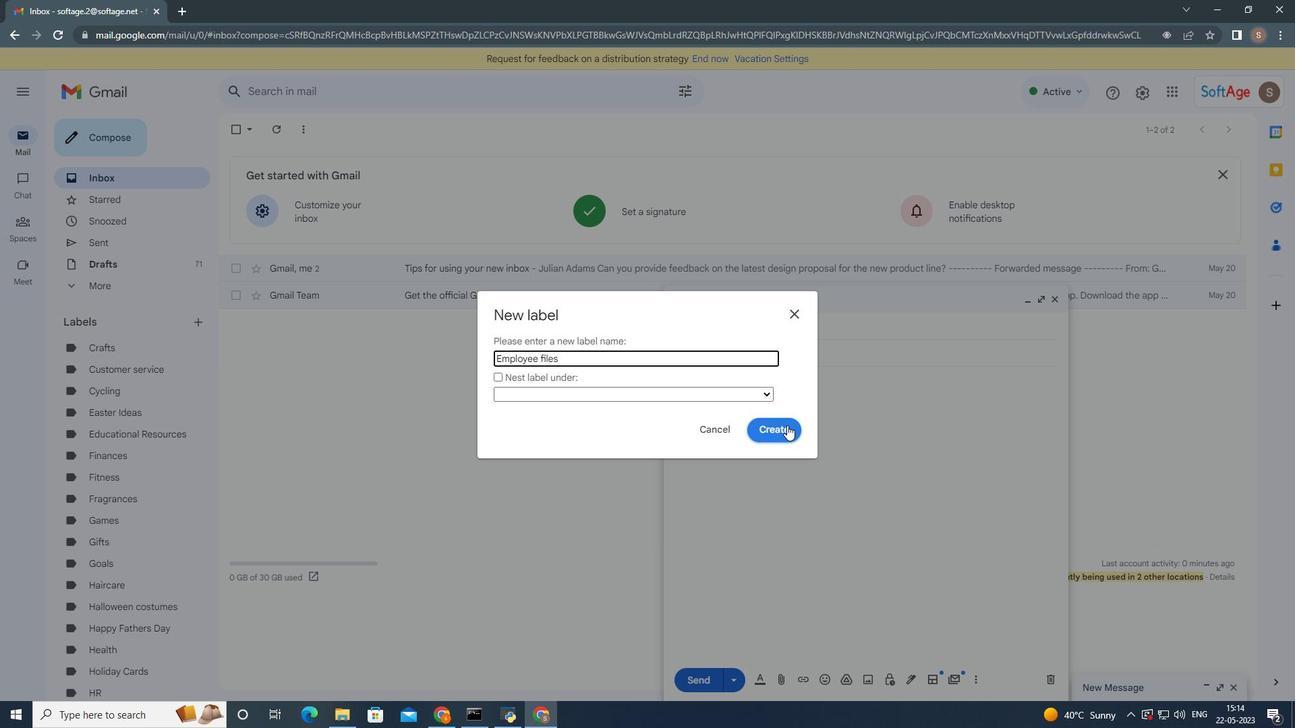 
Action: Mouse pressed left at (786, 425)
Screenshot: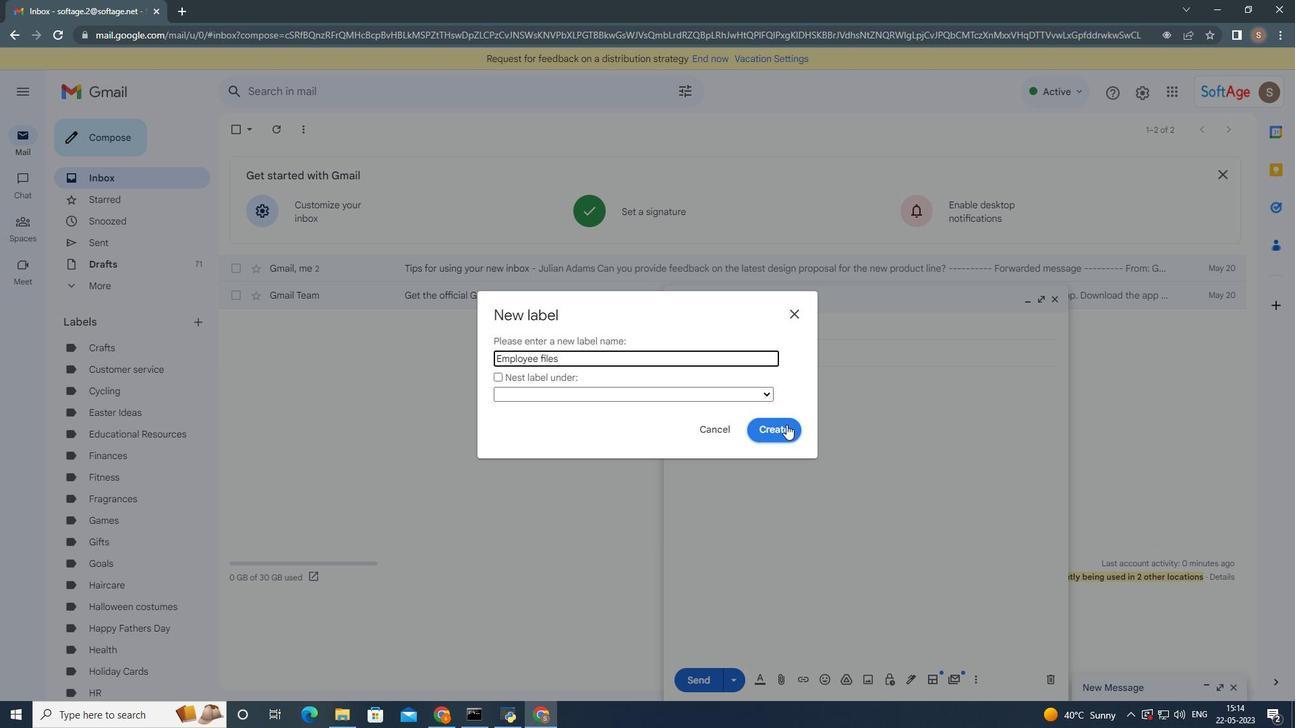 
Action: Mouse moved to (937, 514)
Screenshot: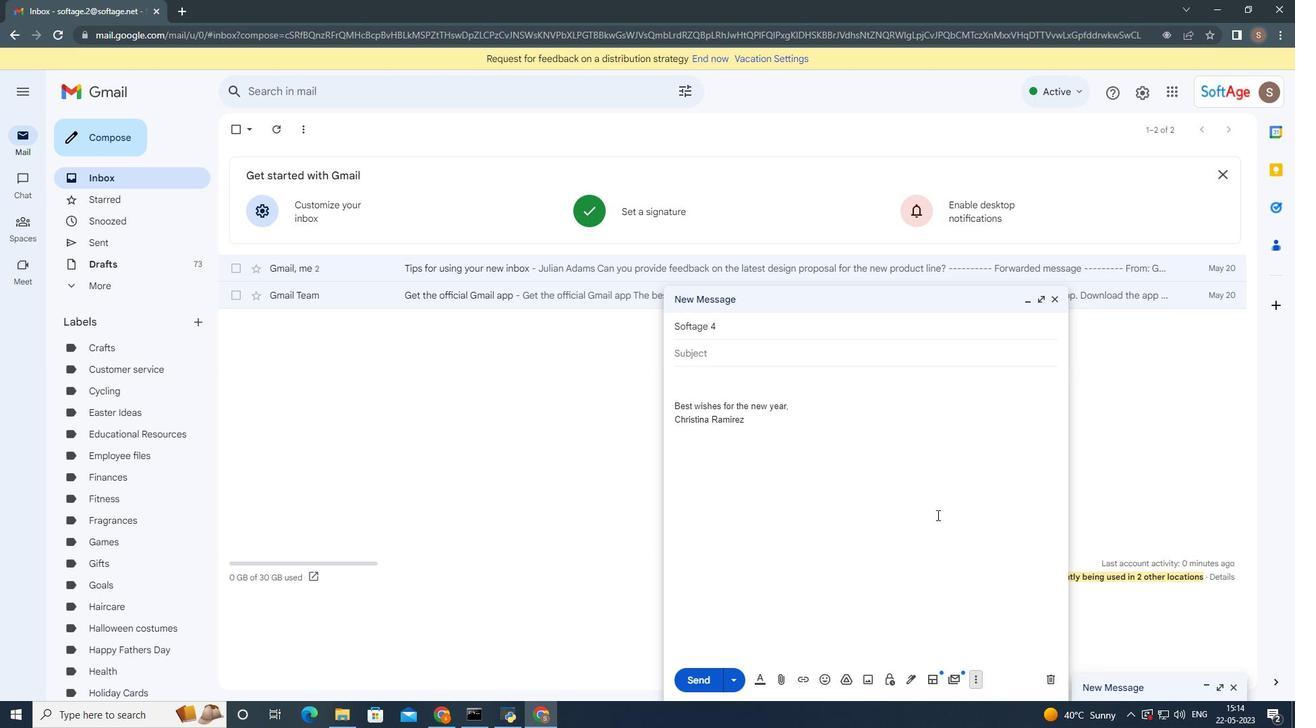 
